 Task: Look for Airbnb options in Taastrup, Denmark from 14th December, 2023 to 30th December, 2023 for 5 adults.5 bedrooms having 5 beds and 5 bathrooms. Property type can be house. Amenities needed are: wifi, TV, free parkinig on premises, gym, breakfast. Booking option can be shelf check-in. Look for 4 properties as per requirement.
Action: Mouse moved to (478, 150)
Screenshot: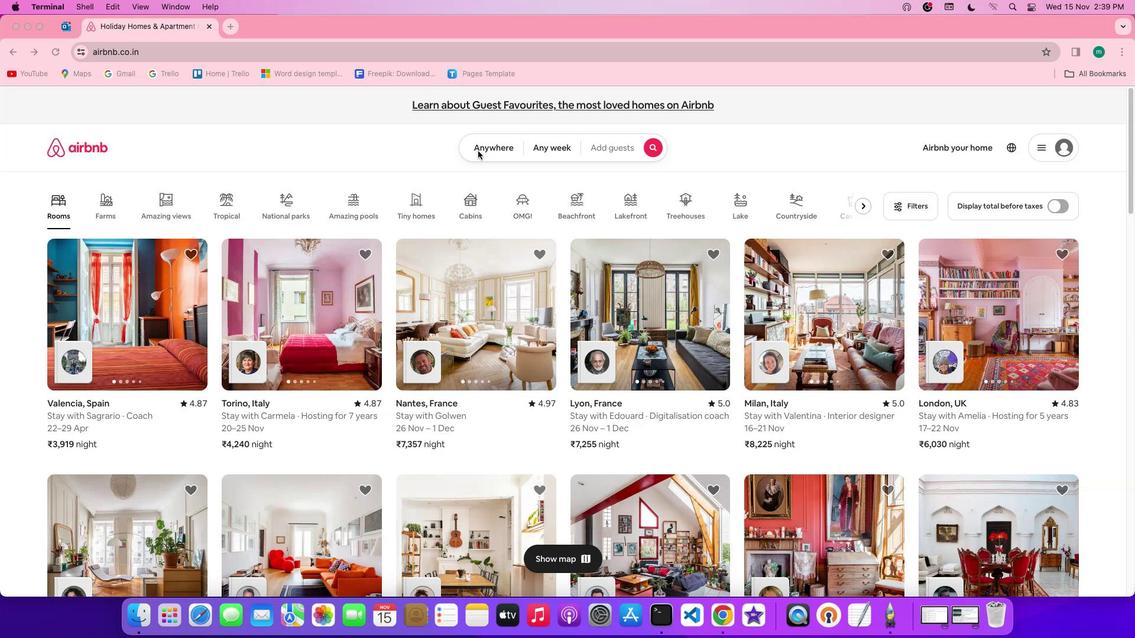 
Action: Mouse pressed left at (478, 150)
Screenshot: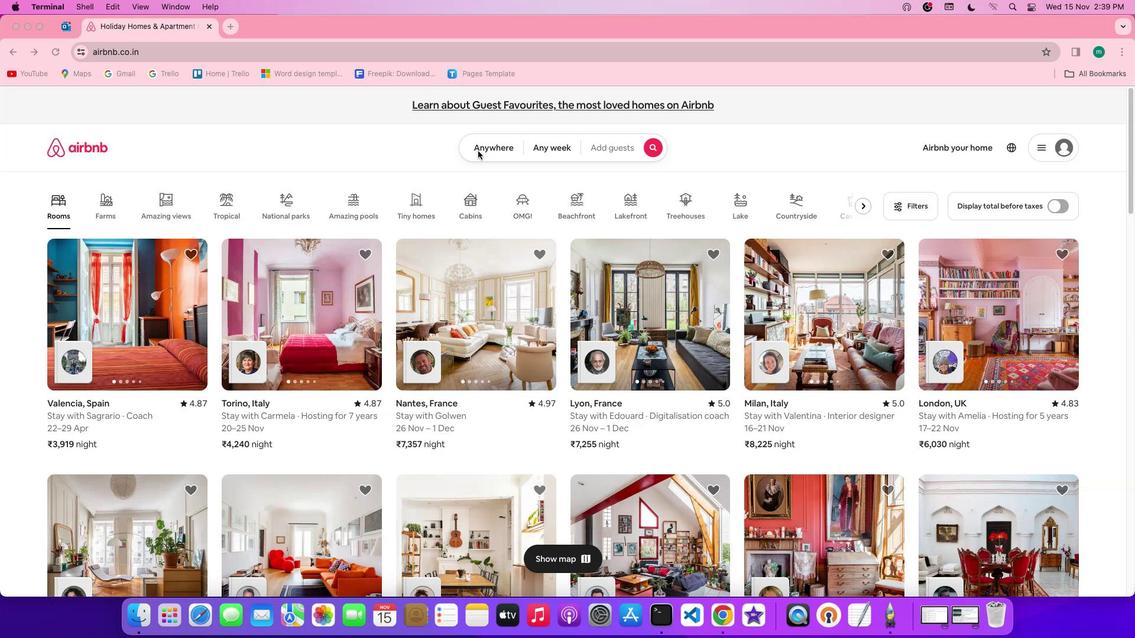 
Action: Mouse pressed left at (478, 150)
Screenshot: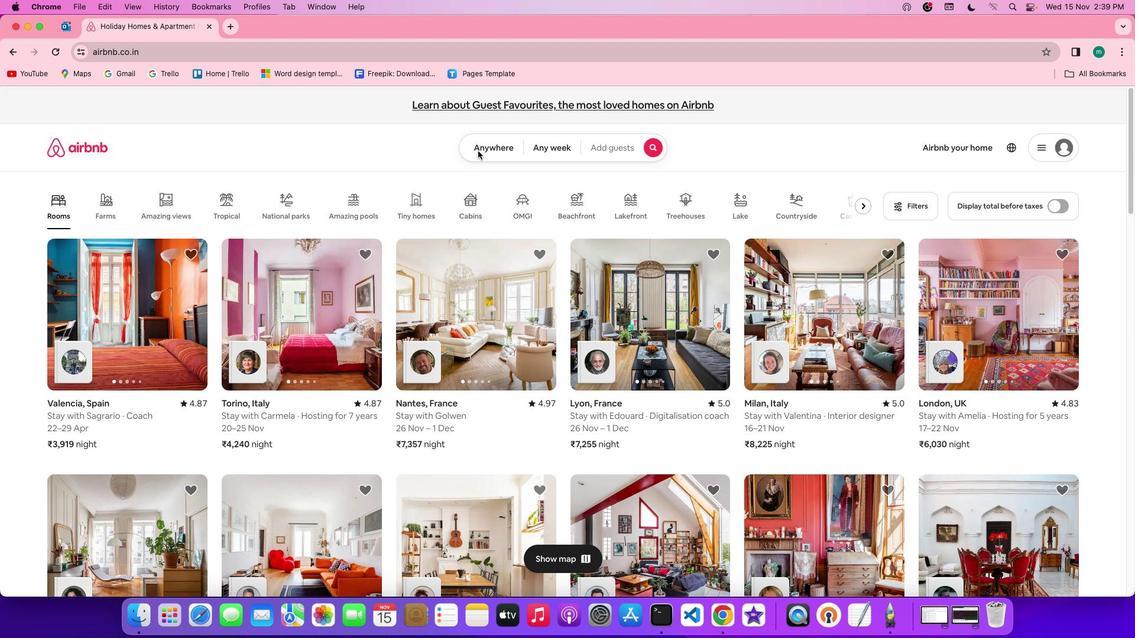 
Action: Mouse moved to (434, 202)
Screenshot: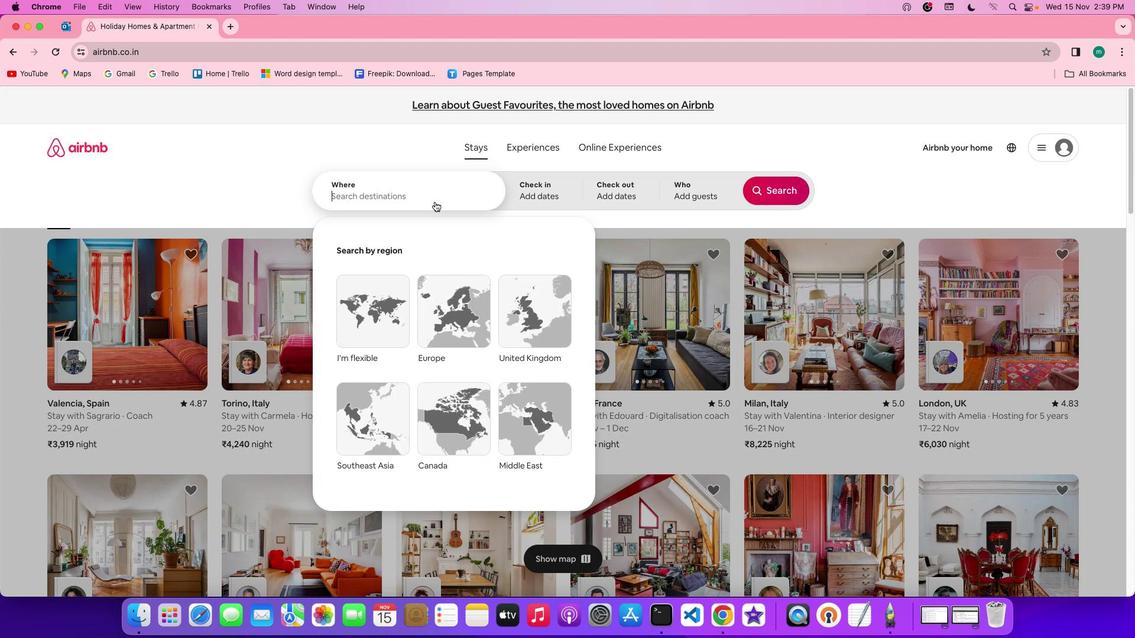 
Action: Mouse pressed left at (434, 202)
Screenshot: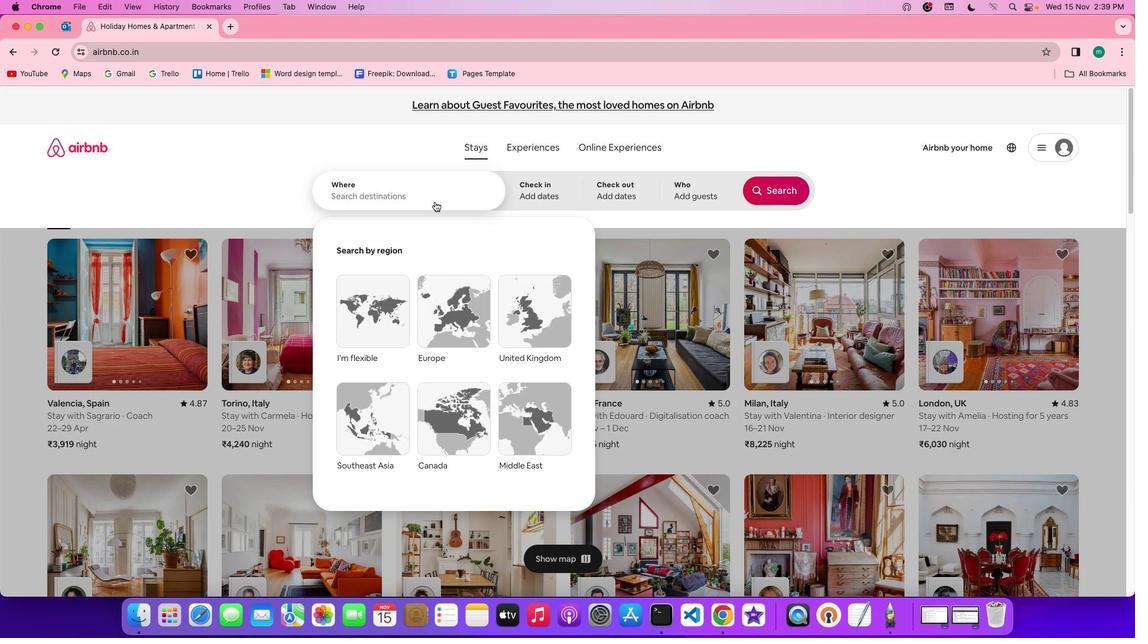 
Action: Mouse moved to (435, 195)
Screenshot: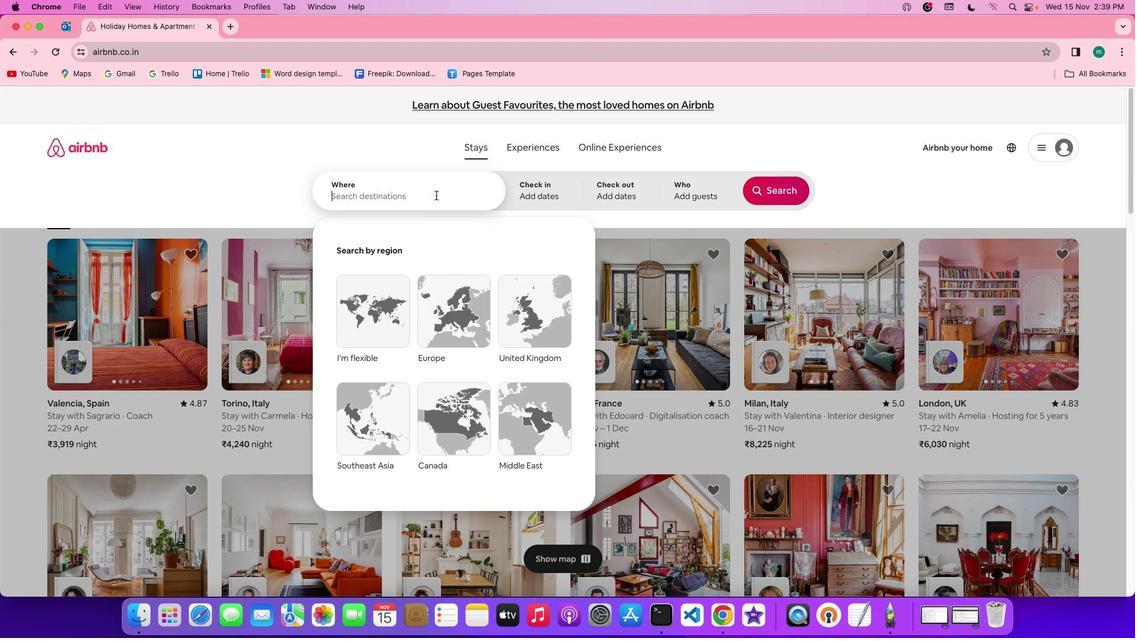 
Action: Mouse pressed left at (435, 195)
Screenshot: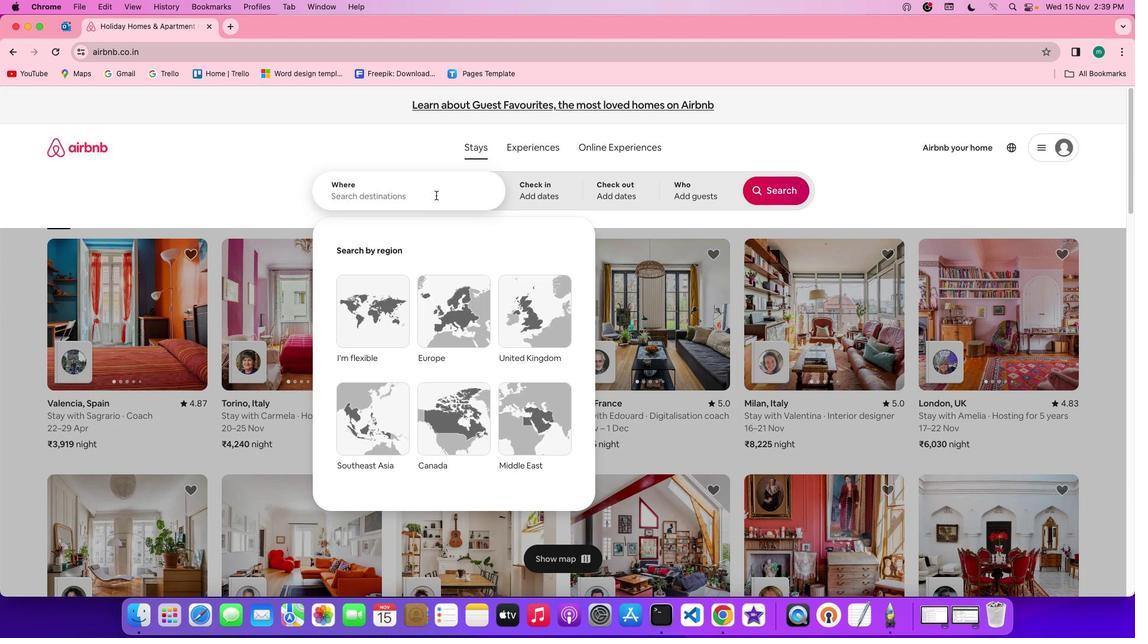 
Action: Key pressed Key.shift'T''a''a''s''t''u''p'','Key.spaceKey.shift'd''e''n''m''a''r''k'
Screenshot: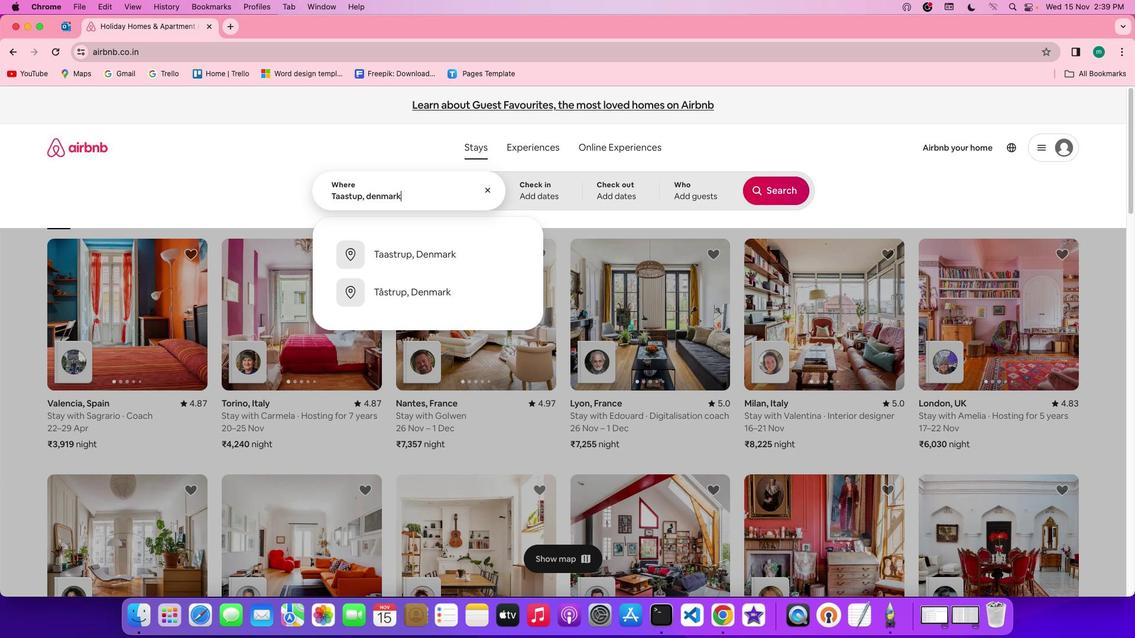 
Action: Mouse moved to (557, 196)
Screenshot: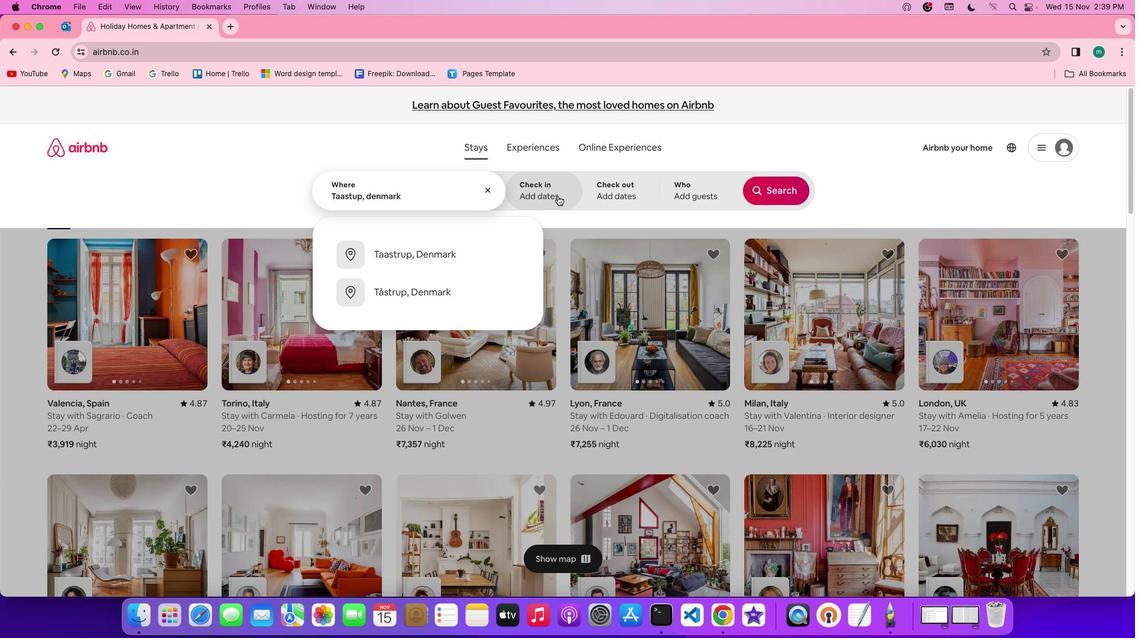
Action: Mouse pressed left at (557, 196)
Screenshot: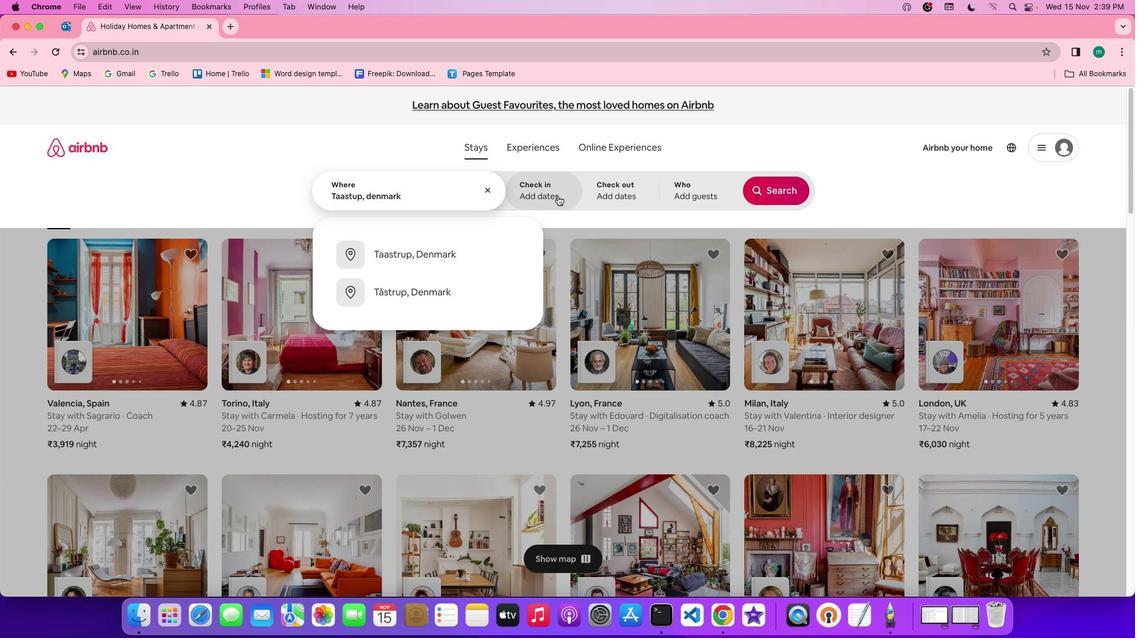 
Action: Mouse moved to (705, 400)
Screenshot: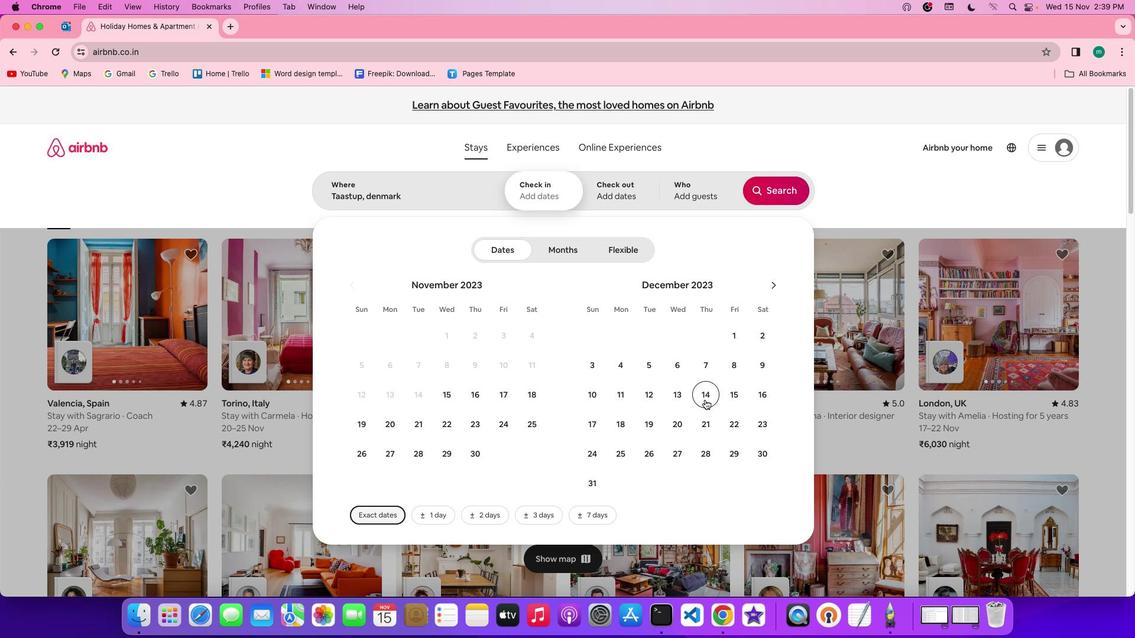 
Action: Mouse pressed left at (705, 400)
Screenshot: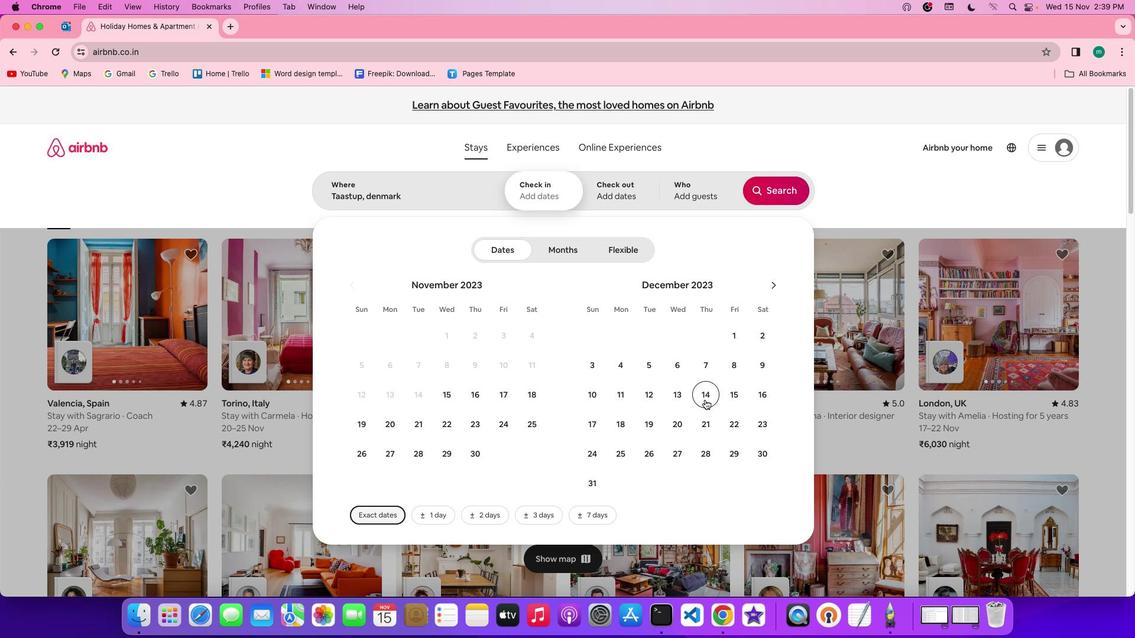 
Action: Mouse moved to (771, 456)
Screenshot: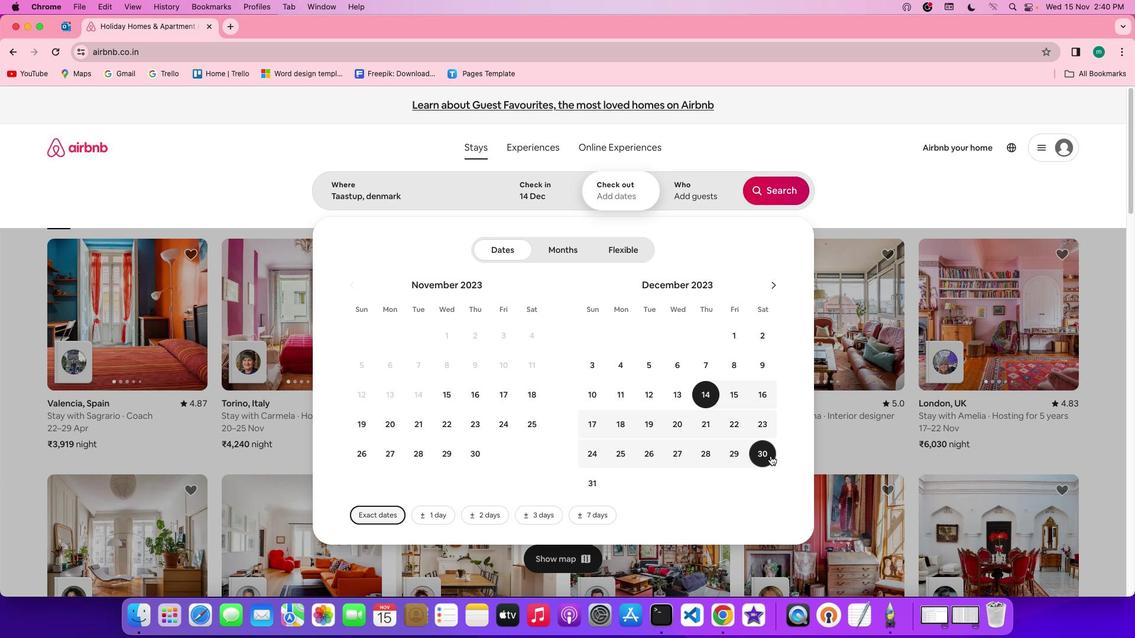 
Action: Mouse pressed left at (771, 456)
Screenshot: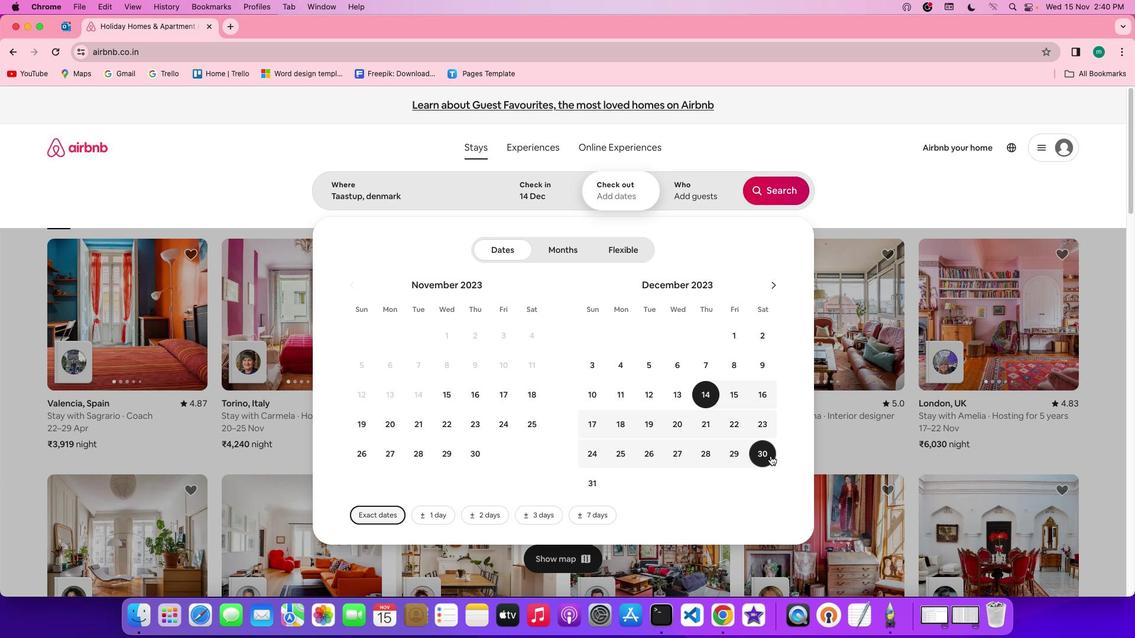 
Action: Mouse moved to (688, 196)
Screenshot: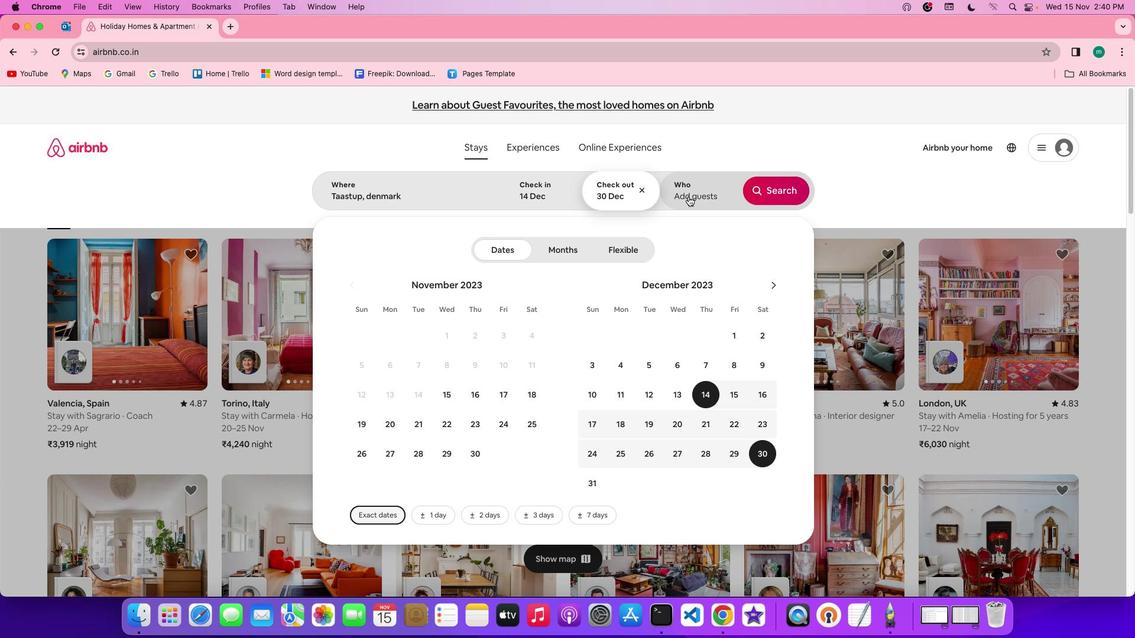 
Action: Mouse pressed left at (688, 196)
Screenshot: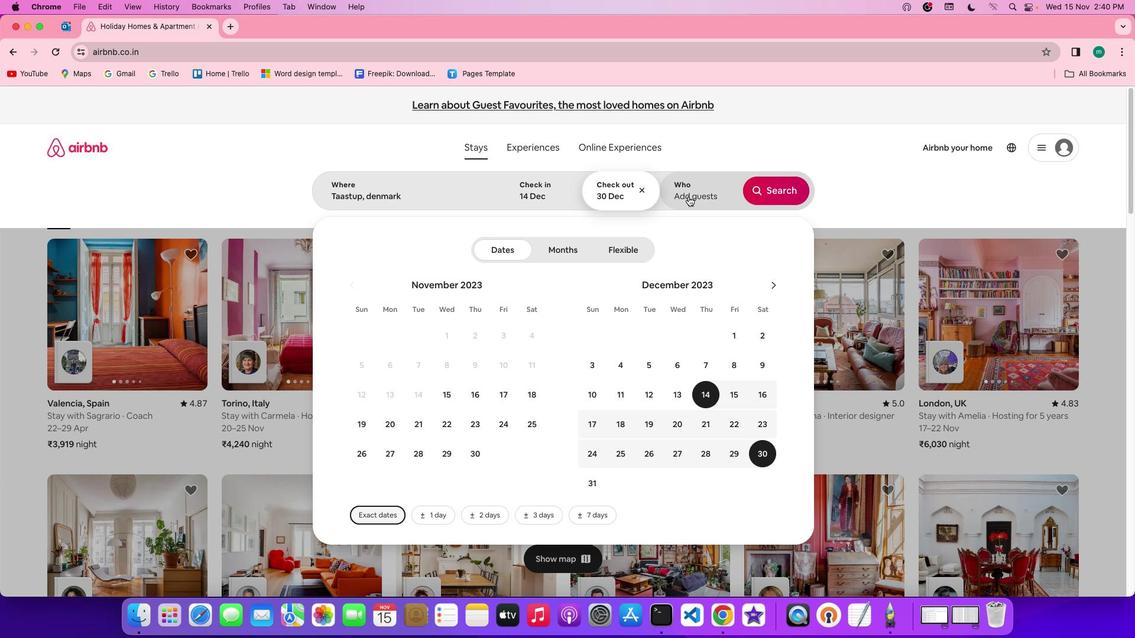 
Action: Mouse moved to (778, 249)
Screenshot: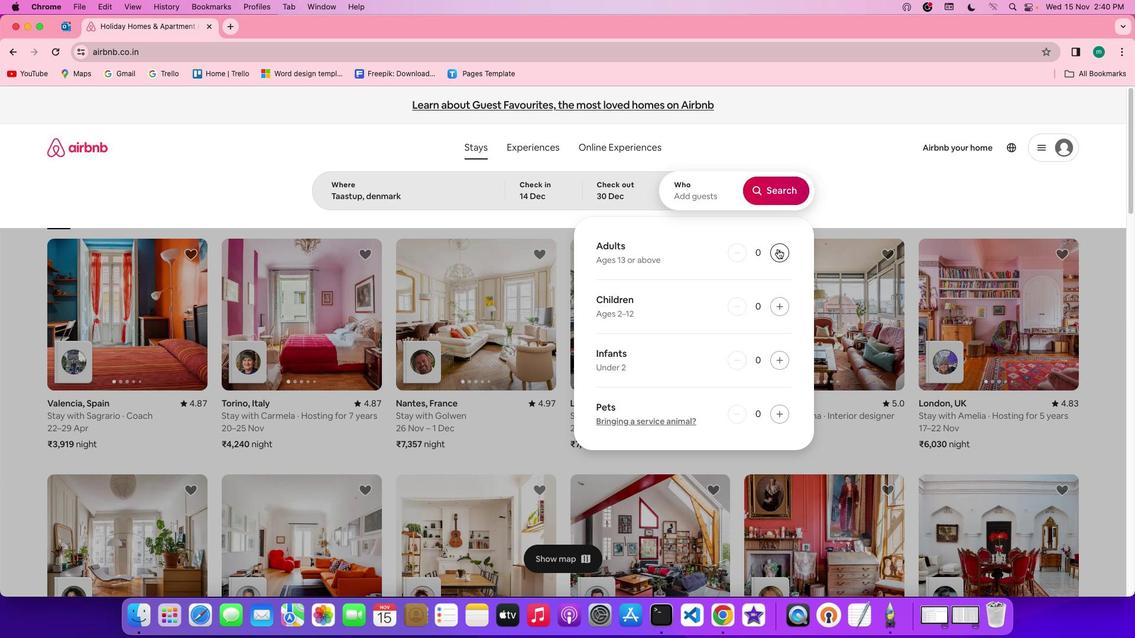 
Action: Mouse pressed left at (778, 249)
Screenshot: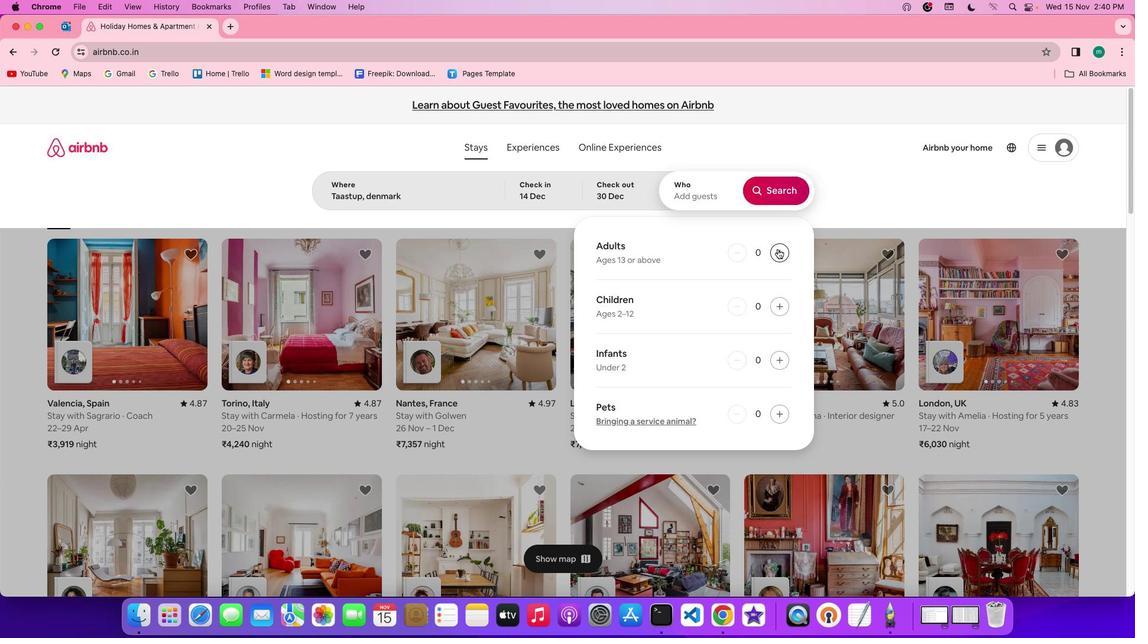 
Action: Mouse pressed left at (778, 249)
Screenshot: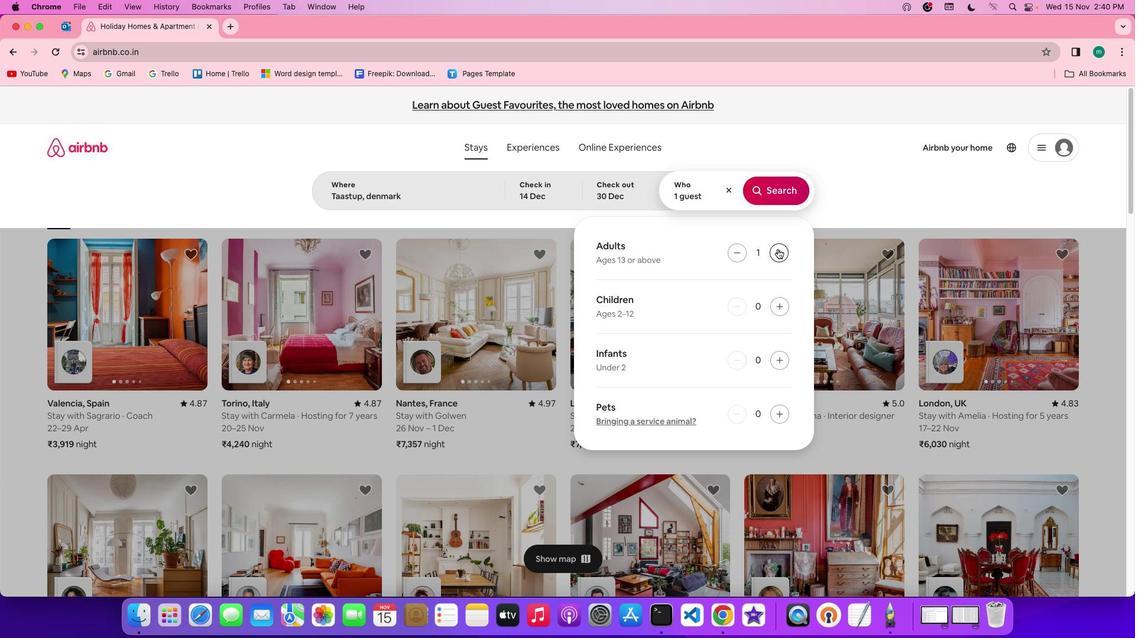 
Action: Mouse pressed left at (778, 249)
Screenshot: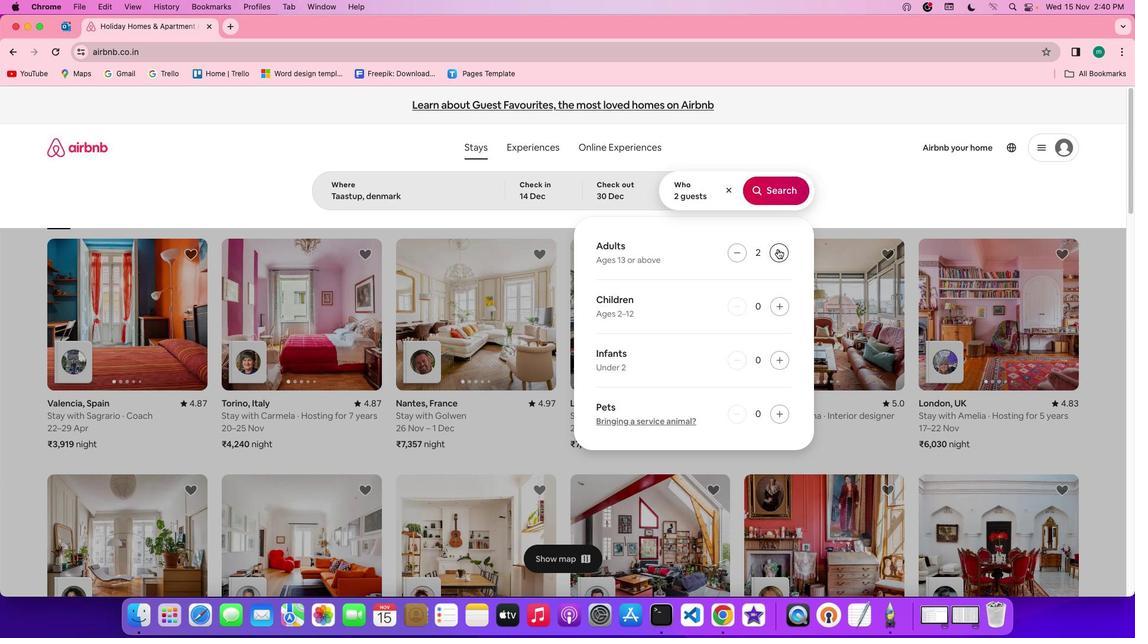 
Action: Mouse pressed left at (778, 249)
Screenshot: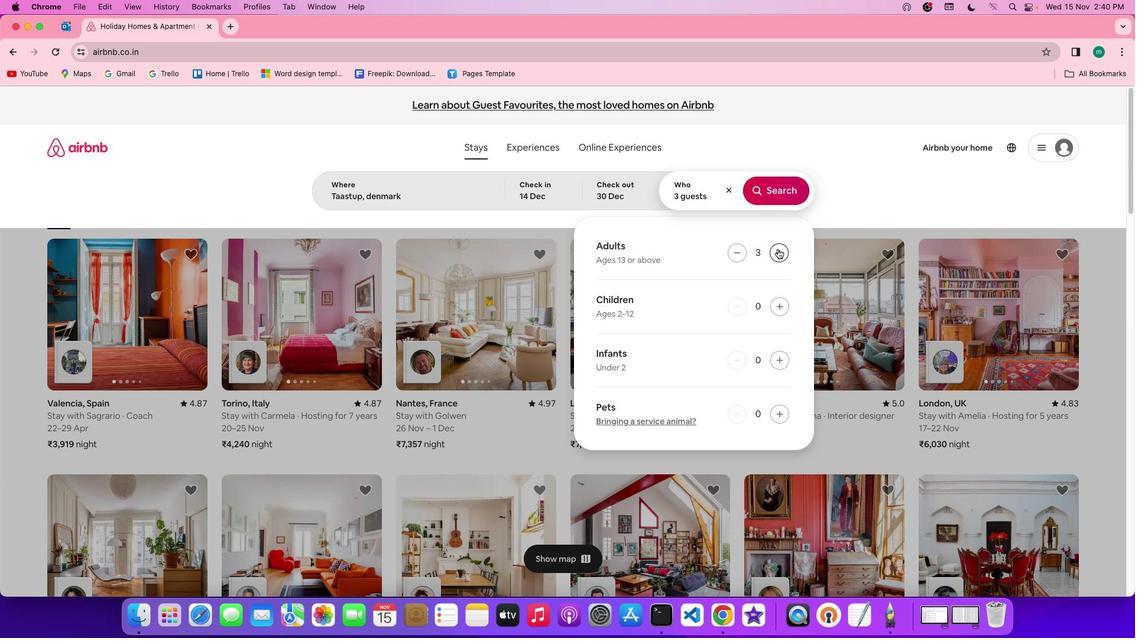 
Action: Mouse pressed left at (778, 249)
Screenshot: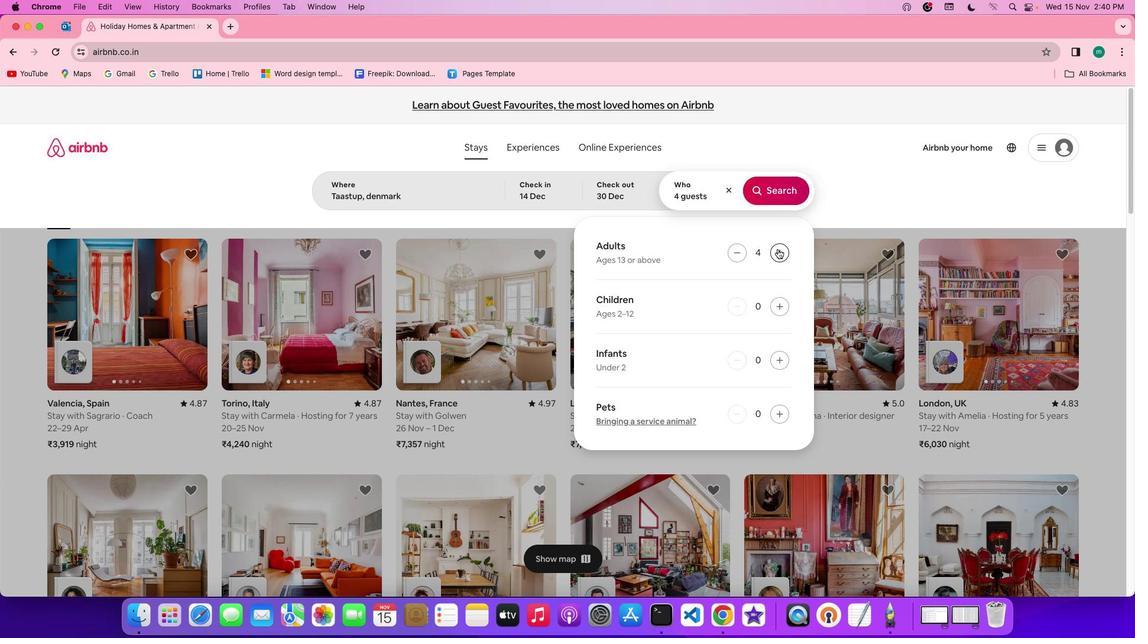 
Action: Mouse moved to (772, 185)
Screenshot: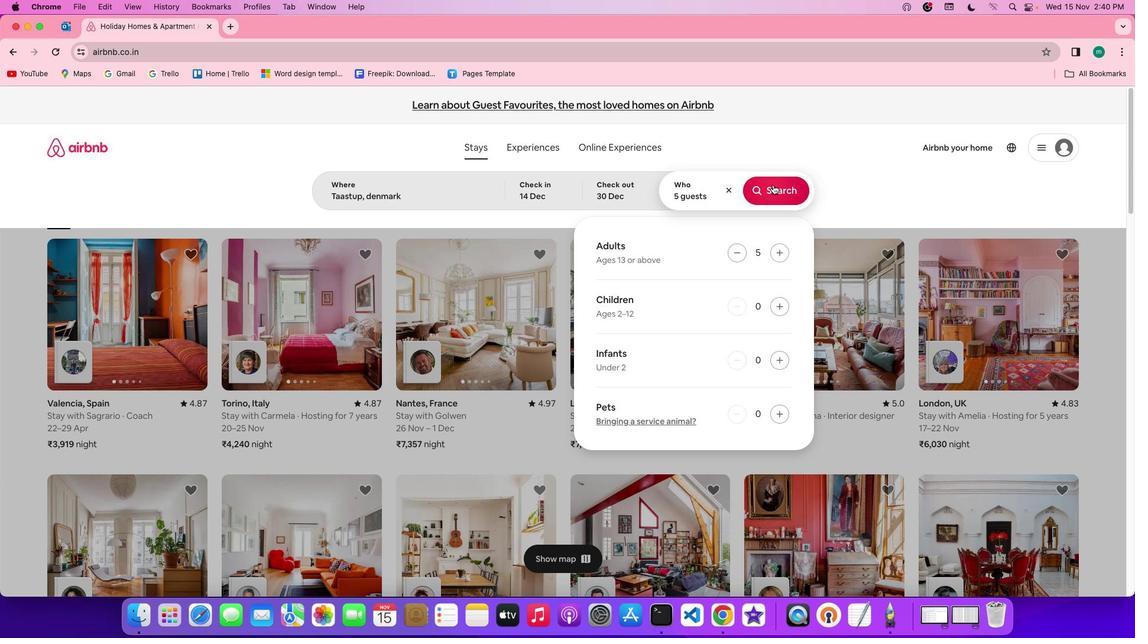 
Action: Mouse pressed left at (772, 185)
Screenshot: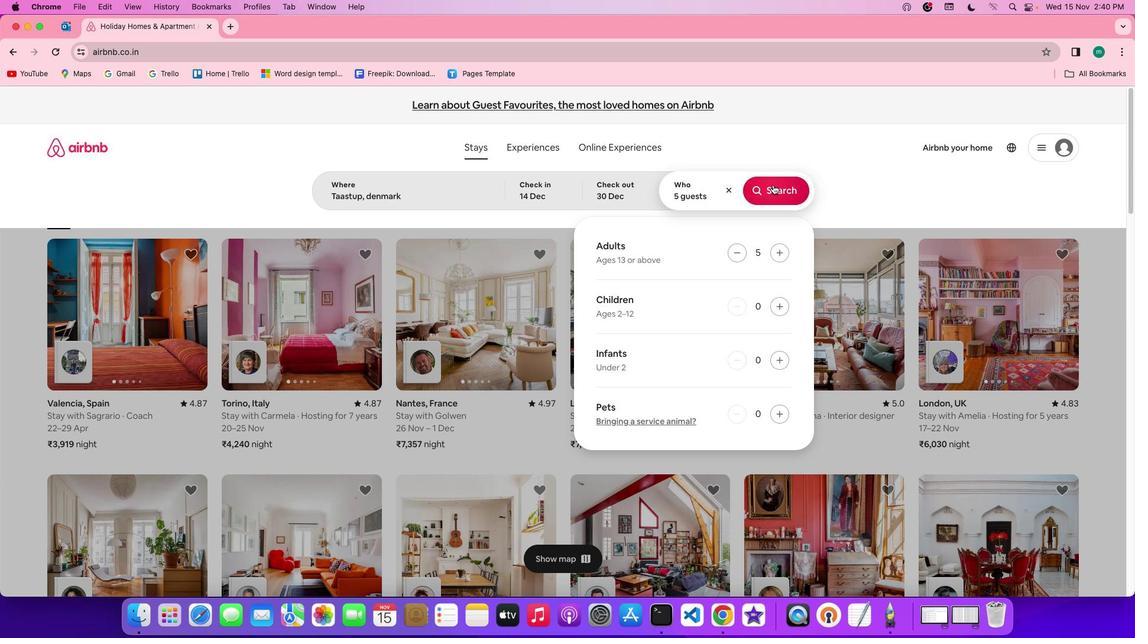 
Action: Mouse moved to (958, 158)
Screenshot: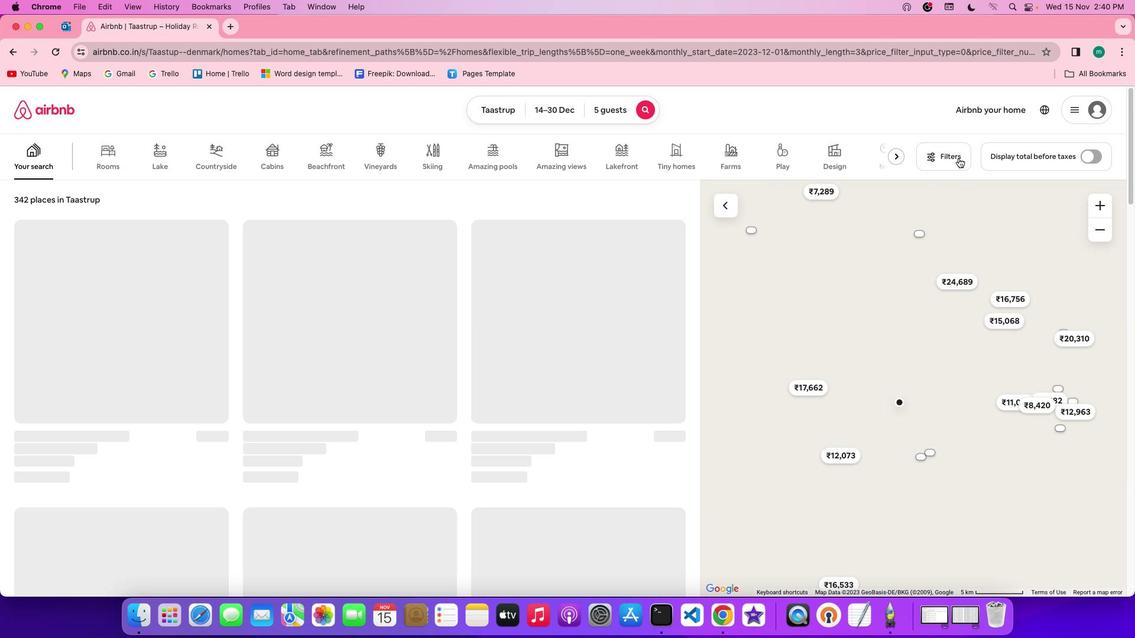 
Action: Mouse pressed left at (958, 158)
Screenshot: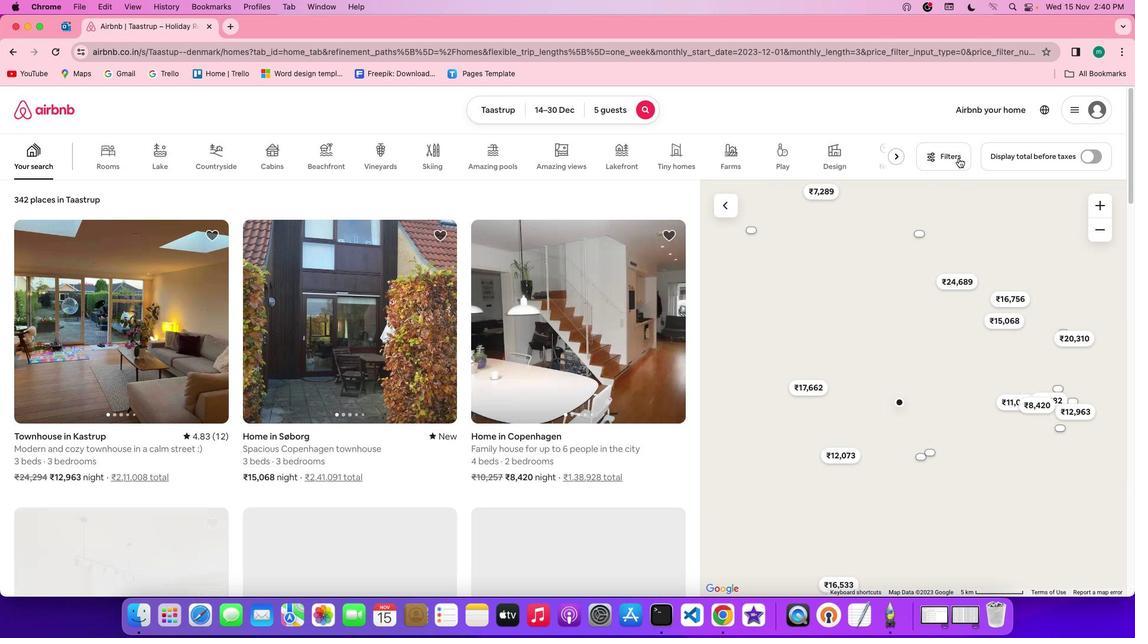 
Action: Mouse moved to (659, 316)
Screenshot: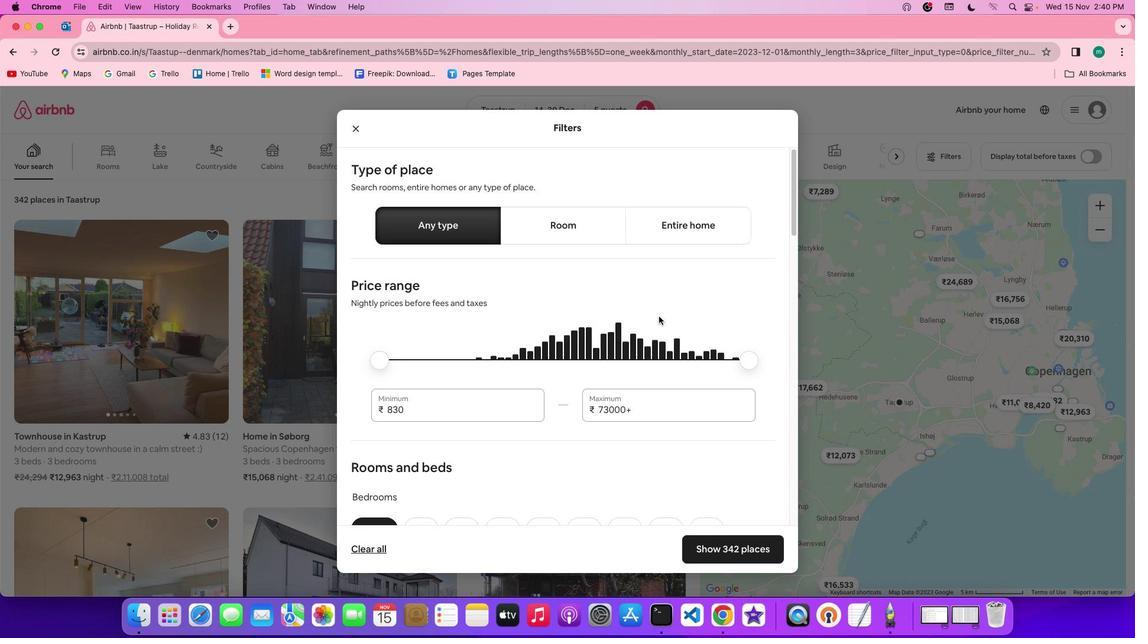 
Action: Mouse scrolled (659, 316) with delta (0, 0)
Screenshot: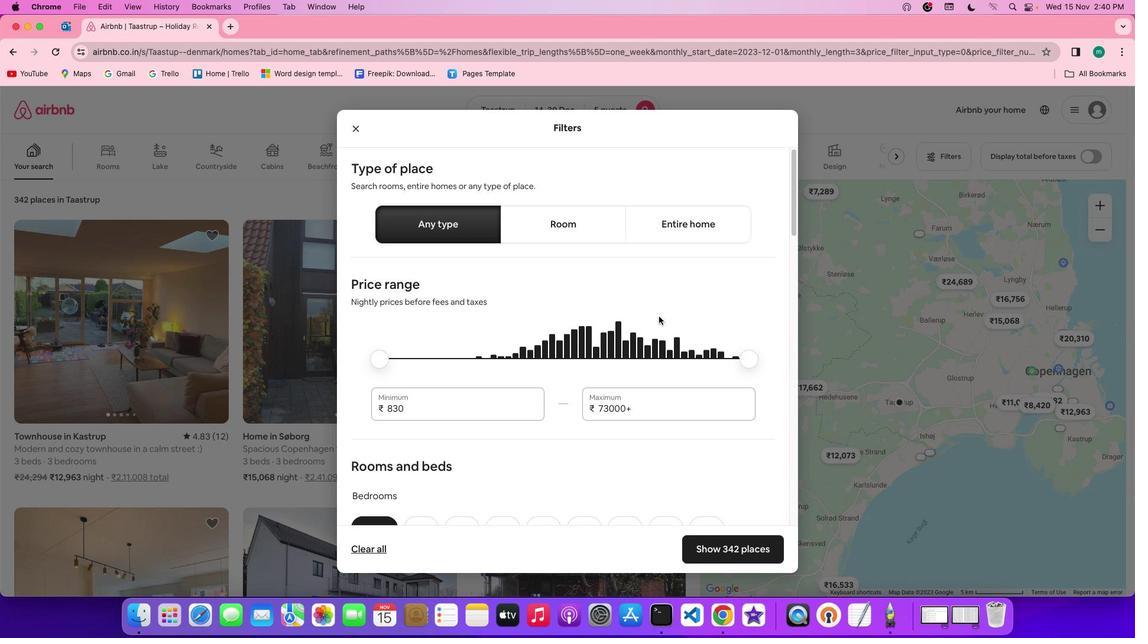 
Action: Mouse scrolled (659, 316) with delta (0, 0)
Screenshot: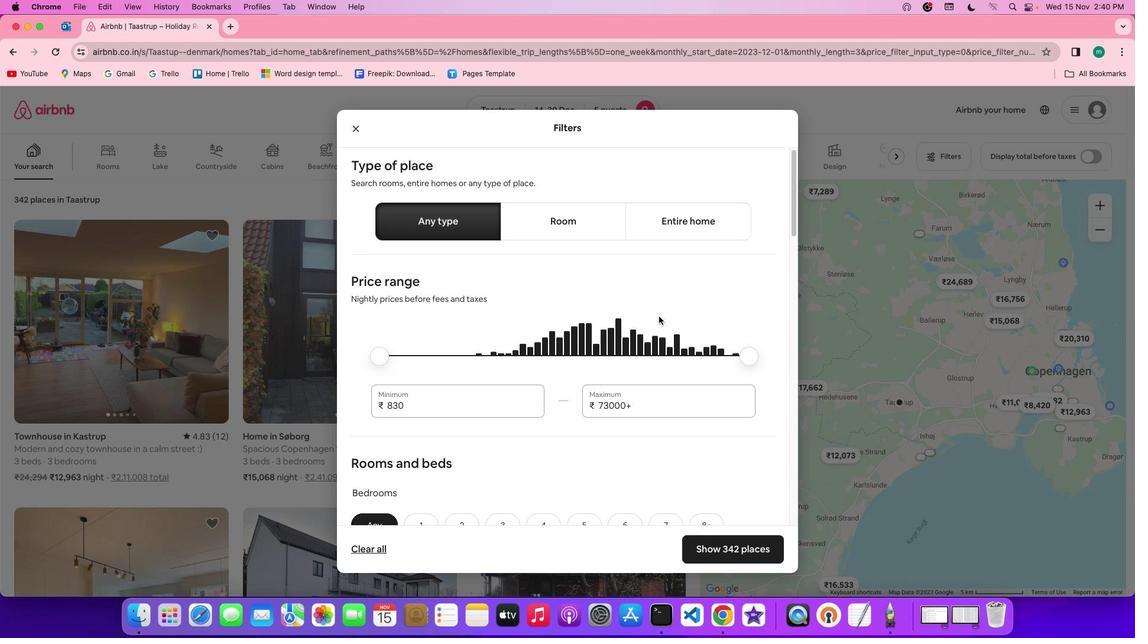 
Action: Mouse scrolled (659, 316) with delta (0, 0)
Screenshot: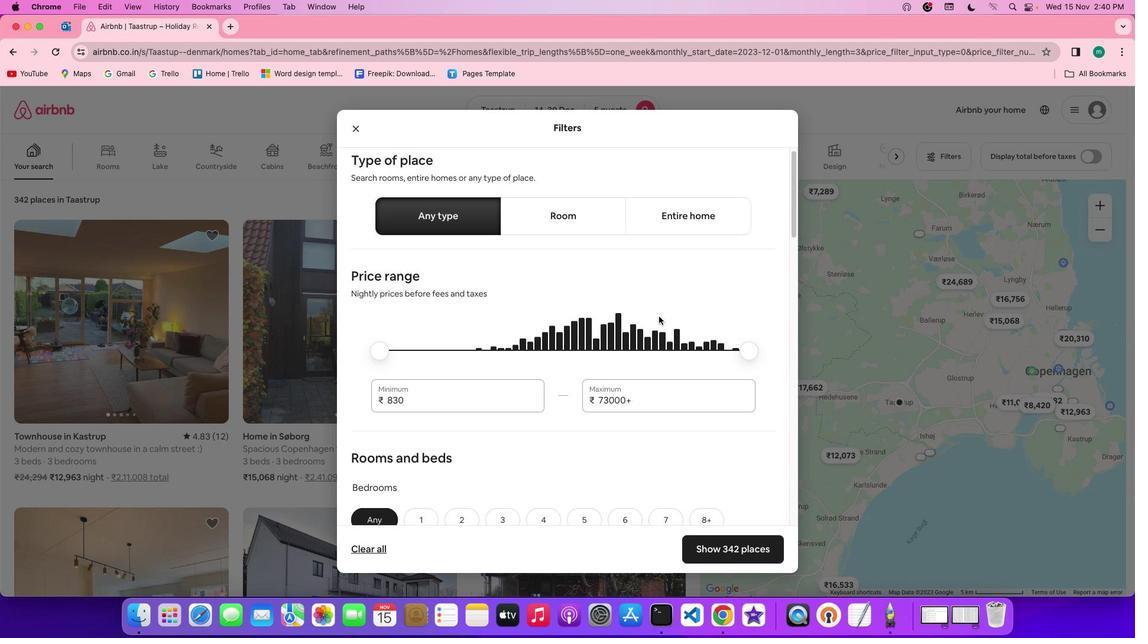 
Action: Mouse scrolled (659, 316) with delta (0, 0)
Screenshot: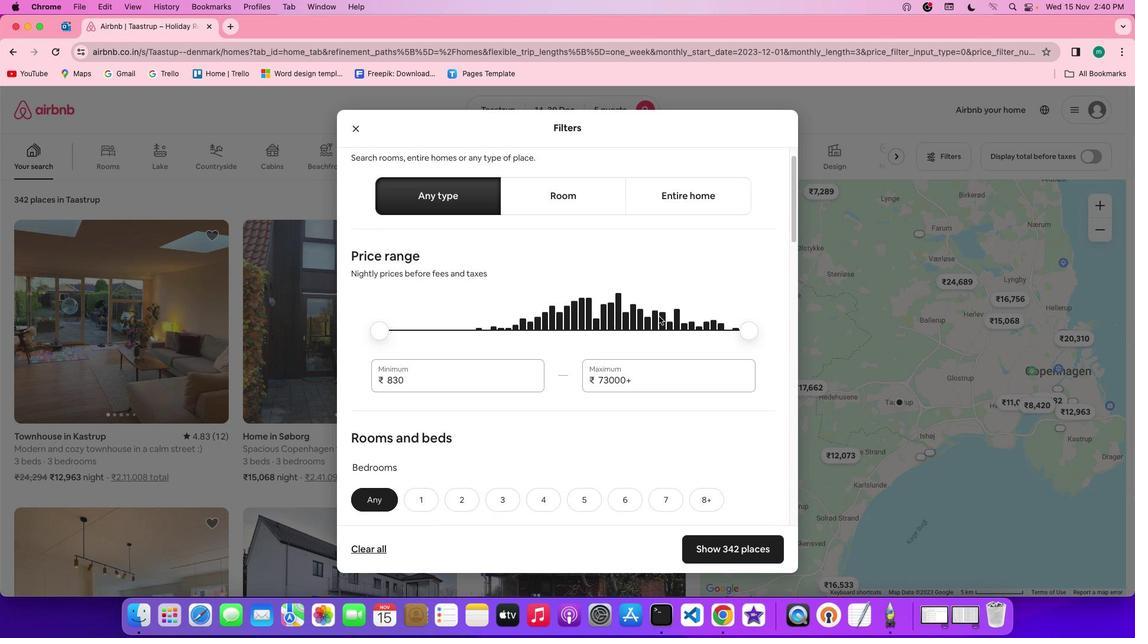 
Action: Mouse scrolled (659, 316) with delta (0, 0)
Screenshot: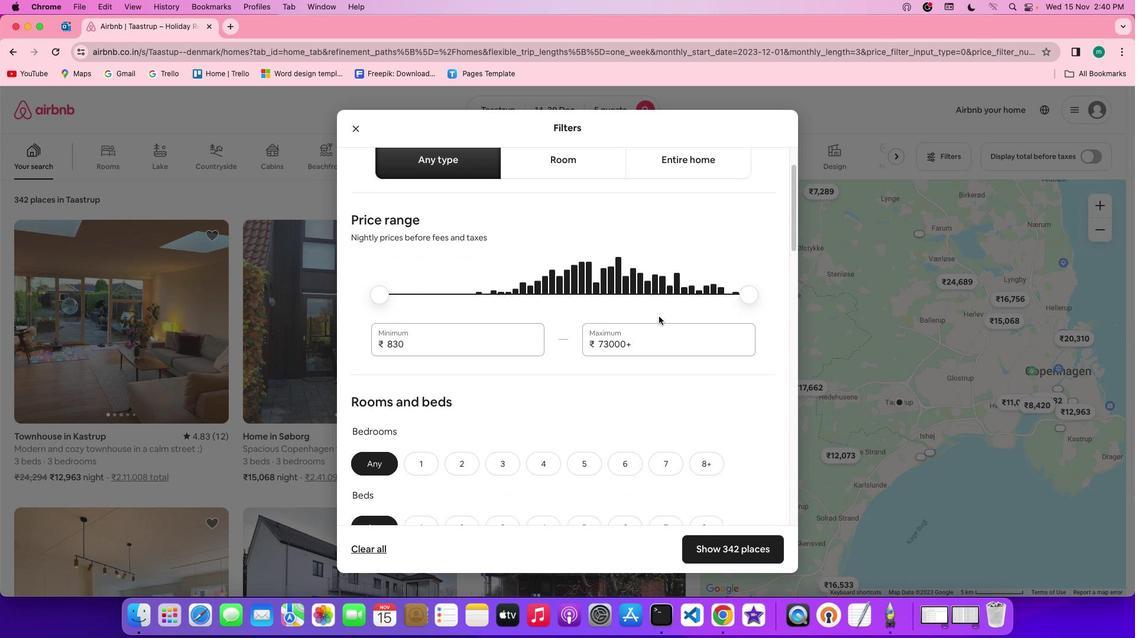
Action: Mouse scrolled (659, 316) with delta (0, 0)
Screenshot: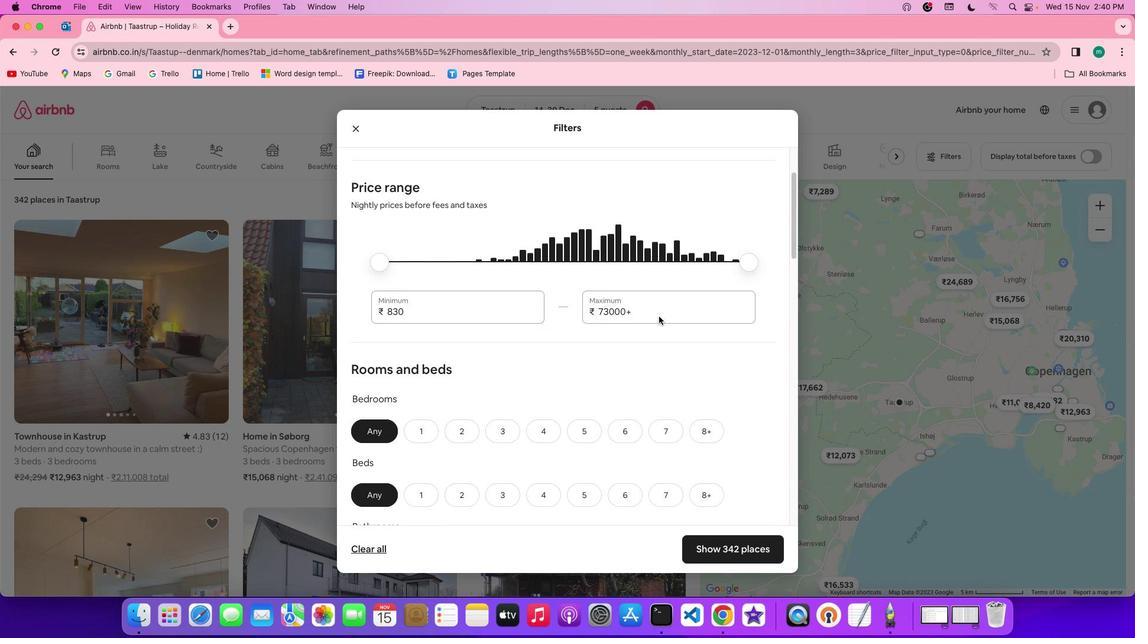 
Action: Mouse scrolled (659, 316) with delta (0, -1)
Screenshot: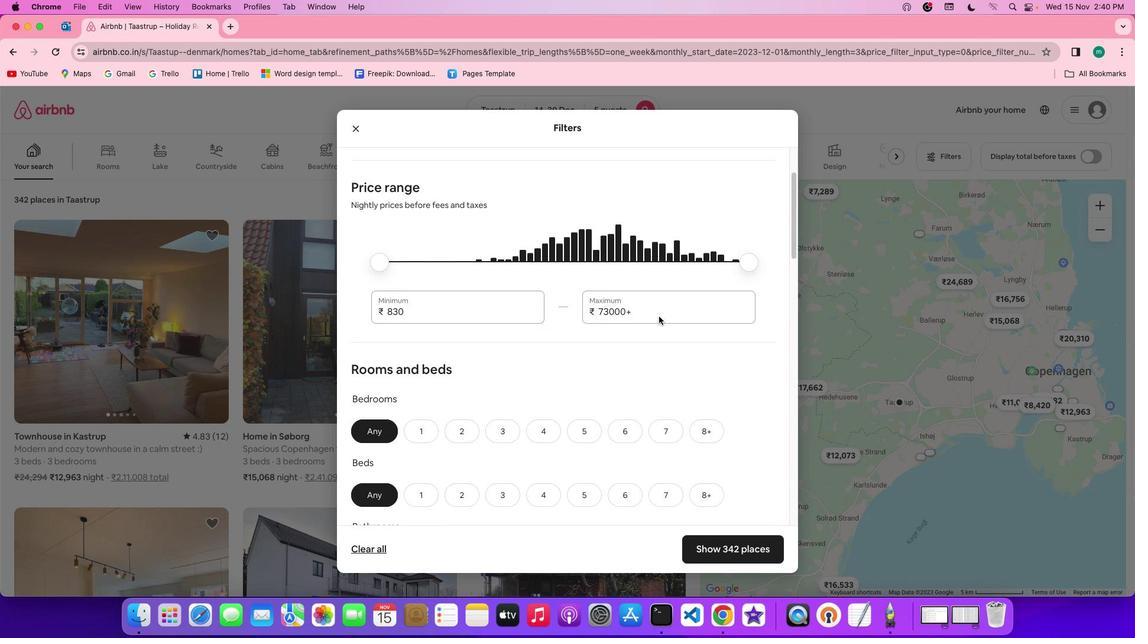 
Action: Mouse scrolled (659, 316) with delta (0, -2)
Screenshot: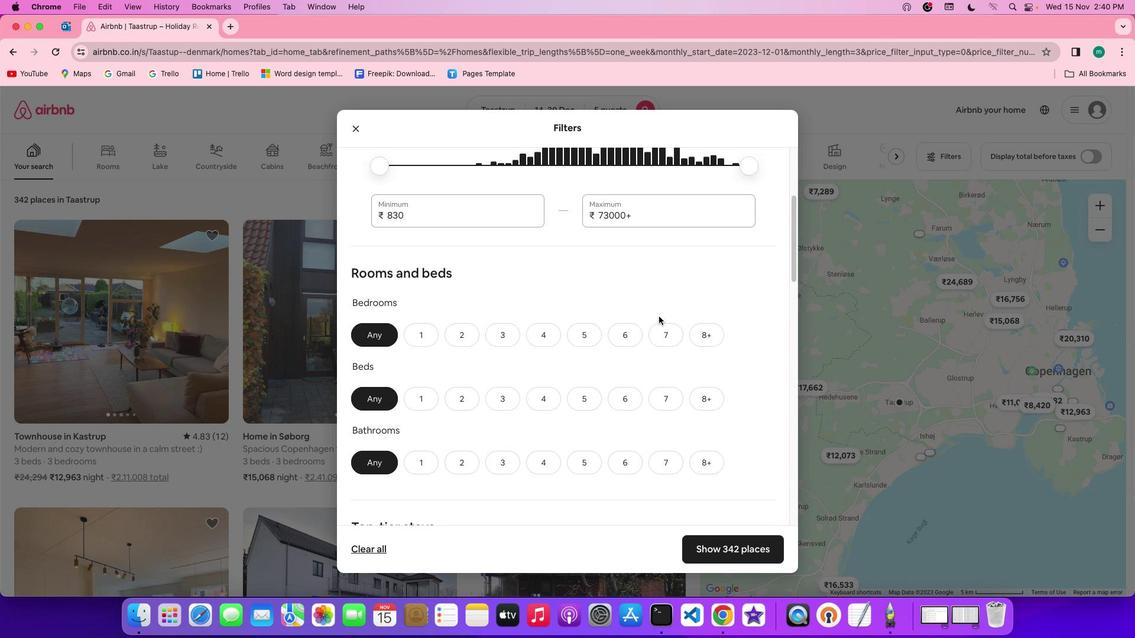 
Action: Mouse scrolled (659, 316) with delta (0, -2)
Screenshot: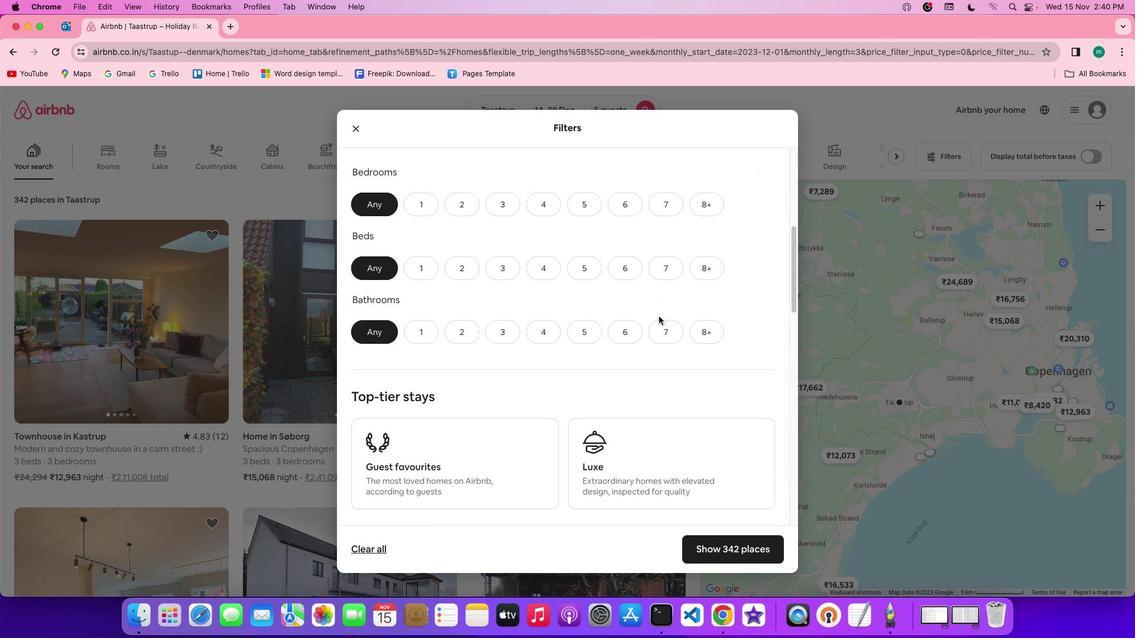 
Action: Mouse scrolled (659, 316) with delta (0, 0)
Screenshot: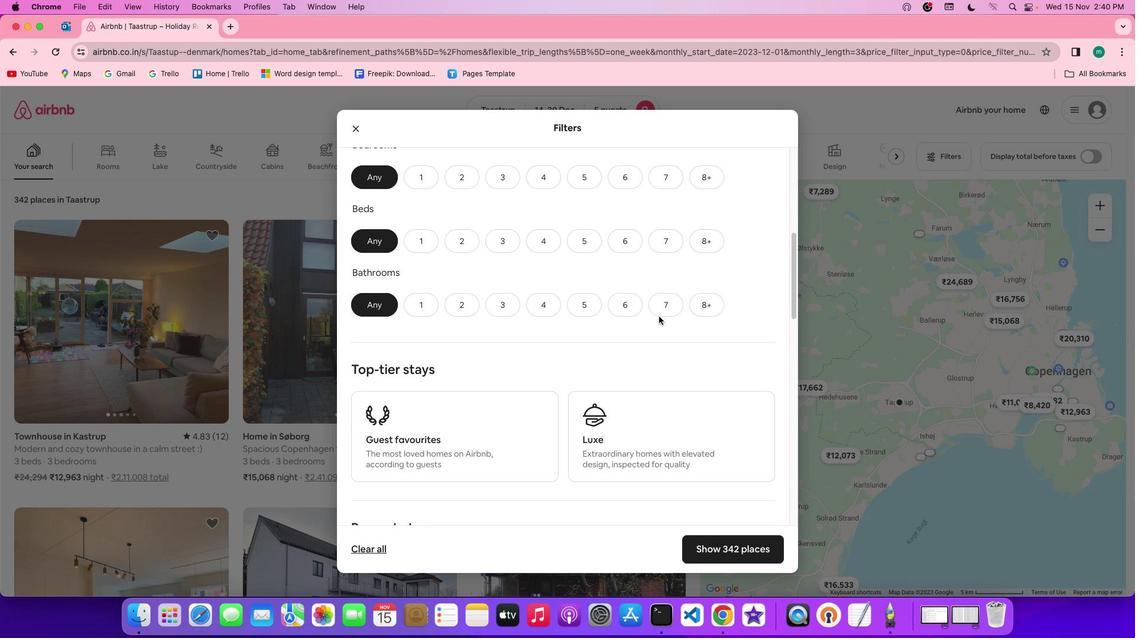 
Action: Mouse scrolled (659, 316) with delta (0, 0)
Screenshot: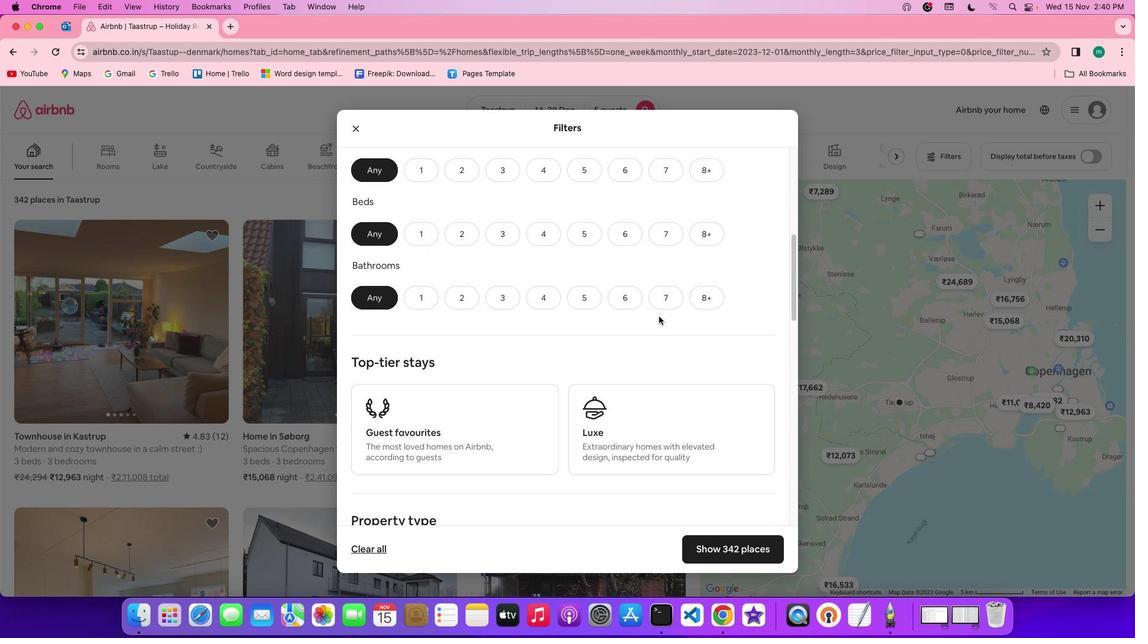 
Action: Mouse scrolled (659, 316) with delta (0, 0)
Screenshot: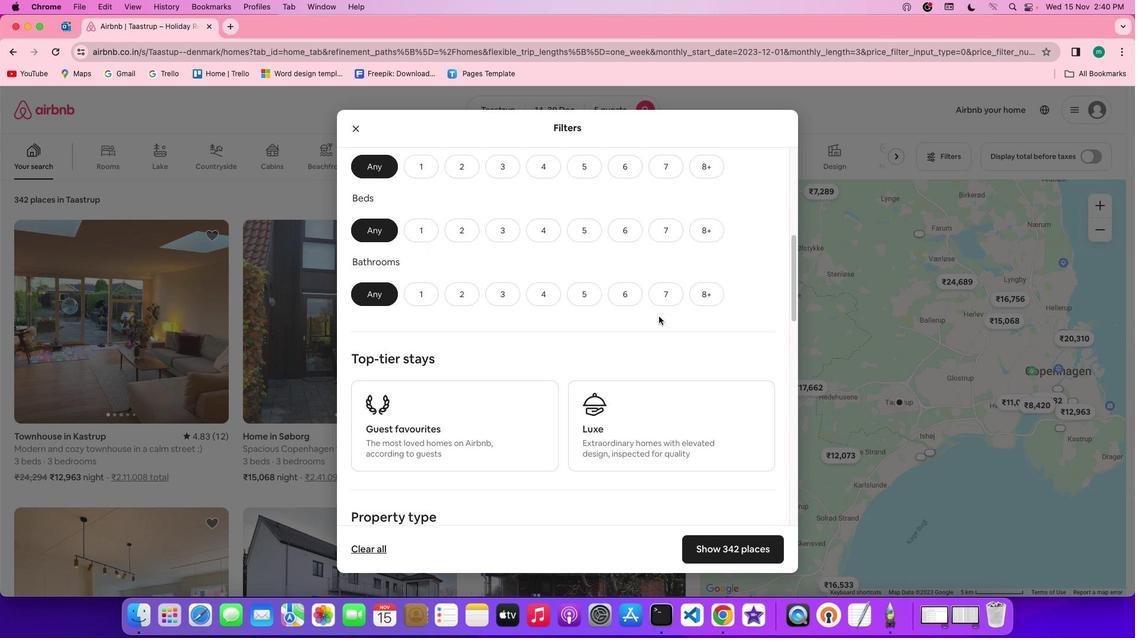 
Action: Mouse scrolled (659, 316) with delta (0, 0)
Screenshot: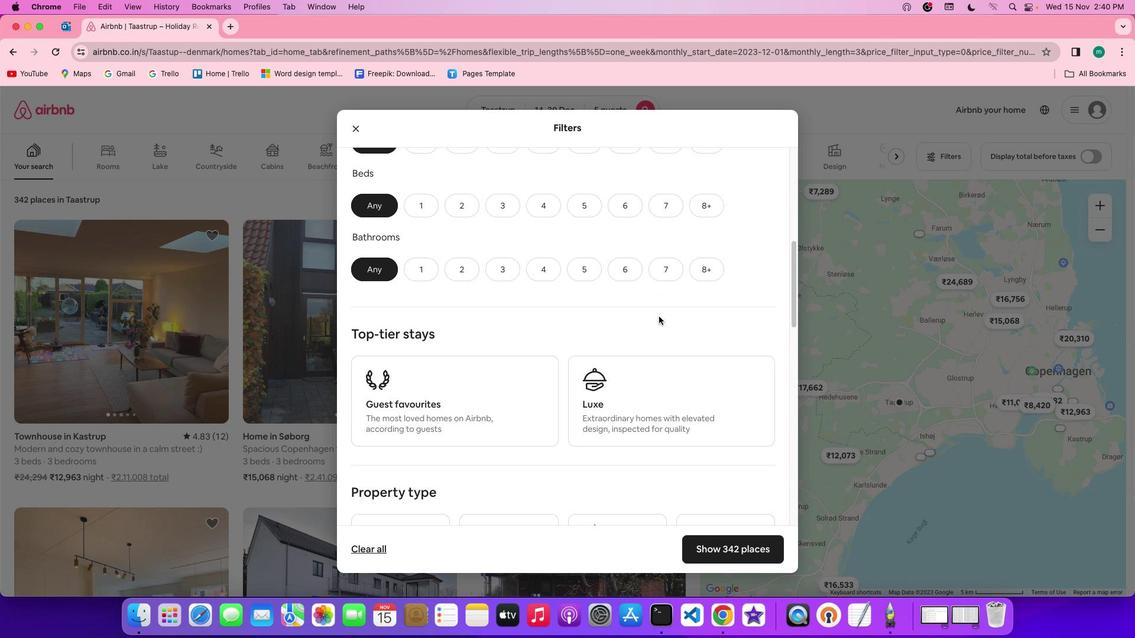 
Action: Mouse scrolled (659, 316) with delta (0, 0)
Screenshot: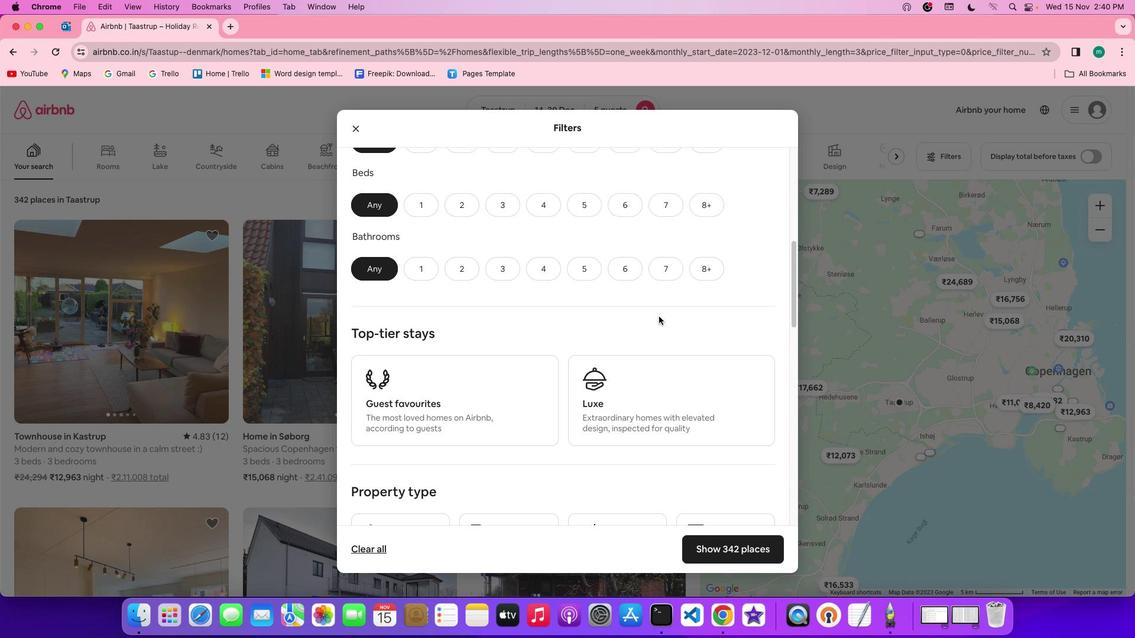 
Action: Mouse scrolled (659, 316) with delta (0, 0)
Screenshot: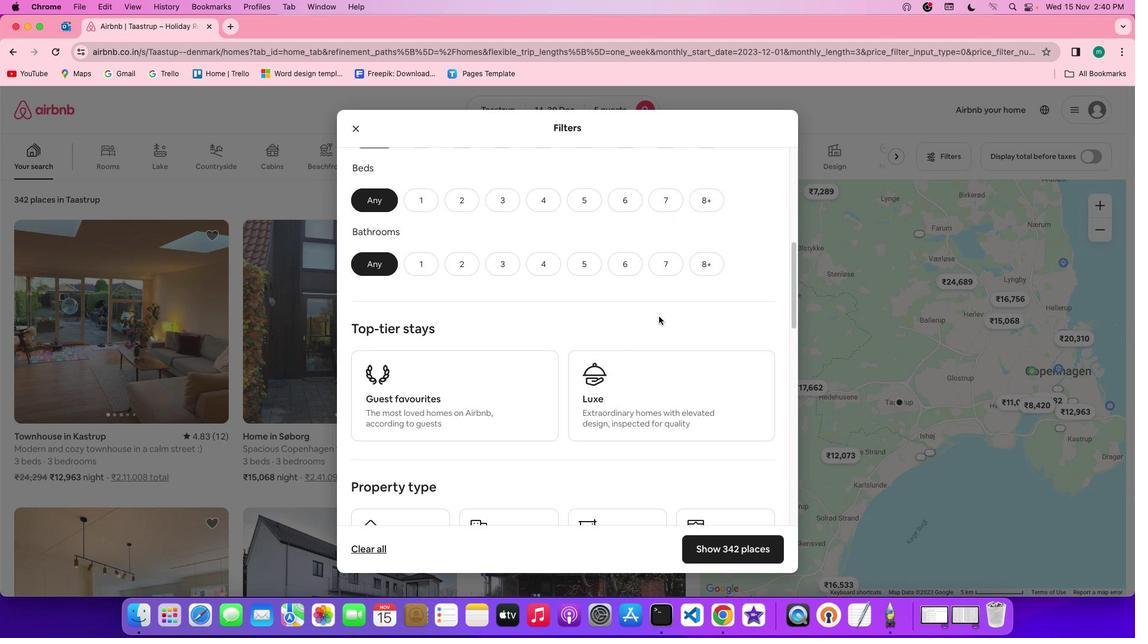 
Action: Mouse scrolled (659, 316) with delta (0, 0)
Screenshot: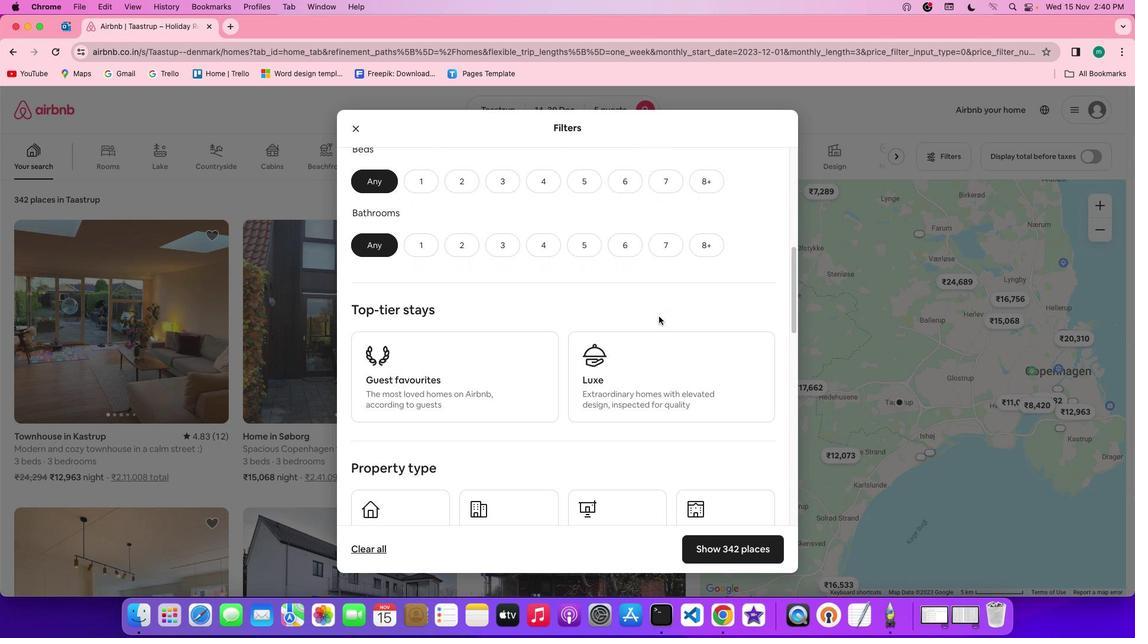 
Action: Mouse scrolled (659, 316) with delta (0, 0)
Screenshot: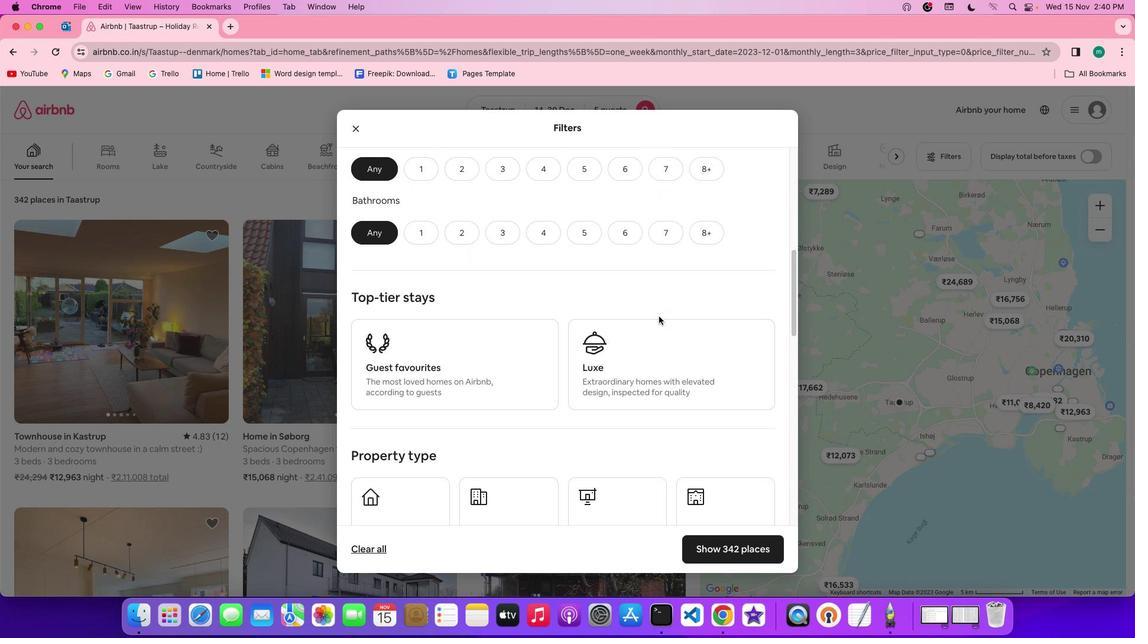 
Action: Mouse scrolled (659, 316) with delta (0, 0)
Screenshot: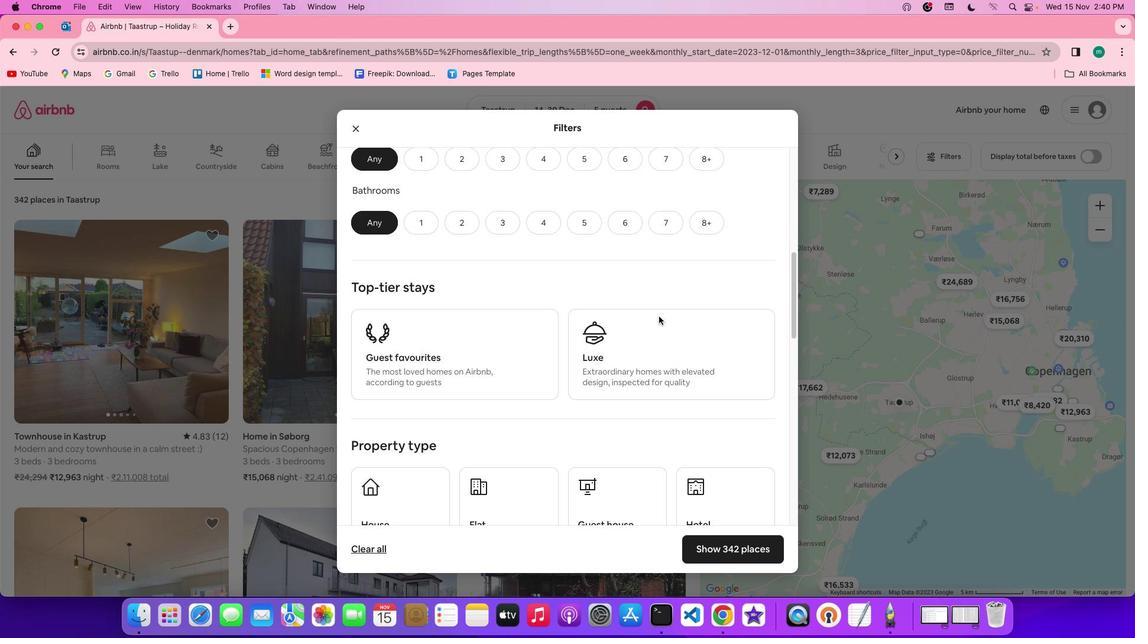 
Action: Mouse scrolled (659, 316) with delta (0, 0)
Screenshot: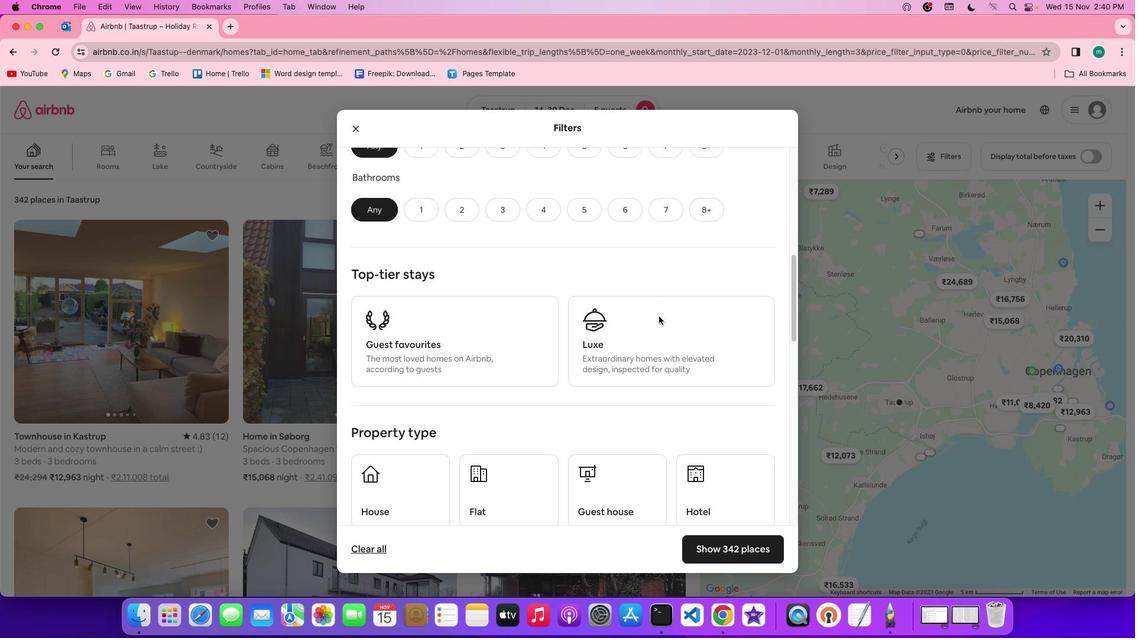 
Action: Mouse scrolled (659, 316) with delta (0, -1)
Screenshot: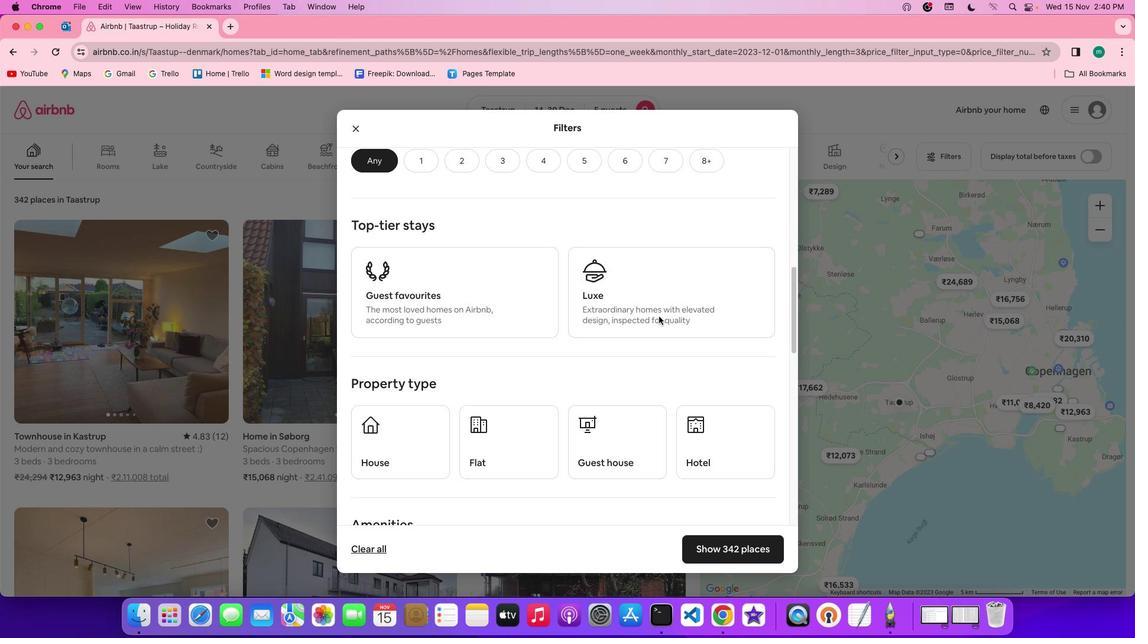 
Action: Mouse scrolled (659, 316) with delta (0, 0)
Screenshot: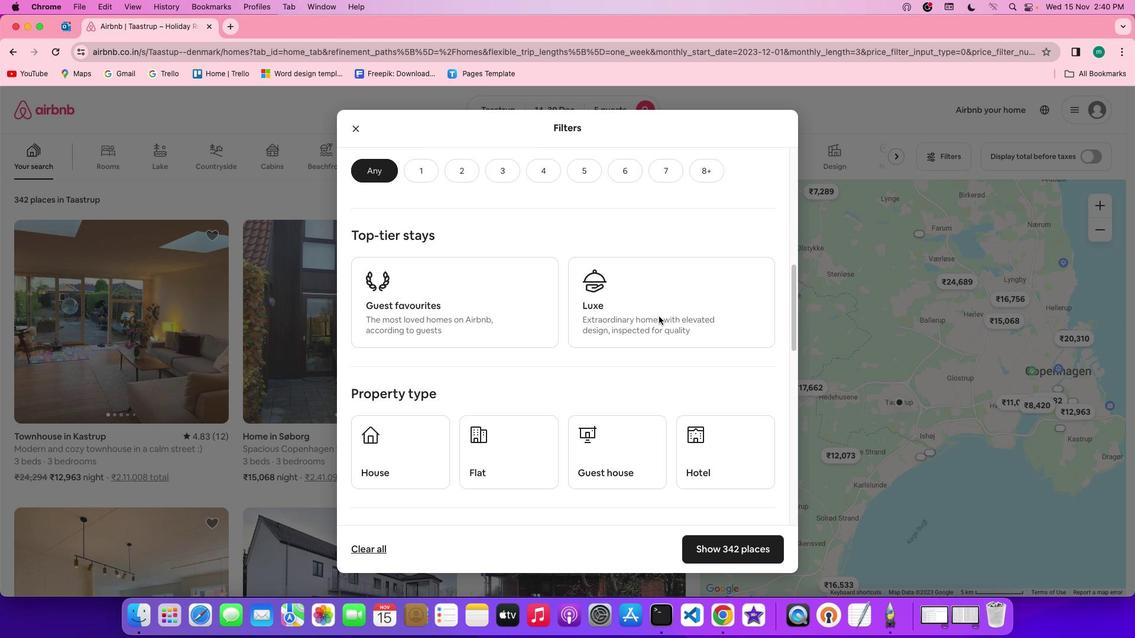
Action: Mouse scrolled (659, 316) with delta (0, 0)
Screenshot: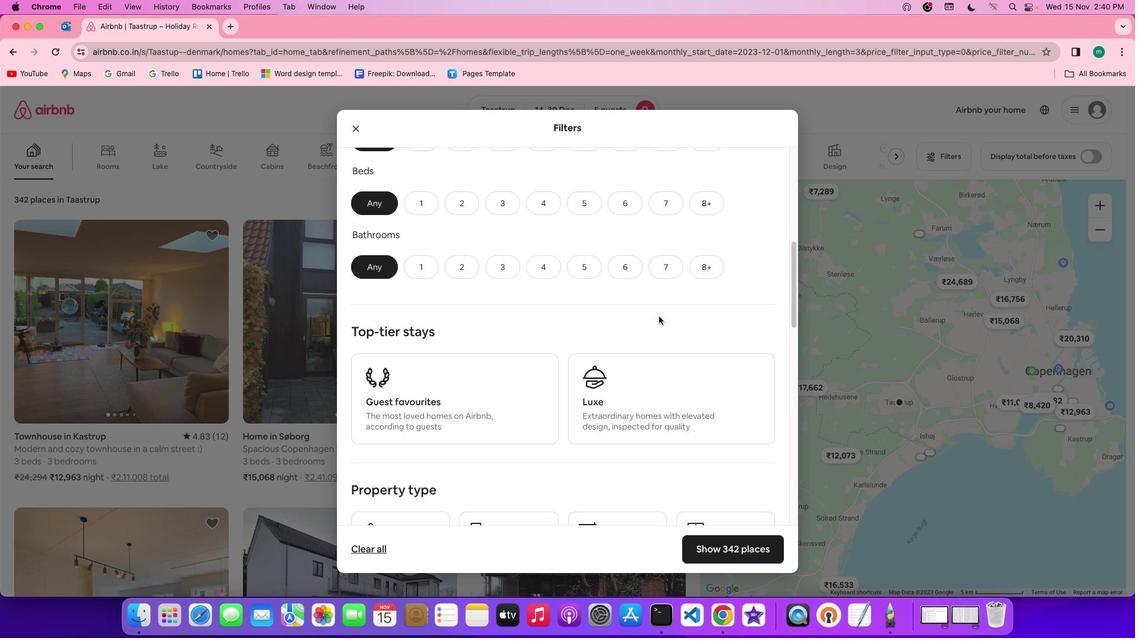 
Action: Mouse scrolled (659, 316) with delta (0, 1)
Screenshot: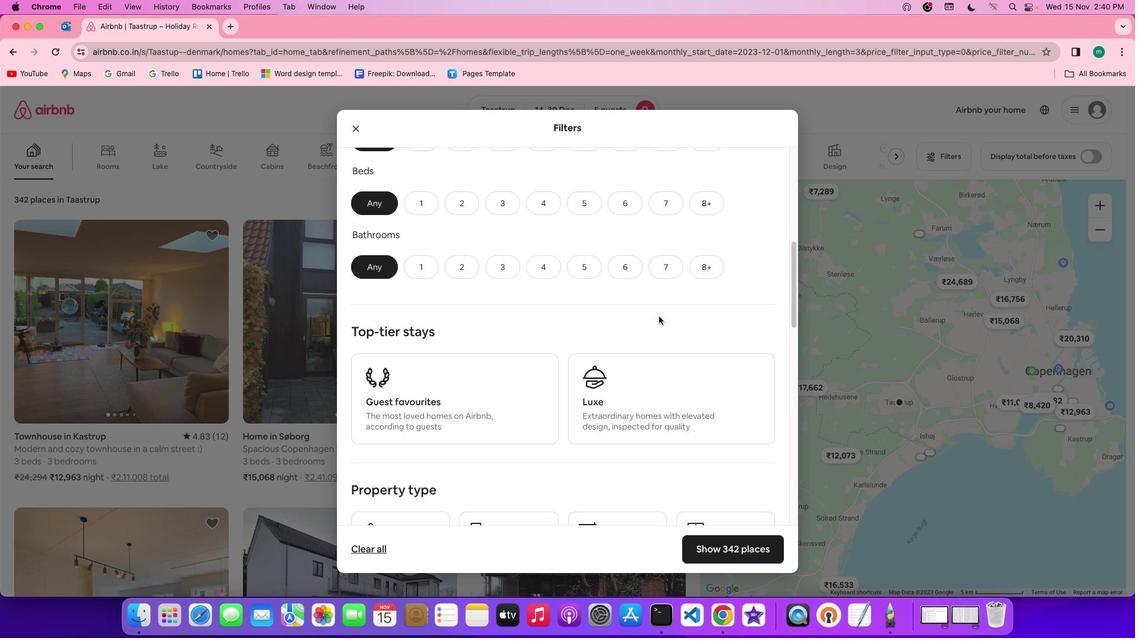 
Action: Mouse scrolled (659, 316) with delta (0, 2)
Screenshot: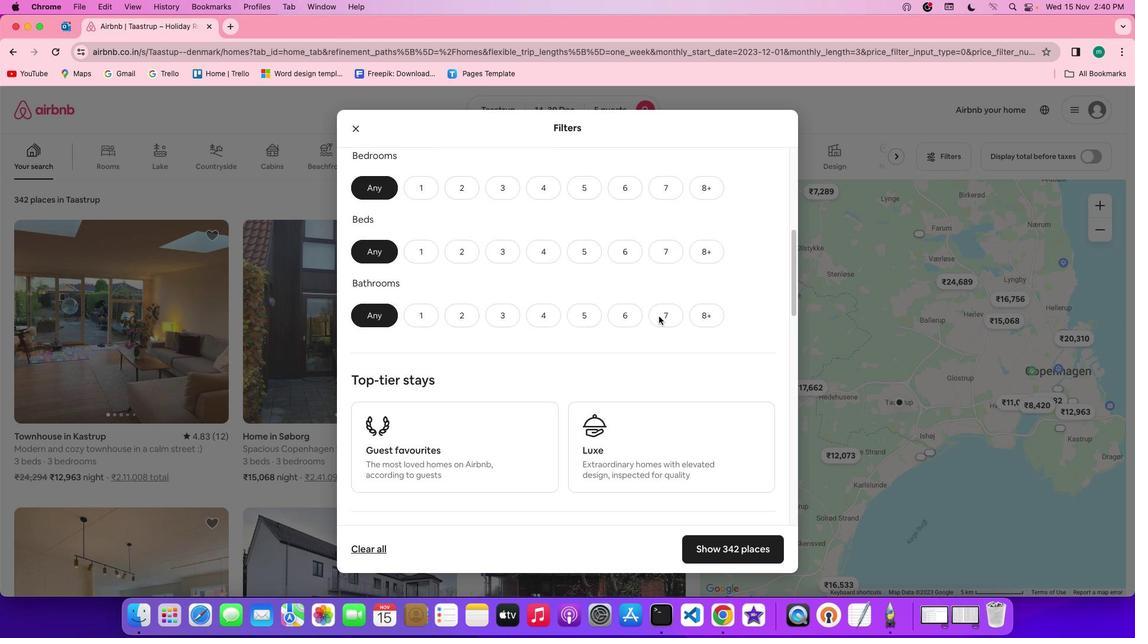 
Action: Mouse scrolled (659, 316) with delta (0, 0)
Screenshot: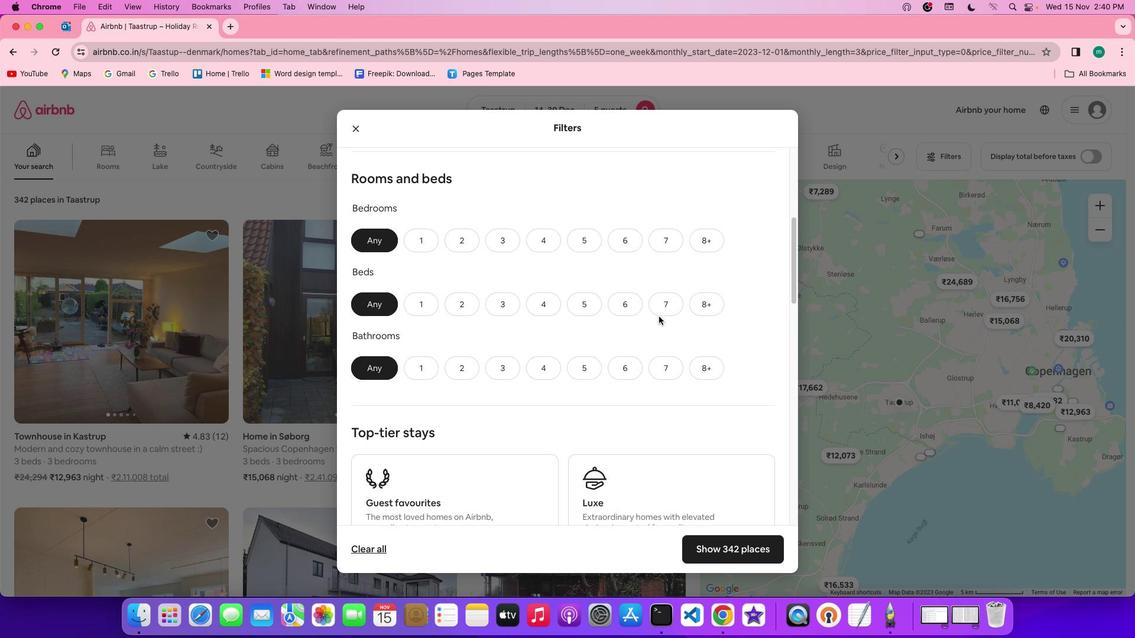 
Action: Mouse scrolled (659, 316) with delta (0, 0)
Screenshot: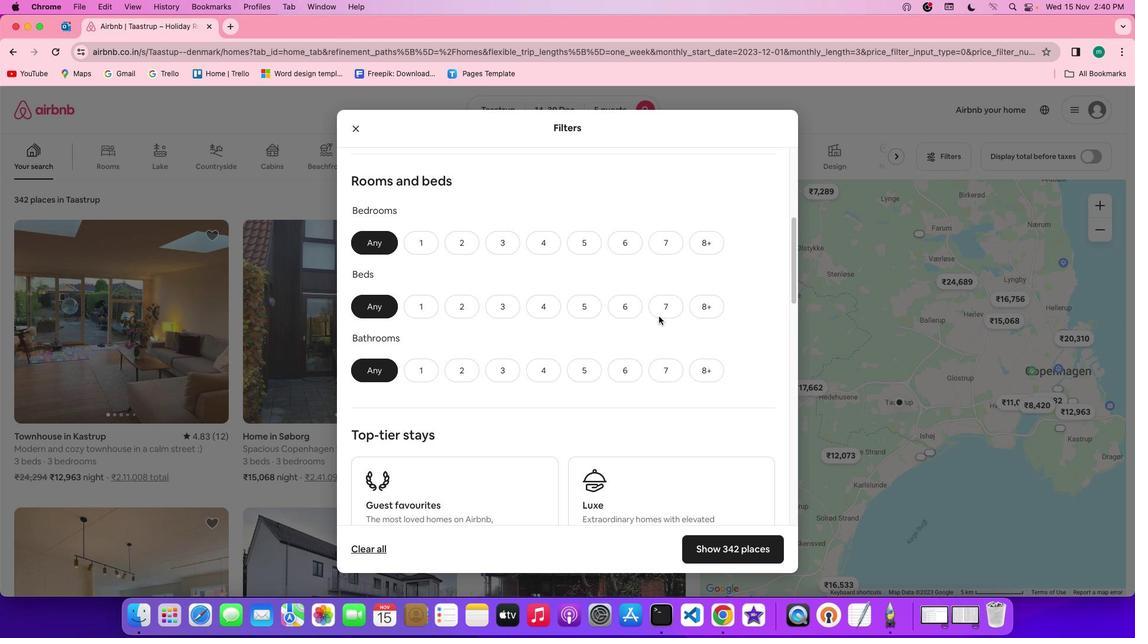 
Action: Mouse moved to (574, 236)
Screenshot: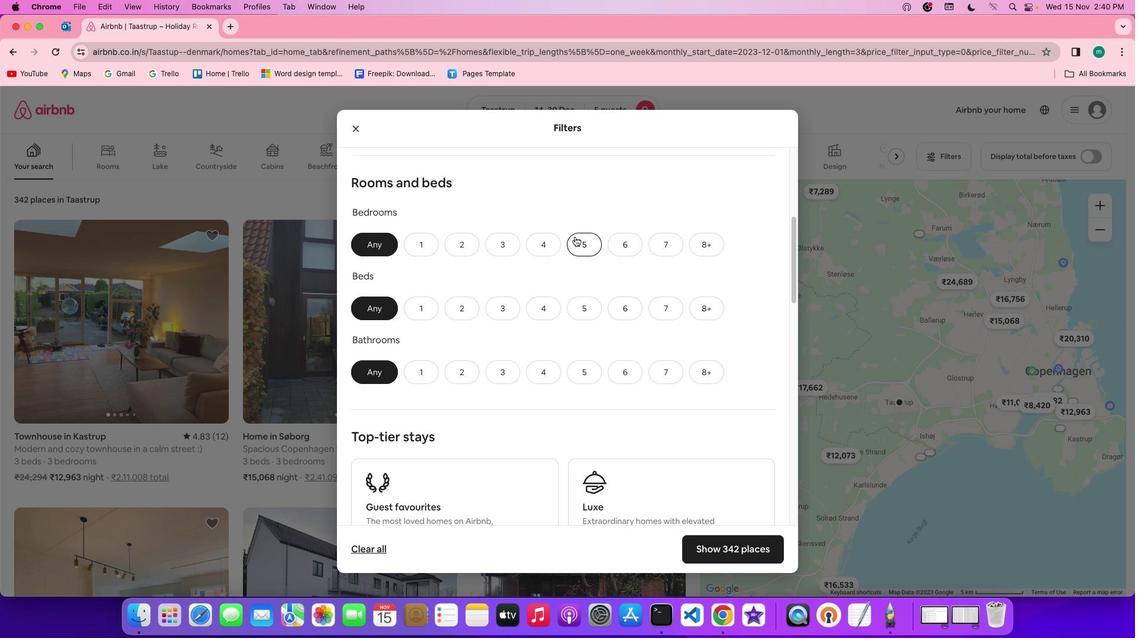 
Action: Mouse pressed left at (574, 236)
Screenshot: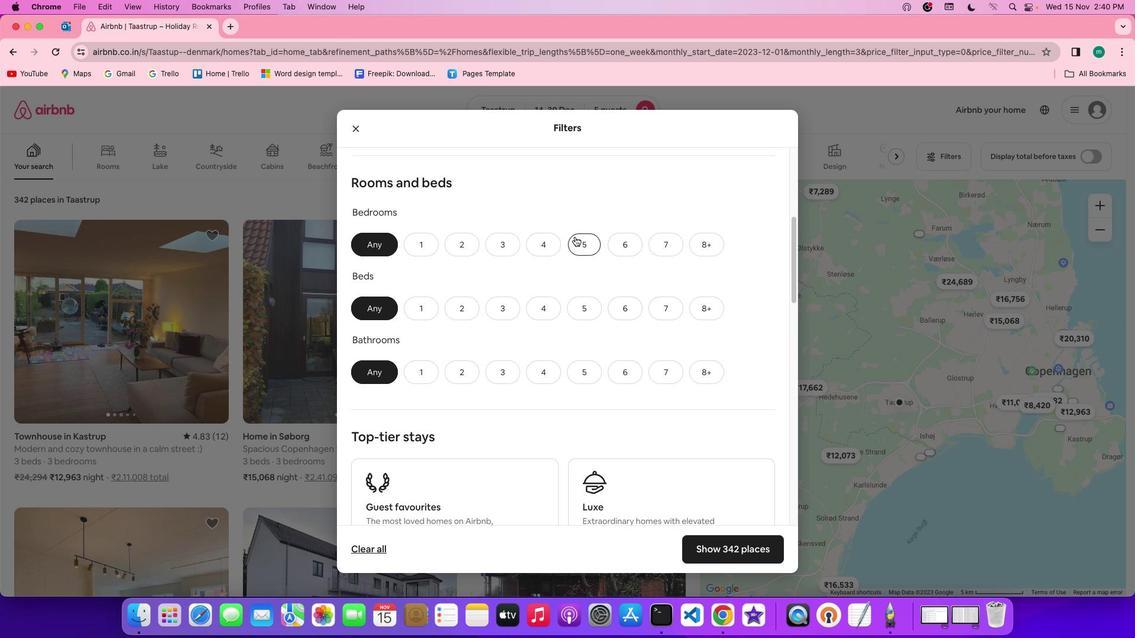 
Action: Mouse moved to (586, 306)
Screenshot: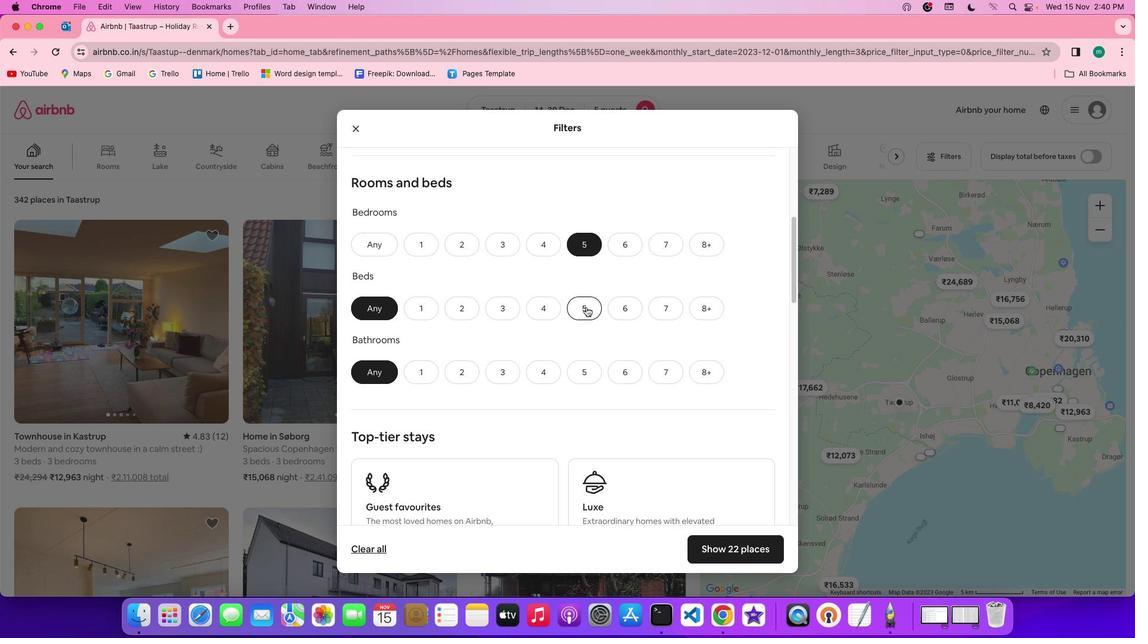 
Action: Mouse pressed left at (586, 306)
Screenshot: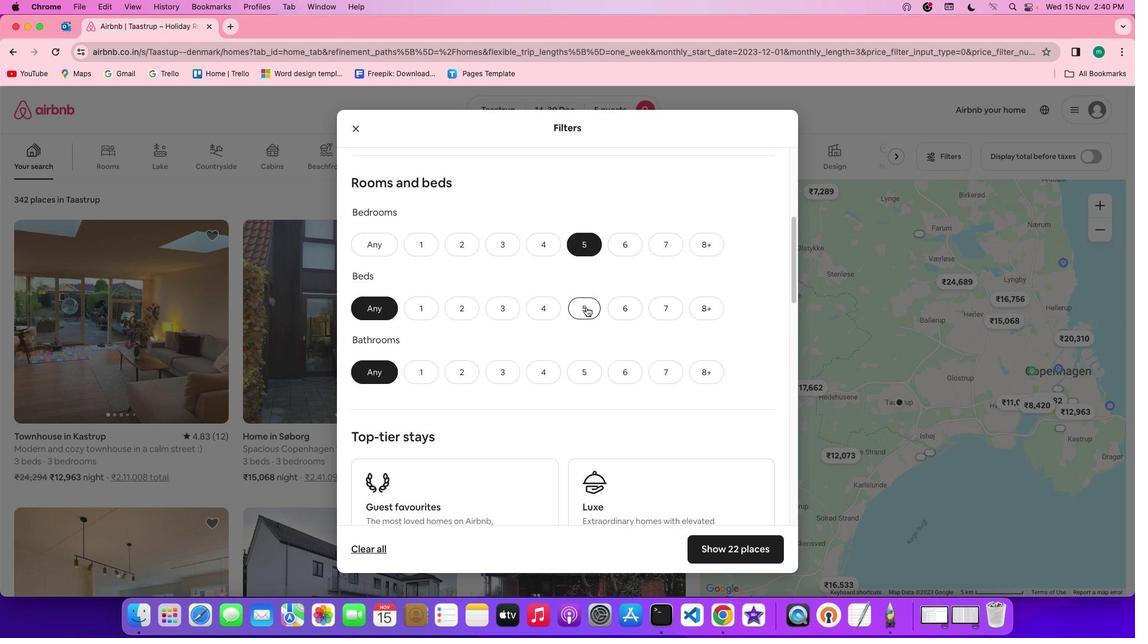 
Action: Mouse moved to (582, 371)
Screenshot: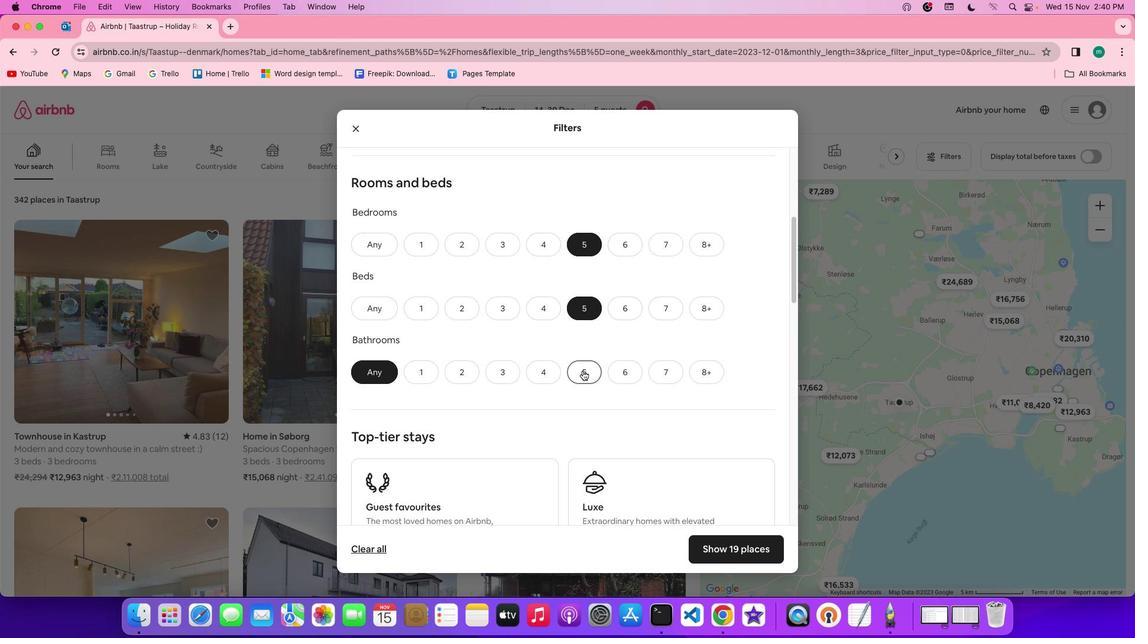 
Action: Mouse pressed left at (582, 371)
Screenshot: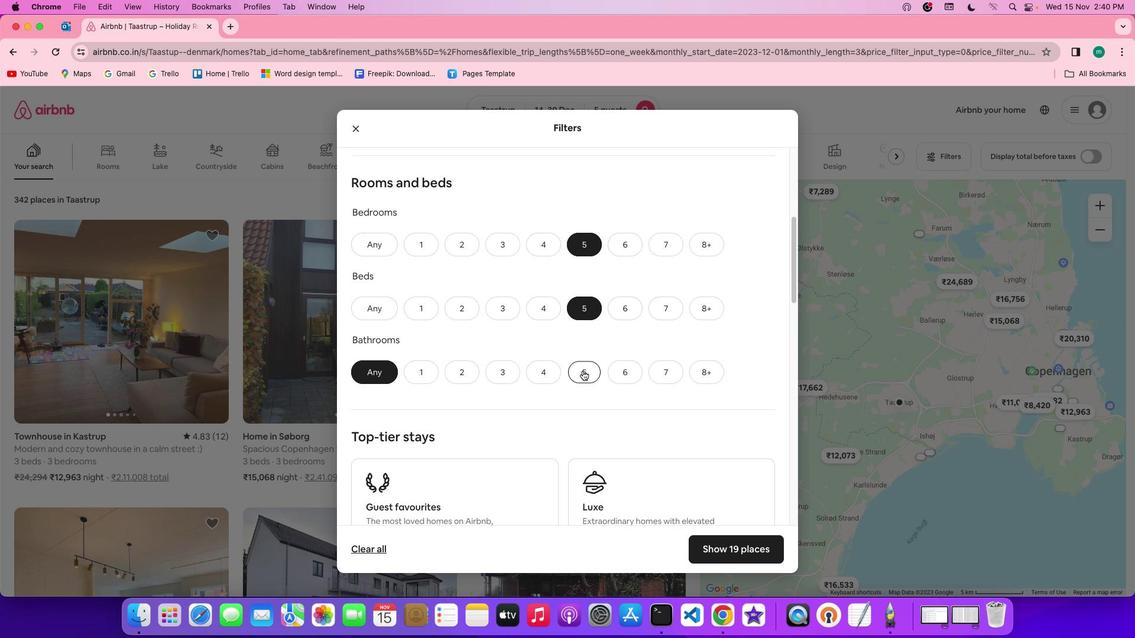 
Action: Mouse moved to (698, 374)
Screenshot: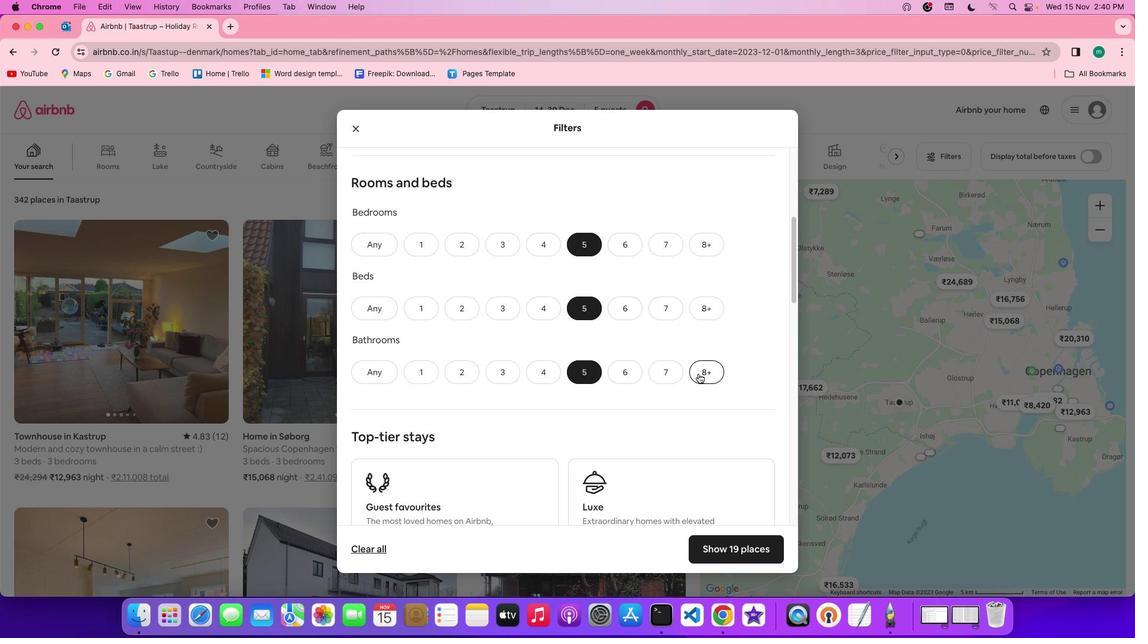 
Action: Mouse scrolled (698, 374) with delta (0, 0)
Screenshot: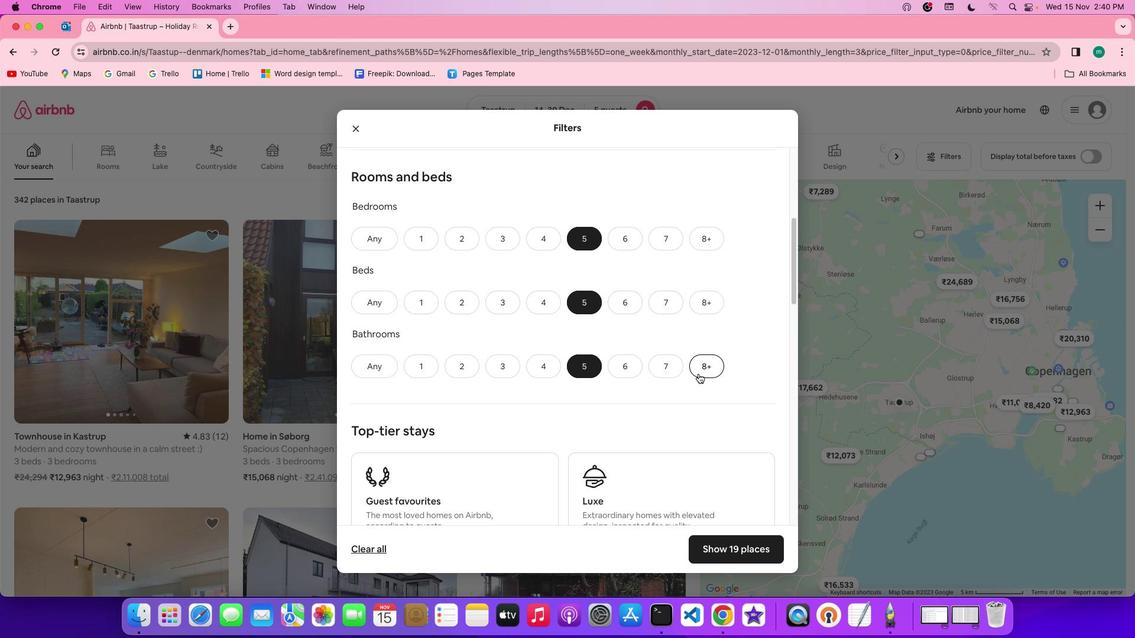 
Action: Mouse scrolled (698, 374) with delta (0, 0)
Screenshot: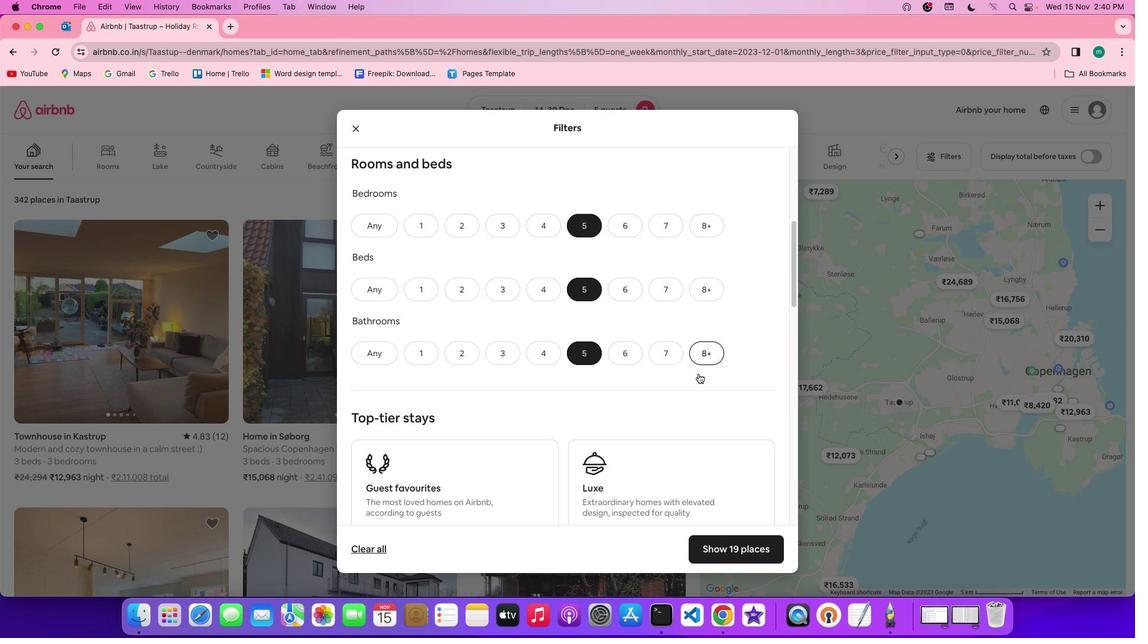 
Action: Mouse scrolled (698, 374) with delta (0, -1)
Screenshot: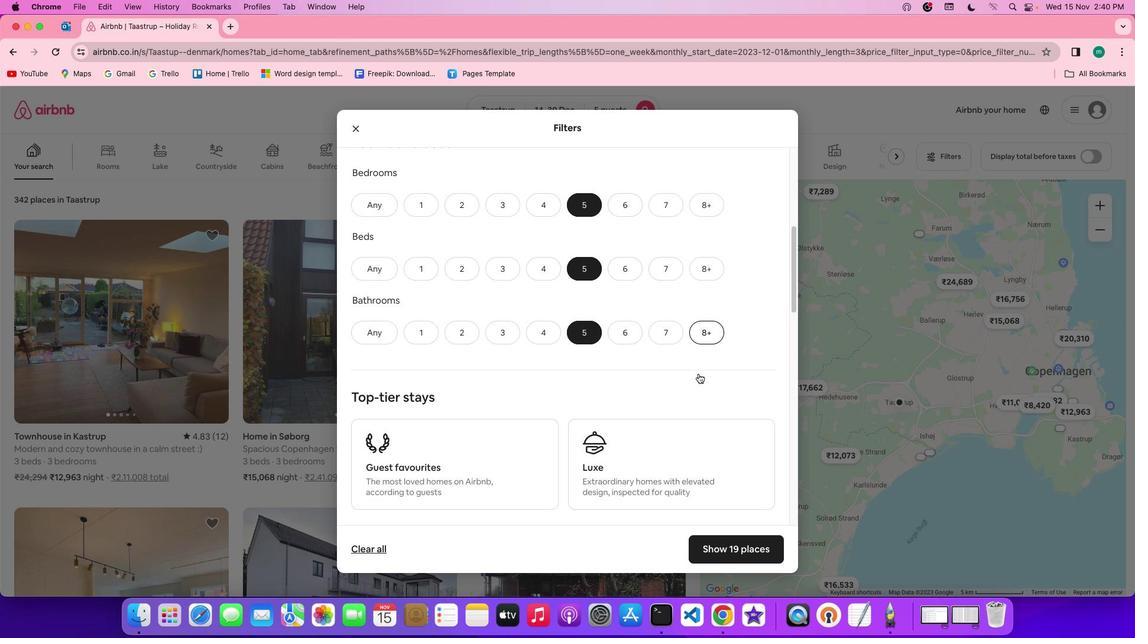
Action: Mouse scrolled (698, 374) with delta (0, -1)
Screenshot: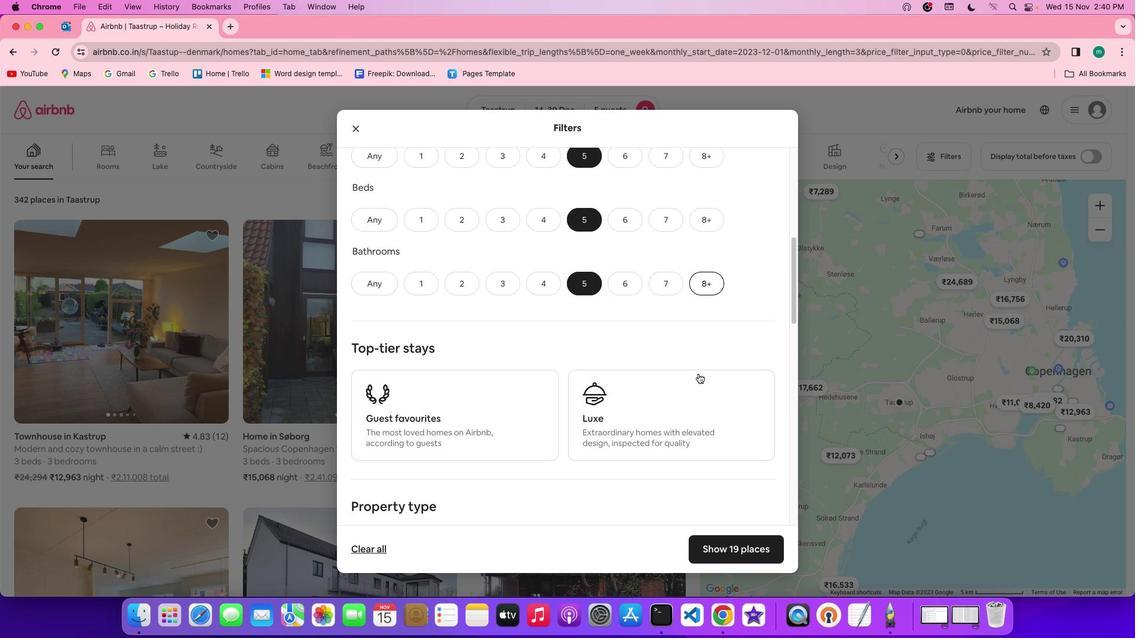 
Action: Mouse scrolled (698, 374) with delta (0, 0)
Screenshot: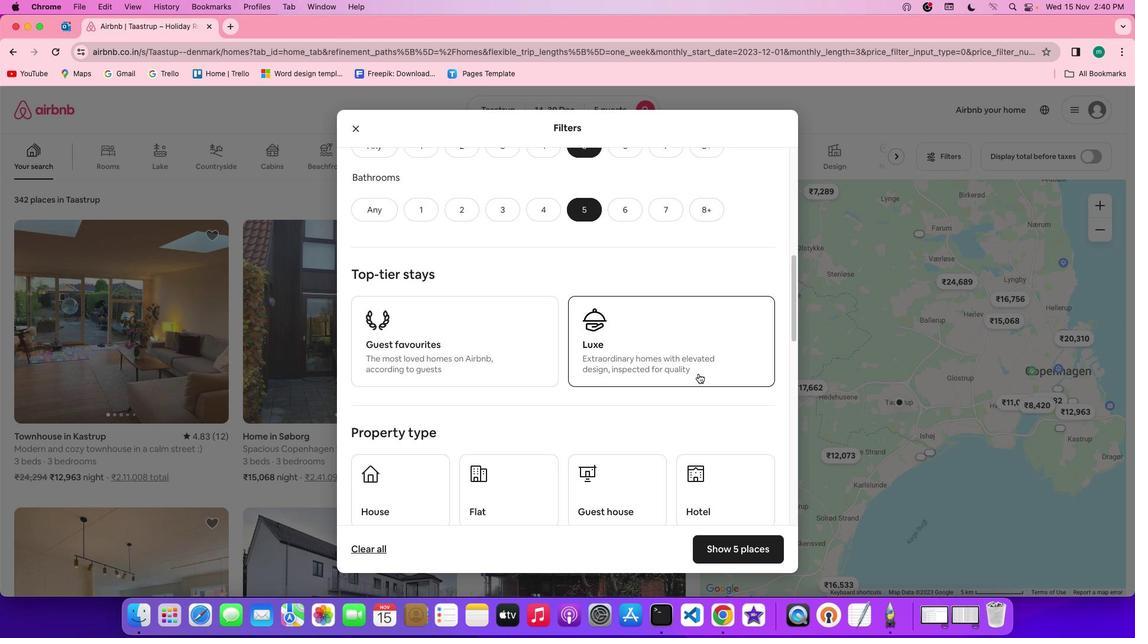 
Action: Mouse scrolled (698, 374) with delta (0, 0)
Screenshot: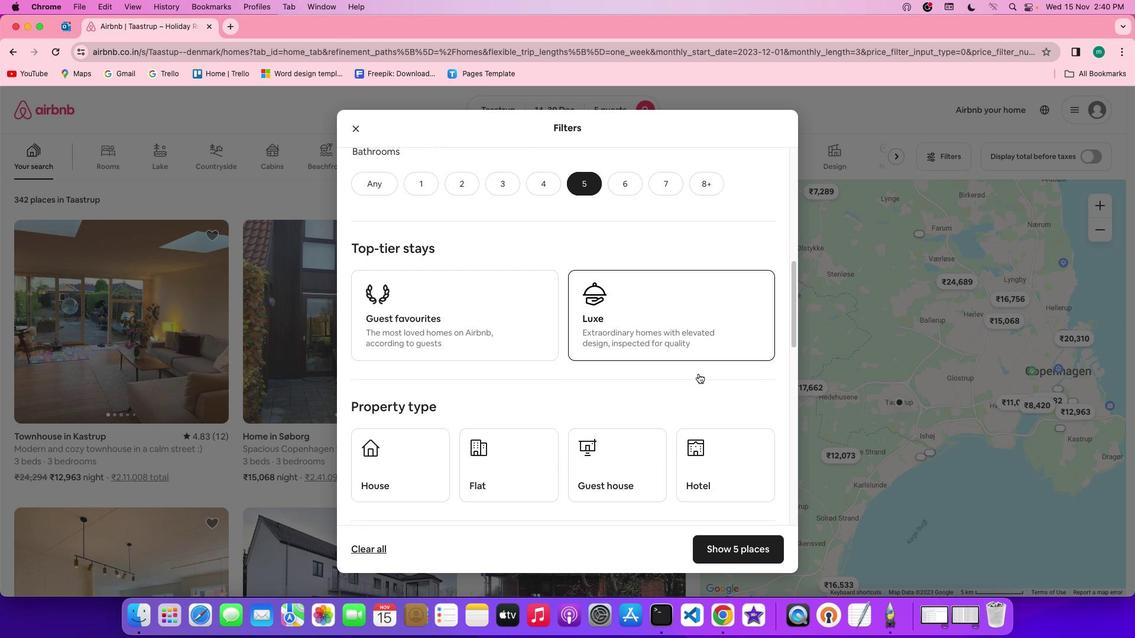 
Action: Mouse scrolled (698, 374) with delta (0, -1)
Screenshot: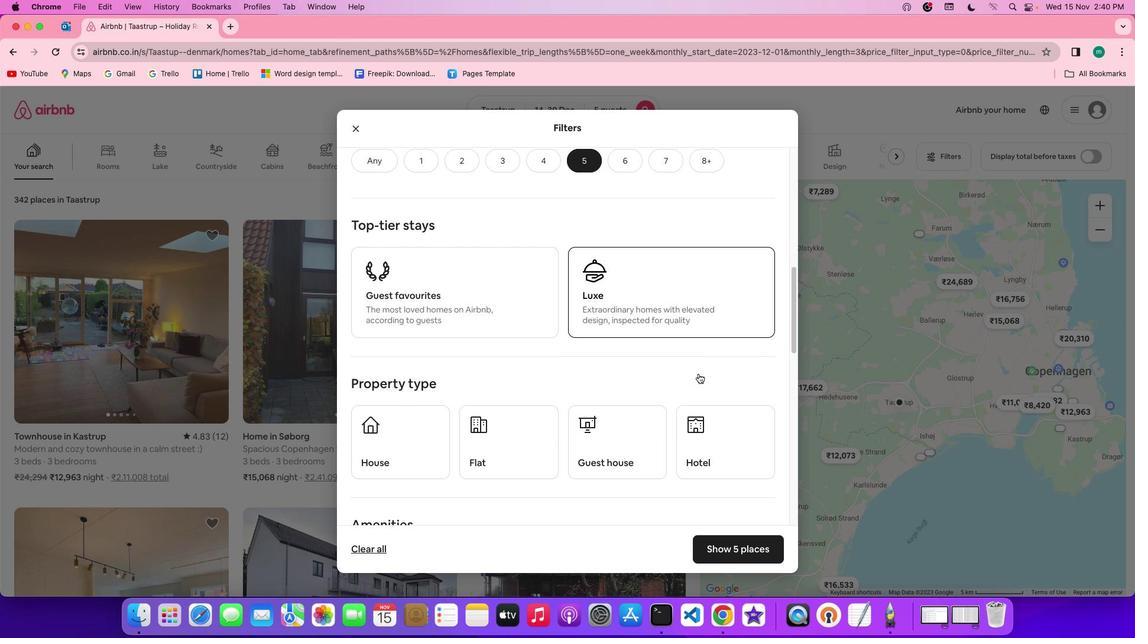 
Action: Mouse scrolled (698, 374) with delta (0, 0)
Screenshot: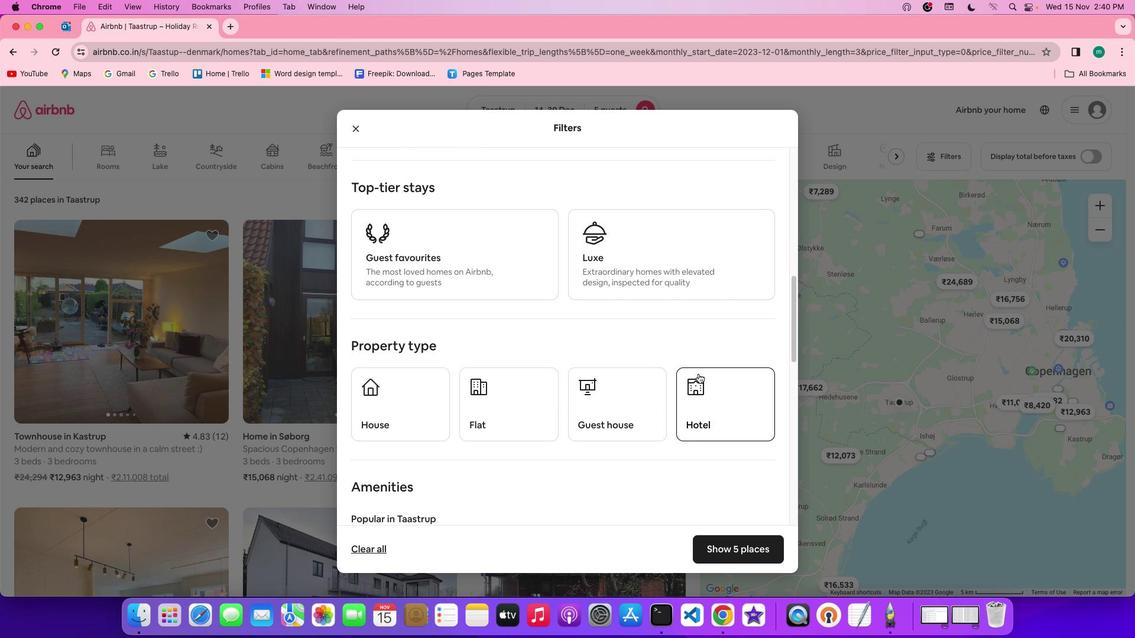 
Action: Mouse scrolled (698, 374) with delta (0, 0)
Screenshot: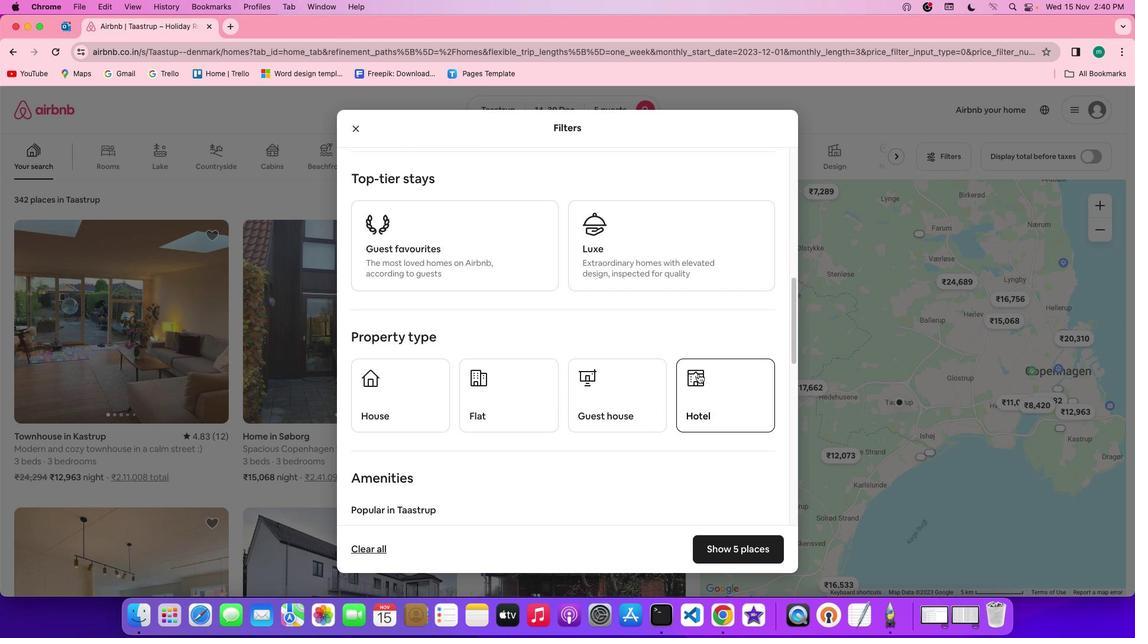 
Action: Mouse scrolled (698, 374) with delta (0, -1)
Screenshot: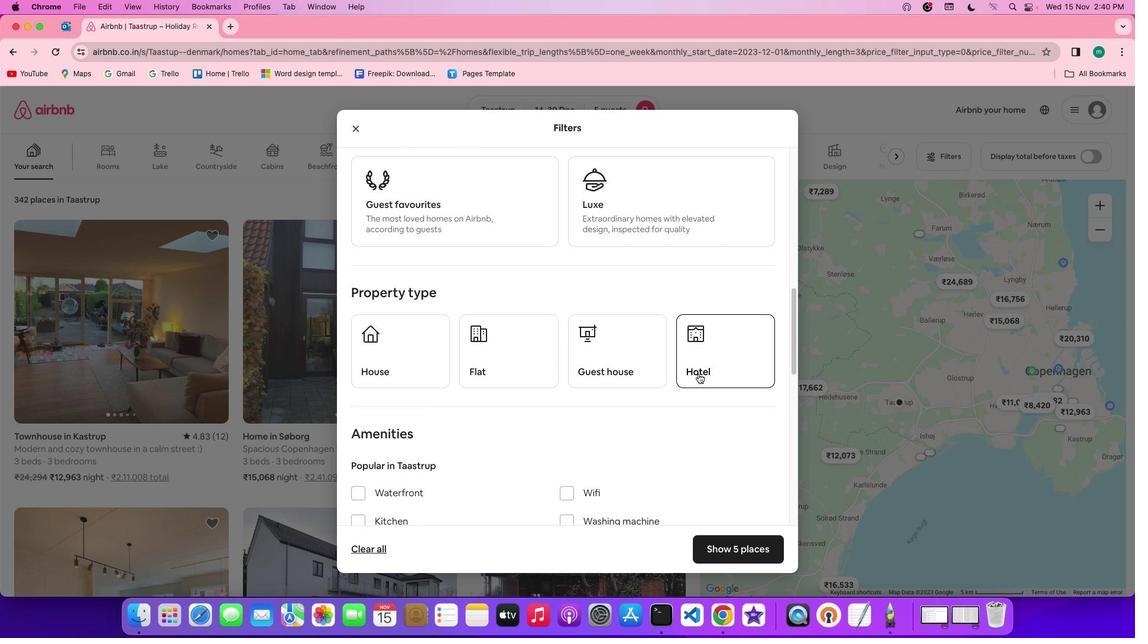 
Action: Mouse scrolled (698, 374) with delta (0, 0)
Screenshot: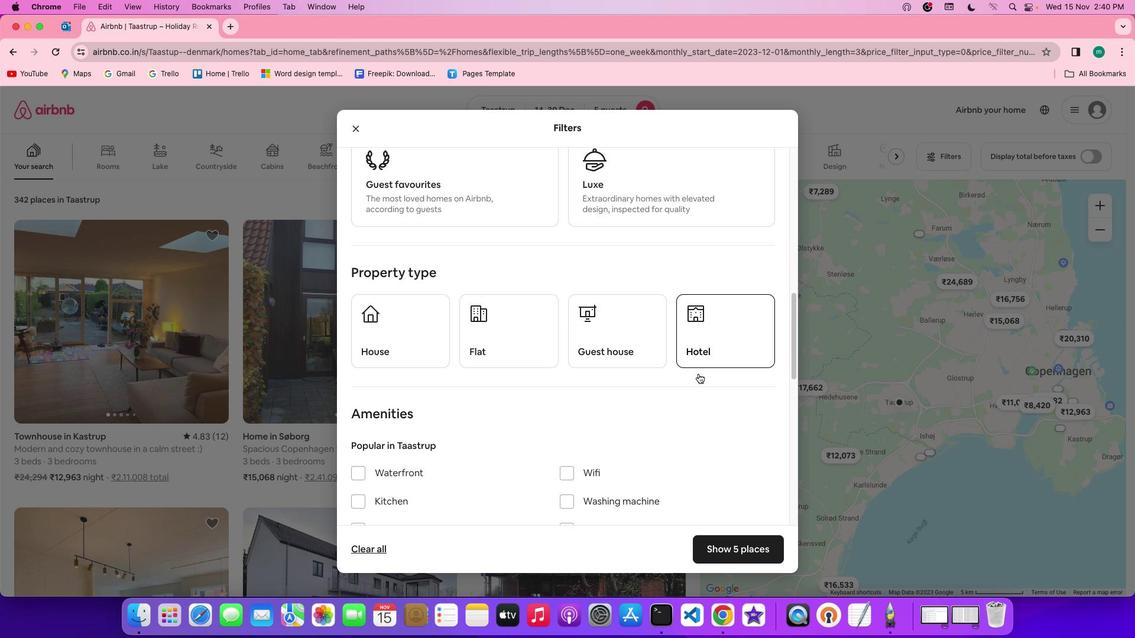 
Action: Mouse scrolled (698, 374) with delta (0, 0)
Screenshot: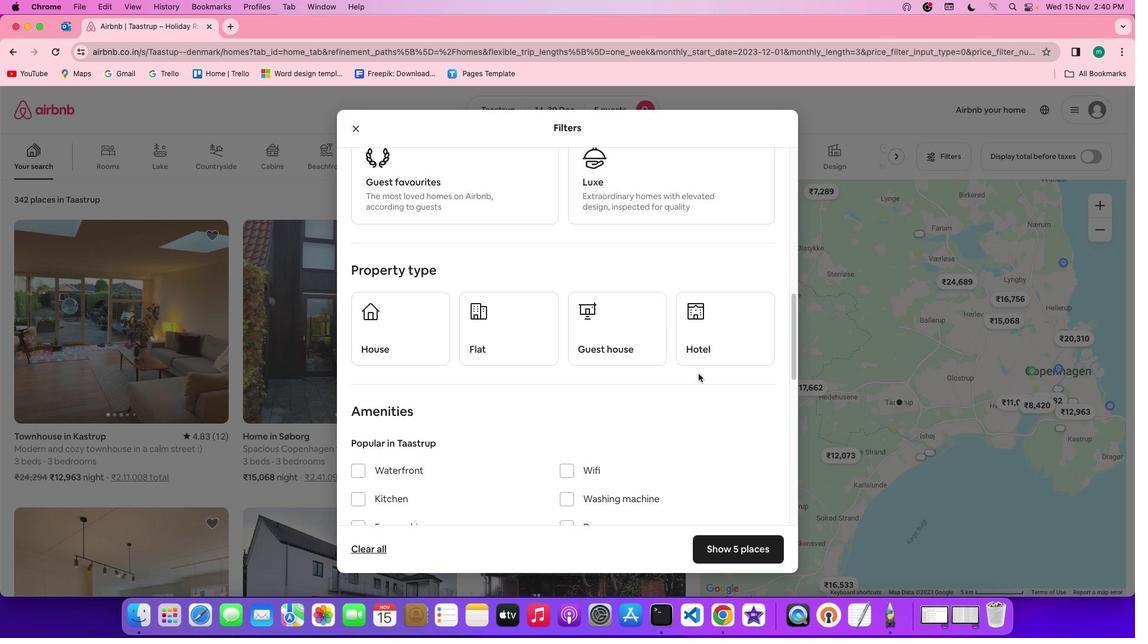 
Action: Mouse scrolled (698, 374) with delta (0, 0)
Screenshot: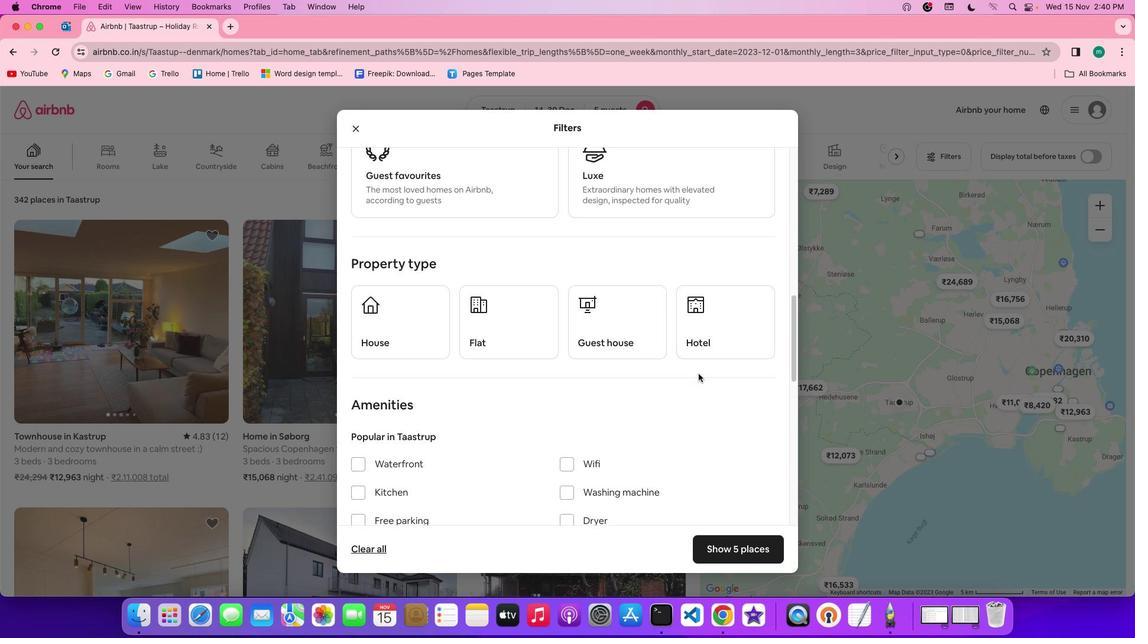 
Action: Mouse scrolled (698, 374) with delta (0, 0)
Screenshot: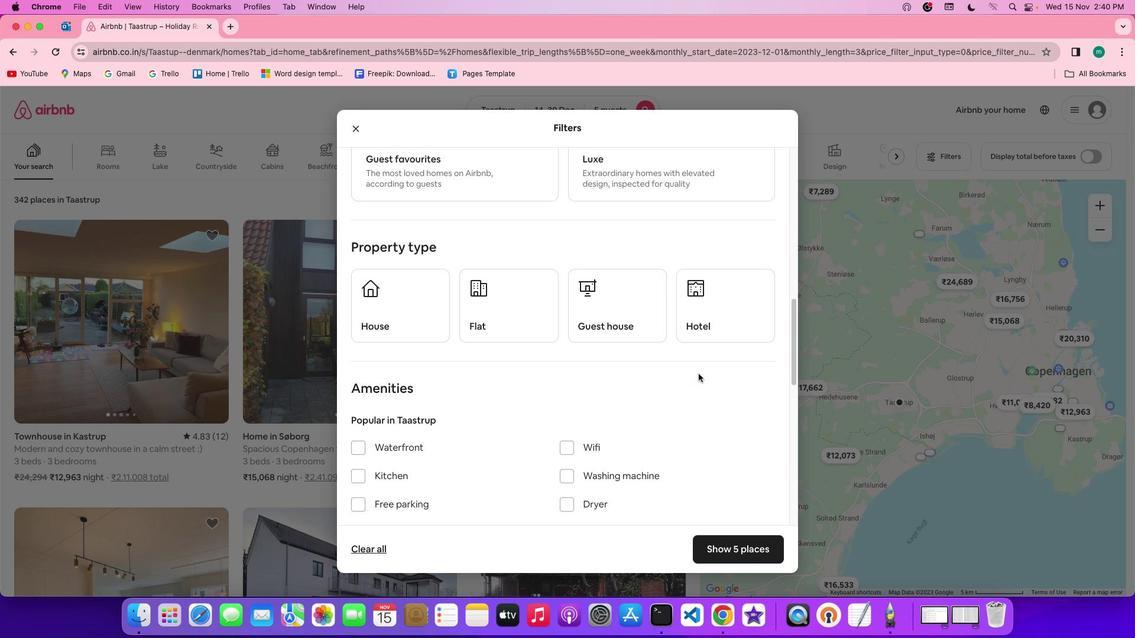 
Action: Mouse scrolled (698, 374) with delta (0, 0)
Screenshot: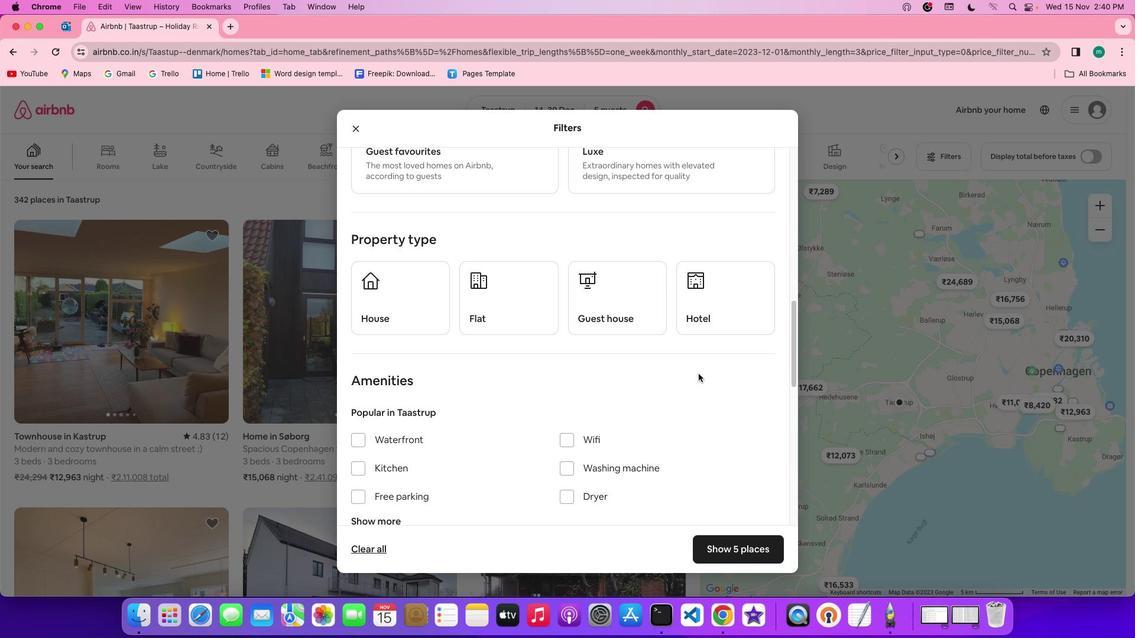 
Action: Mouse scrolled (698, 374) with delta (0, 0)
Screenshot: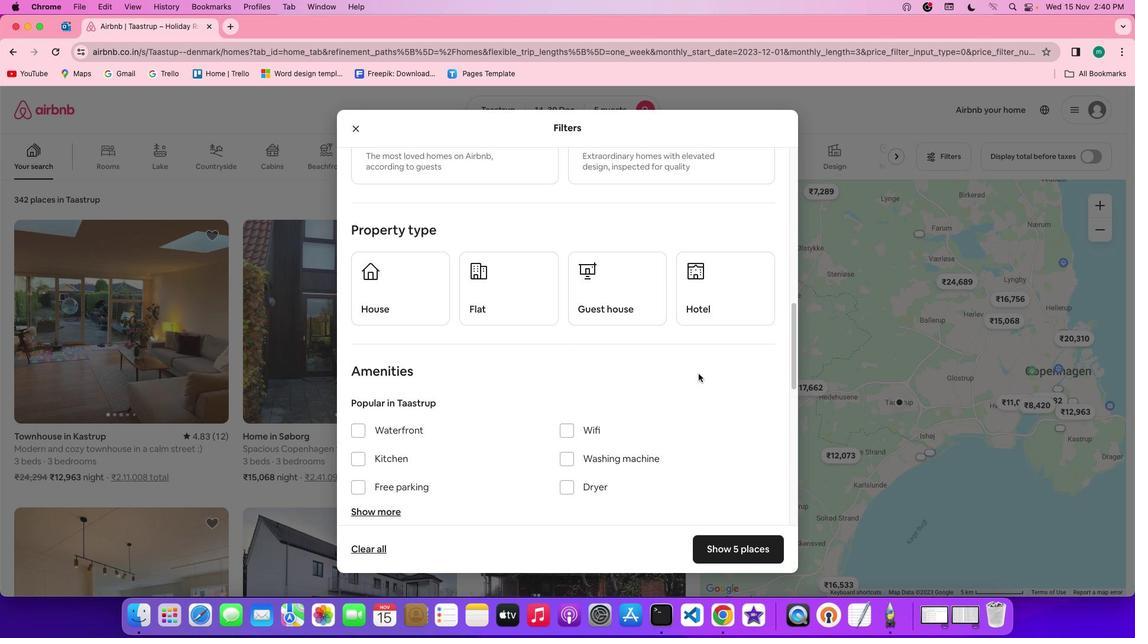 
Action: Mouse scrolled (698, 374) with delta (0, 0)
Screenshot: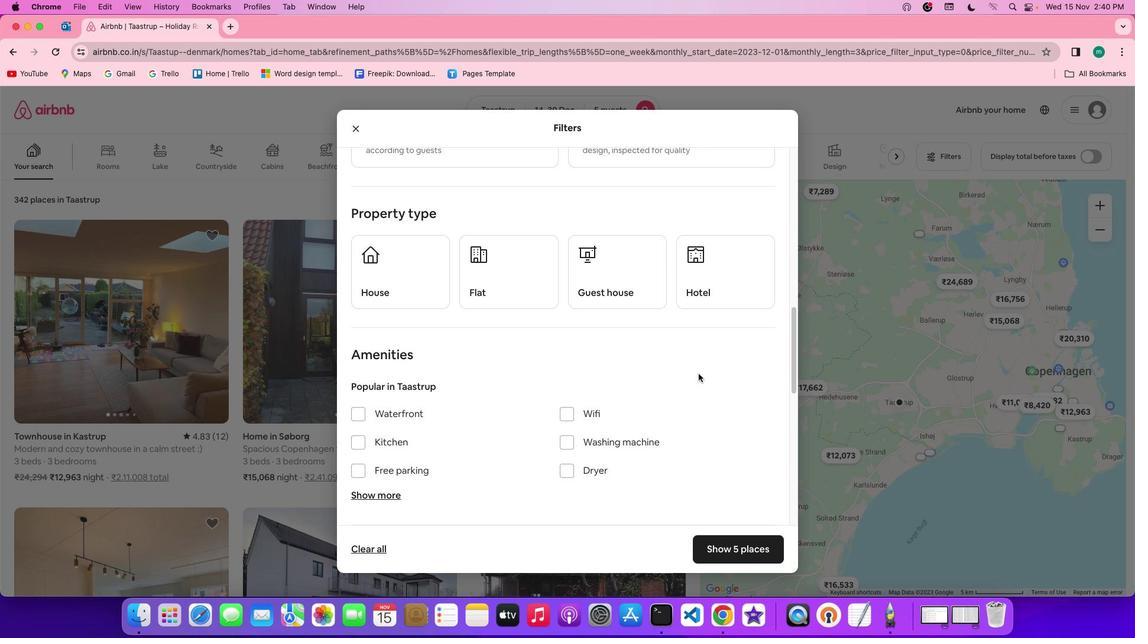 
Action: Mouse scrolled (698, 374) with delta (0, 0)
Screenshot: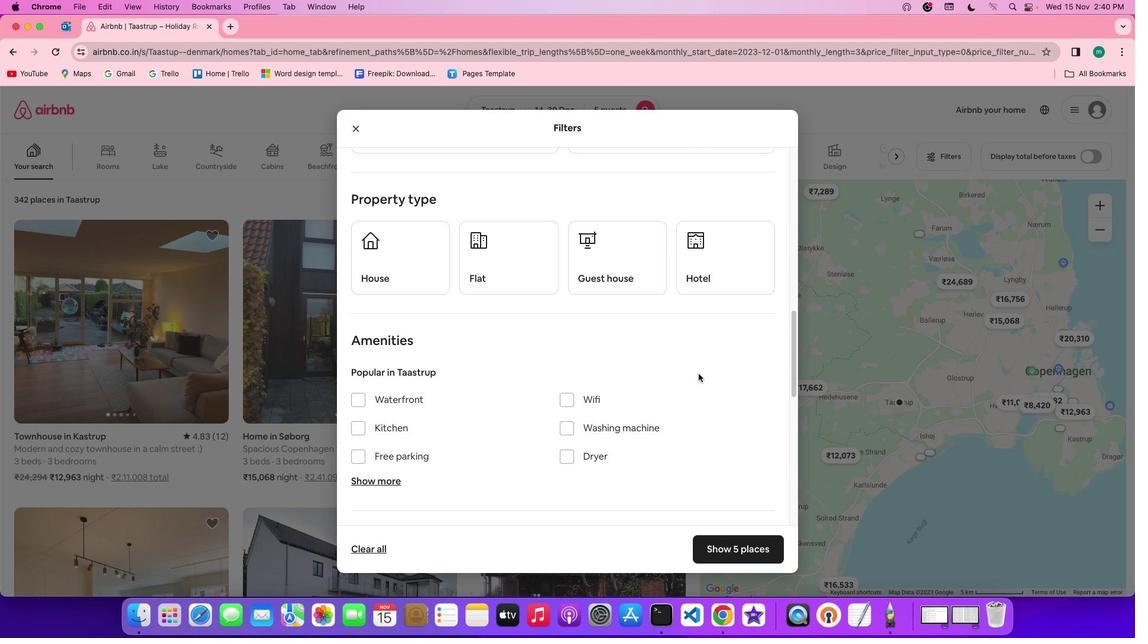 
Action: Mouse scrolled (698, 374) with delta (0, 0)
Screenshot: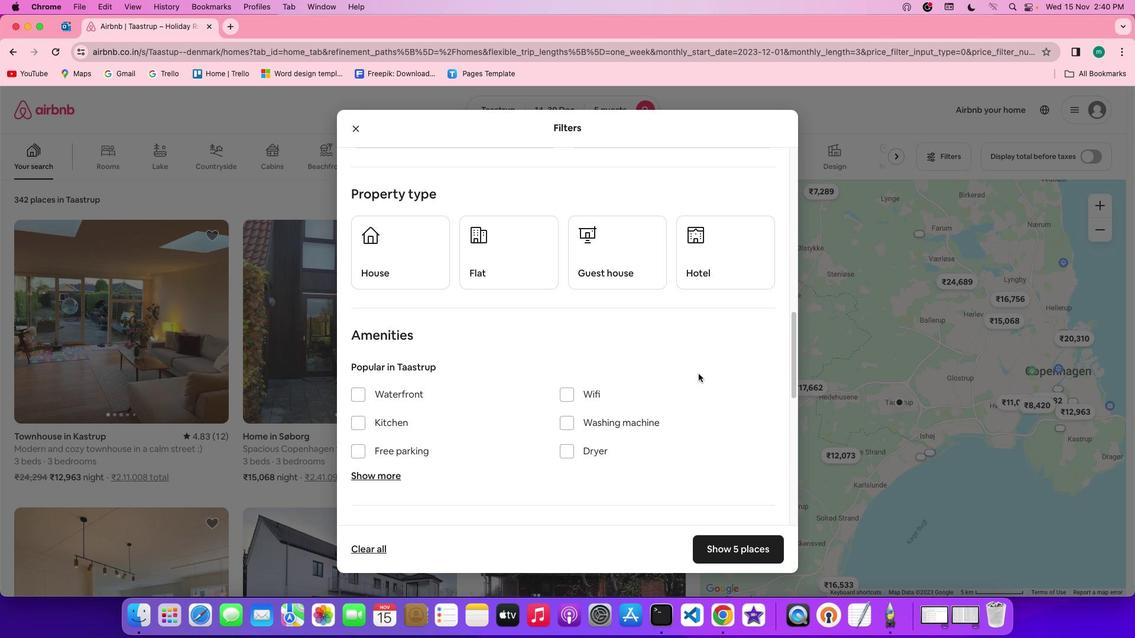 
Action: Mouse scrolled (698, 374) with delta (0, 0)
Screenshot: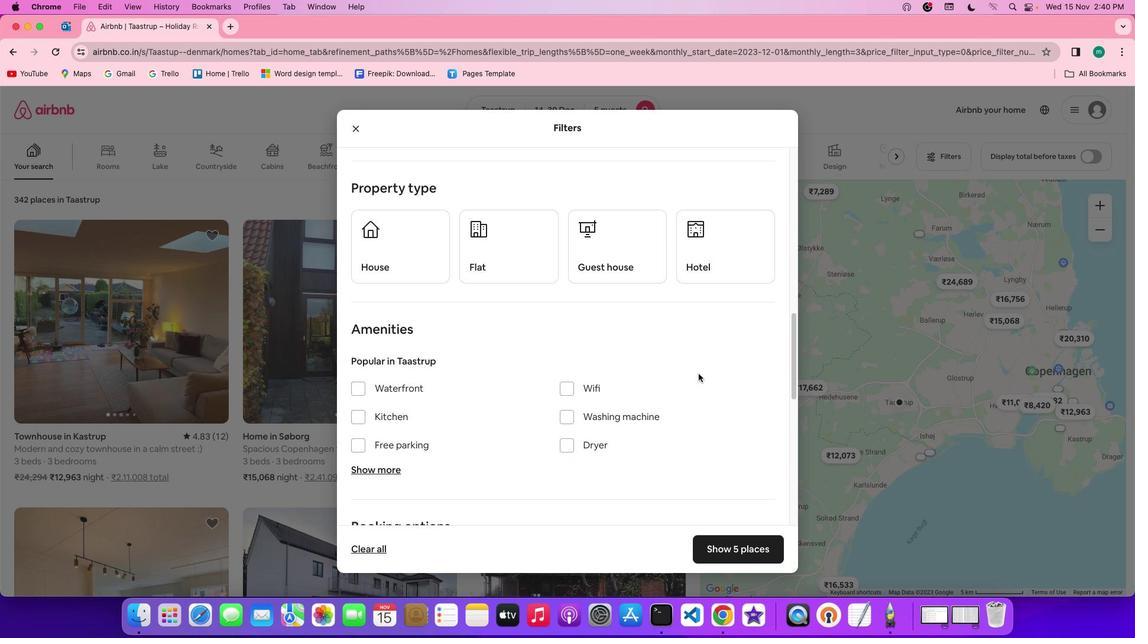 
Action: Mouse scrolled (698, 374) with delta (0, 0)
Screenshot: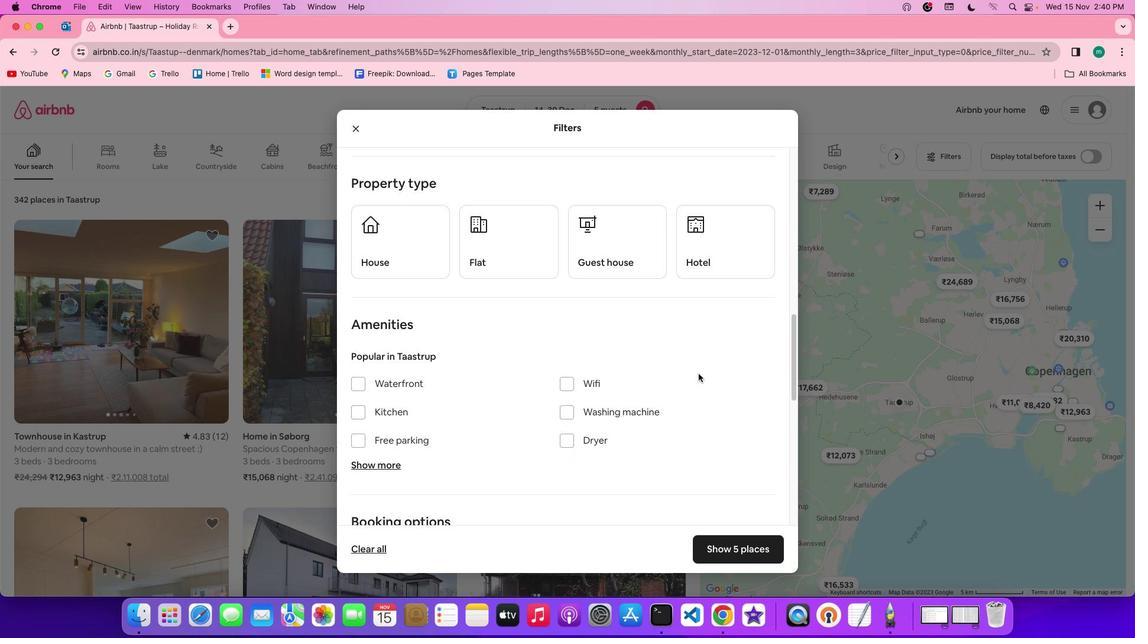 
Action: Mouse scrolled (698, 374) with delta (0, 0)
Screenshot: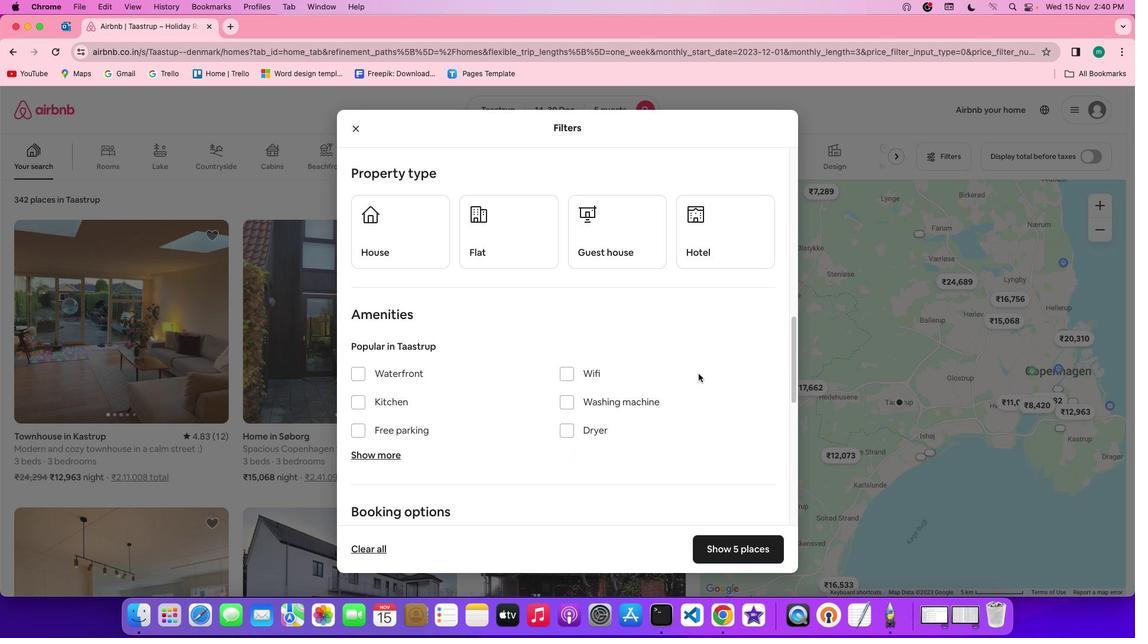 
Action: Mouse scrolled (698, 374) with delta (0, 0)
Screenshot: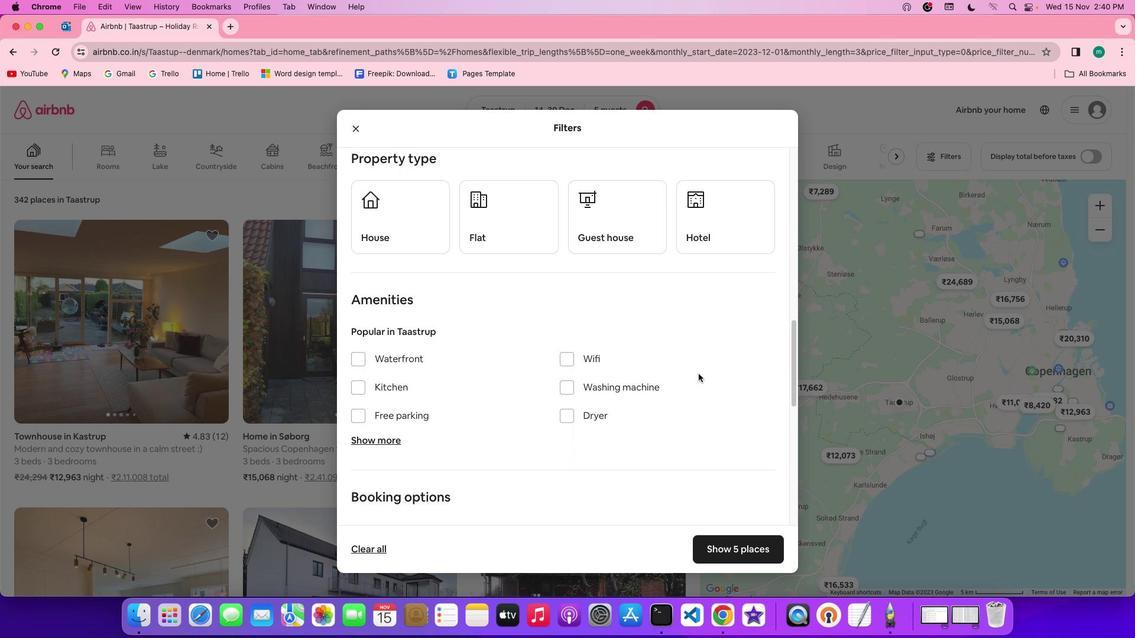 
Action: Mouse moved to (402, 212)
Screenshot: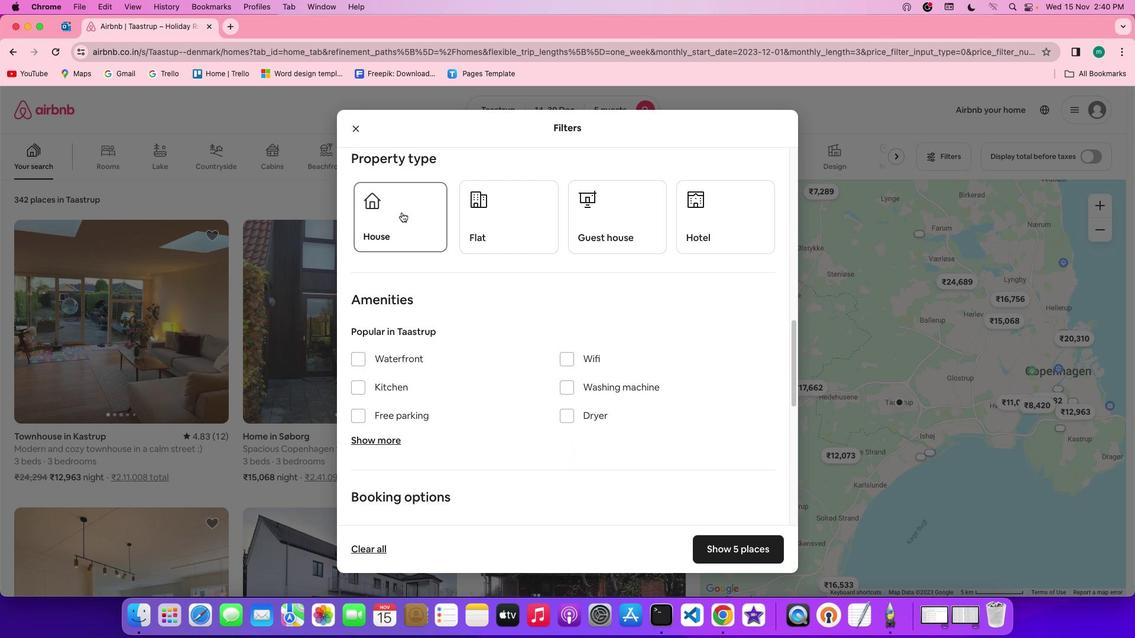 
Action: Mouse pressed left at (402, 212)
Screenshot: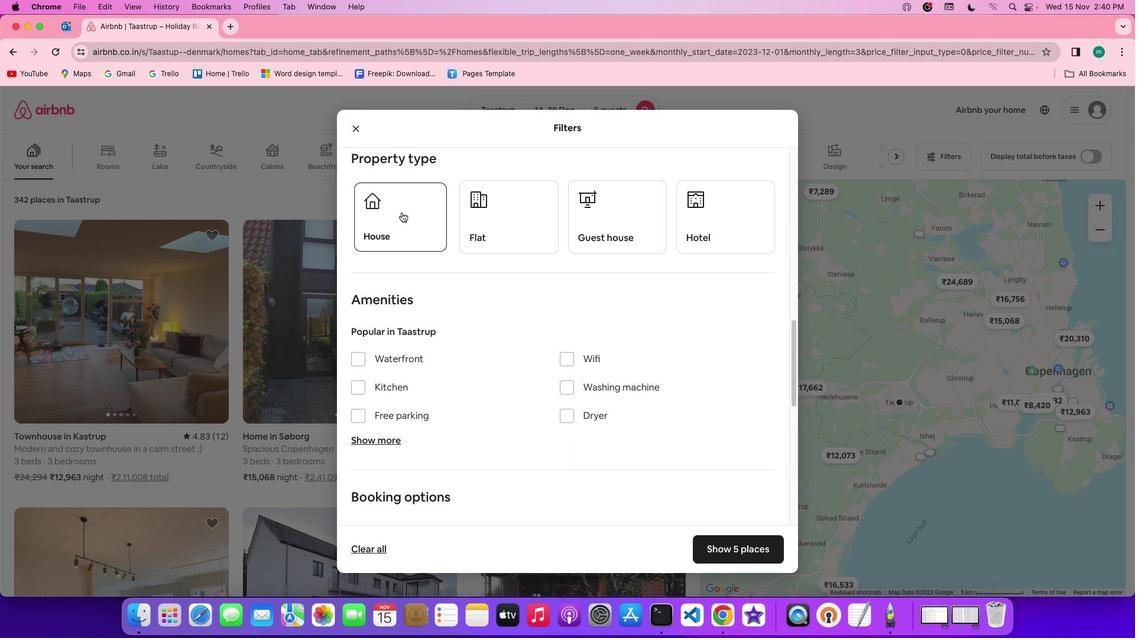 
Action: Mouse moved to (528, 341)
Screenshot: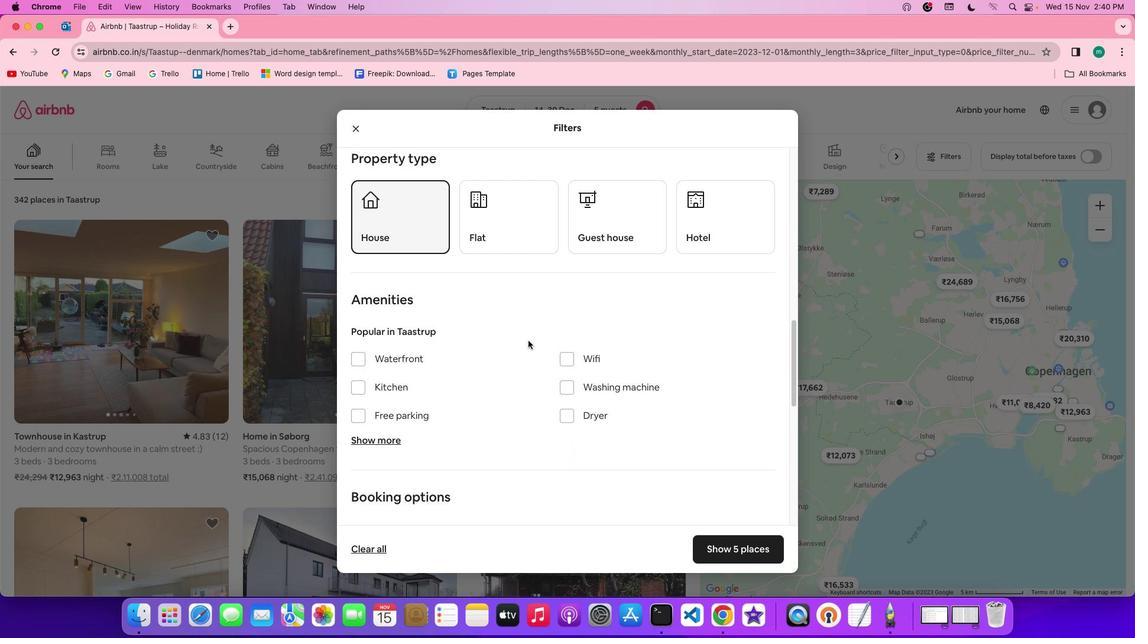
Action: Mouse scrolled (528, 341) with delta (0, 0)
Screenshot: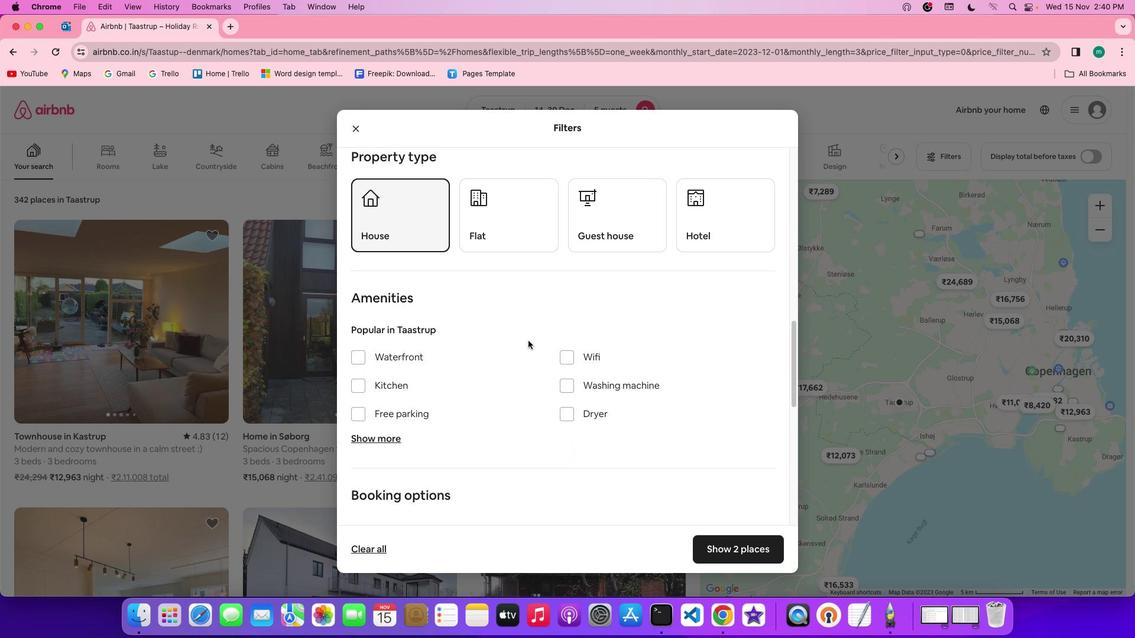 
Action: Mouse scrolled (528, 341) with delta (0, 0)
Screenshot: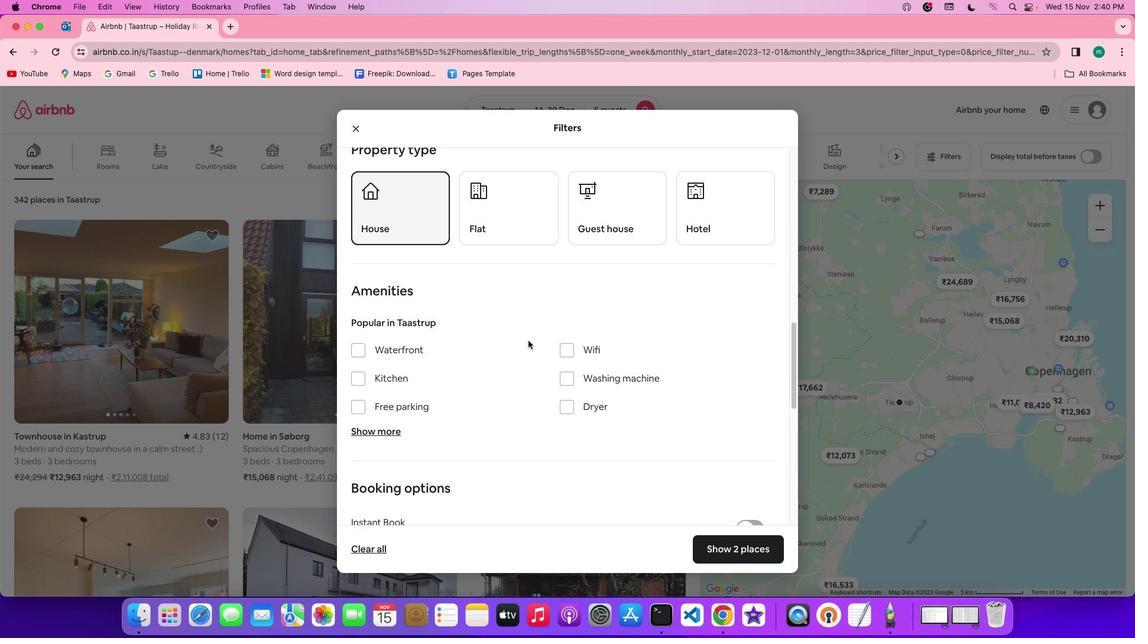 
Action: Mouse scrolled (528, 341) with delta (0, 0)
Screenshot: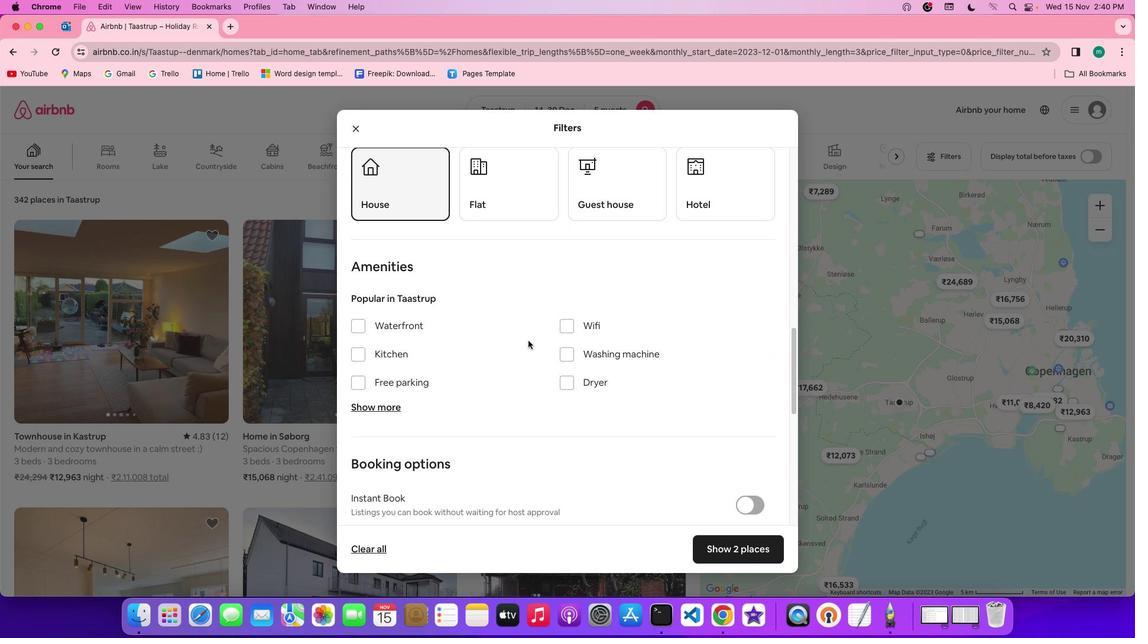 
Action: Mouse scrolled (528, 341) with delta (0, 0)
Screenshot: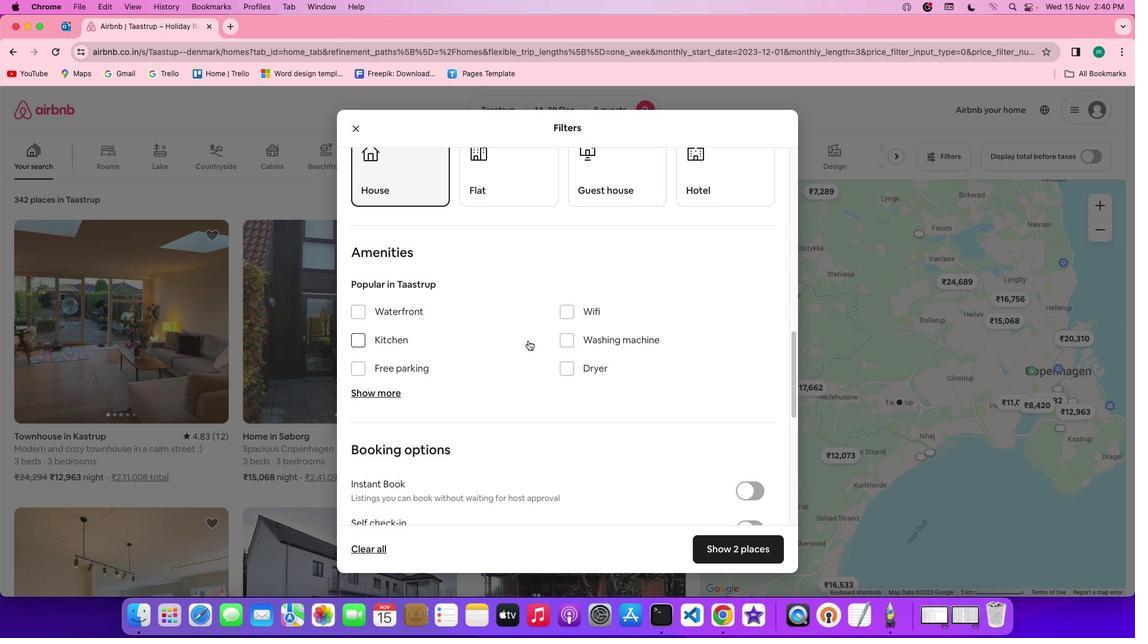 
Action: Mouse scrolled (528, 341) with delta (0, 0)
Screenshot: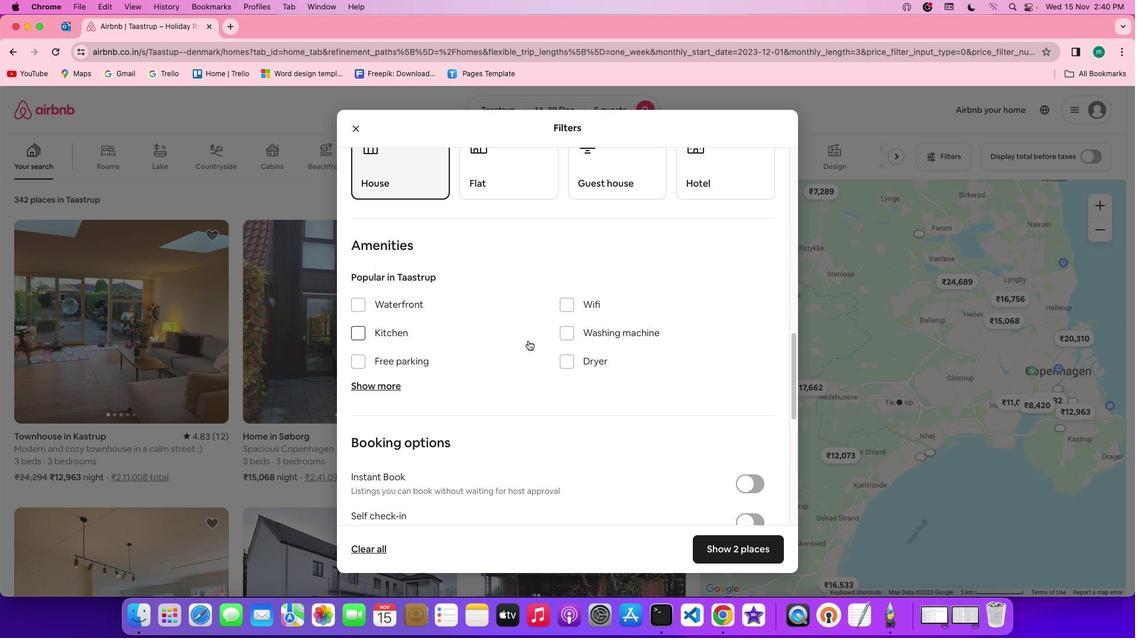 
Action: Mouse scrolled (528, 341) with delta (0, 0)
Screenshot: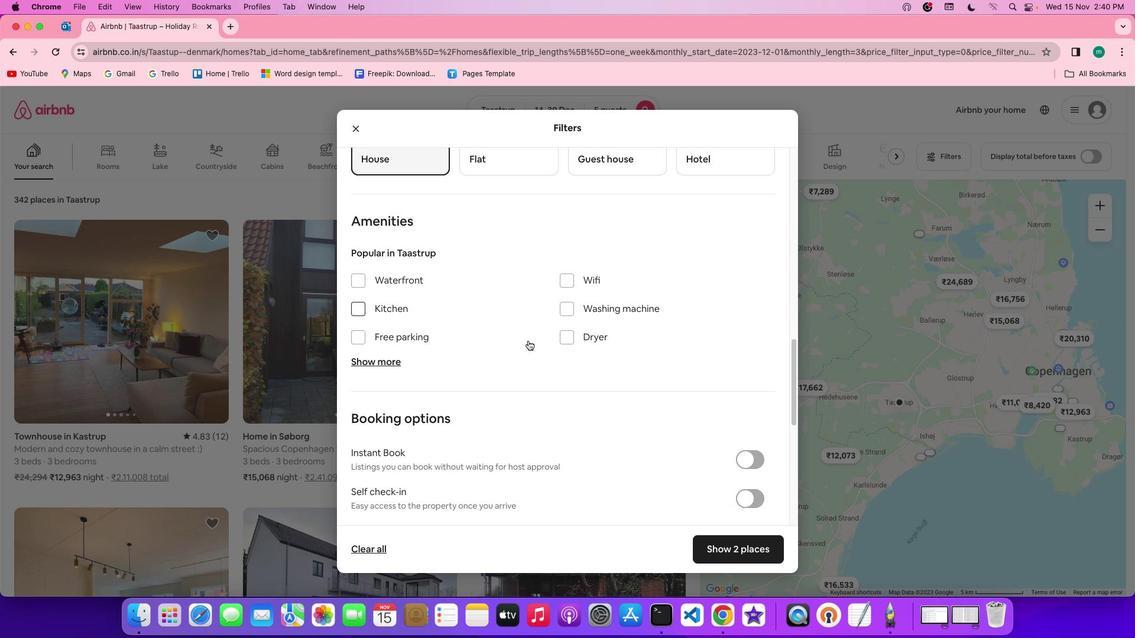 
Action: Mouse scrolled (528, 341) with delta (0, 0)
Screenshot: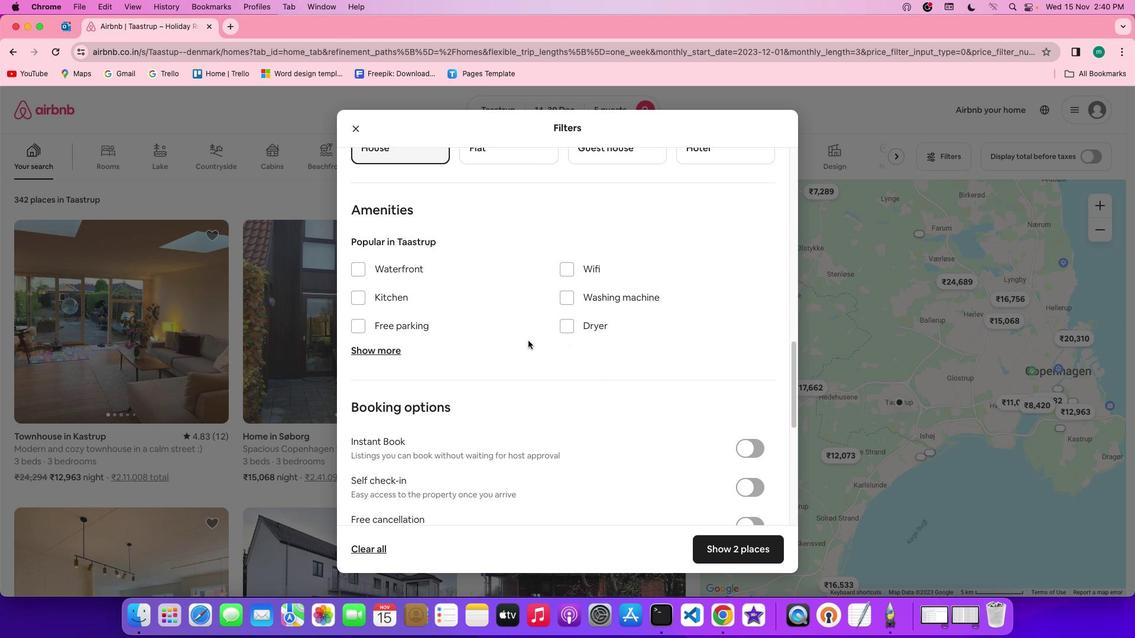 
Action: Mouse scrolled (528, 341) with delta (0, 0)
Screenshot: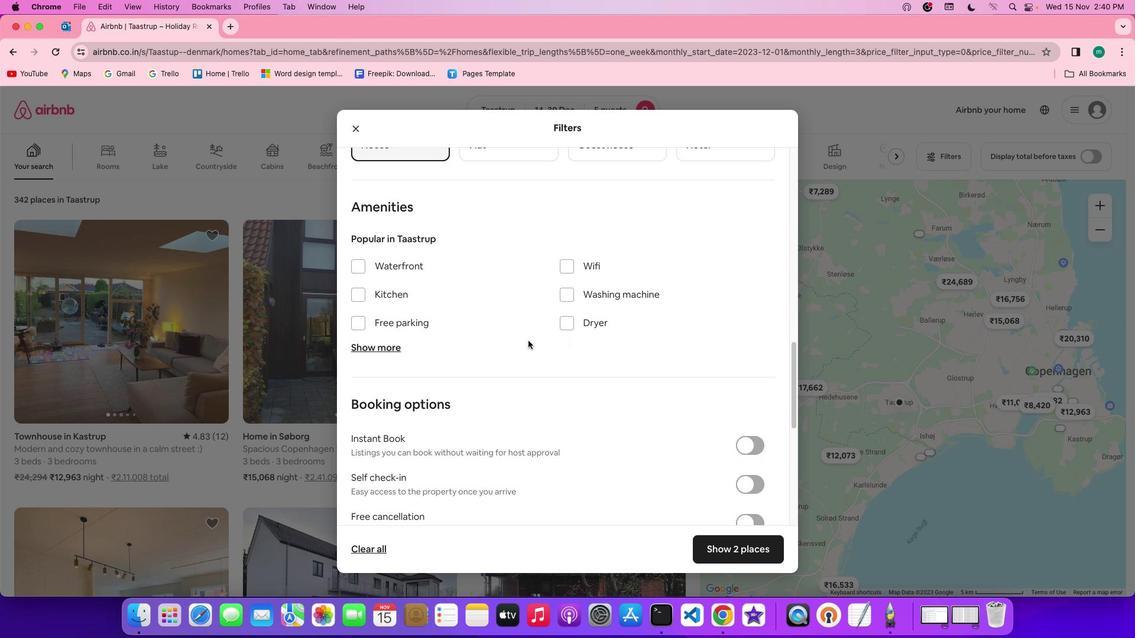 
Action: Mouse scrolled (528, 341) with delta (0, 0)
Screenshot: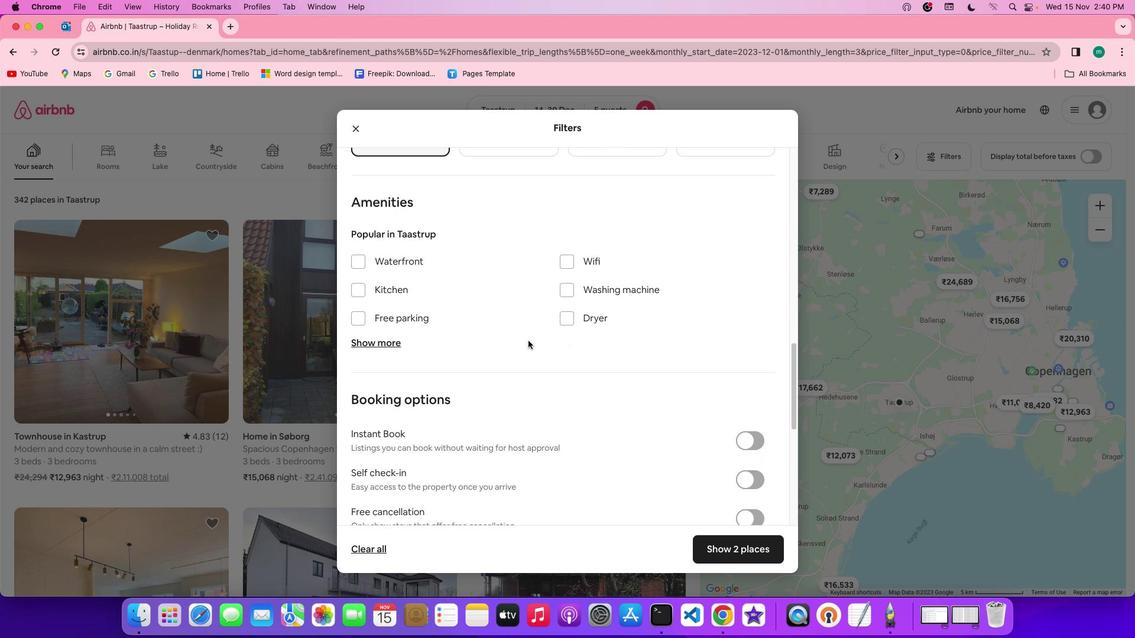 
Action: Mouse scrolled (528, 341) with delta (0, 0)
Screenshot: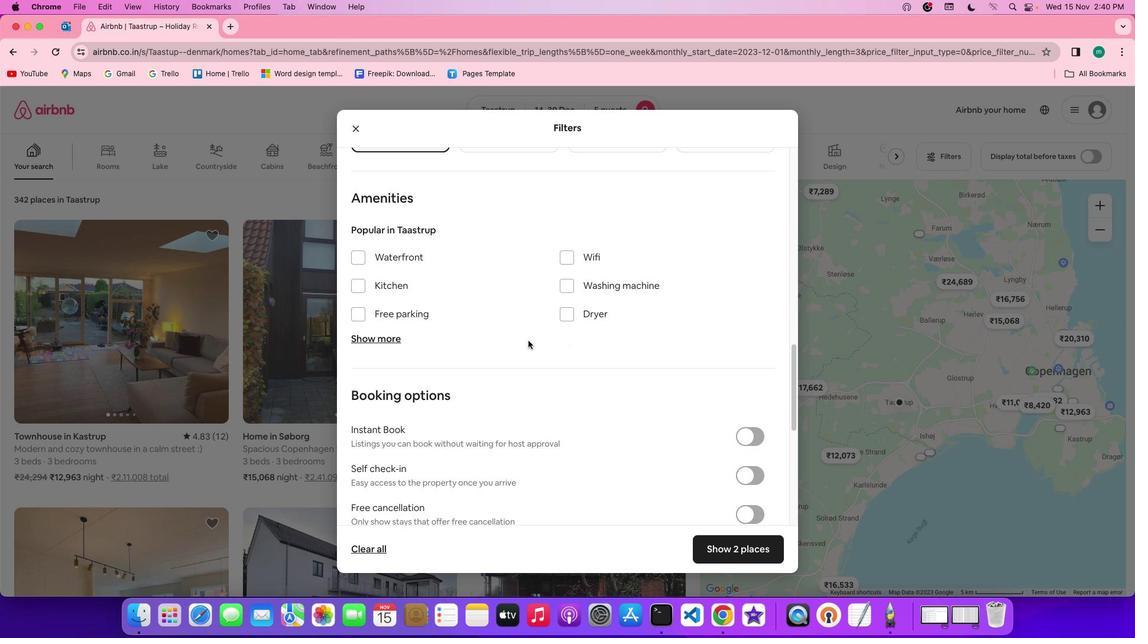 
Action: Mouse scrolled (528, 341) with delta (0, 0)
Screenshot: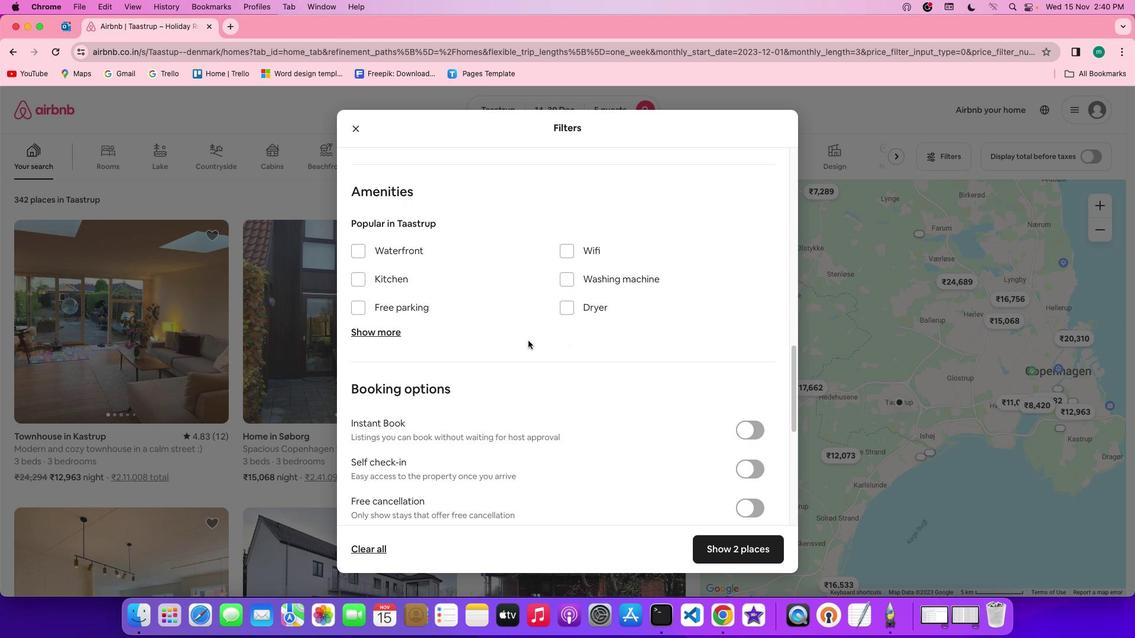 
Action: Mouse scrolled (528, 341) with delta (0, 0)
Screenshot: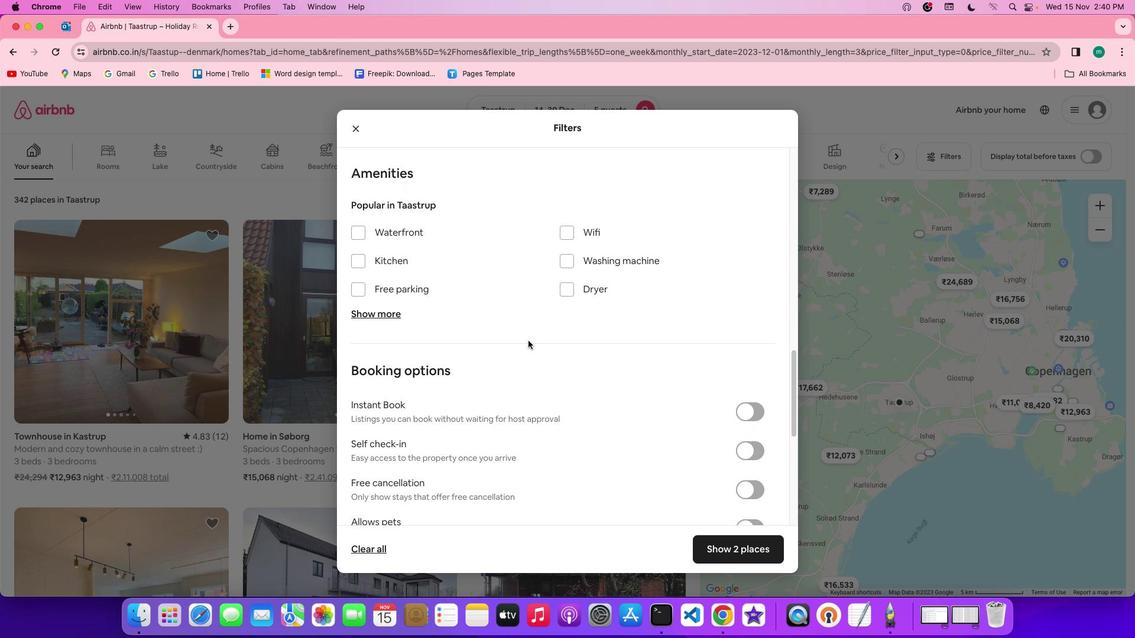 
Action: Mouse scrolled (528, 341) with delta (0, 0)
Screenshot: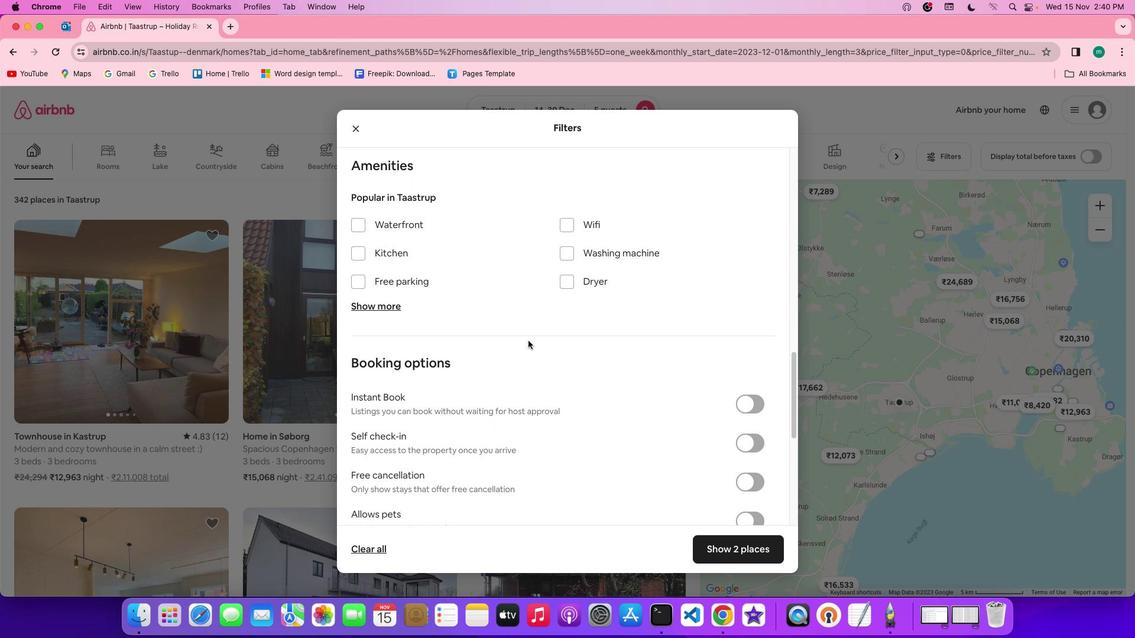 
Action: Mouse scrolled (528, 341) with delta (0, 0)
Screenshot: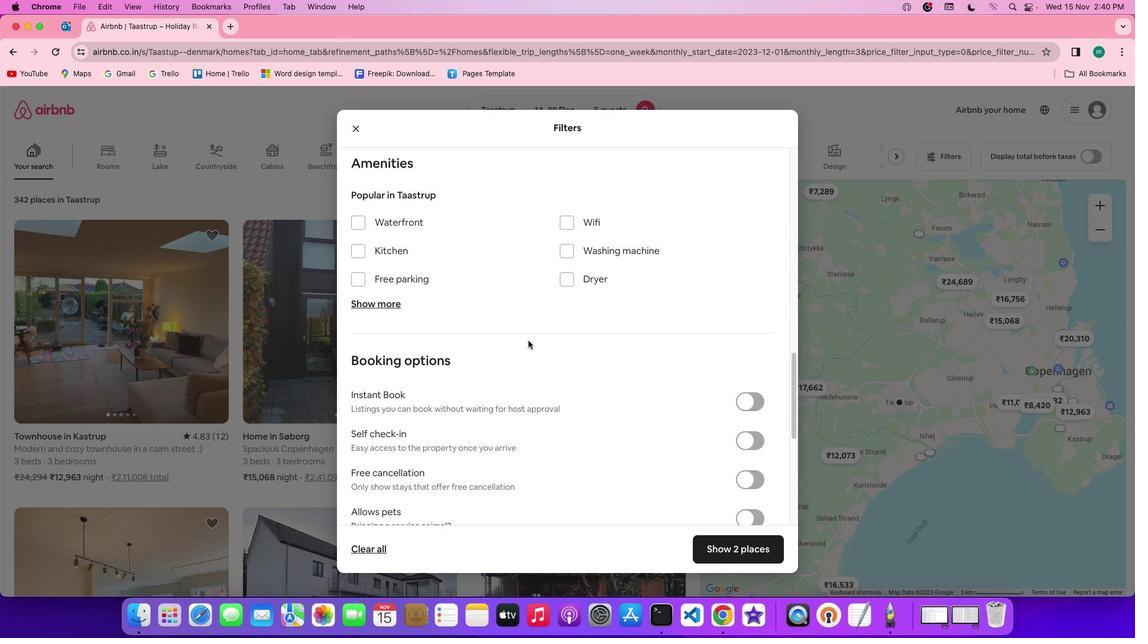 
Action: Mouse scrolled (528, 341) with delta (0, 0)
Screenshot: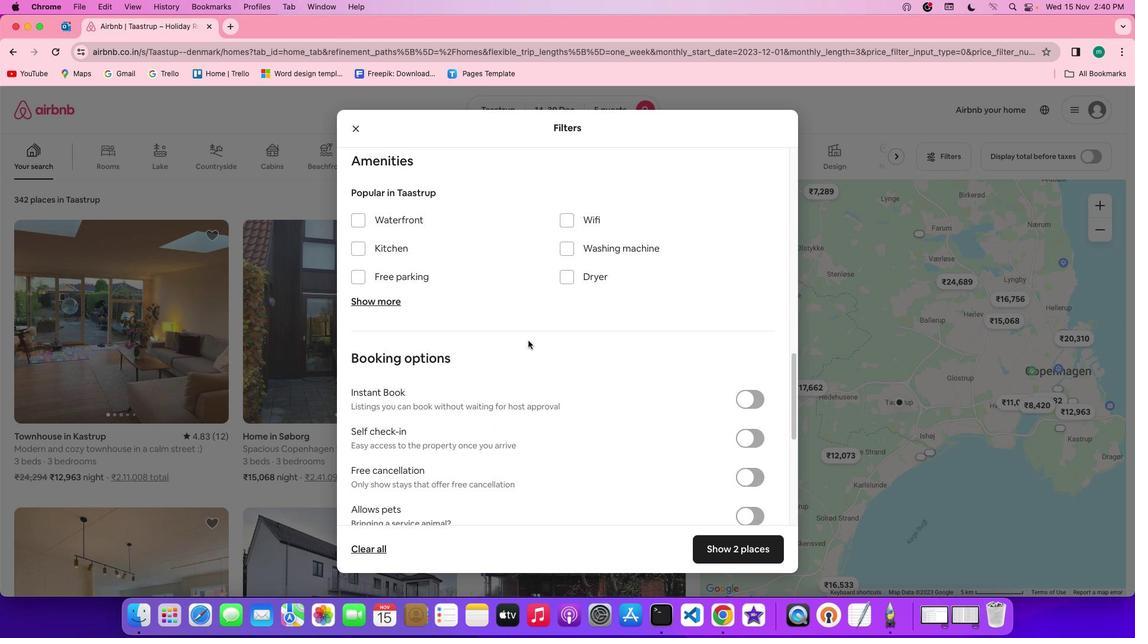 
Action: Mouse scrolled (528, 341) with delta (0, 0)
Screenshot: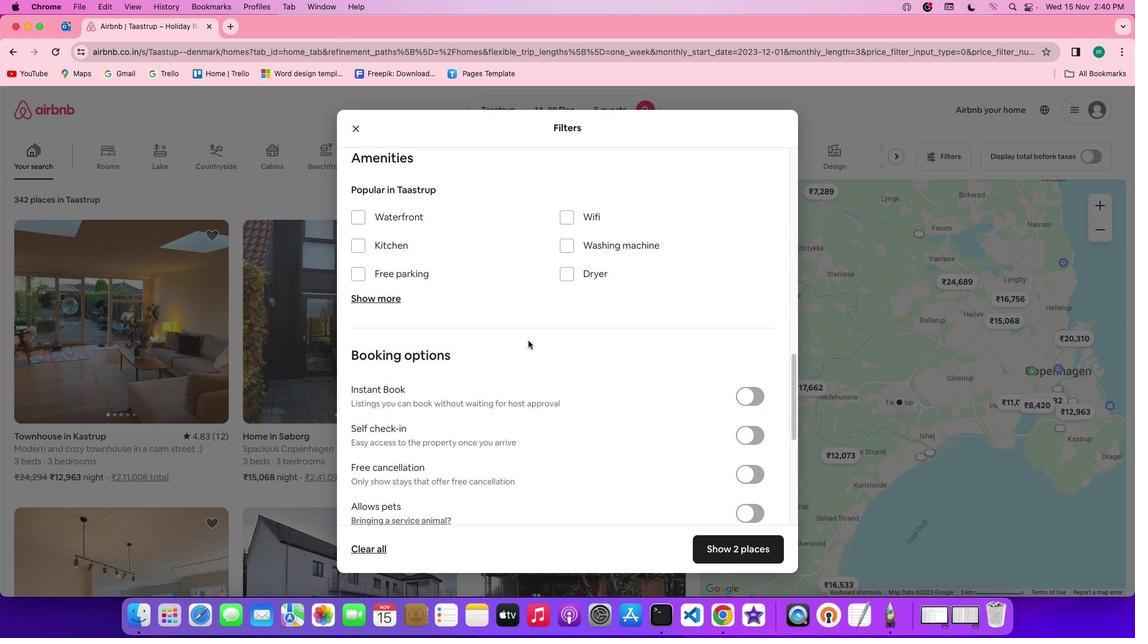 
Action: Mouse scrolled (528, 341) with delta (0, 0)
Screenshot: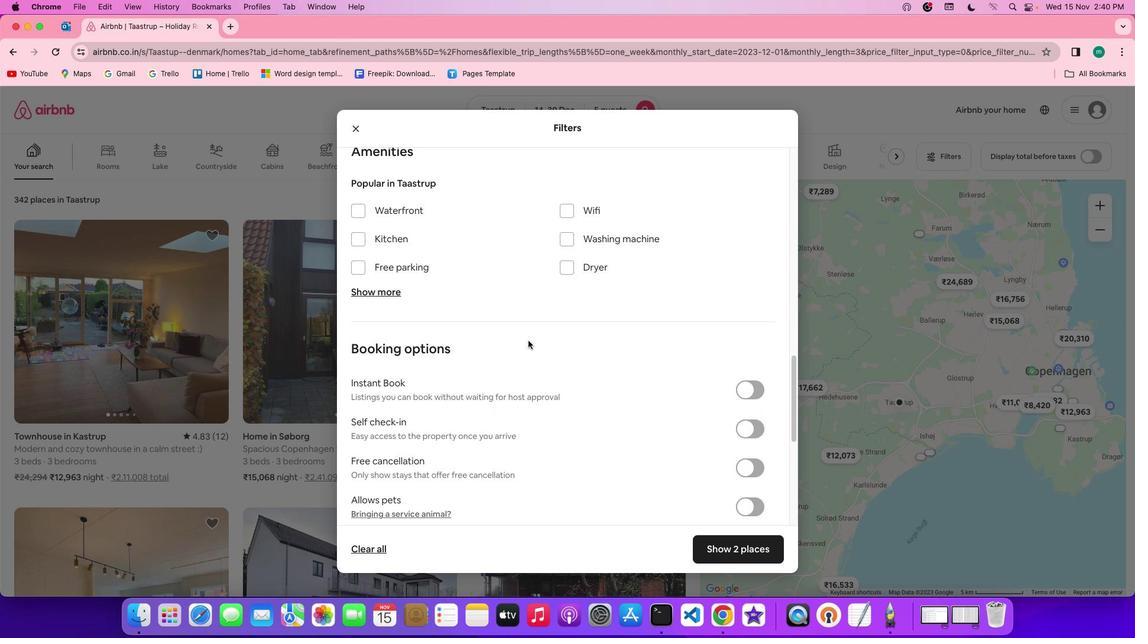 
Action: Mouse scrolled (528, 341) with delta (0, 0)
Screenshot: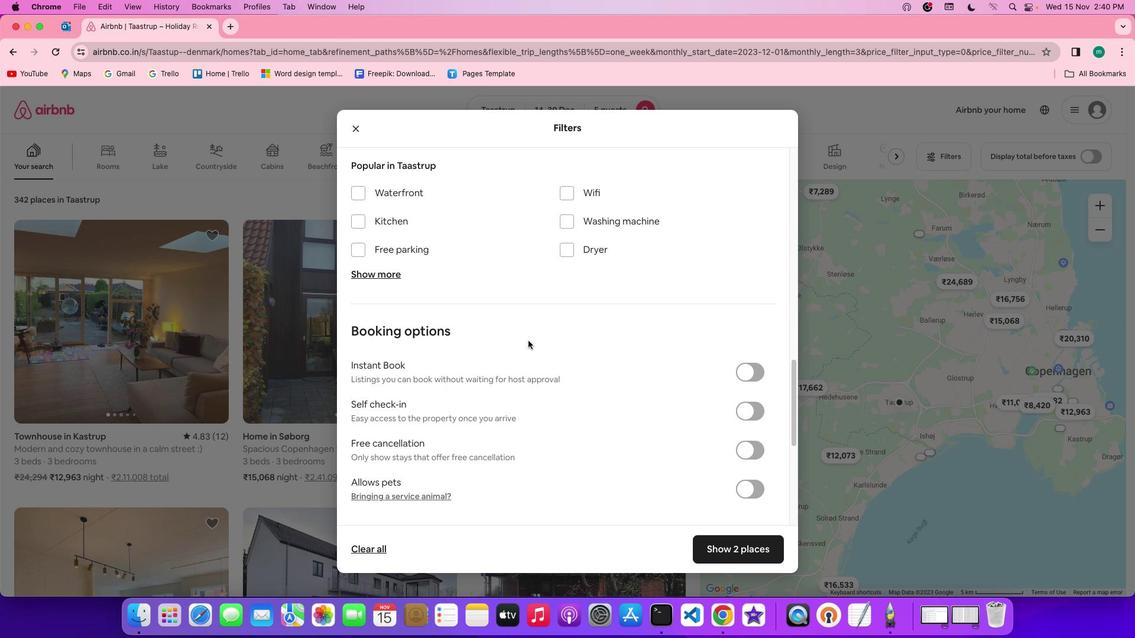 
Action: Mouse moved to (550, 335)
Screenshot: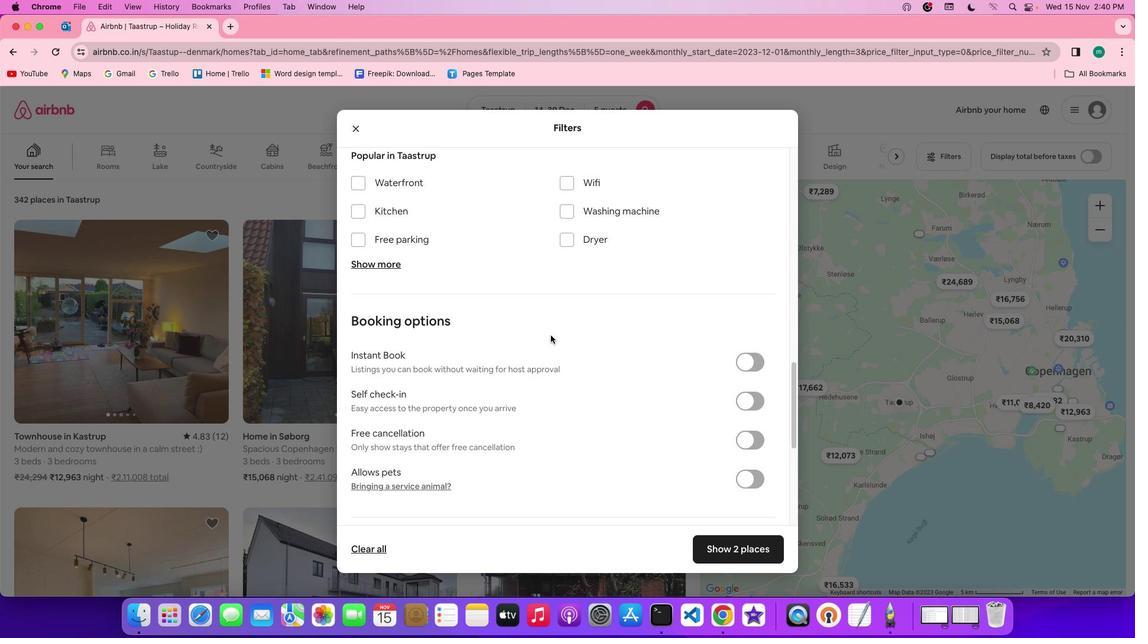 
Action: Mouse scrolled (550, 335) with delta (0, 0)
Screenshot: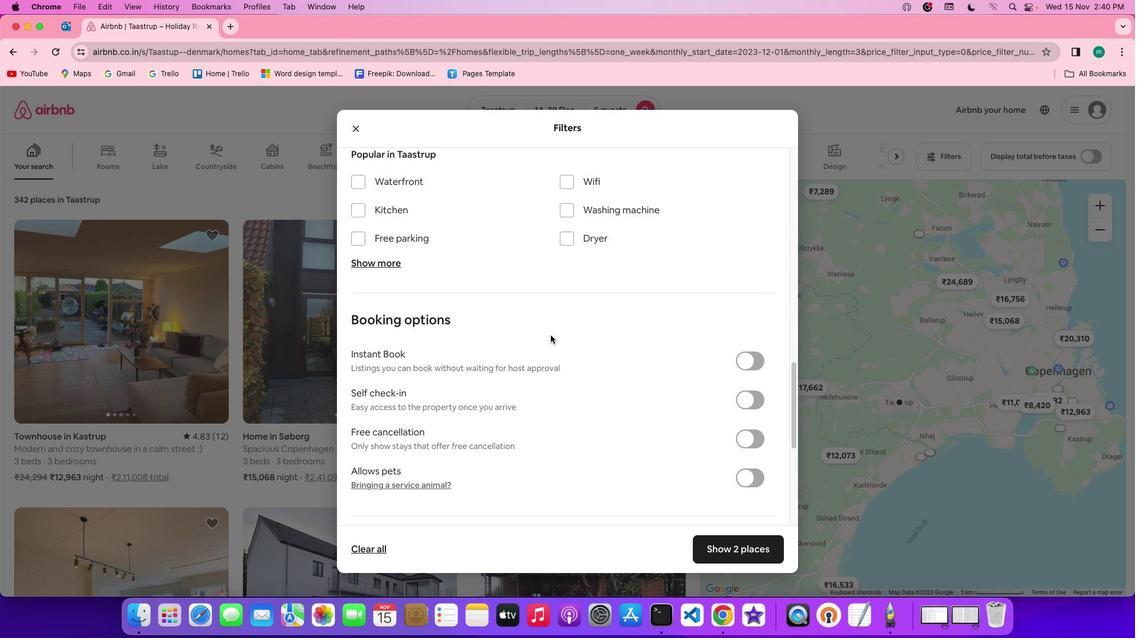 
Action: Mouse scrolled (550, 335) with delta (0, 0)
Screenshot: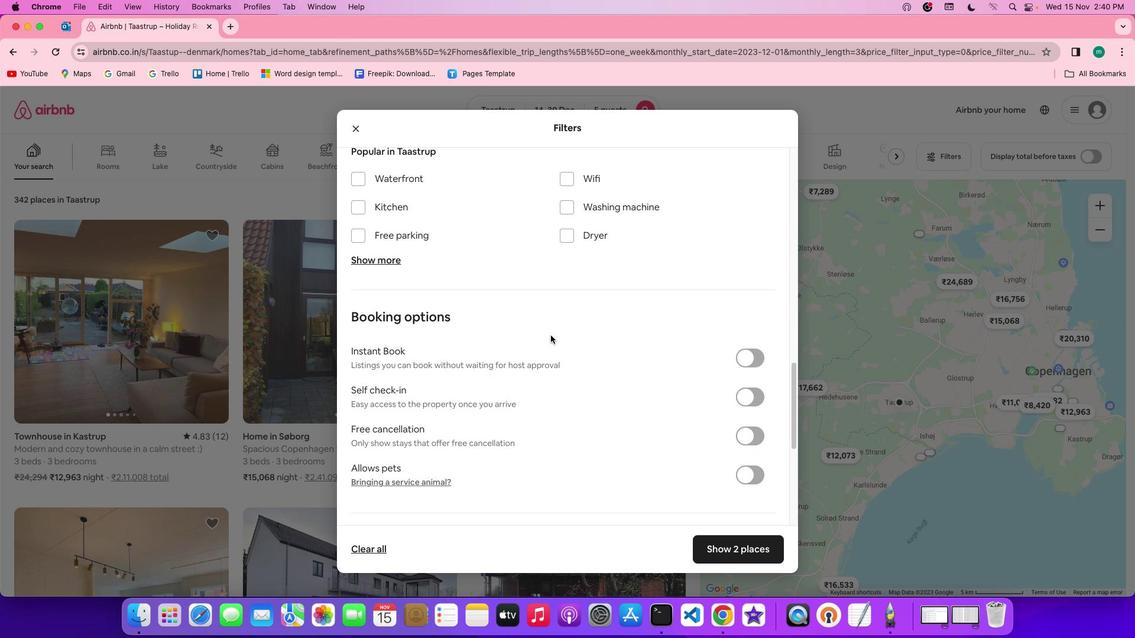 
Action: Mouse scrolled (550, 335) with delta (0, 0)
Screenshot: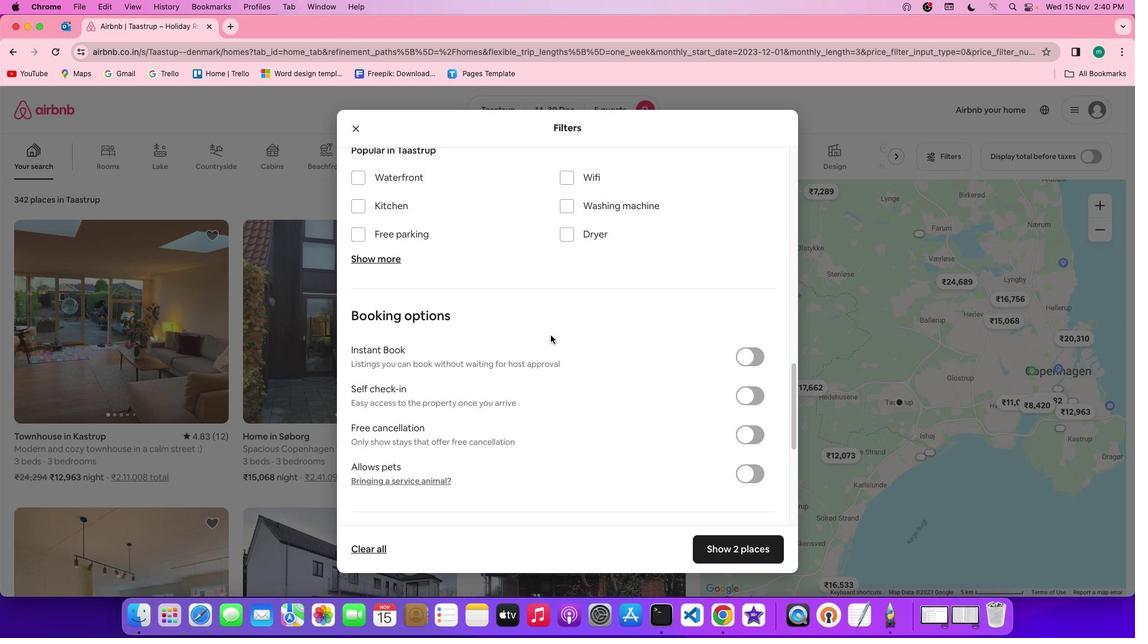 
Action: Mouse scrolled (550, 335) with delta (0, 0)
Screenshot: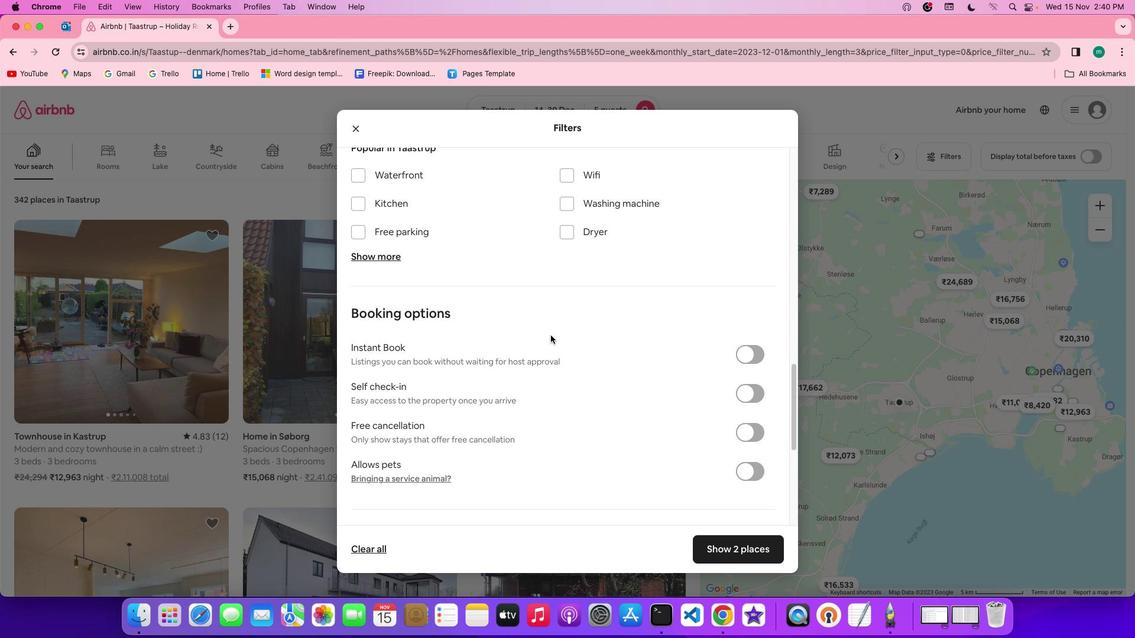 
Action: Mouse moved to (395, 257)
Screenshot: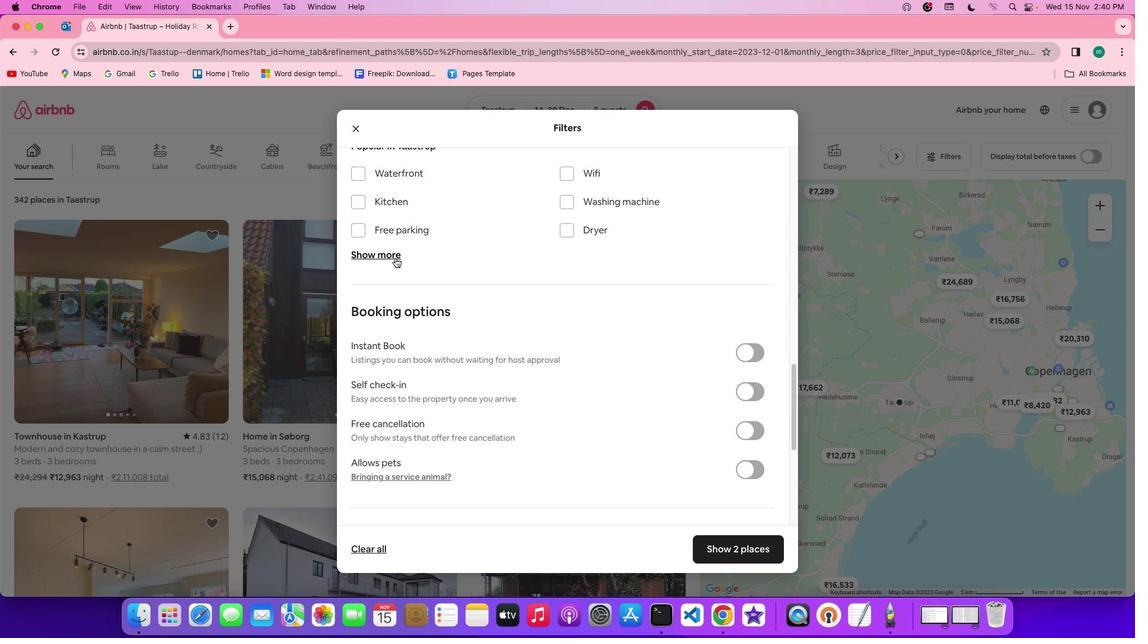 
Action: Mouse pressed left at (395, 257)
Screenshot: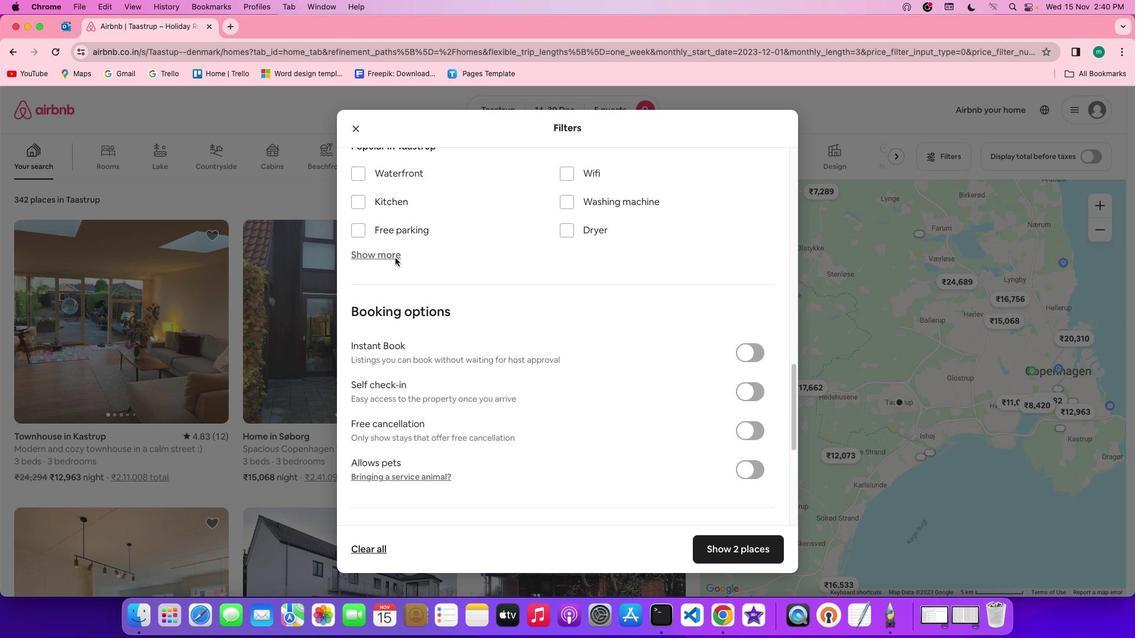 
Action: Mouse moved to (596, 171)
Screenshot: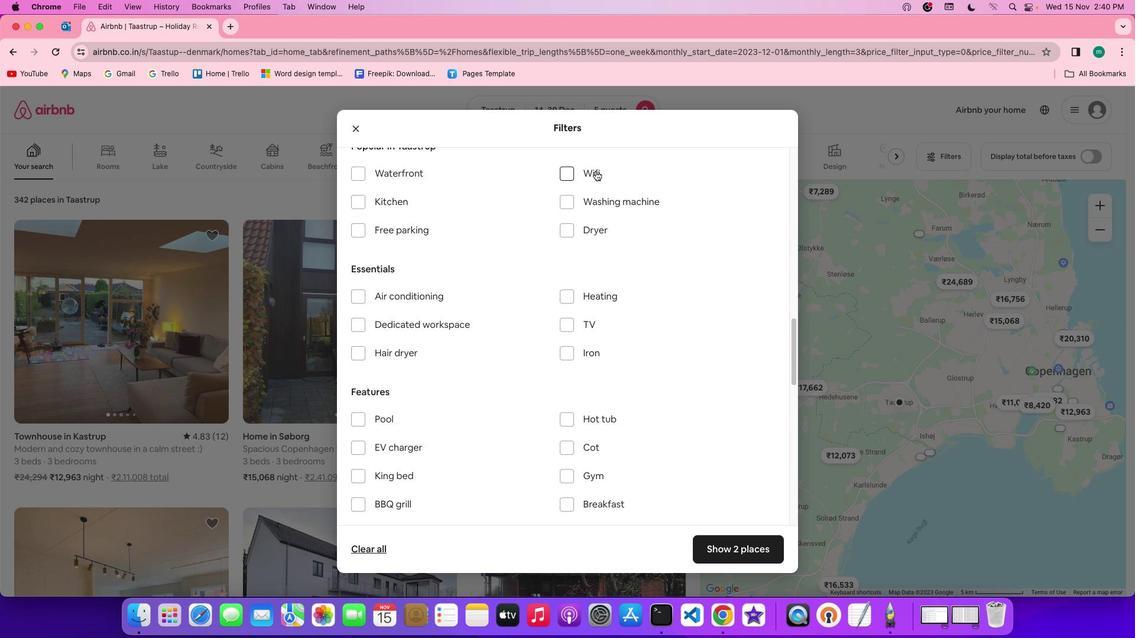 
Action: Mouse pressed left at (596, 171)
Screenshot: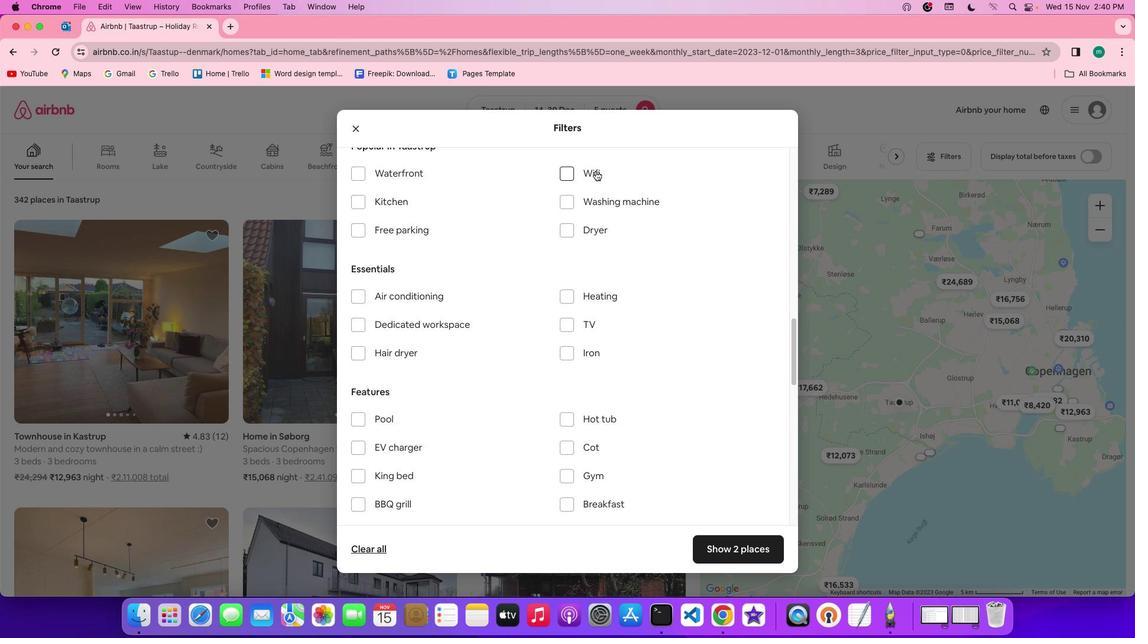 
Action: Mouse moved to (569, 321)
Screenshot: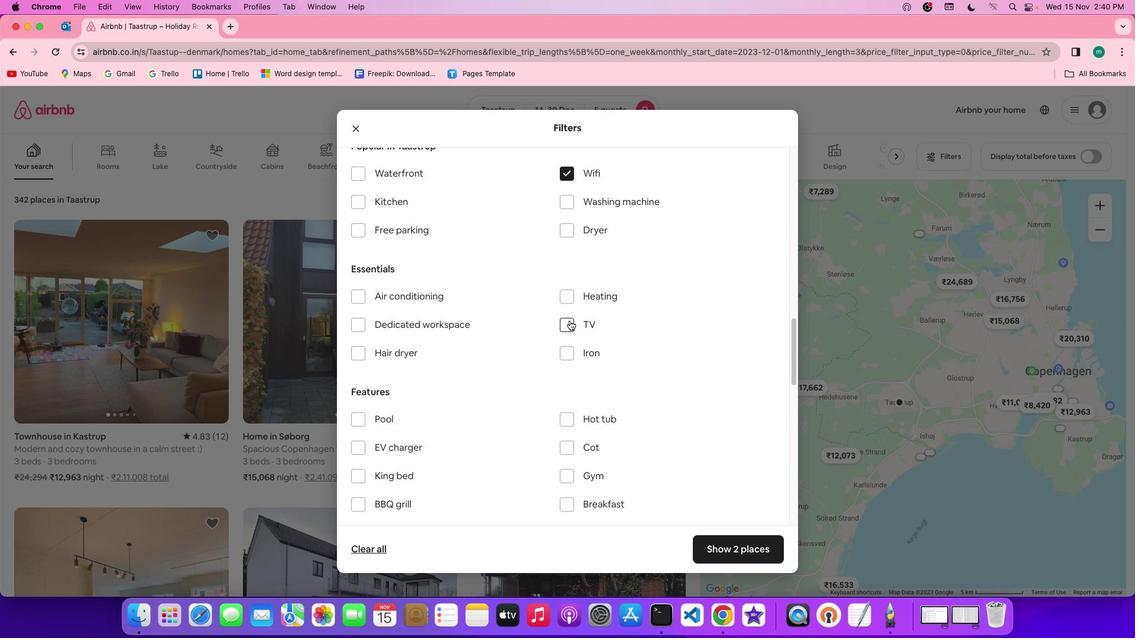 
Action: Mouse pressed left at (569, 321)
Screenshot: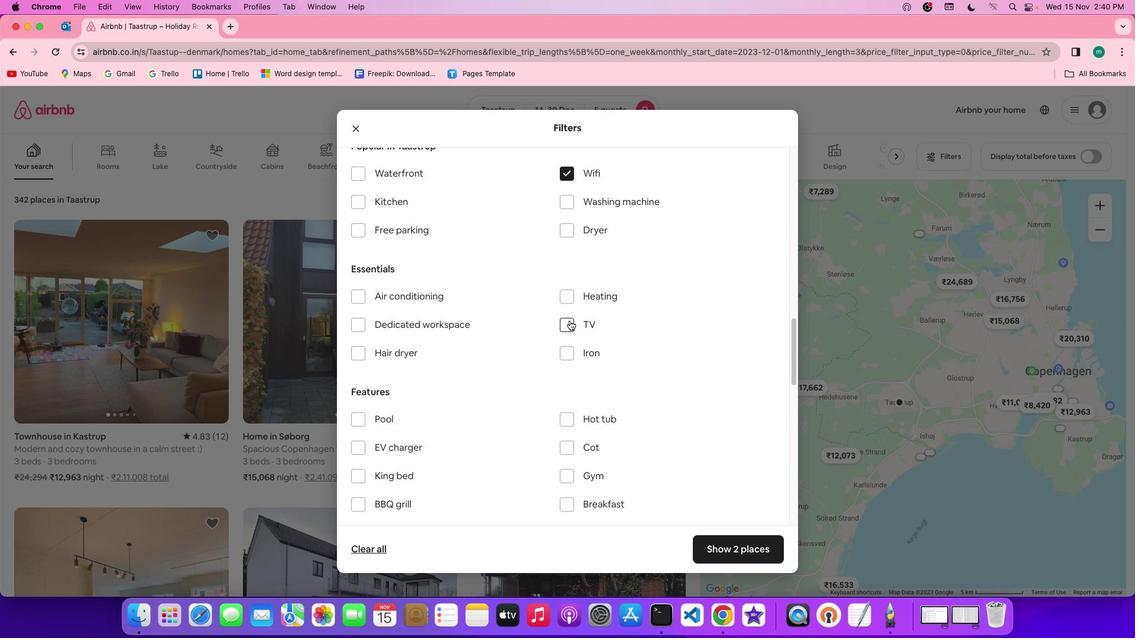 
Action: Mouse moved to (646, 337)
Screenshot: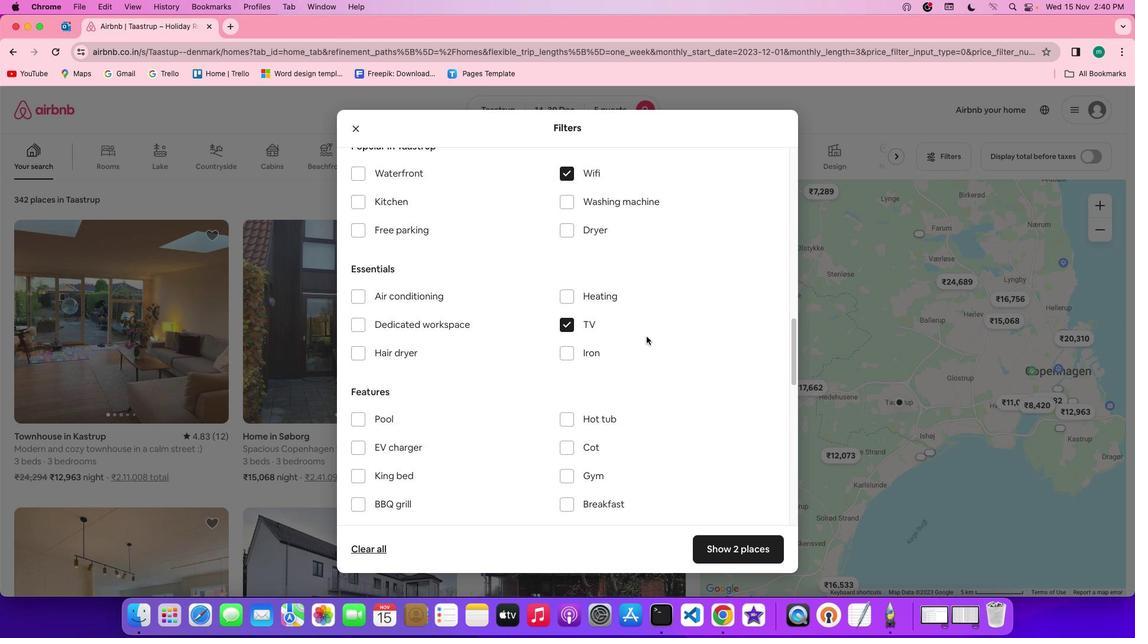 
Action: Mouse scrolled (646, 337) with delta (0, 0)
Screenshot: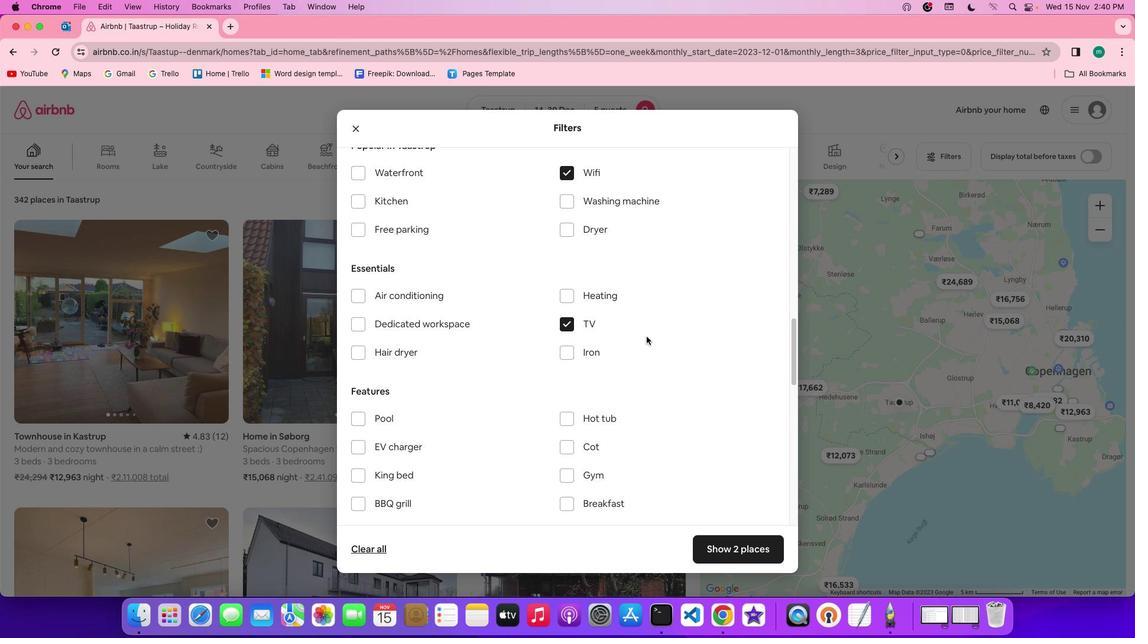 
Action: Mouse scrolled (646, 337) with delta (0, 0)
Screenshot: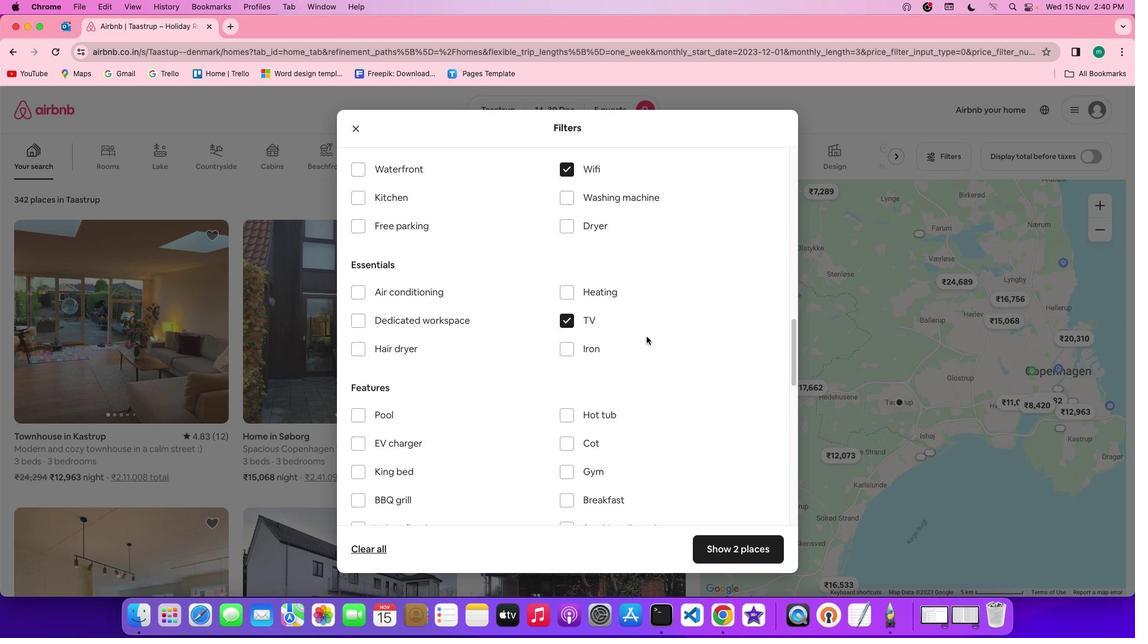 
Action: Mouse scrolled (646, 337) with delta (0, 0)
Screenshot: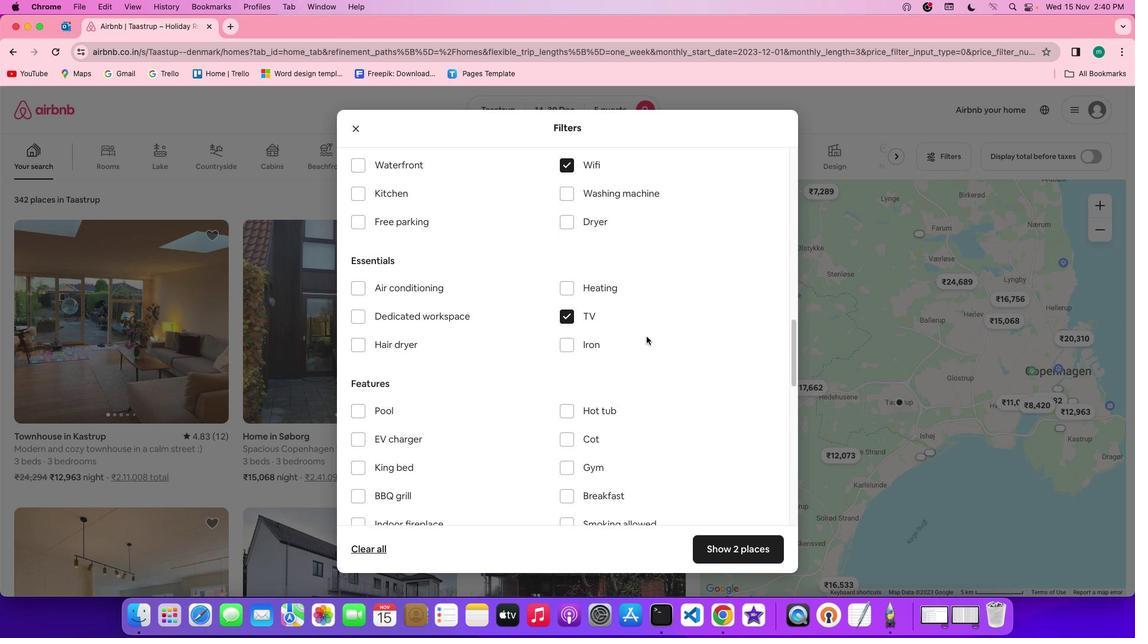 
Action: Mouse scrolled (646, 337) with delta (0, 0)
Screenshot: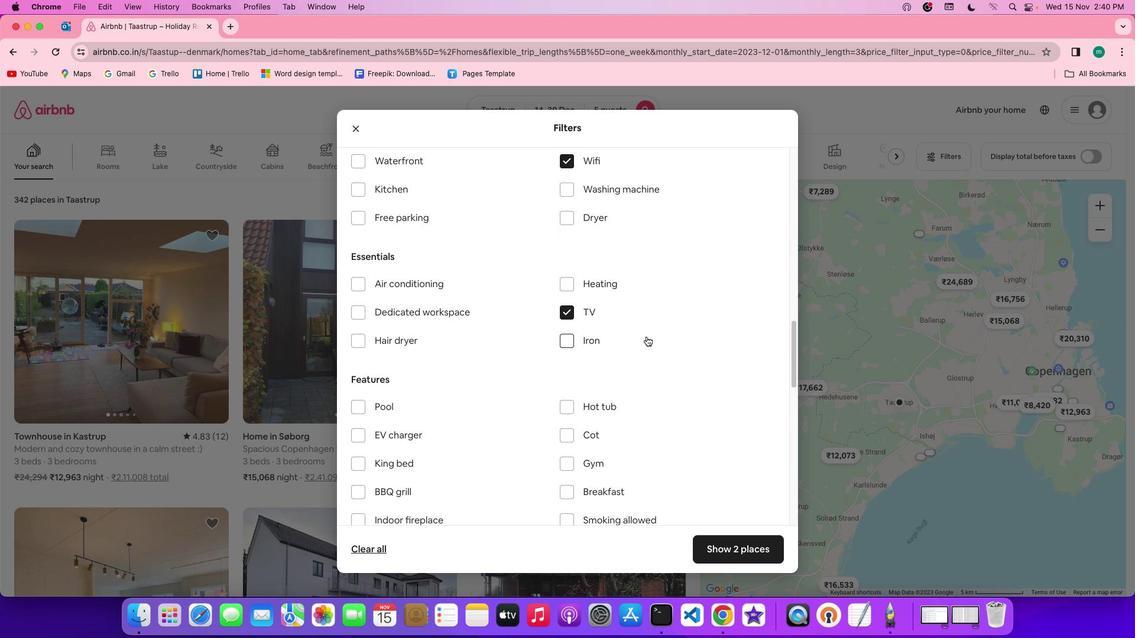 
Action: Mouse scrolled (646, 337) with delta (0, 0)
Screenshot: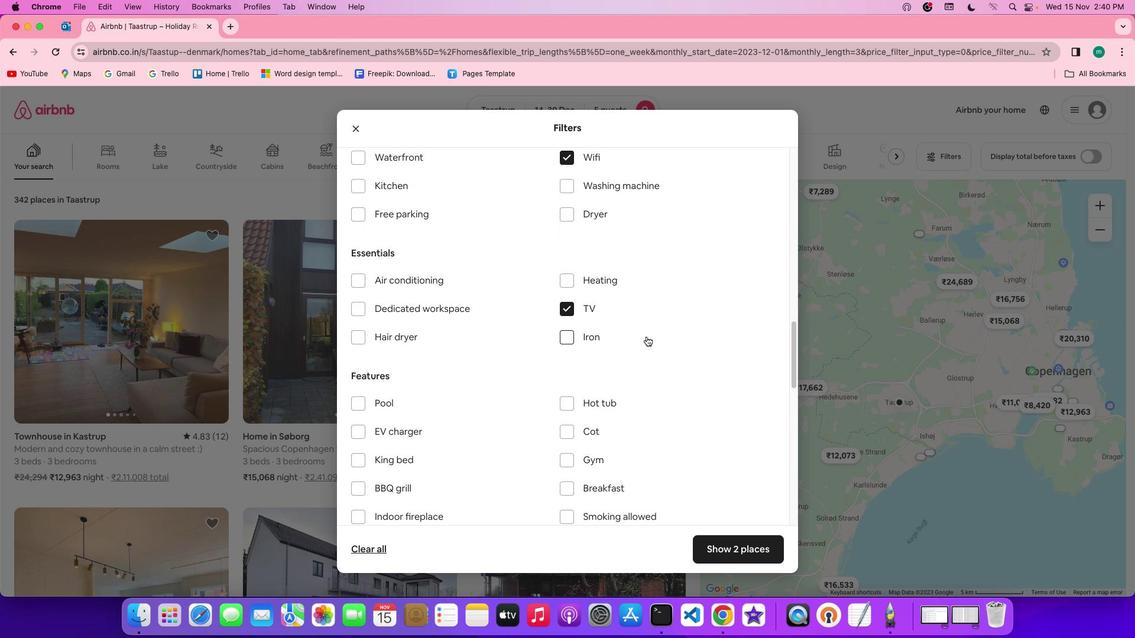 
Action: Mouse scrolled (646, 337) with delta (0, 0)
Screenshot: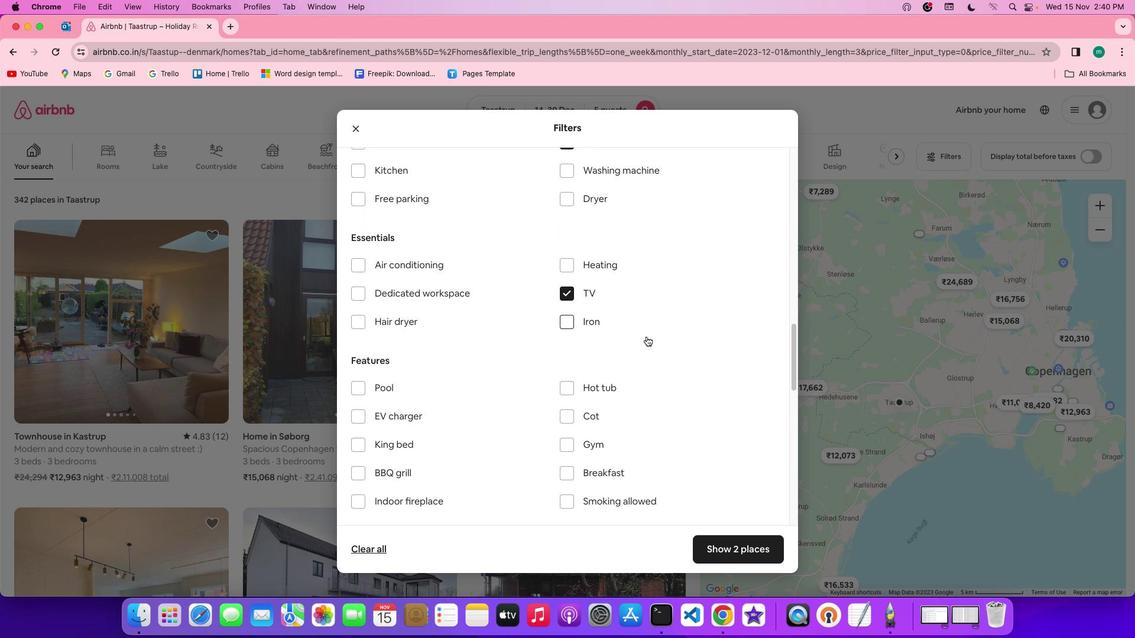 
Action: Mouse scrolled (646, 337) with delta (0, 0)
Screenshot: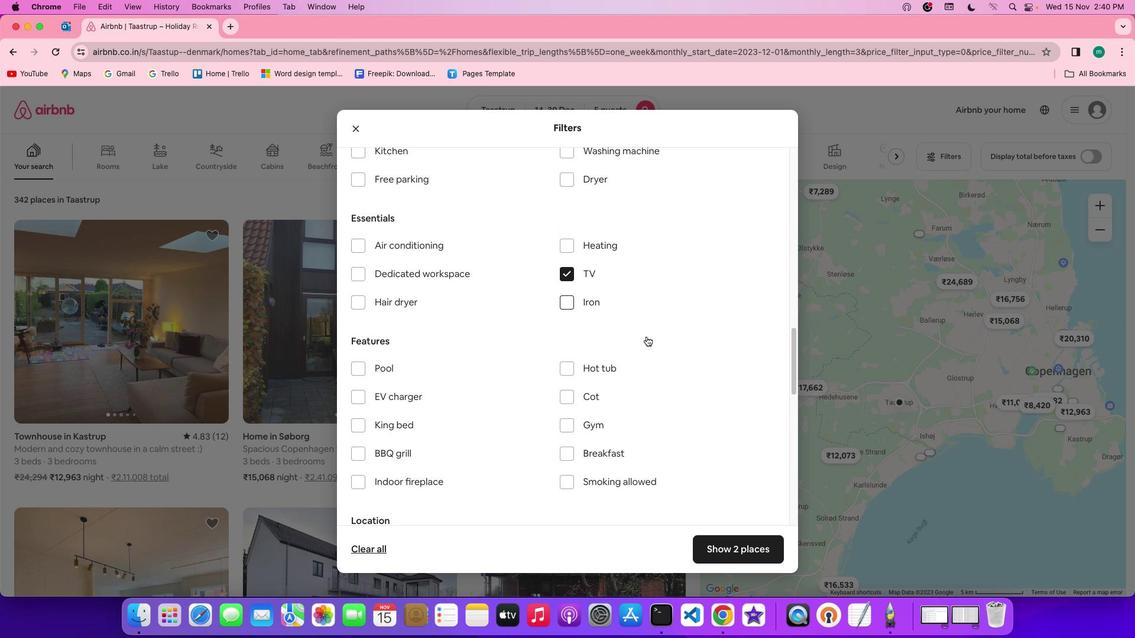 
Action: Mouse moved to (412, 179)
Screenshot: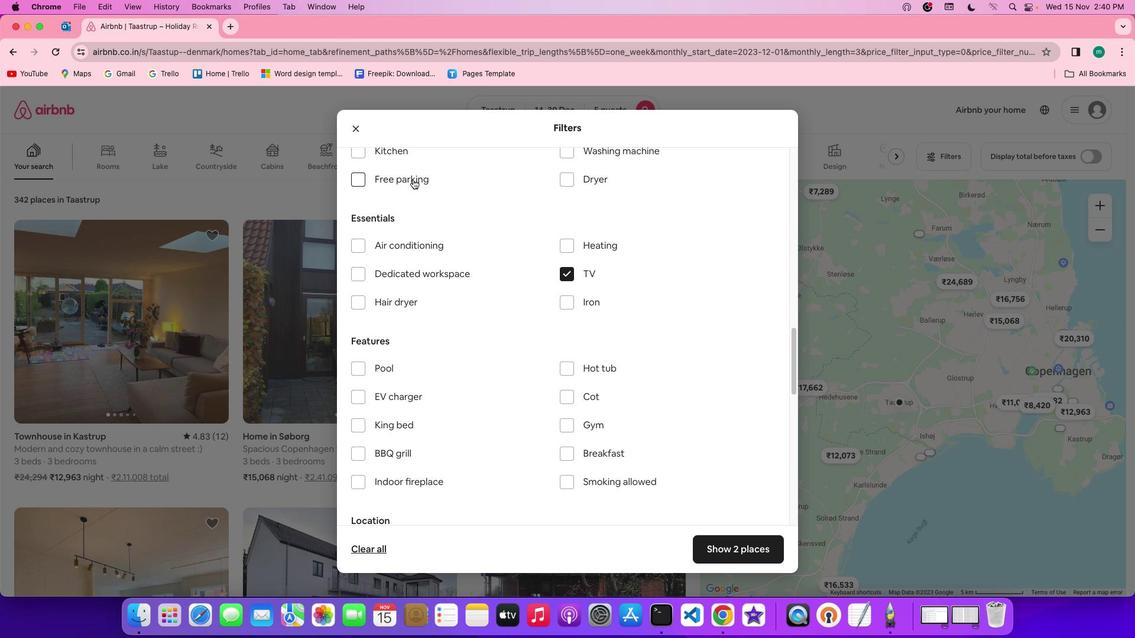 
Action: Mouse pressed left at (412, 179)
Screenshot: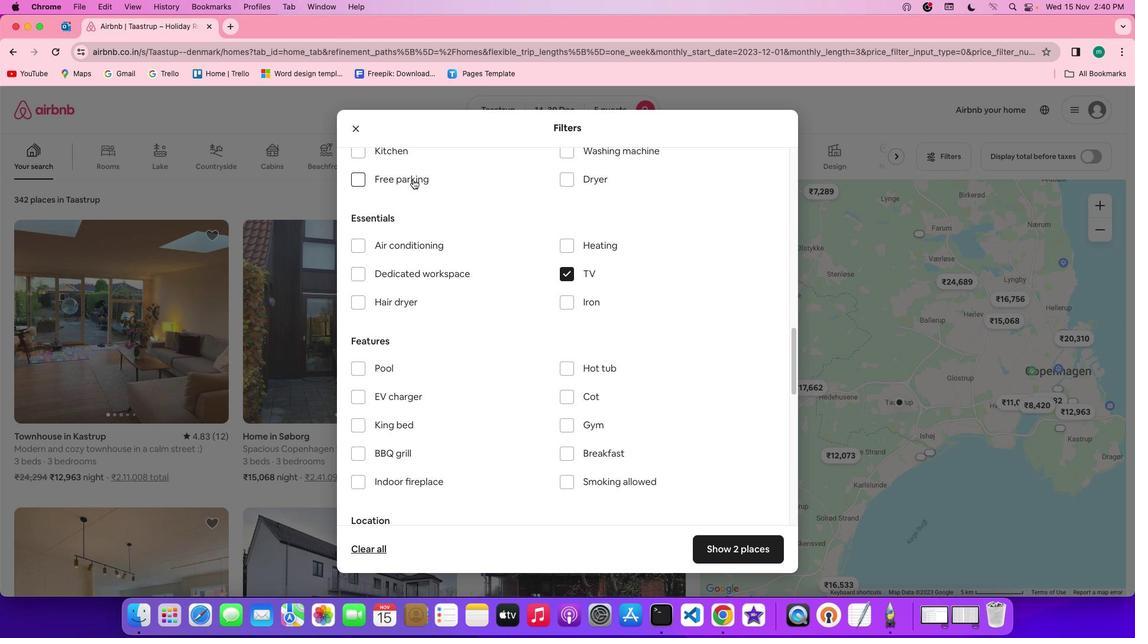 
Action: Mouse moved to (479, 303)
Screenshot: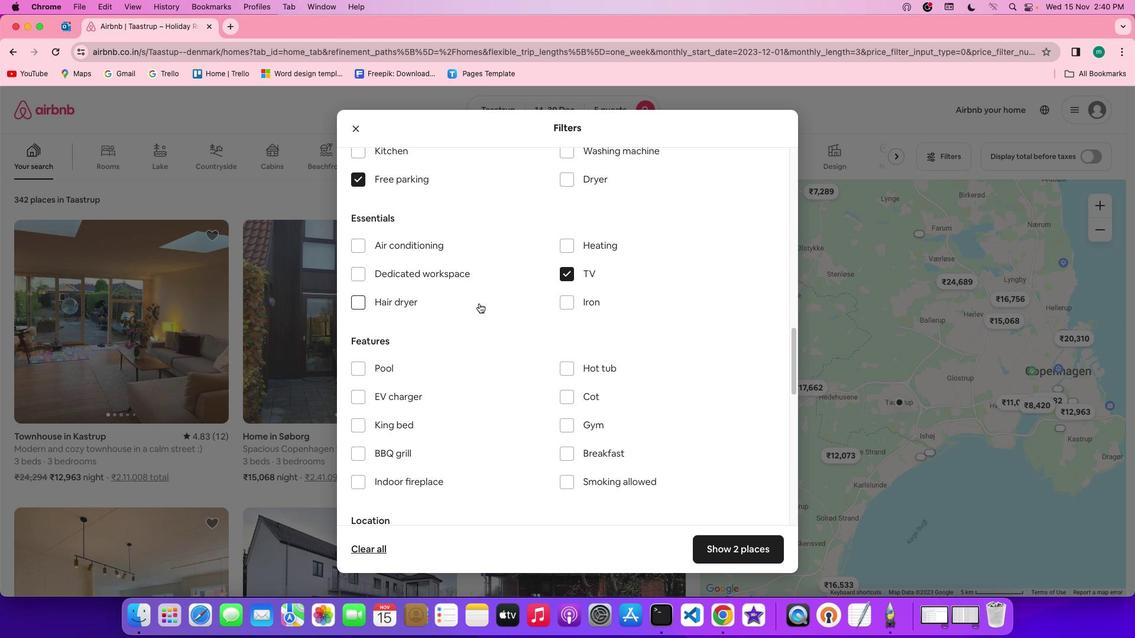 
Action: Mouse scrolled (479, 303) with delta (0, 0)
Screenshot: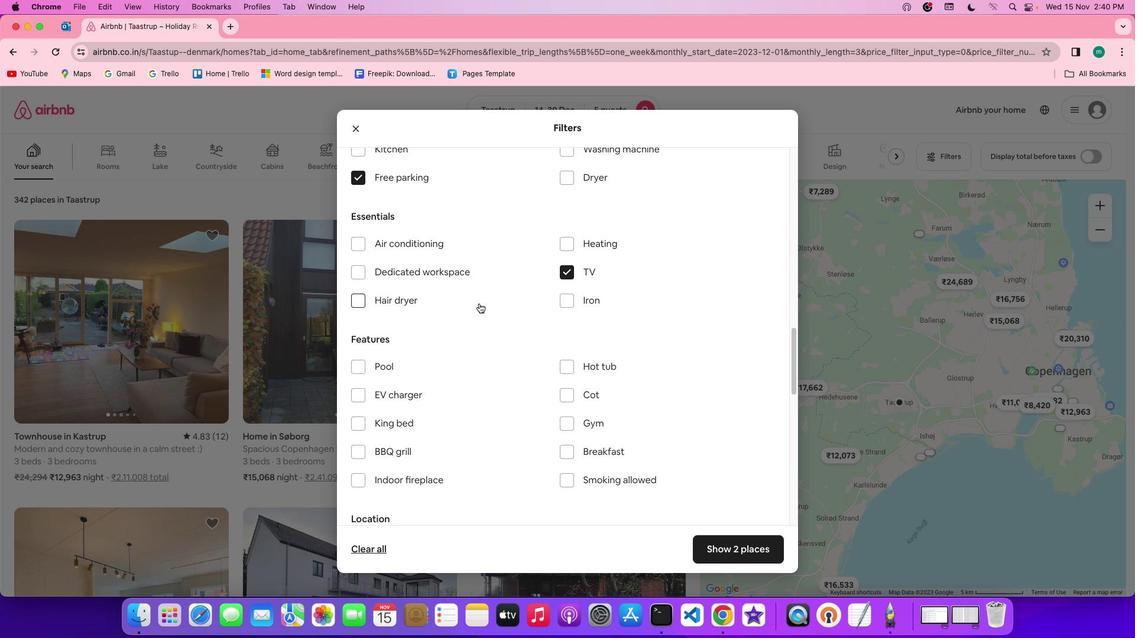 
Action: Mouse scrolled (479, 303) with delta (0, 0)
Screenshot: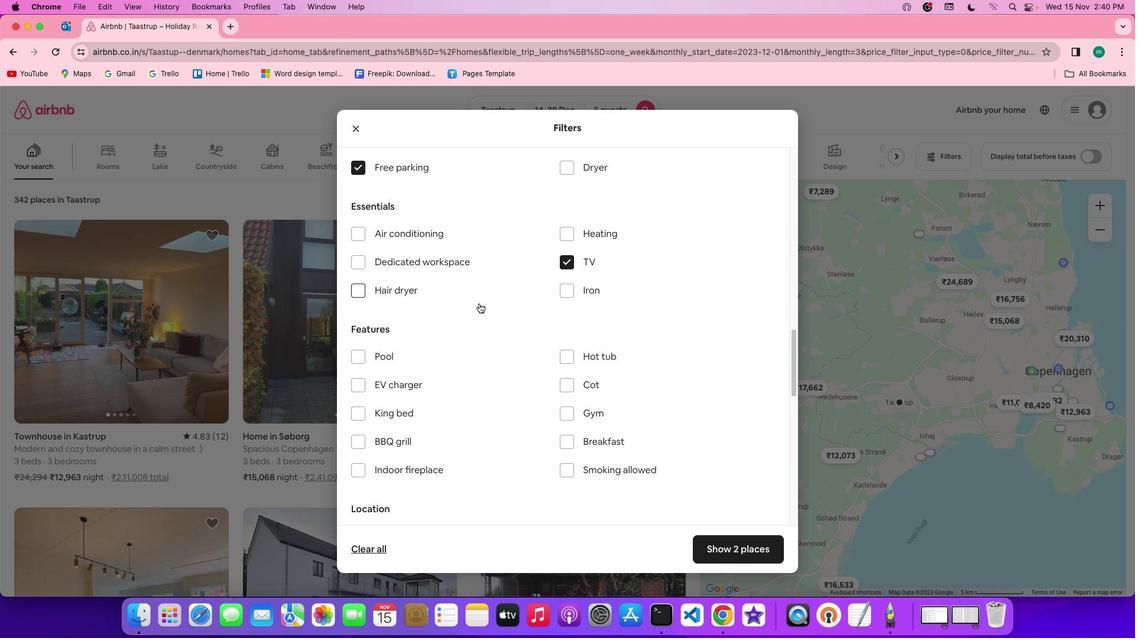 
Action: Mouse scrolled (479, 303) with delta (0, 0)
Screenshot: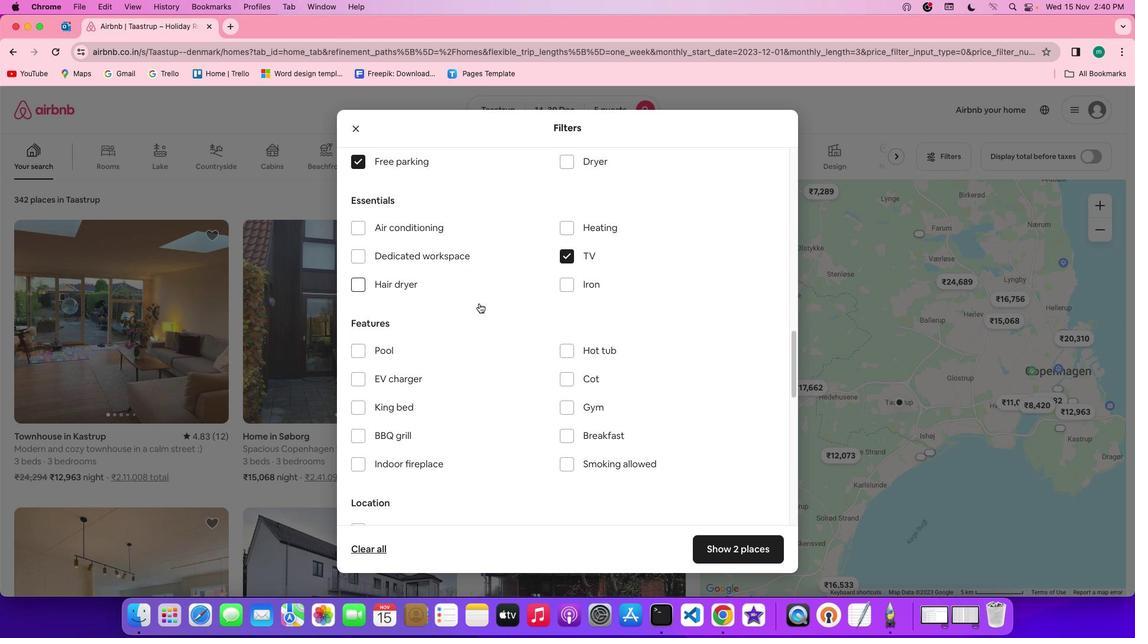 
Action: Mouse scrolled (479, 303) with delta (0, 0)
Screenshot: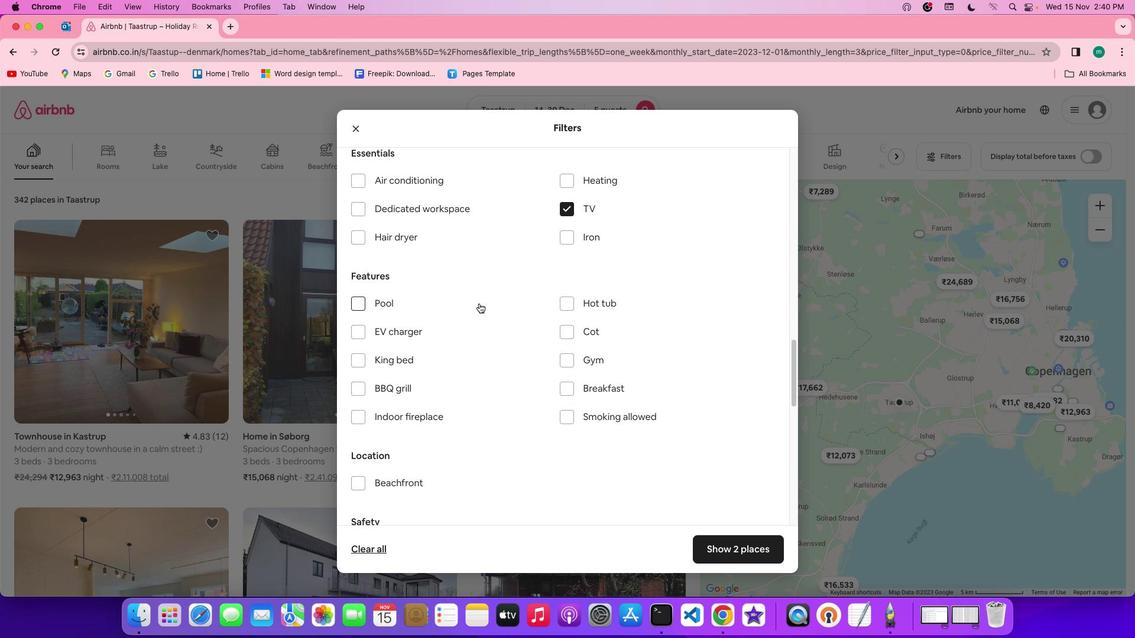 
Action: Mouse scrolled (479, 303) with delta (0, 0)
Screenshot: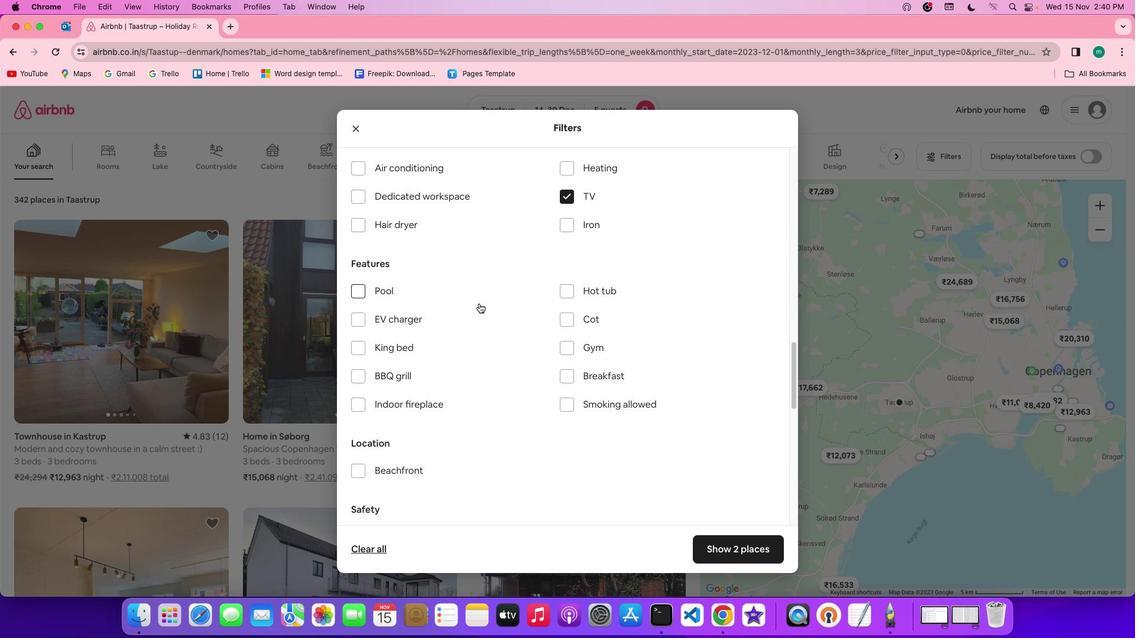 
Action: Mouse scrolled (479, 303) with delta (0, -1)
Screenshot: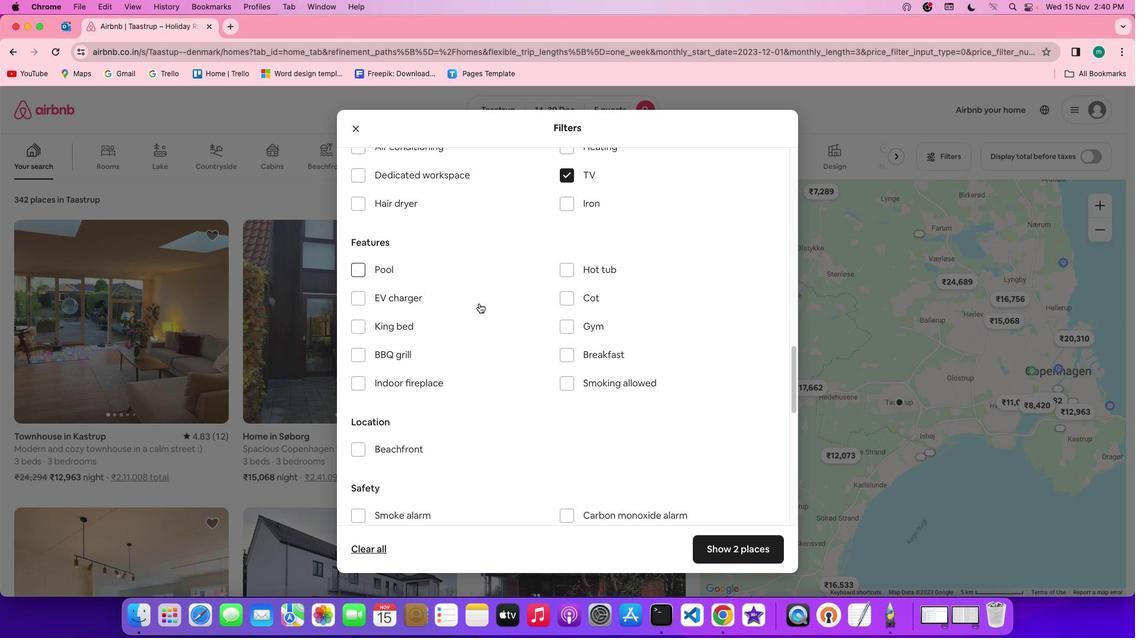 
Action: Mouse scrolled (479, 303) with delta (0, -1)
Screenshot: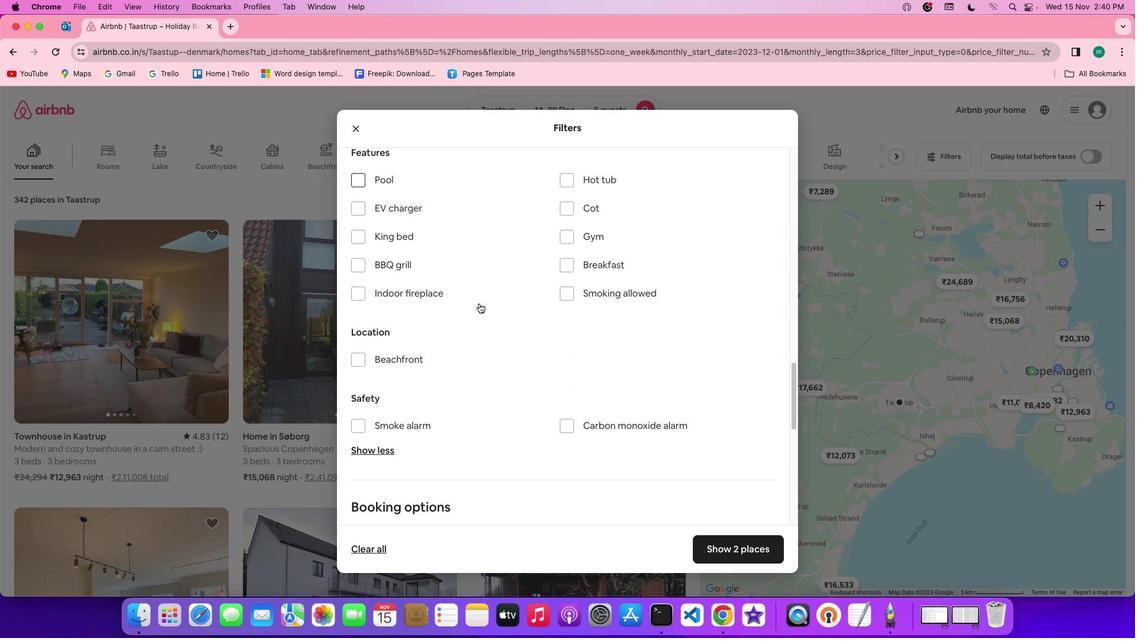 
Action: Mouse moved to (575, 204)
Screenshot: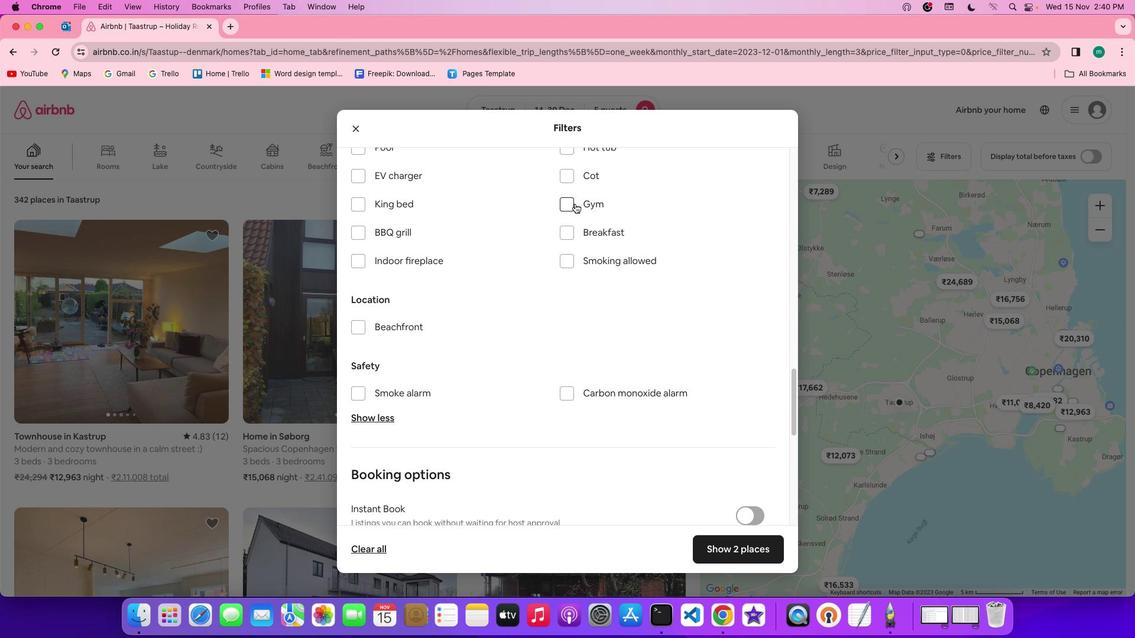 
Action: Mouse pressed left at (575, 204)
Screenshot: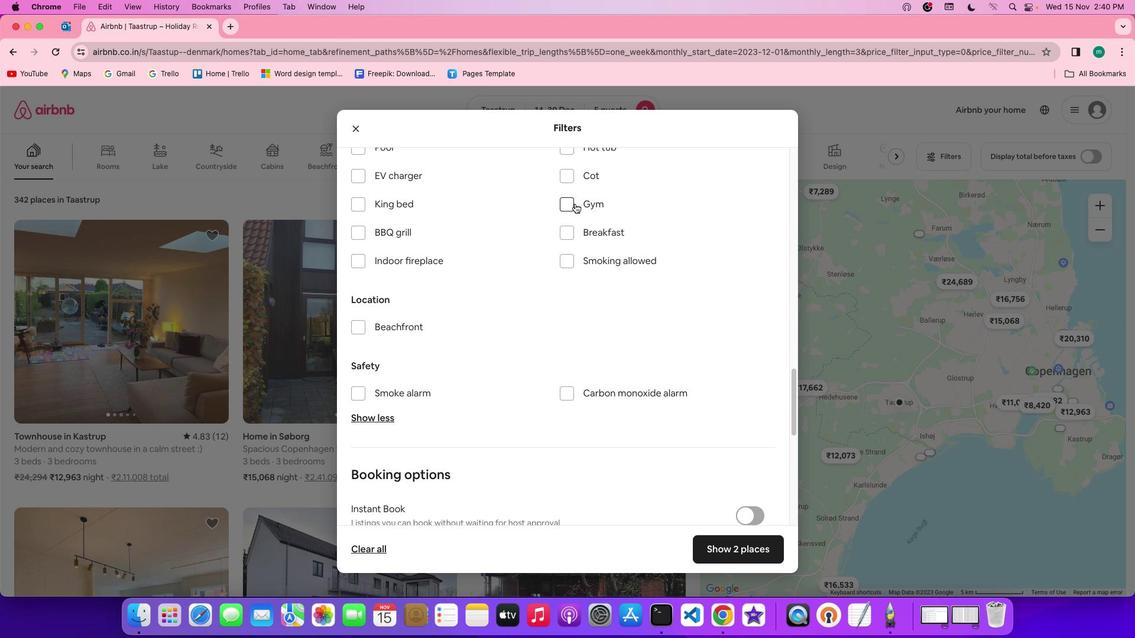 
Action: Mouse moved to (573, 224)
Screenshot: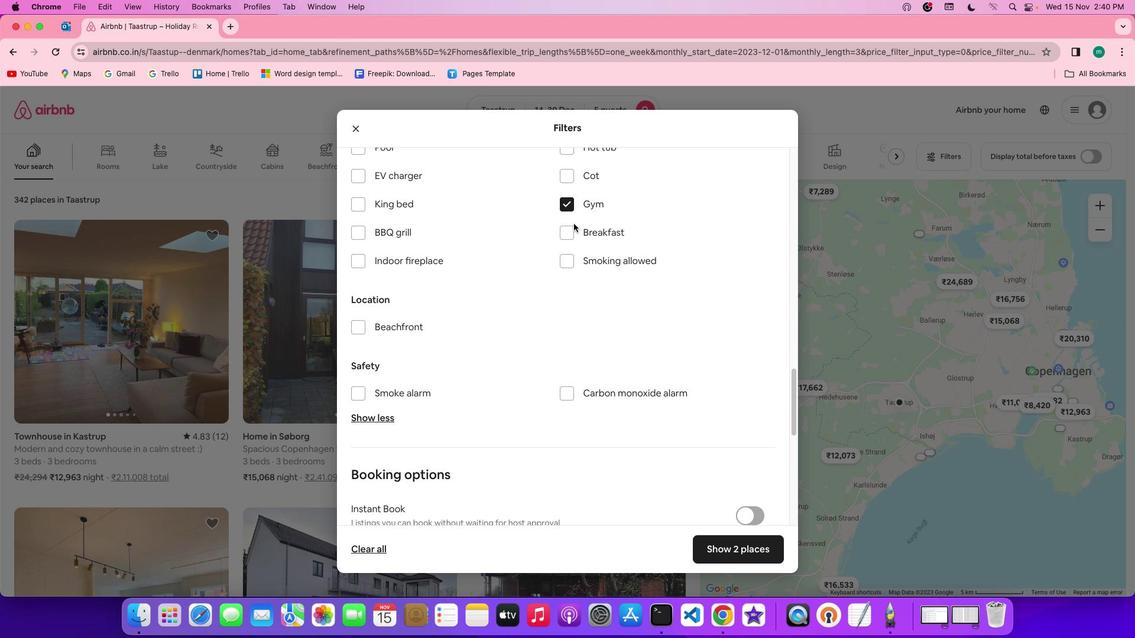 
Action: Mouse pressed left at (573, 224)
Screenshot: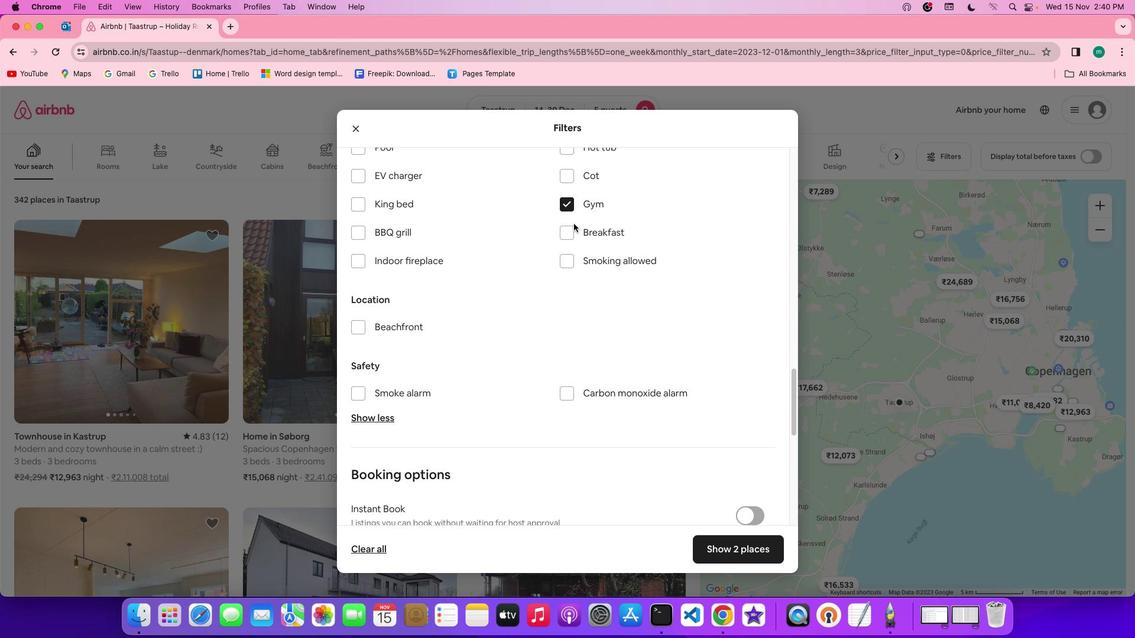 
Action: Mouse moved to (570, 231)
Screenshot: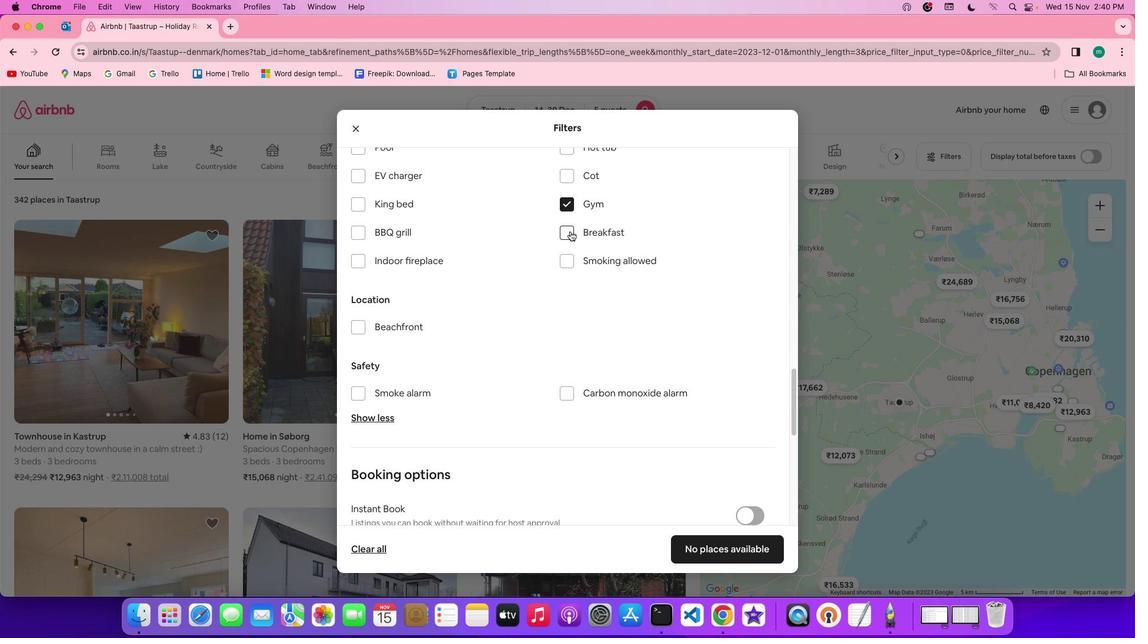 
Action: Mouse pressed left at (570, 231)
Screenshot: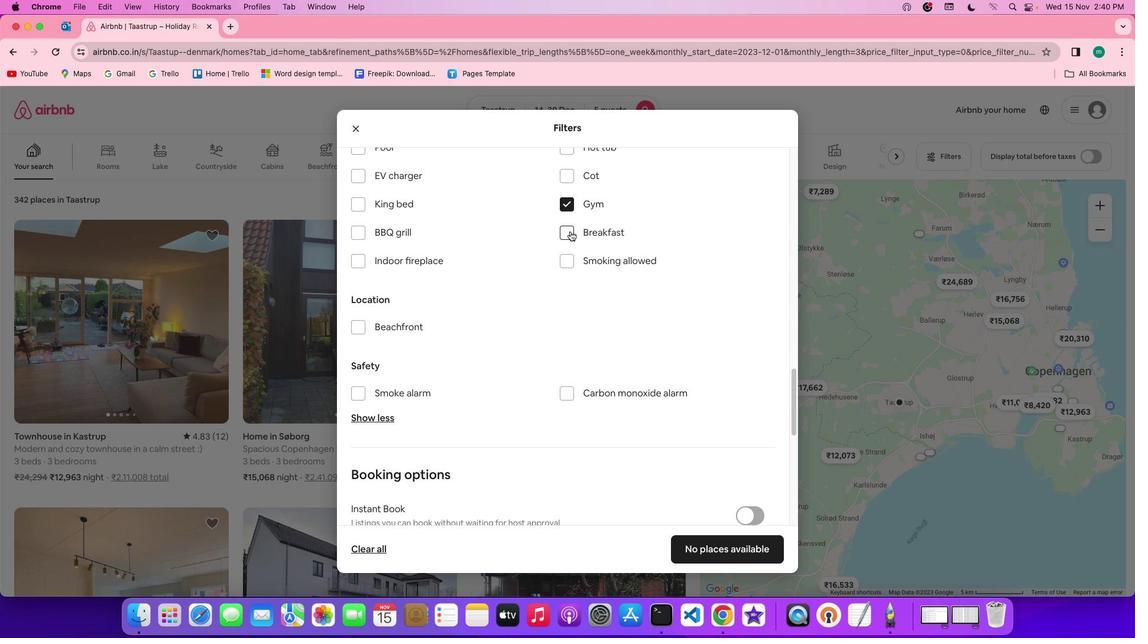 
Action: Mouse moved to (664, 322)
Screenshot: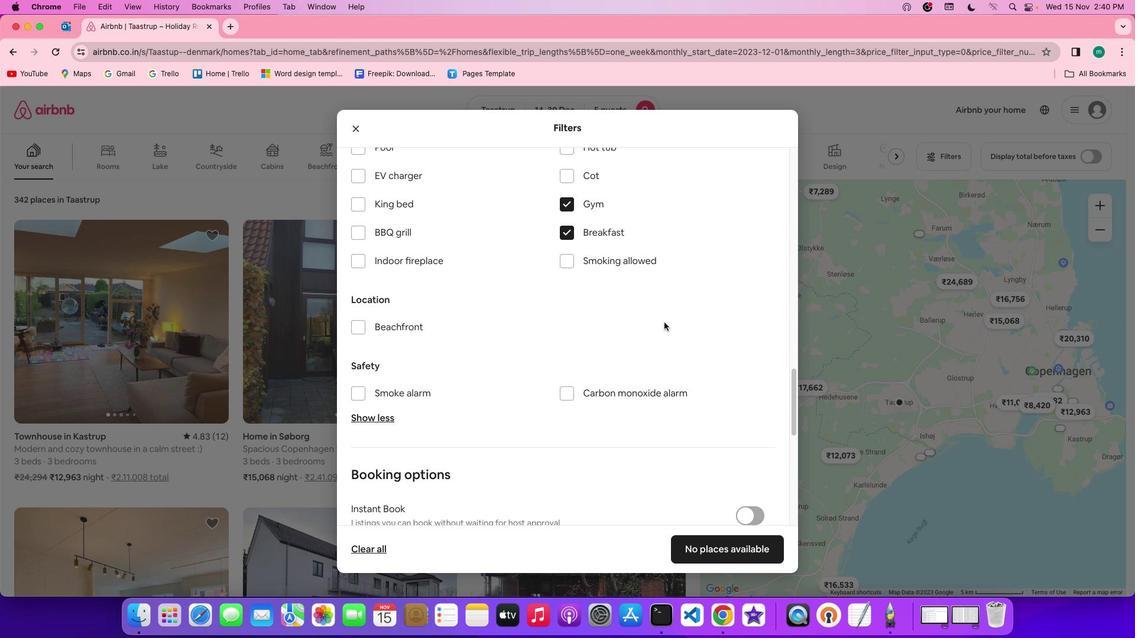 
Action: Mouse scrolled (664, 322) with delta (0, 0)
Screenshot: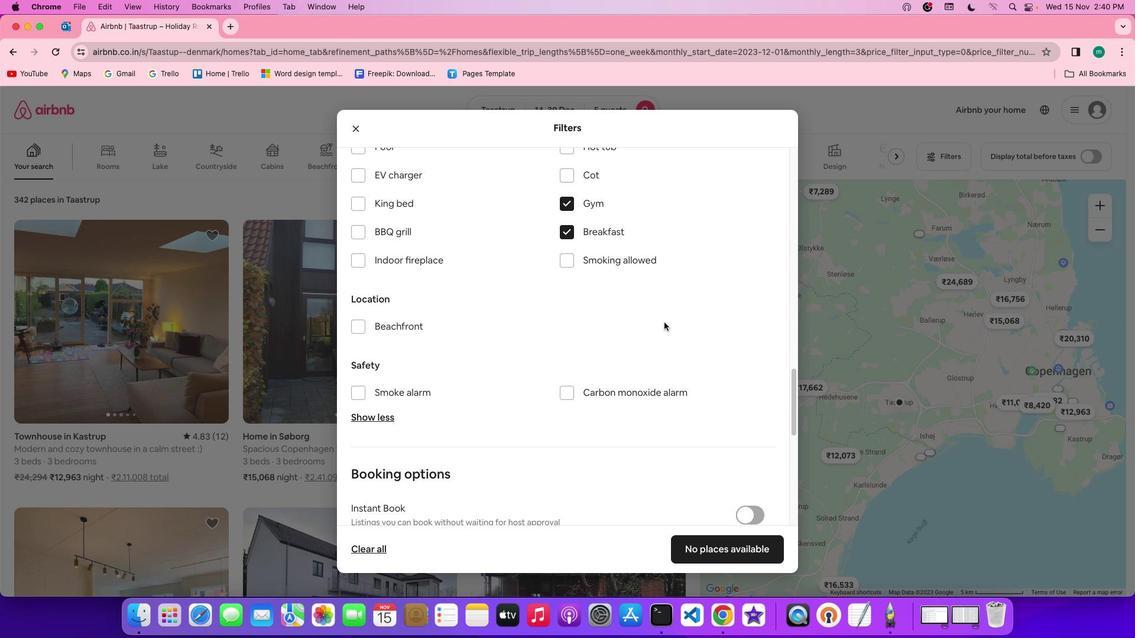 
Action: Mouse scrolled (664, 322) with delta (0, 0)
Screenshot: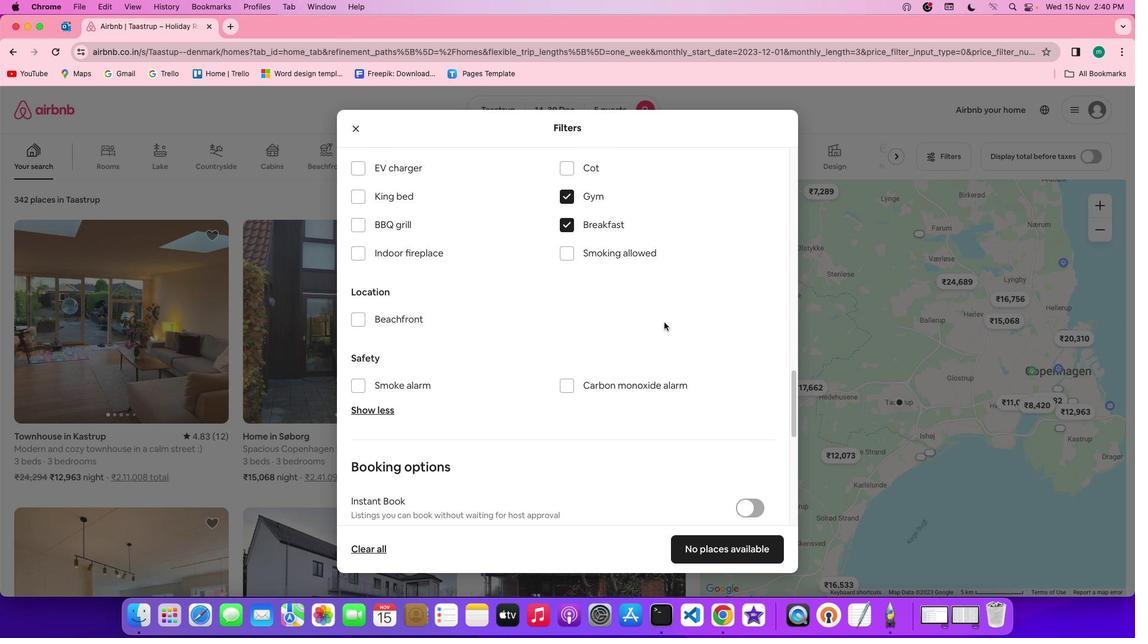
Action: Mouse scrolled (664, 322) with delta (0, 0)
Screenshot: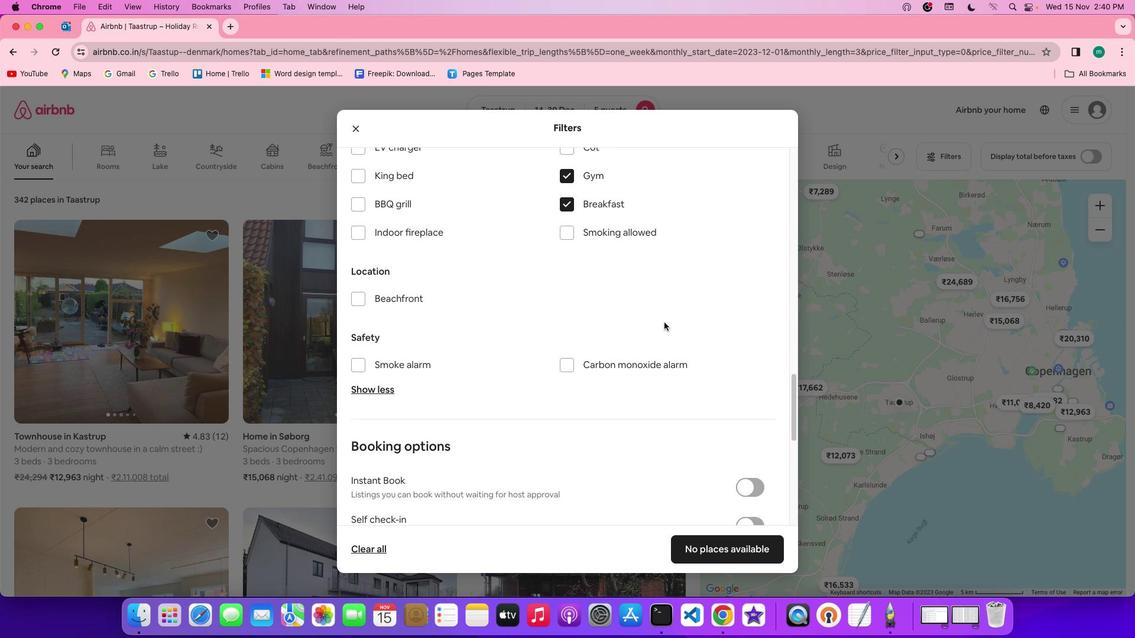 
Action: Mouse scrolled (664, 322) with delta (0, -1)
Screenshot: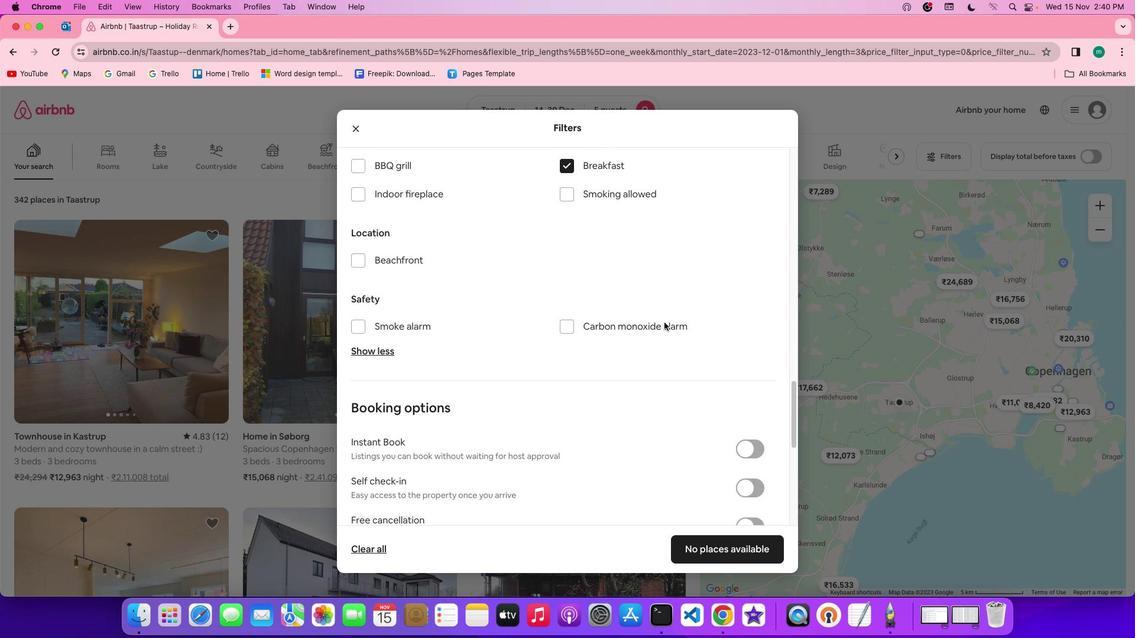 
Action: Mouse scrolled (664, 322) with delta (0, 0)
Screenshot: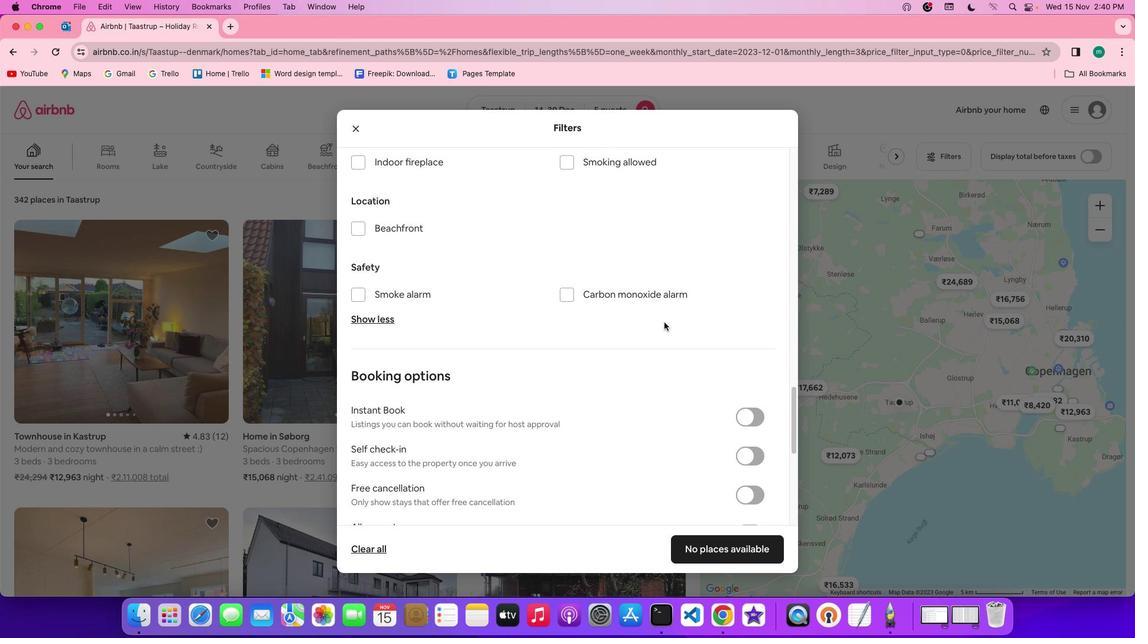 
Action: Mouse scrolled (664, 322) with delta (0, 0)
Screenshot: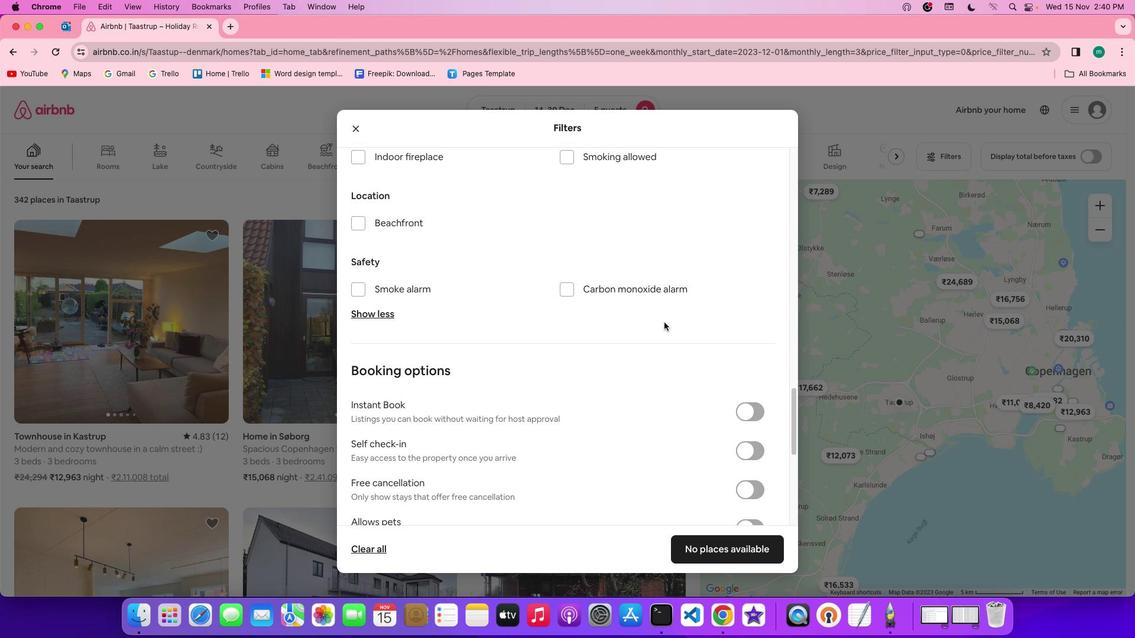 
Action: Mouse scrolled (664, 322) with delta (0, 0)
Screenshot: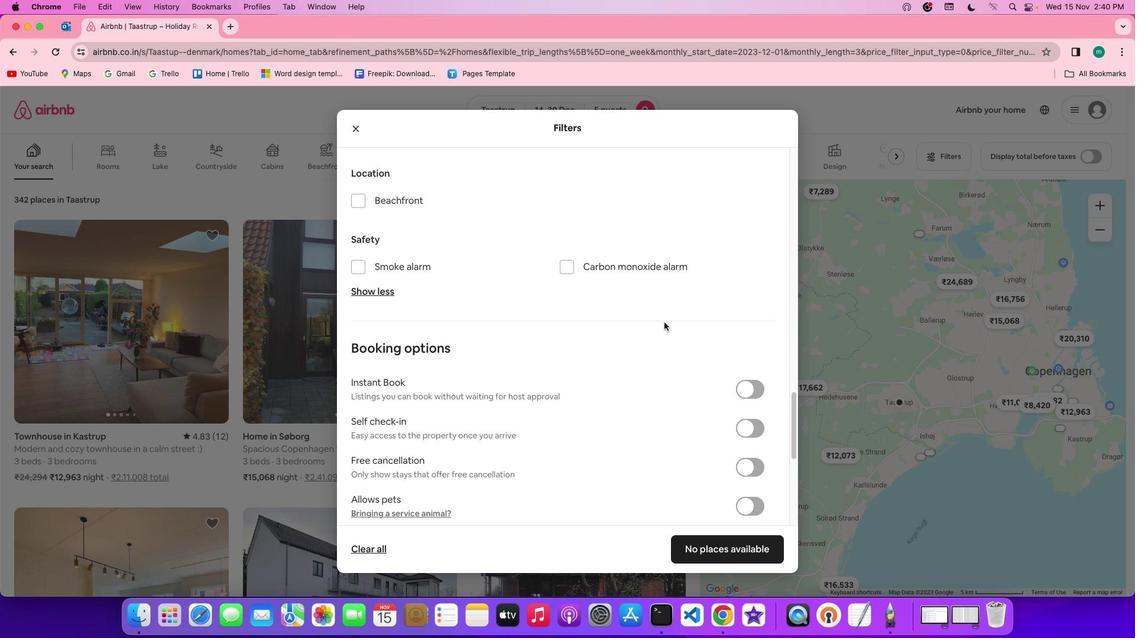 
Action: Mouse scrolled (664, 322) with delta (0, -1)
Screenshot: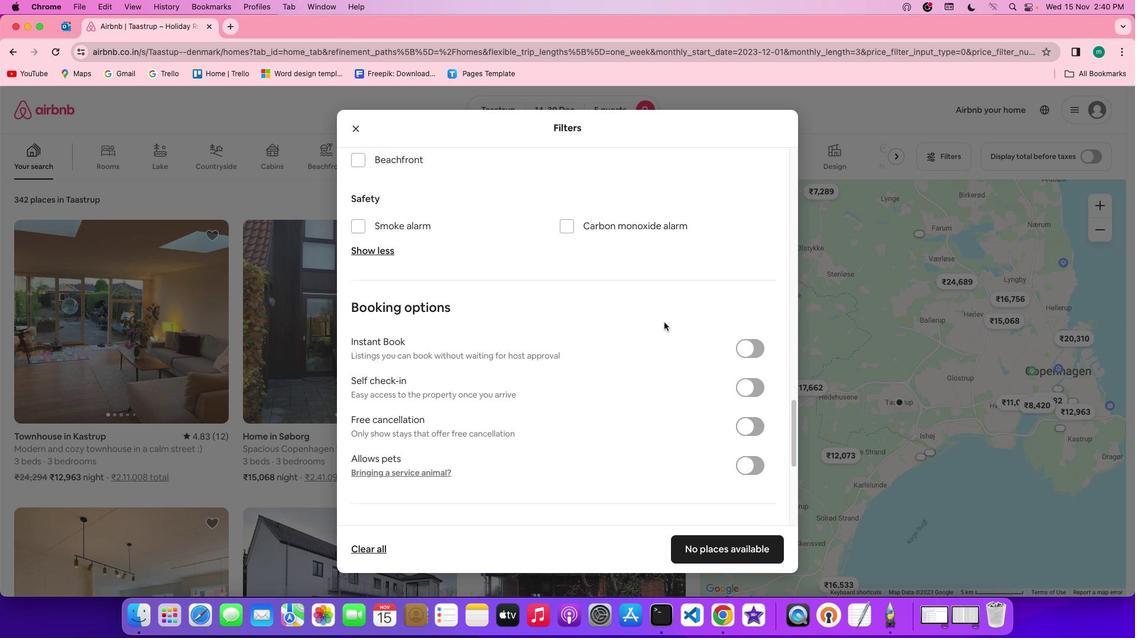 
Action: Mouse scrolled (664, 322) with delta (0, 0)
Screenshot: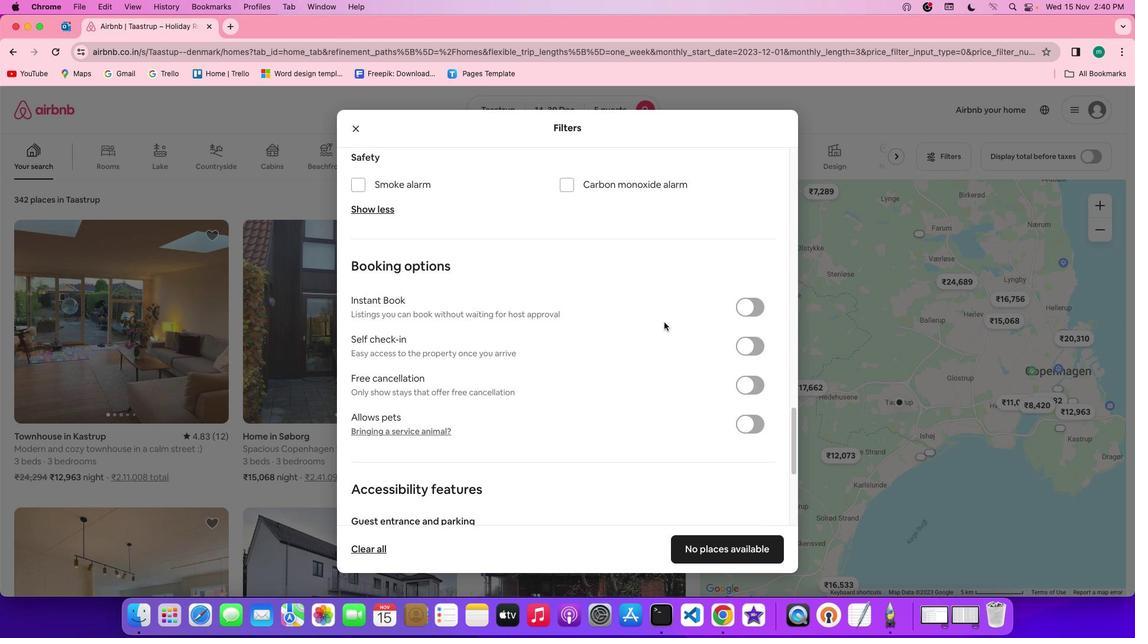 
Action: Mouse scrolled (664, 322) with delta (0, 0)
Screenshot: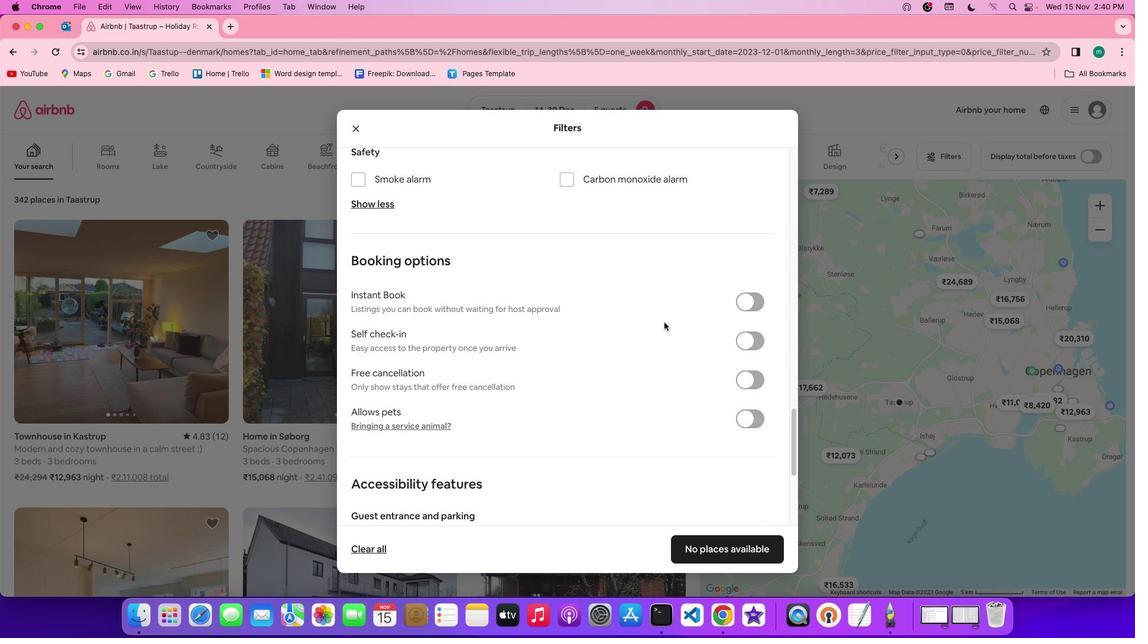 
Action: Mouse scrolled (664, 322) with delta (0, 0)
Screenshot: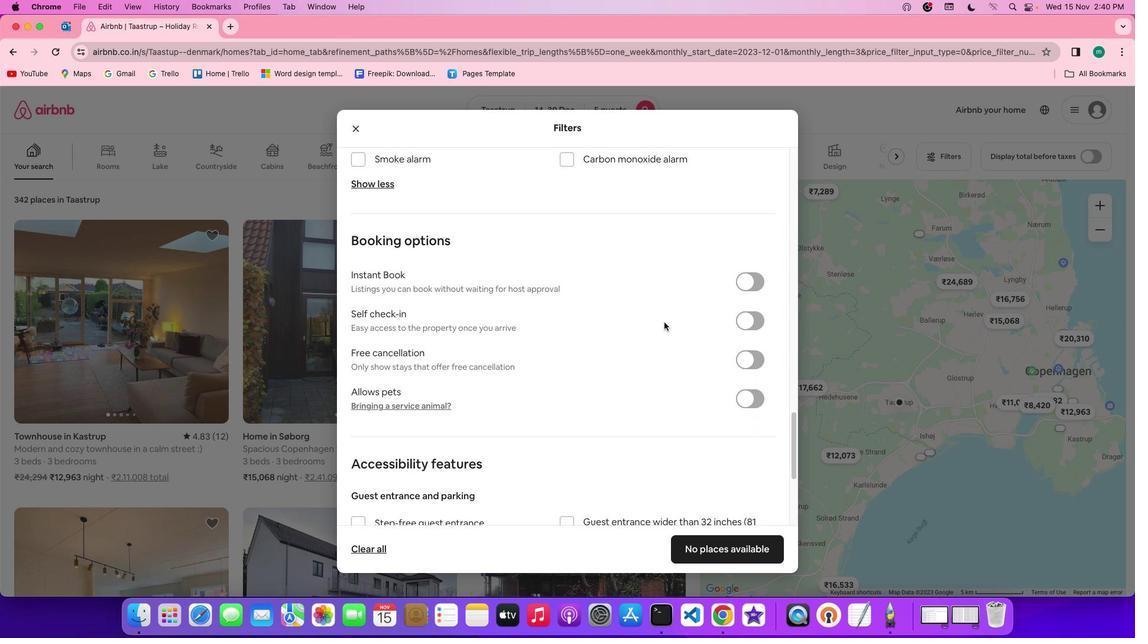 
Action: Mouse moved to (744, 287)
Screenshot: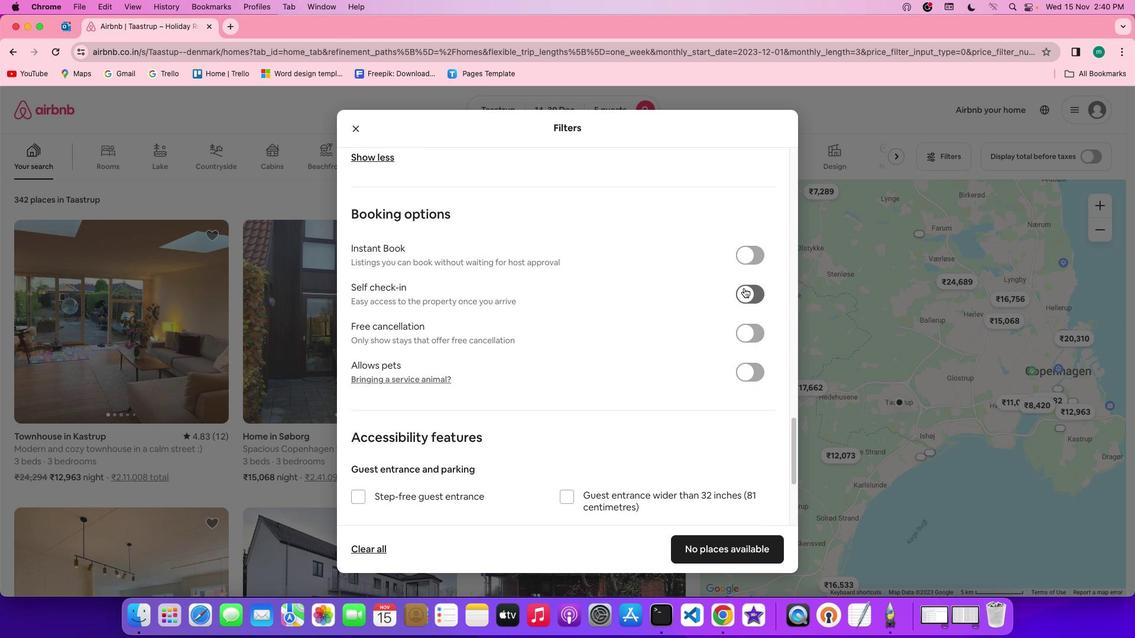 
Action: Mouse pressed left at (744, 287)
Screenshot: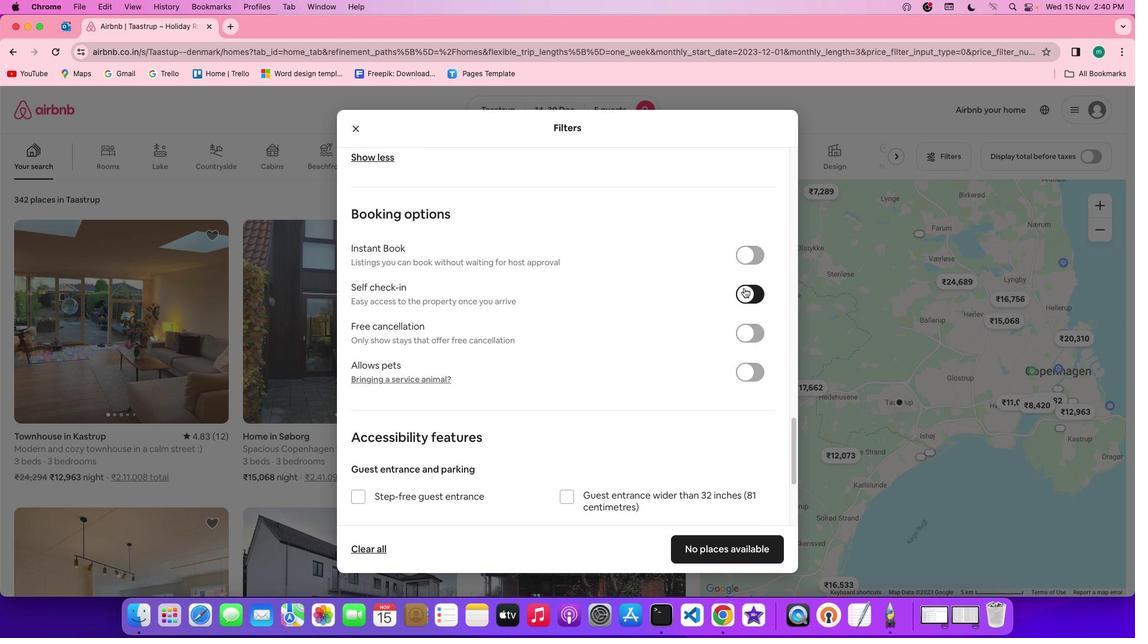 
Action: Mouse moved to (631, 354)
Screenshot: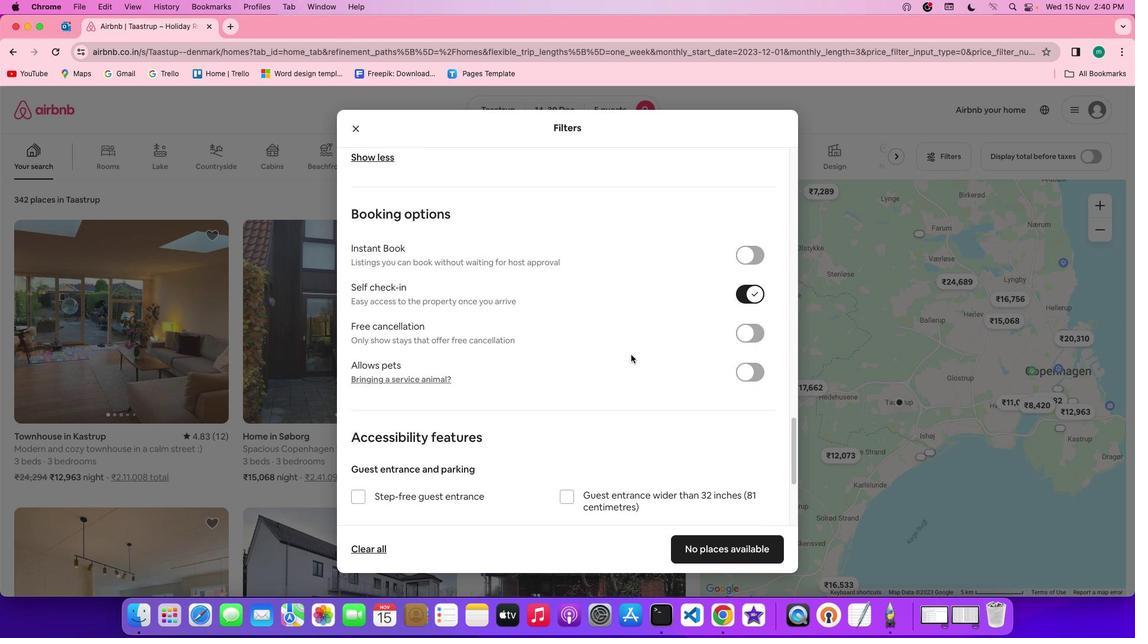 
Action: Mouse scrolled (631, 354) with delta (0, 0)
Screenshot: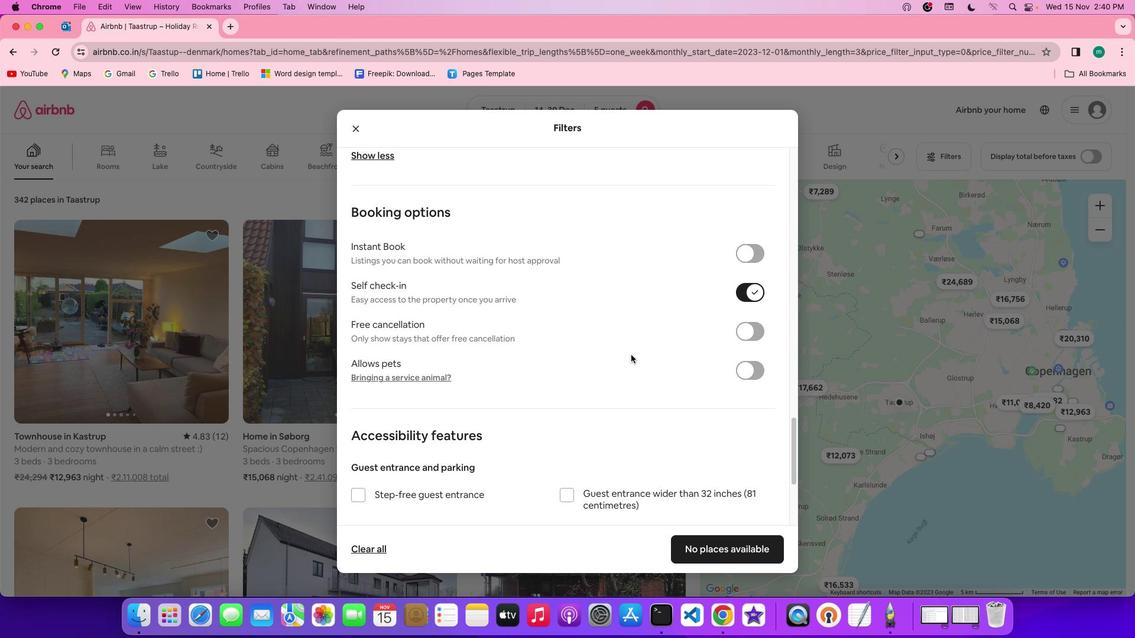 
Action: Mouse scrolled (631, 354) with delta (0, 0)
Screenshot: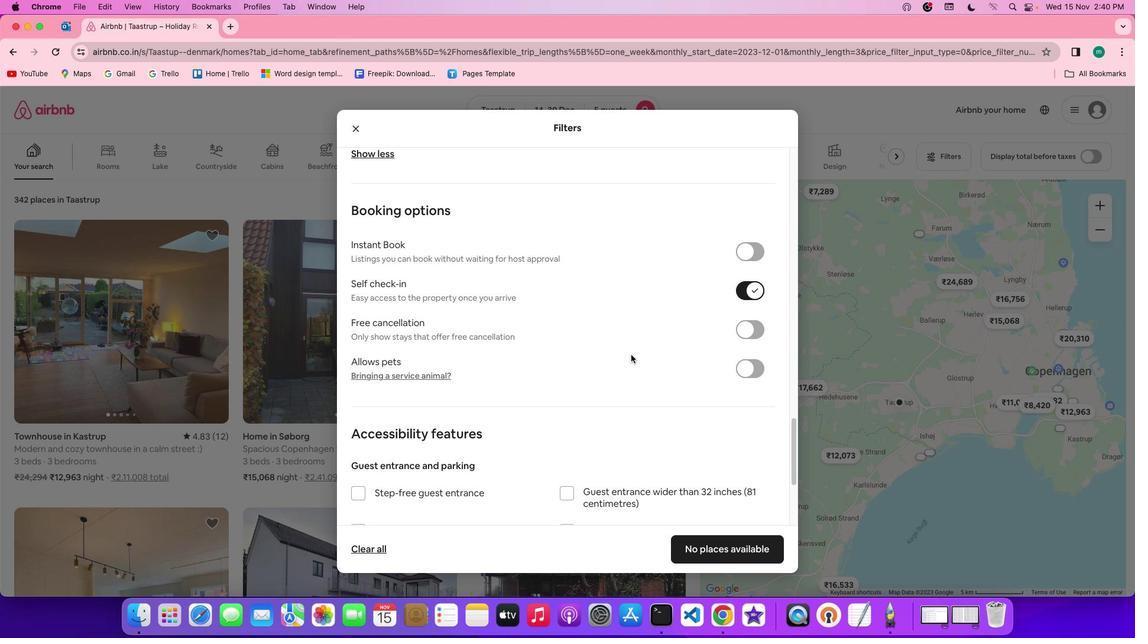 
Action: Mouse scrolled (631, 354) with delta (0, 0)
Screenshot: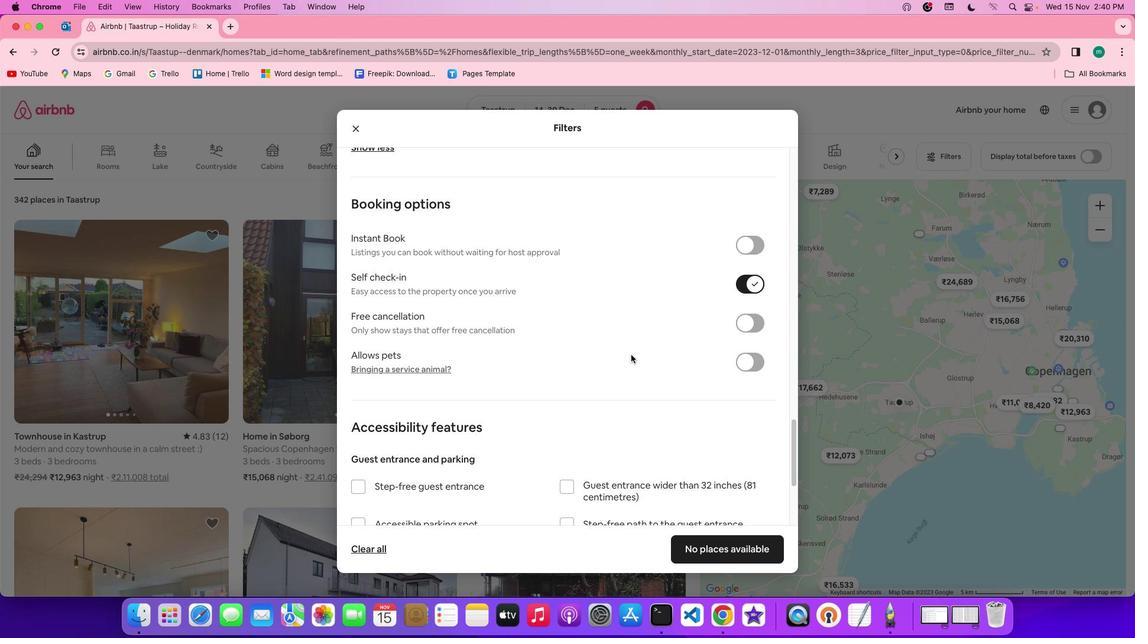 
Action: Mouse scrolled (631, 354) with delta (0, 0)
Screenshot: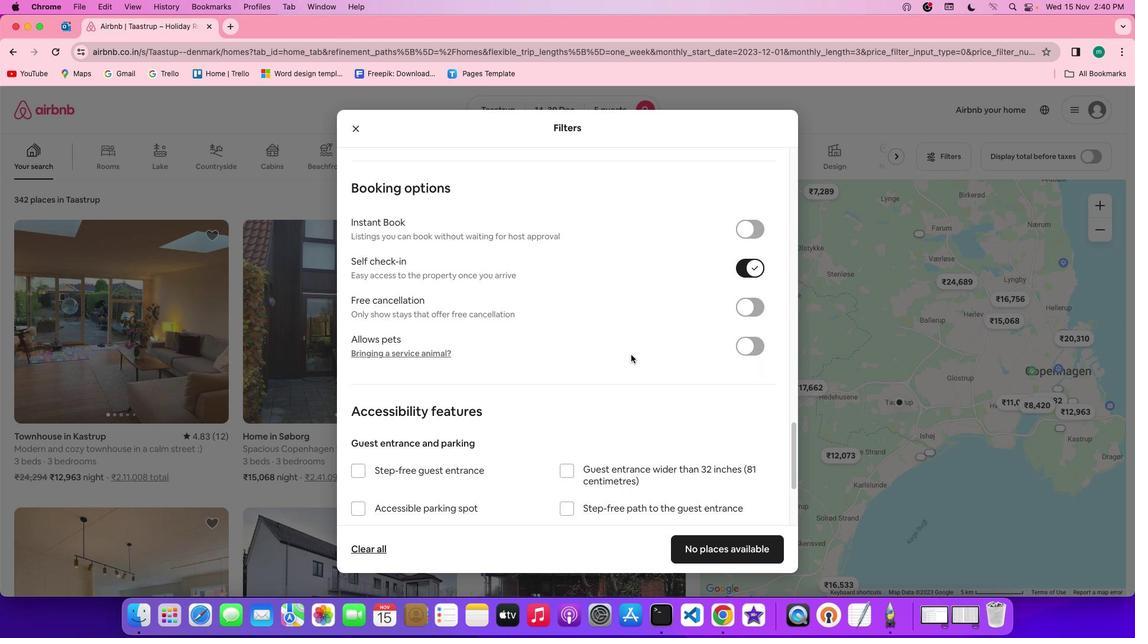 
Action: Mouse scrolled (631, 354) with delta (0, 0)
Screenshot: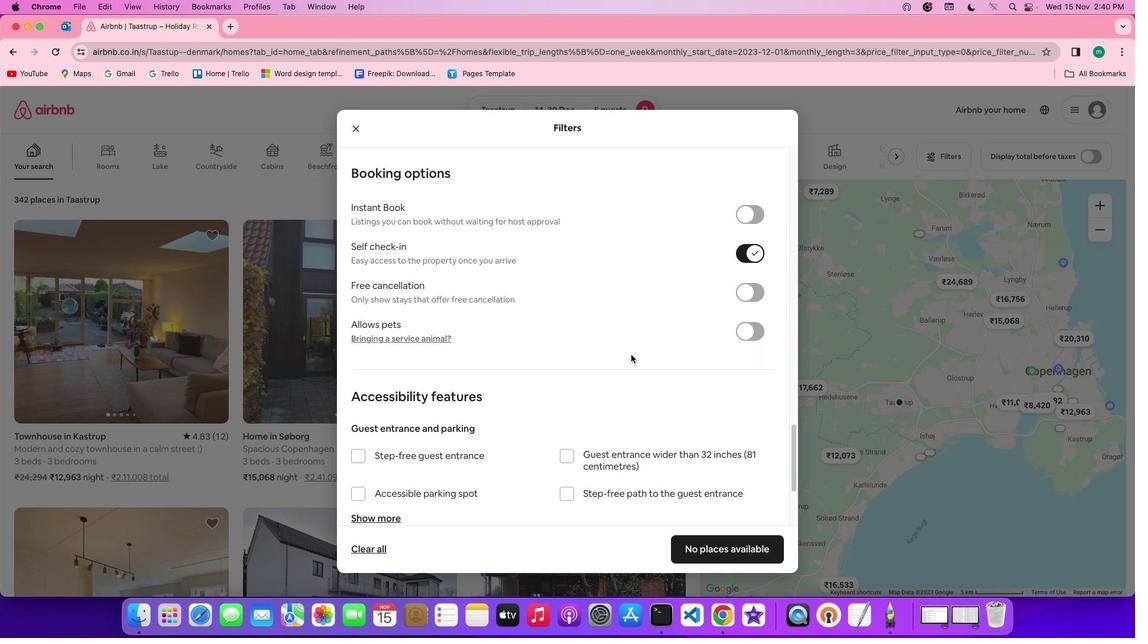
Action: Mouse scrolled (631, 354) with delta (0, 0)
Screenshot: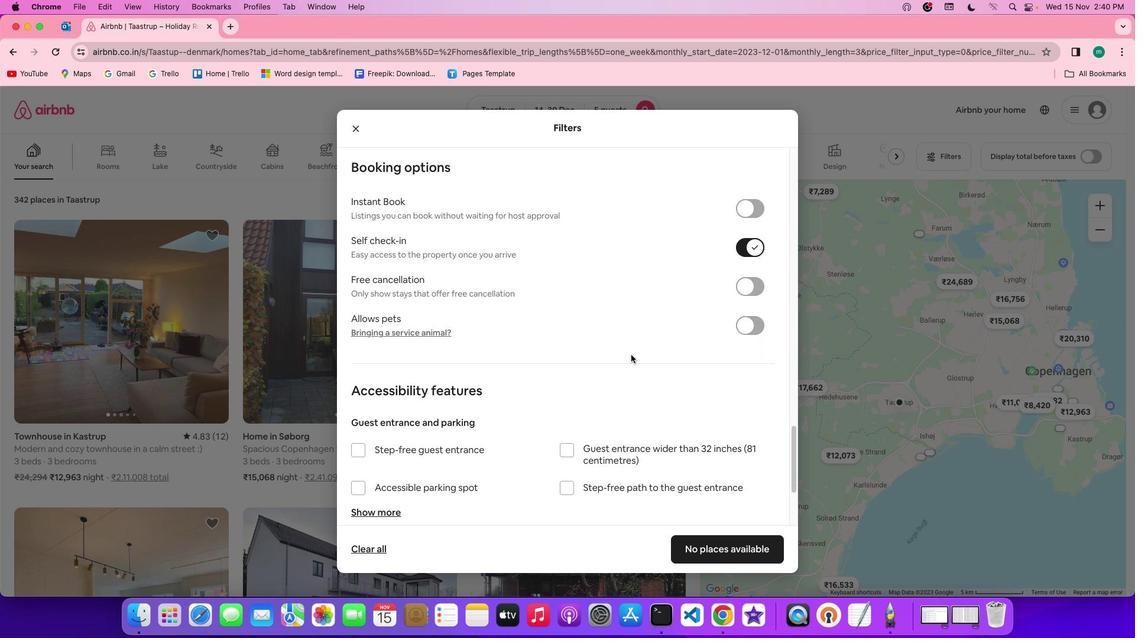 
Action: Mouse scrolled (631, 354) with delta (0, 0)
Screenshot: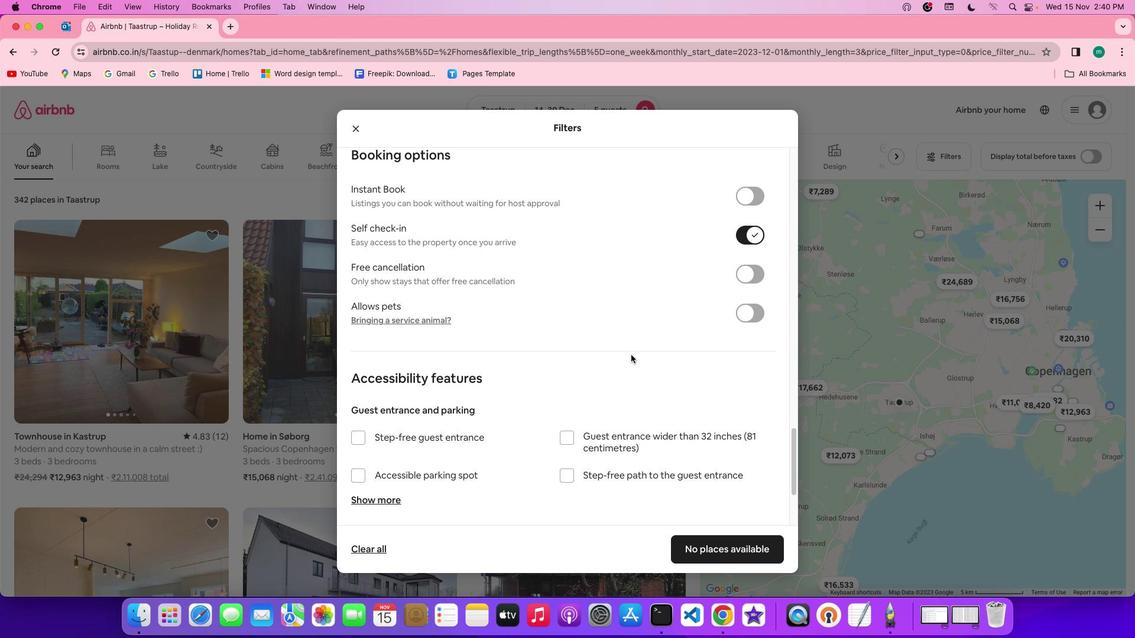 
Action: Mouse scrolled (631, 354) with delta (0, 0)
Screenshot: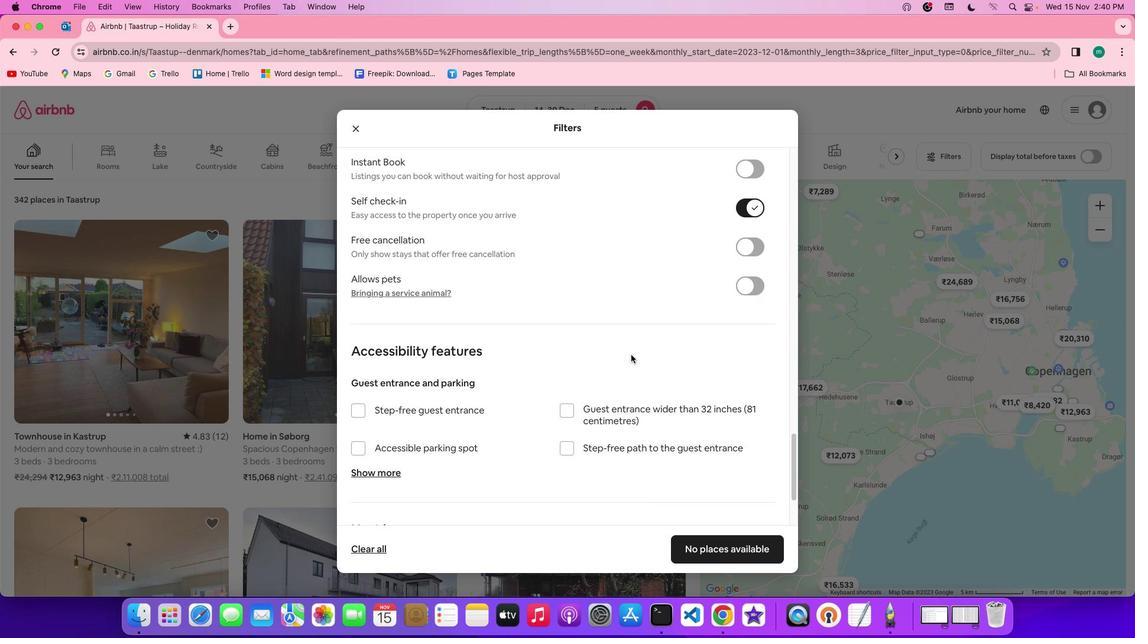 
Action: Mouse scrolled (631, 354) with delta (0, 0)
Screenshot: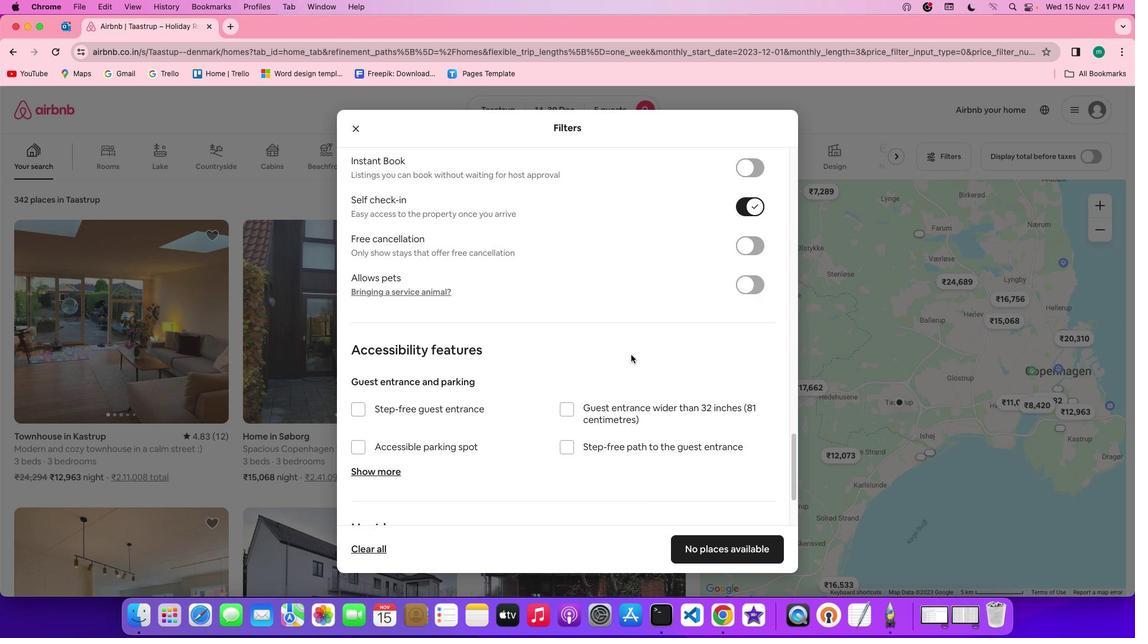 
Action: Mouse scrolled (631, 354) with delta (0, 0)
Screenshot: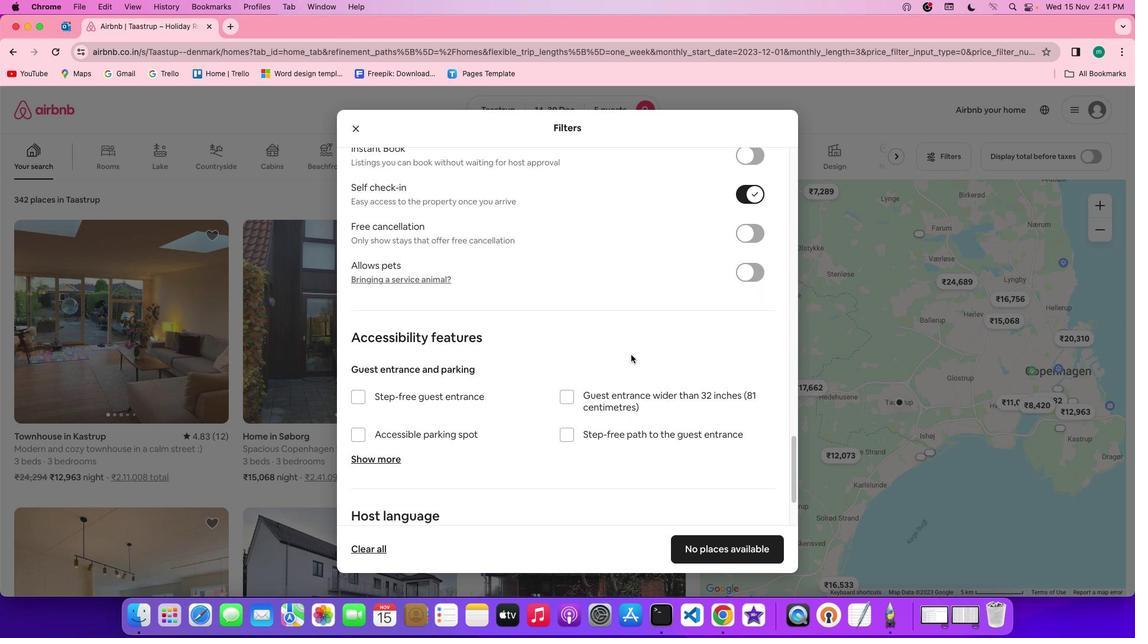 
Action: Mouse scrolled (631, 354) with delta (0, 0)
Screenshot: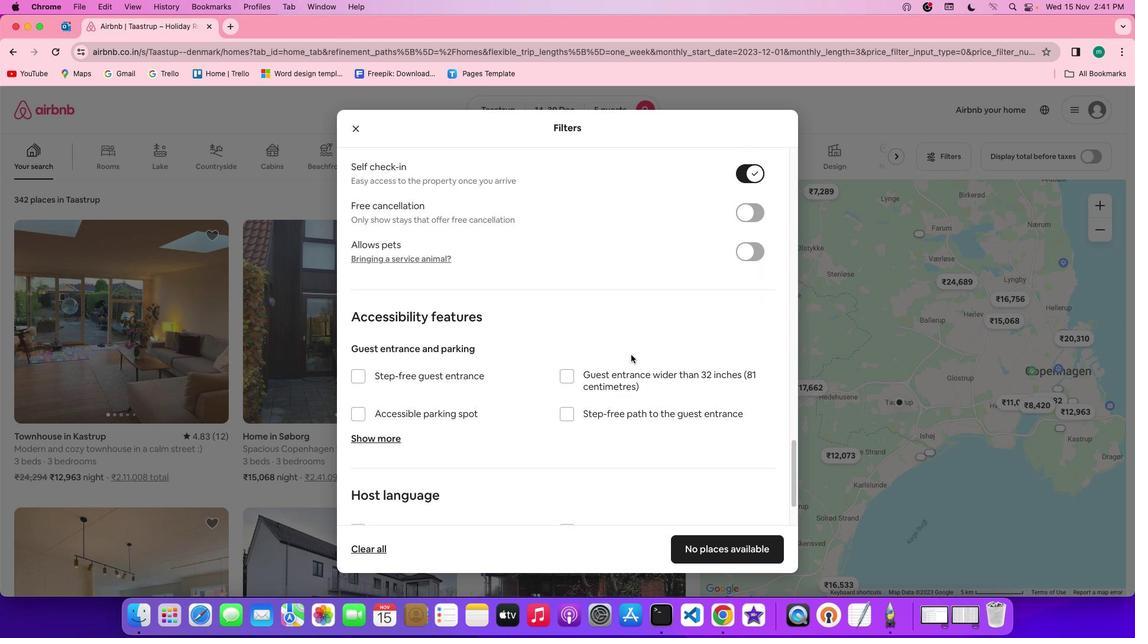 
Action: Mouse scrolled (631, 354) with delta (0, 0)
Screenshot: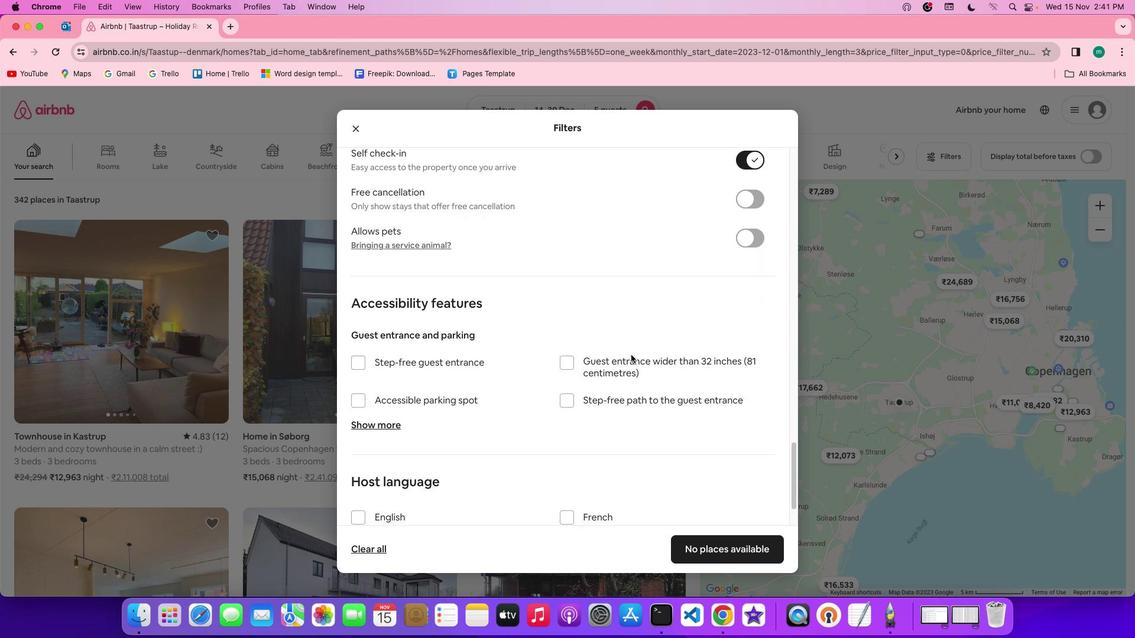 
Action: Mouse scrolled (631, 354) with delta (0, 0)
Screenshot: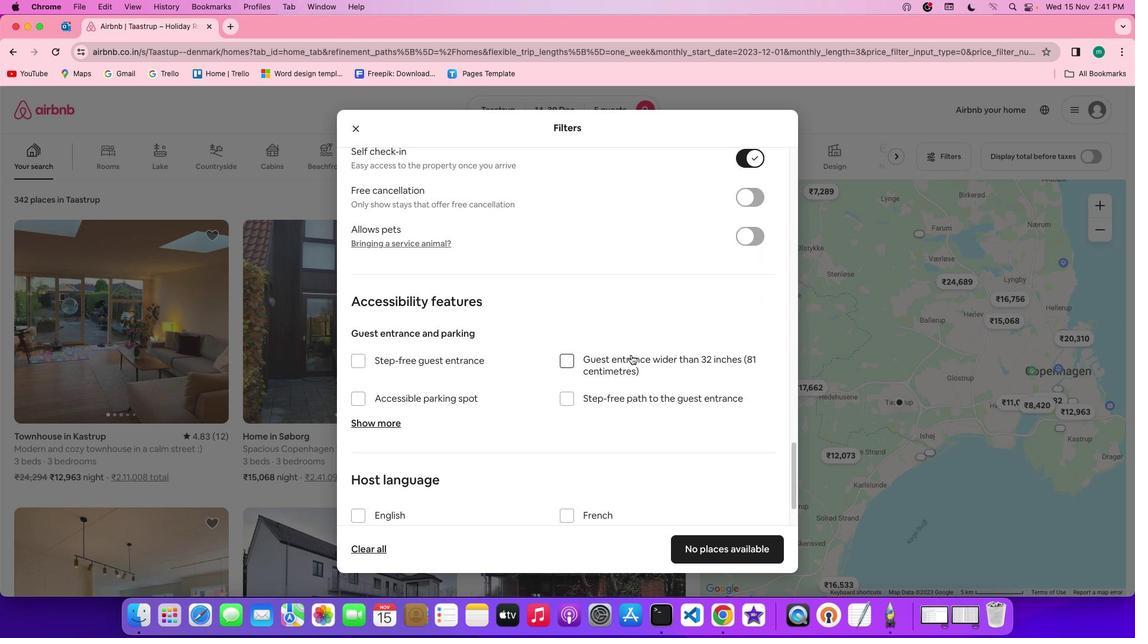 
Action: Mouse scrolled (631, 354) with delta (0, 0)
Screenshot: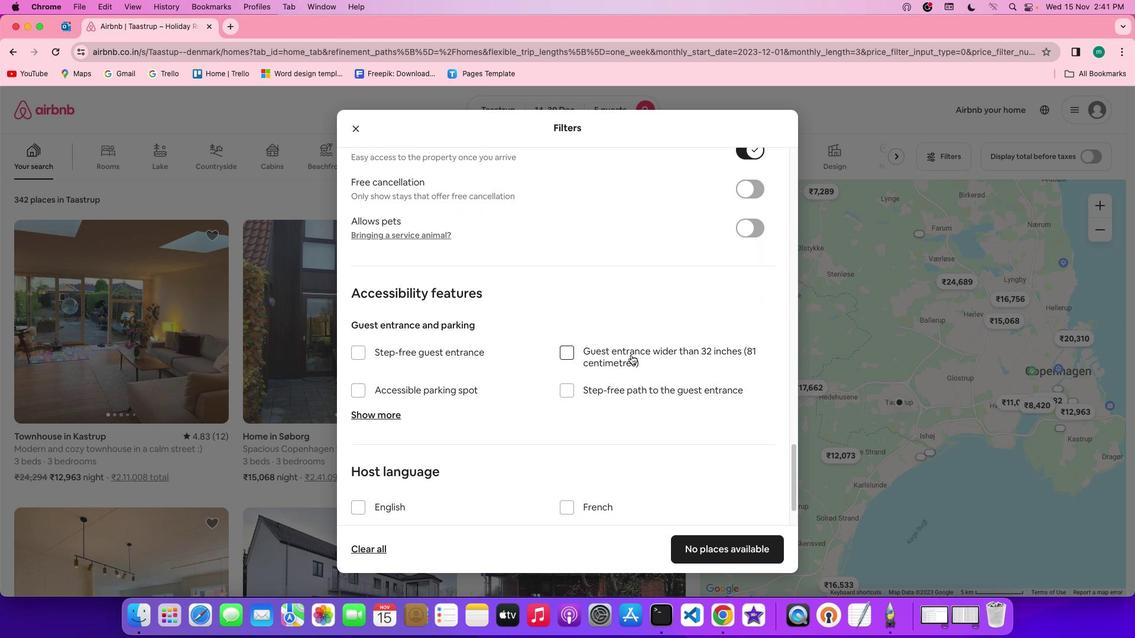 
Action: Mouse scrolled (631, 354) with delta (0, 0)
Screenshot: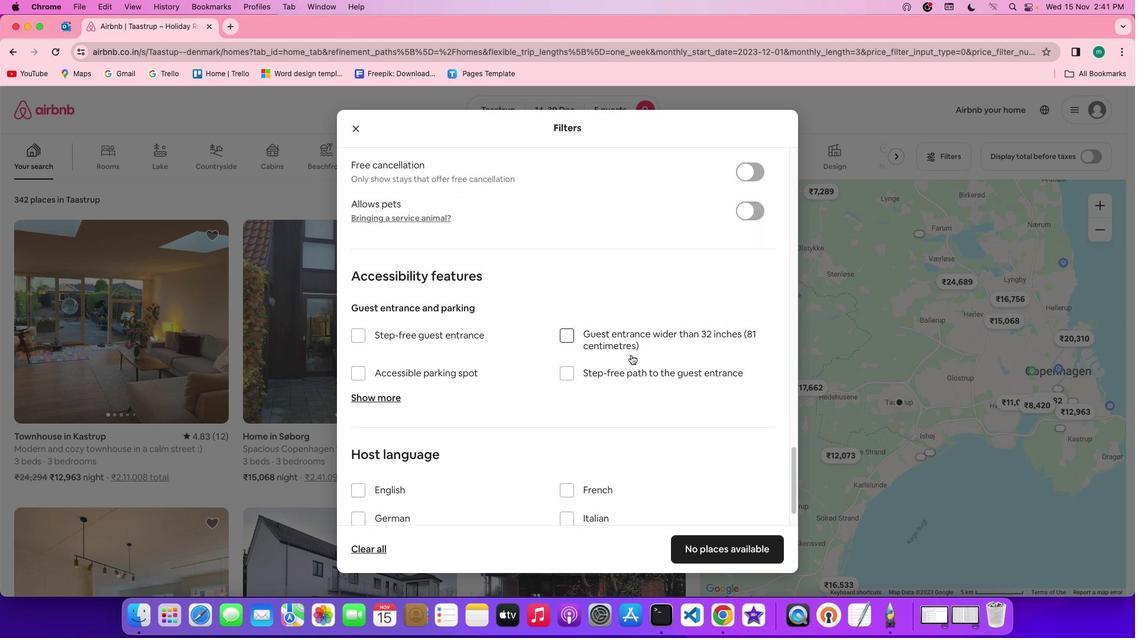 
Action: Mouse scrolled (631, 354) with delta (0, 0)
Screenshot: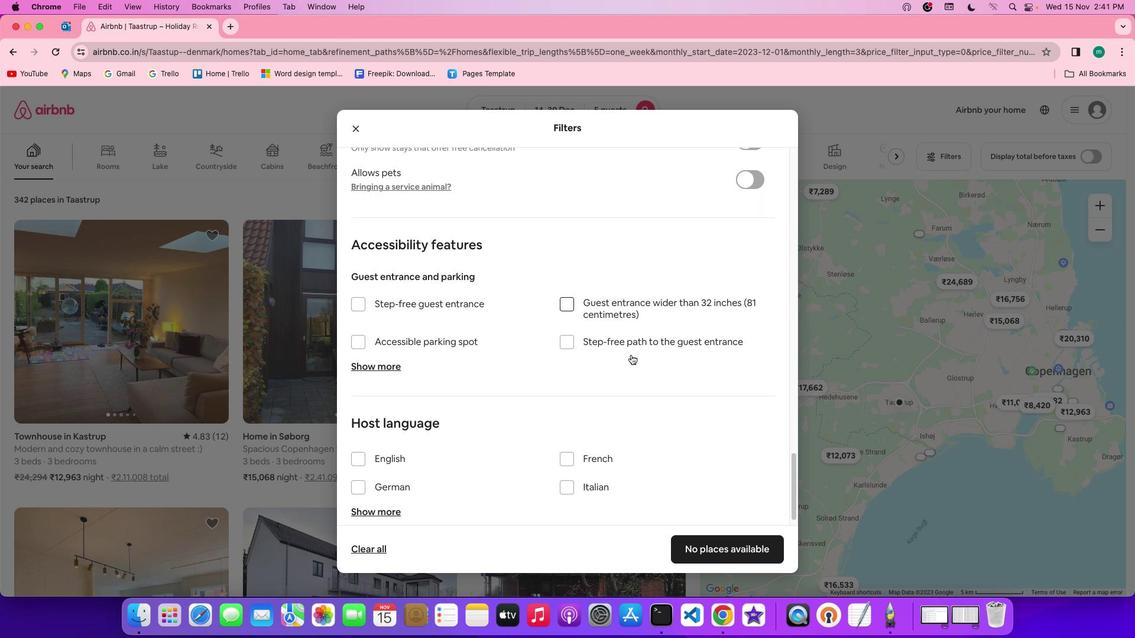 
Action: Mouse scrolled (631, 354) with delta (0, 0)
Screenshot: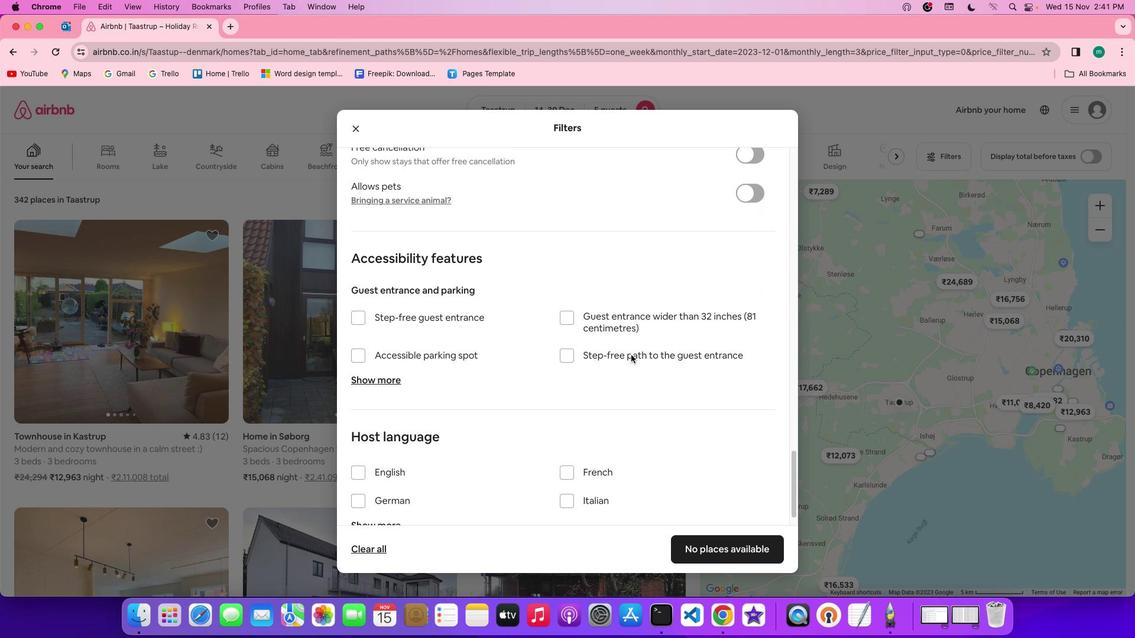 
Action: Mouse scrolled (631, 354) with delta (0, 0)
Screenshot: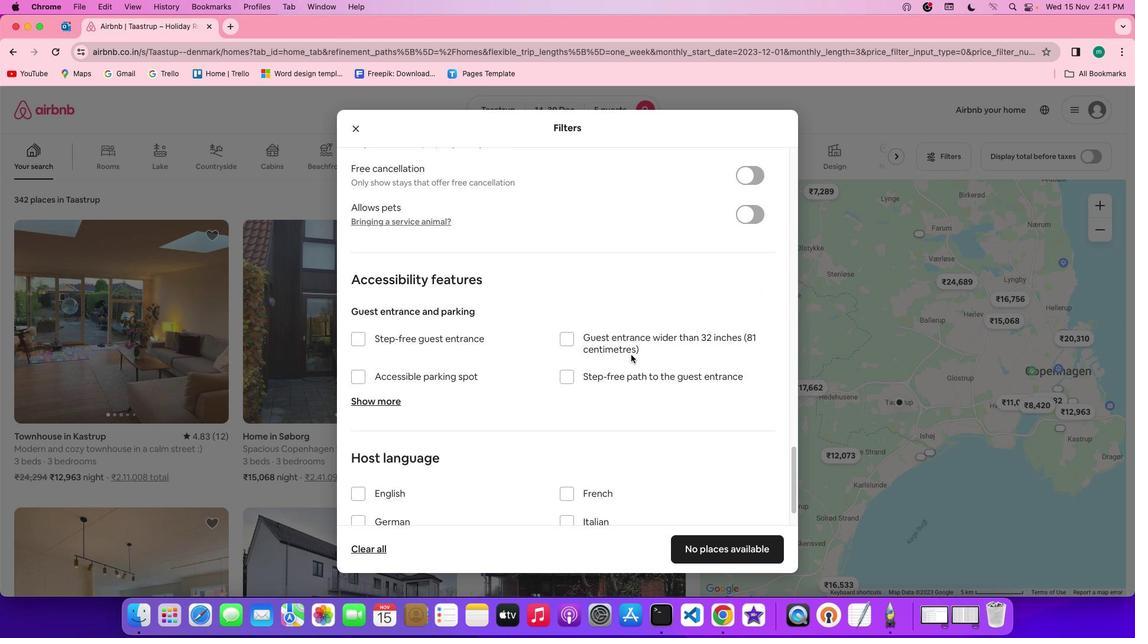
Action: Mouse scrolled (631, 354) with delta (0, 1)
Screenshot: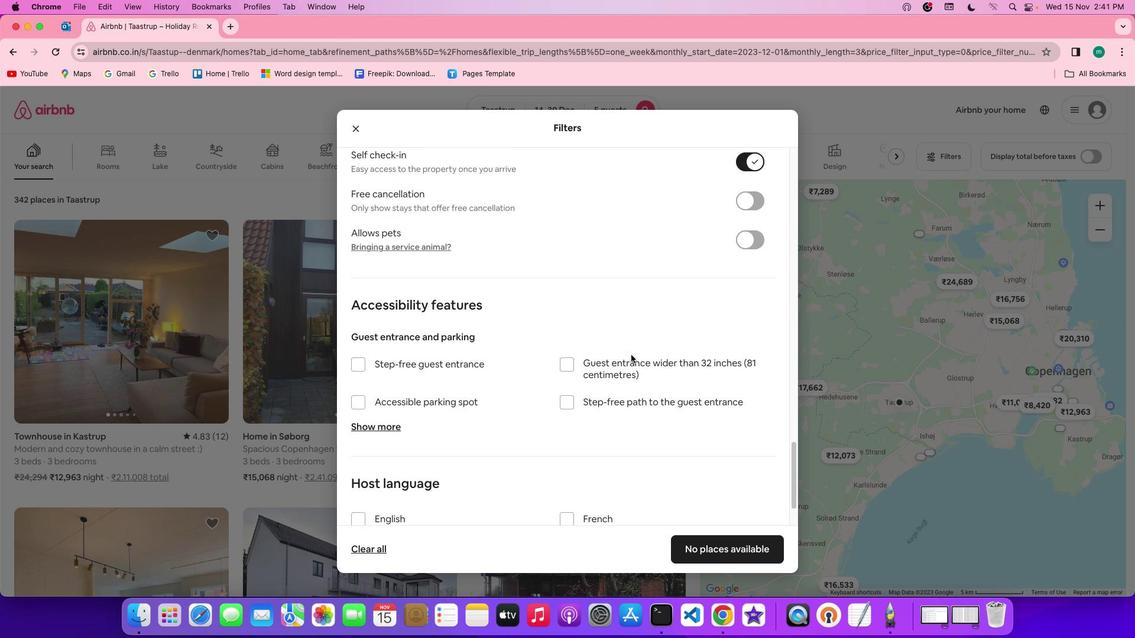 
Action: Mouse scrolled (631, 354) with delta (0, 0)
Screenshot: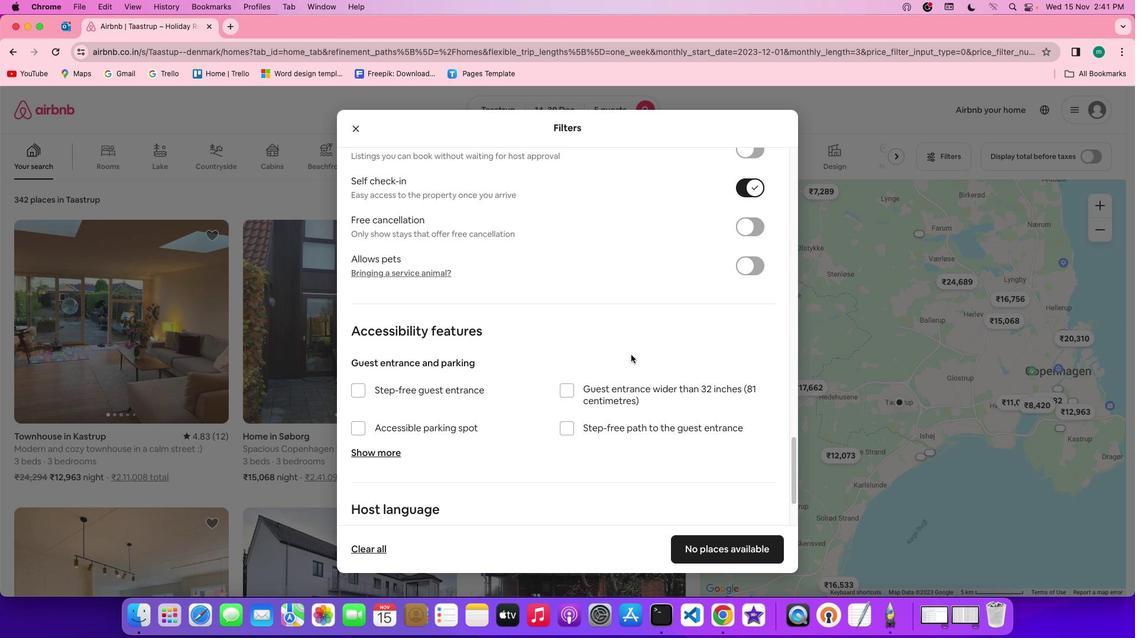 
Action: Mouse scrolled (631, 354) with delta (0, 0)
Screenshot: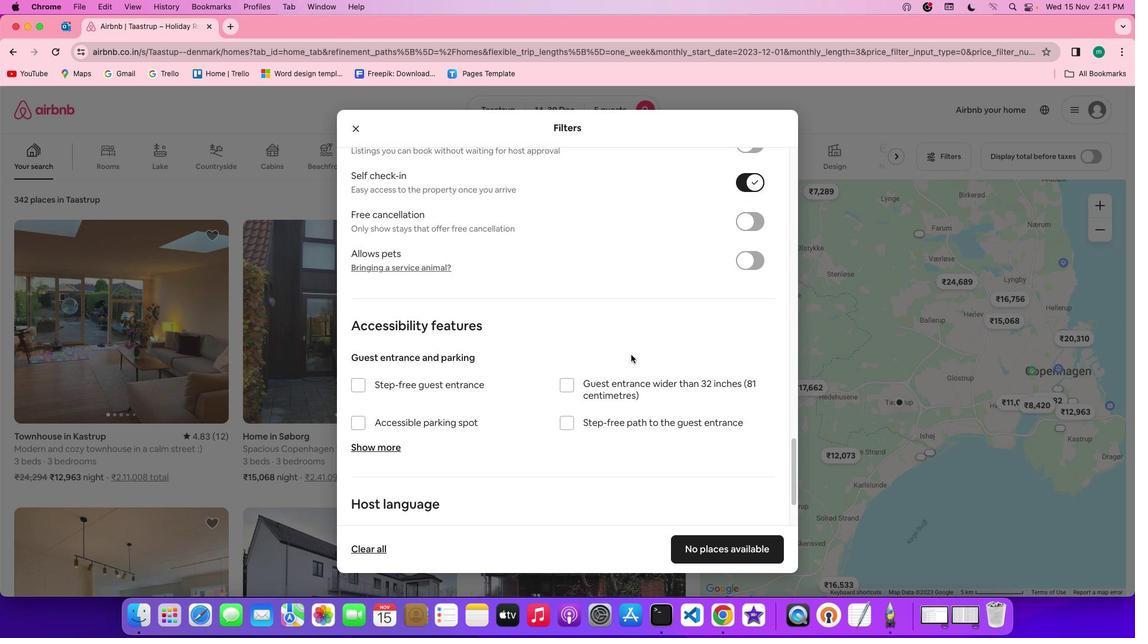 
Action: Mouse scrolled (631, 354) with delta (0, 0)
Screenshot: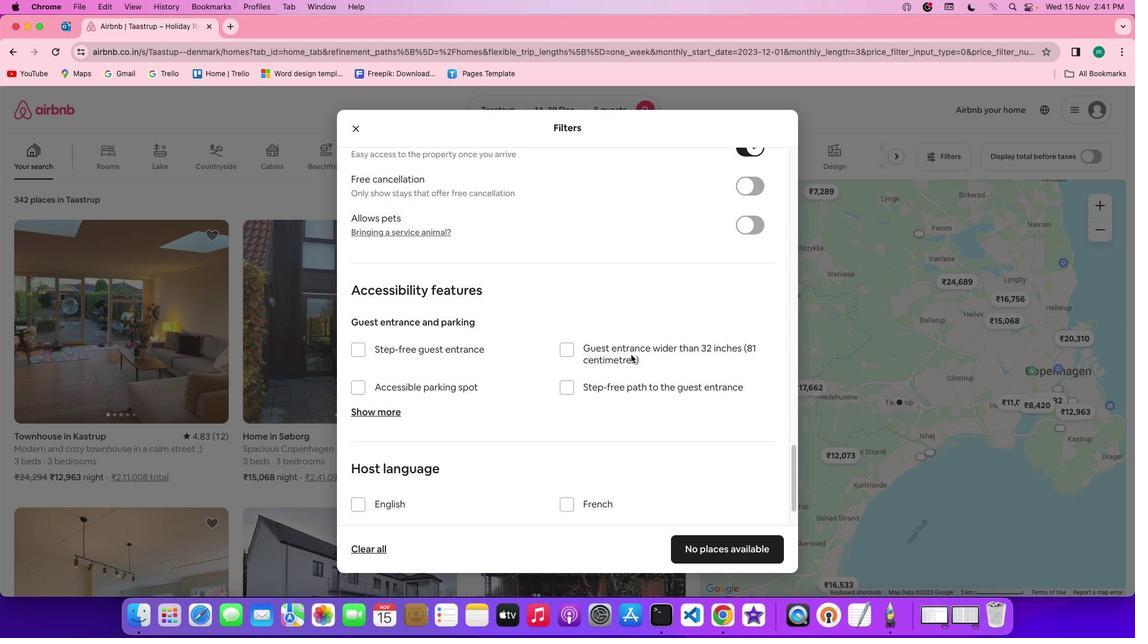 
Action: Mouse scrolled (631, 354) with delta (0, 0)
Screenshot: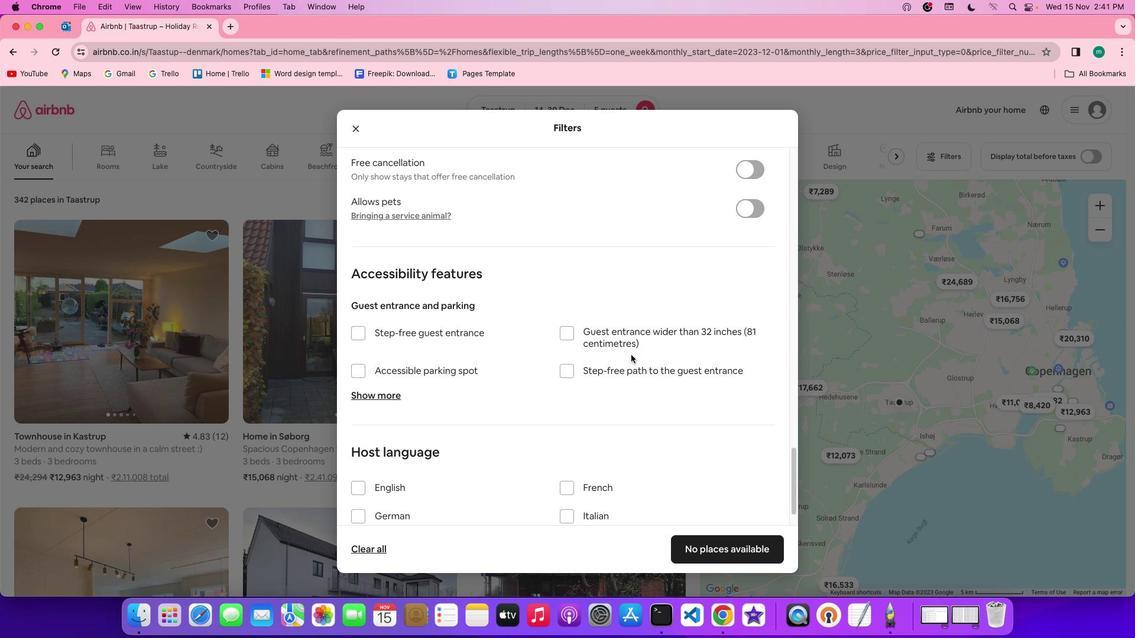 
Action: Mouse scrolled (631, 354) with delta (0, 0)
Screenshot: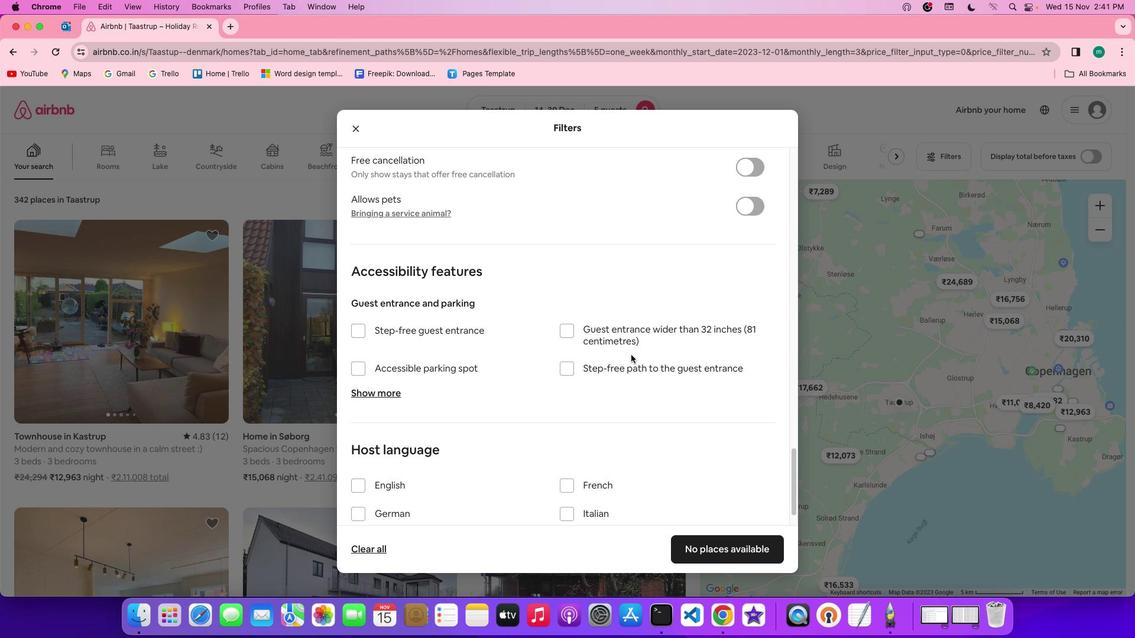 
Action: Mouse scrolled (631, 354) with delta (0, -1)
Screenshot: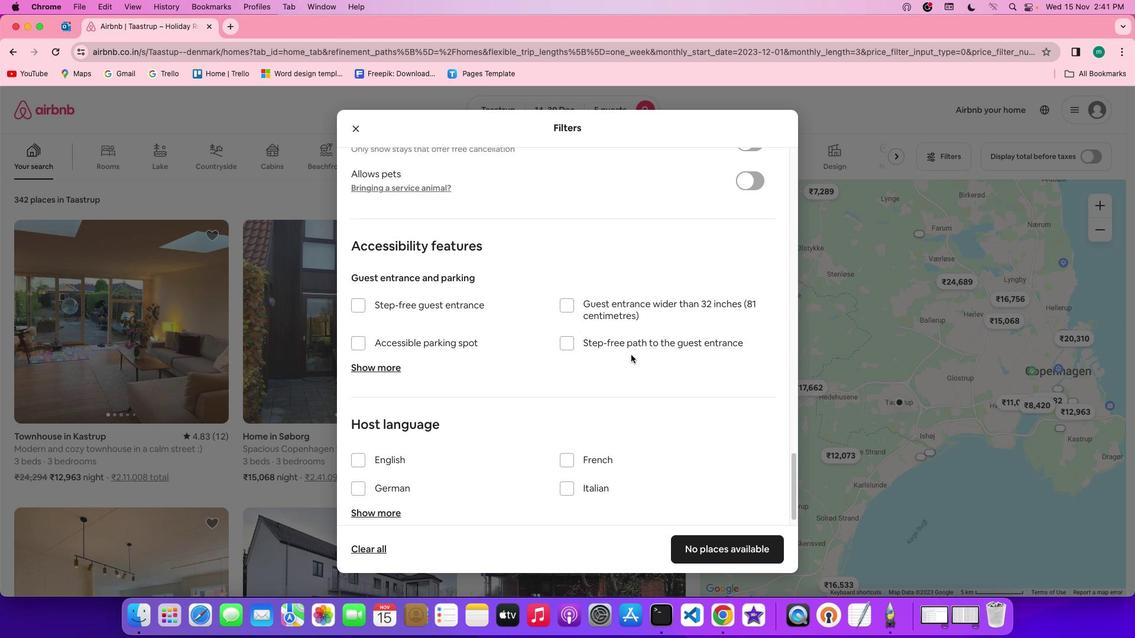 
Action: Mouse scrolled (631, 354) with delta (0, 0)
Screenshot: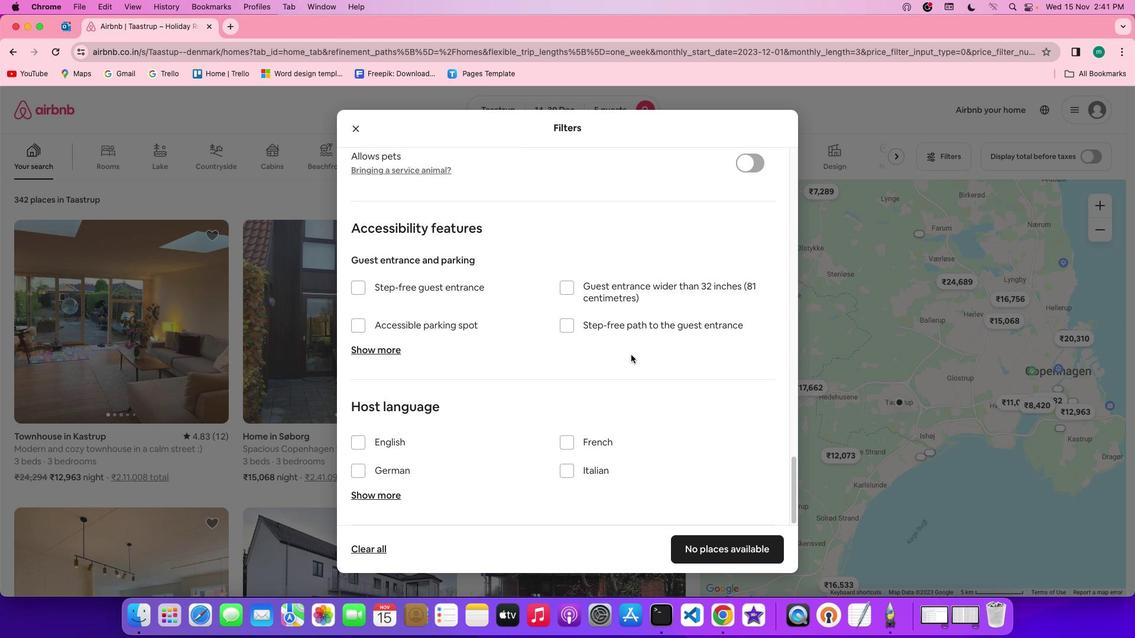 
Action: Mouse scrolled (631, 354) with delta (0, 0)
Screenshot: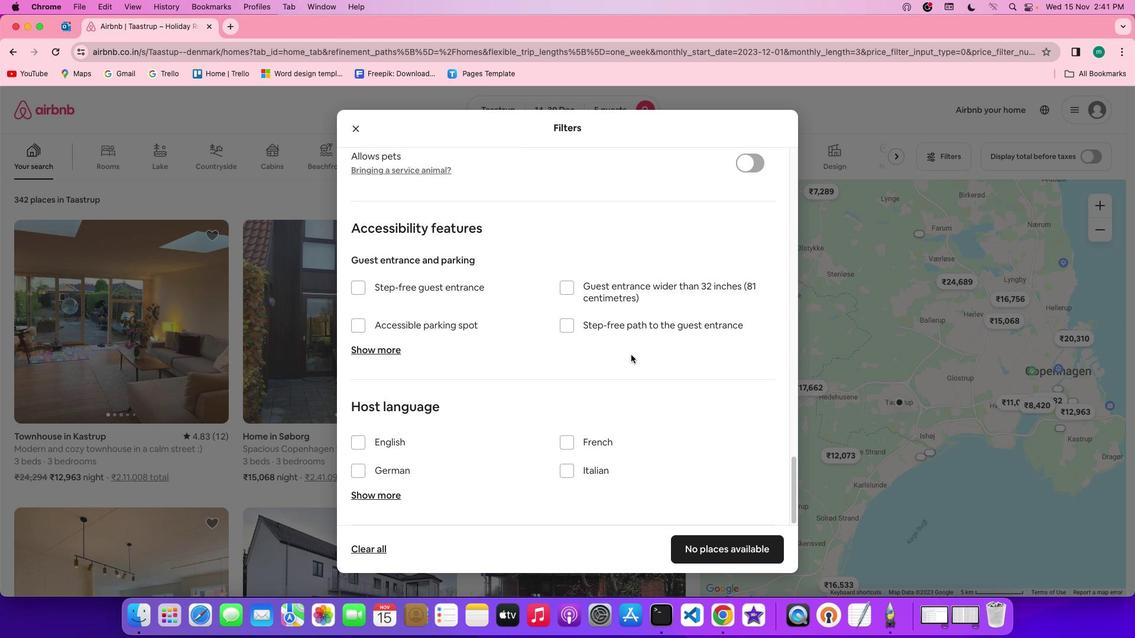 
Action: Mouse scrolled (631, 354) with delta (0, -1)
Screenshot: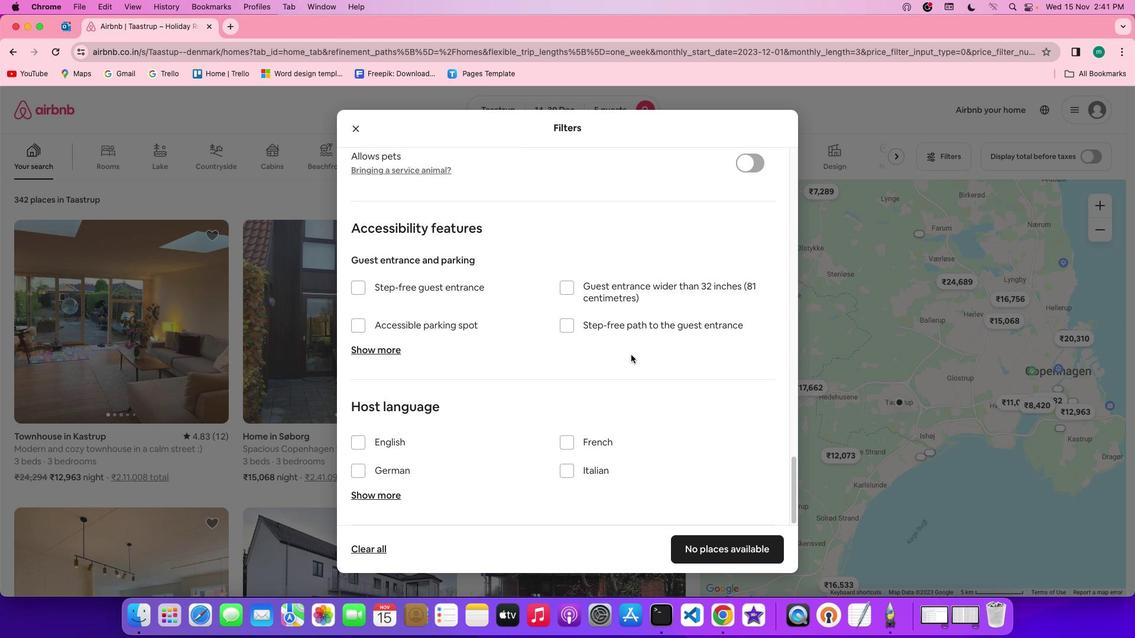 
Action: Mouse scrolled (631, 354) with delta (0, 0)
Screenshot: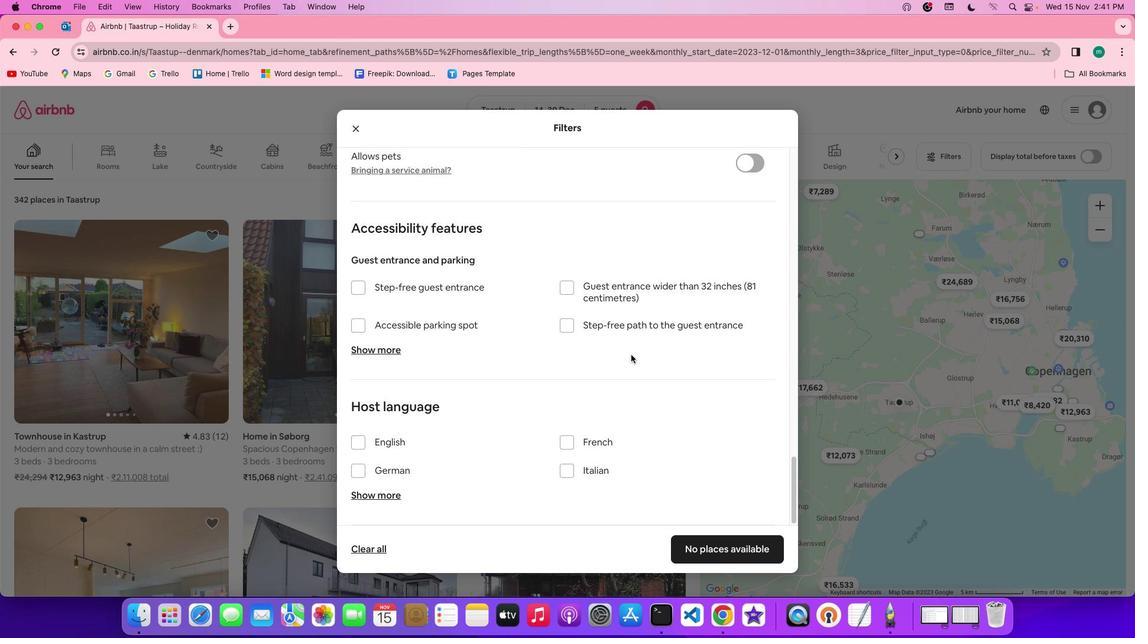 
Action: Mouse scrolled (631, 354) with delta (0, 0)
Screenshot: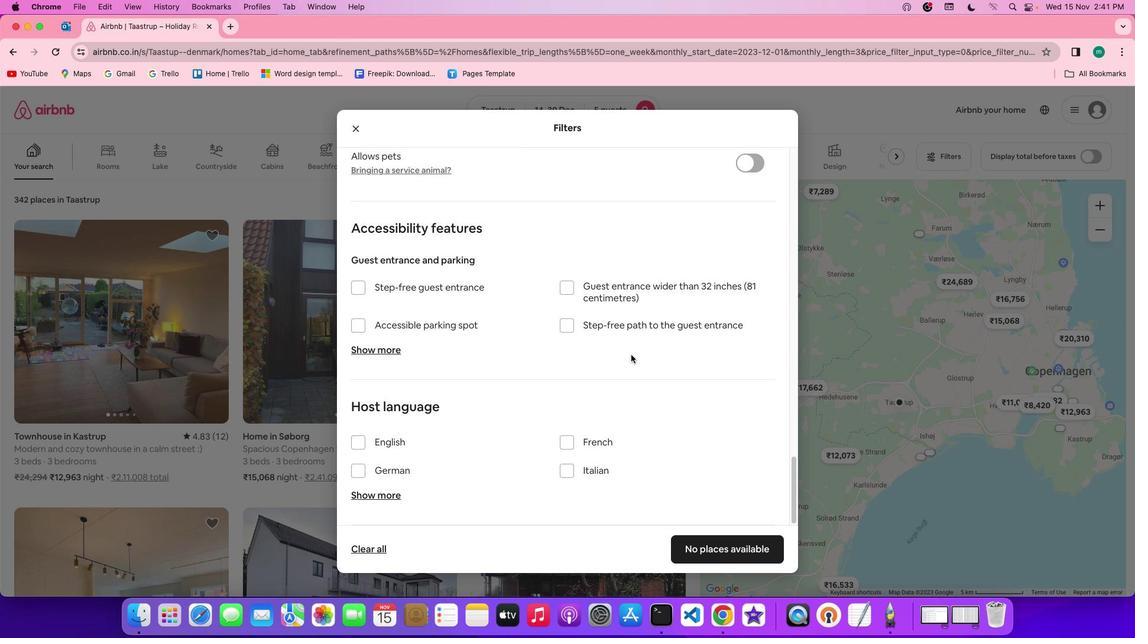 
Action: Mouse scrolled (631, 354) with delta (0, -1)
Screenshot: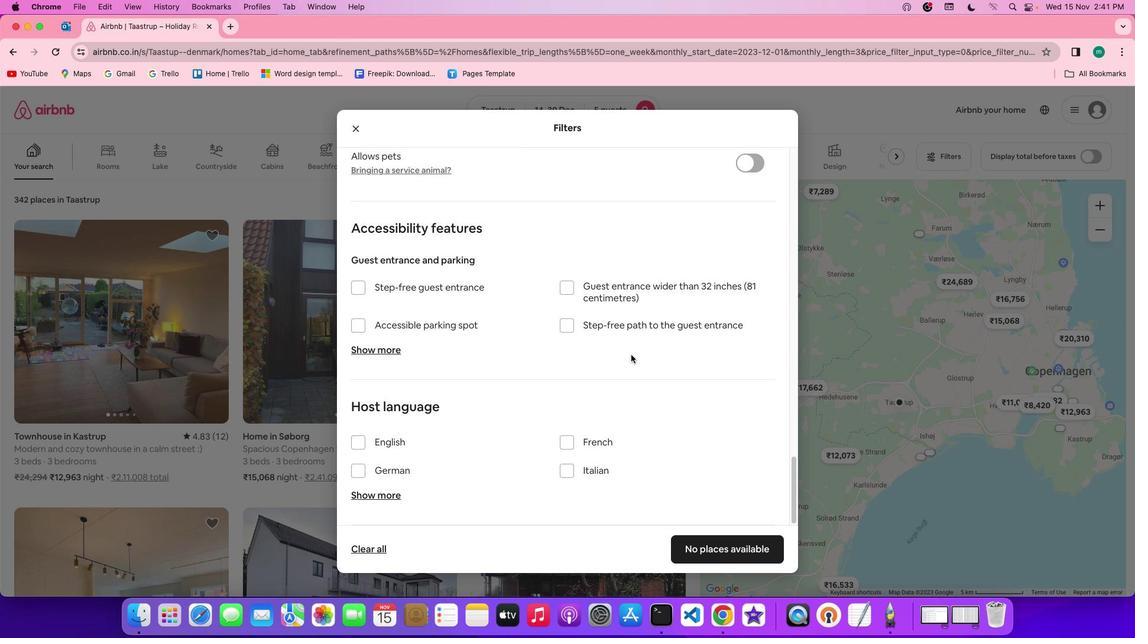
Action: Mouse scrolled (631, 354) with delta (0, 0)
Screenshot: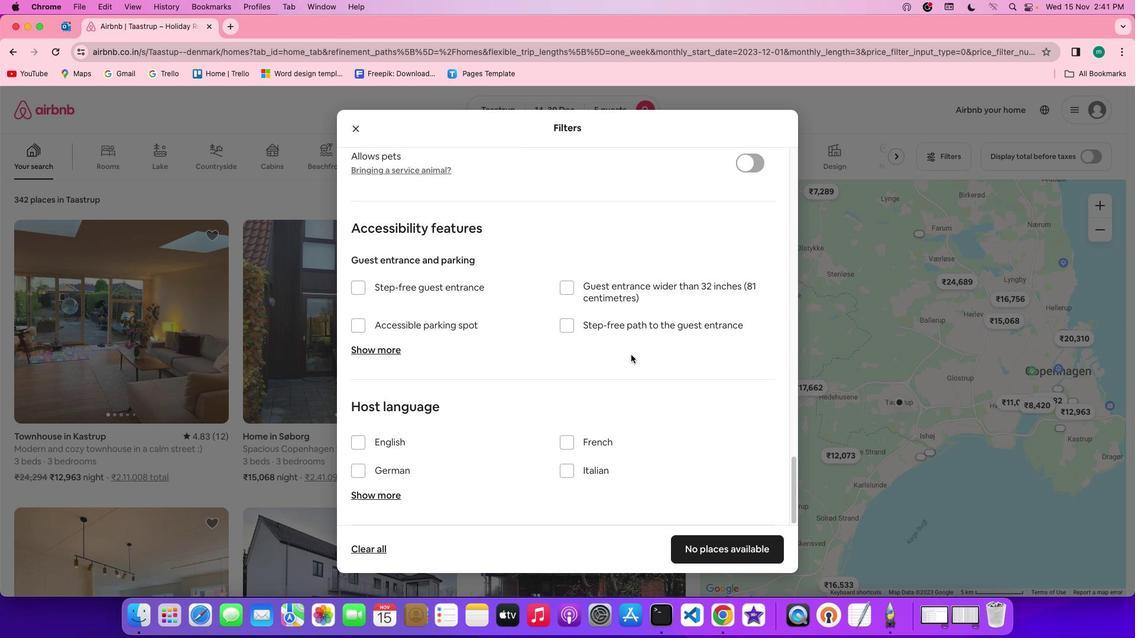
Action: Mouse scrolled (631, 354) with delta (0, 0)
Screenshot: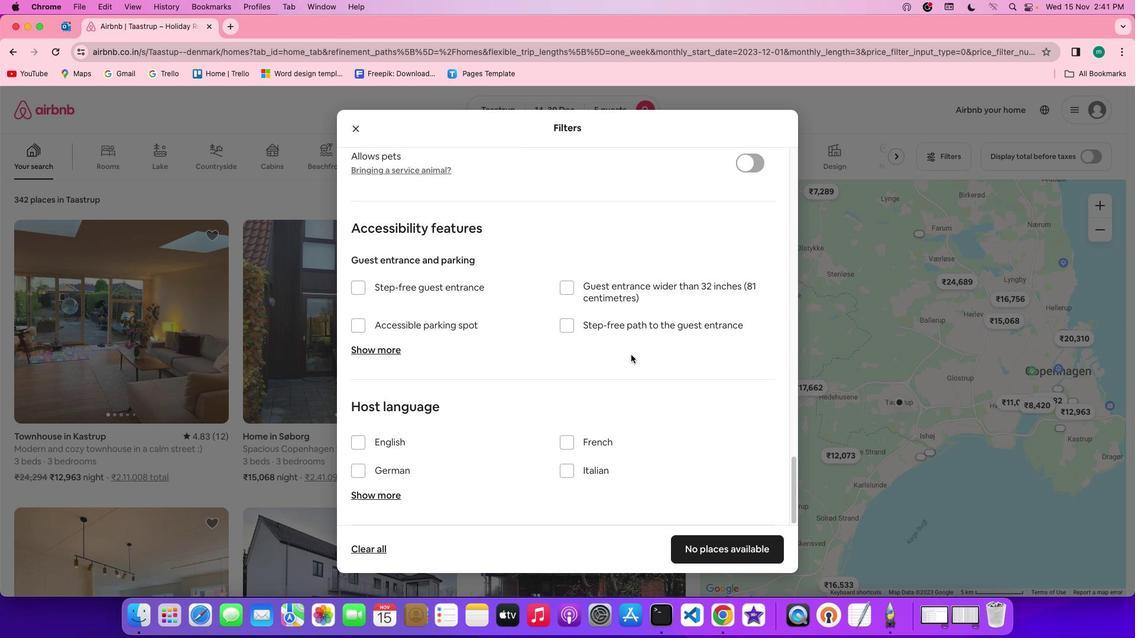 
Action: Mouse scrolled (631, 354) with delta (0, 0)
Screenshot: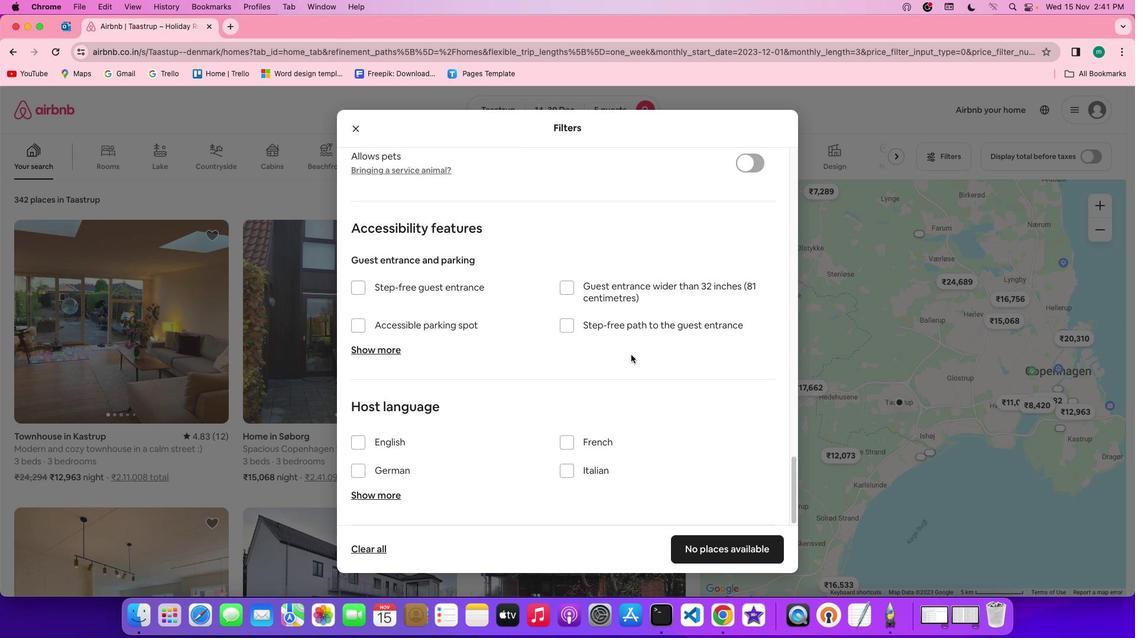 
Action: Mouse scrolled (631, 354) with delta (0, 0)
Screenshot: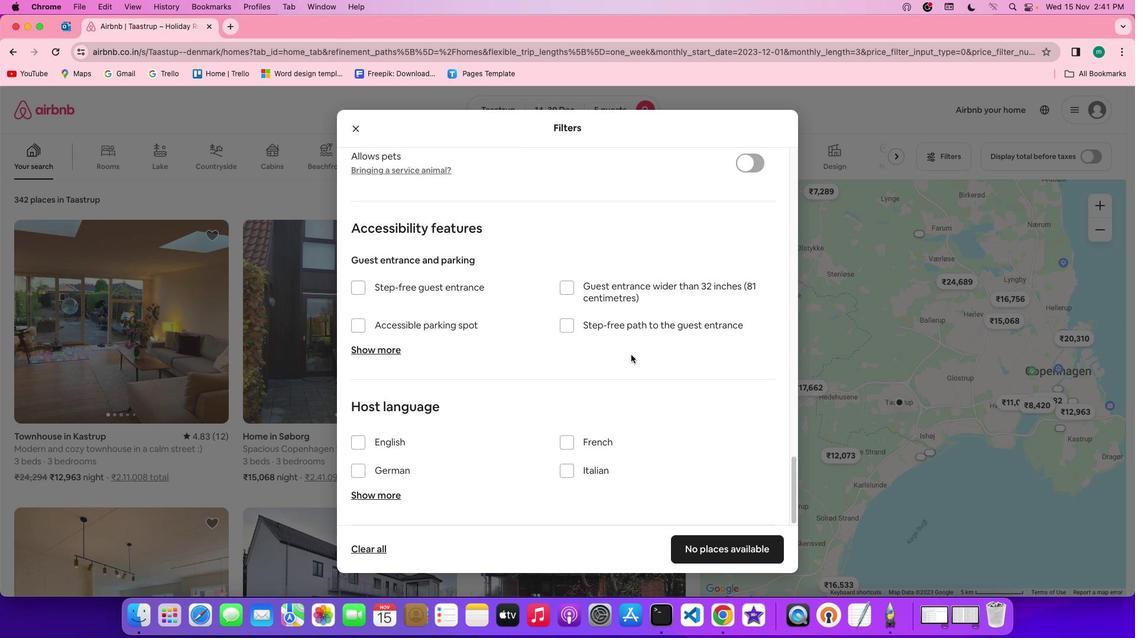 
Action: Mouse scrolled (631, 354) with delta (0, -1)
Screenshot: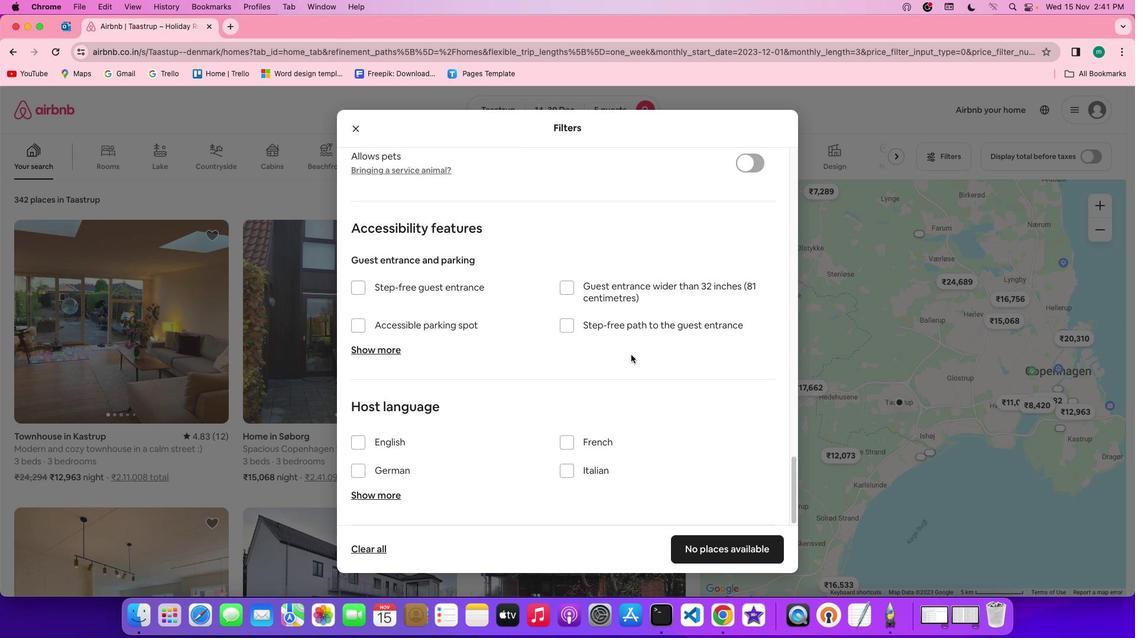 
Action: Mouse scrolled (631, 354) with delta (0, -1)
Screenshot: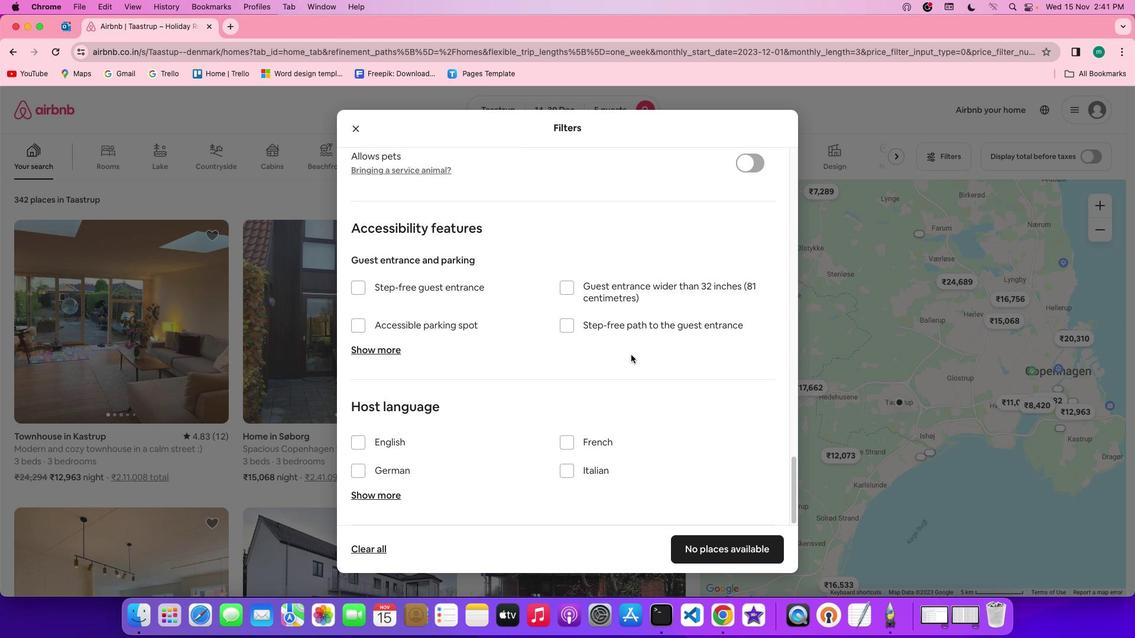 
Action: Mouse scrolled (631, 354) with delta (0, 0)
Screenshot: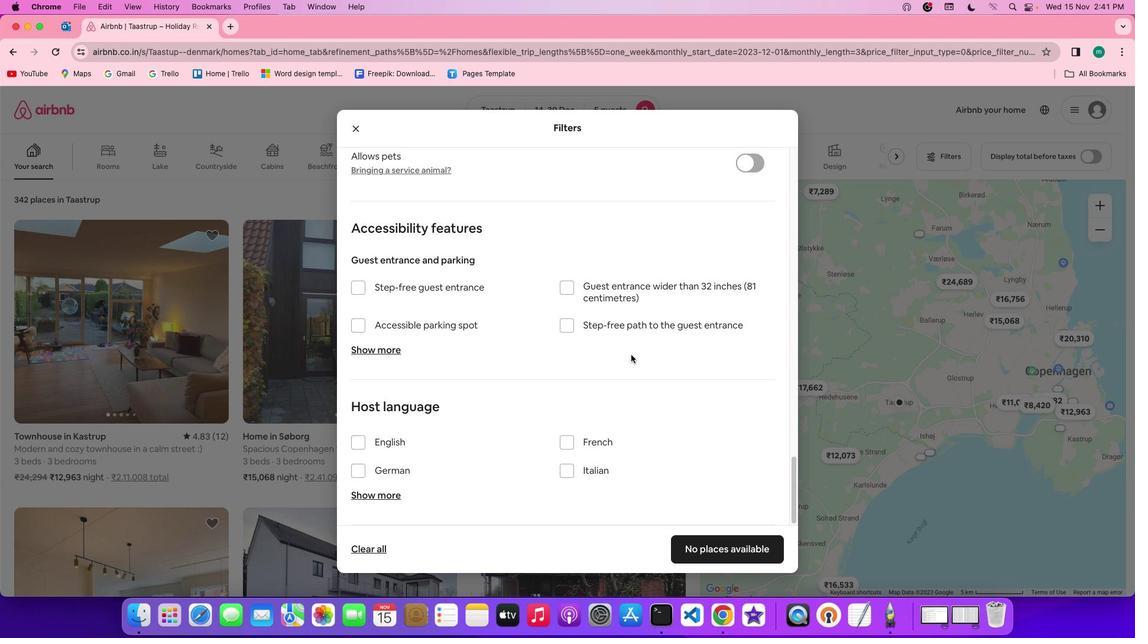 
Action: Mouse scrolled (631, 354) with delta (0, 0)
Screenshot: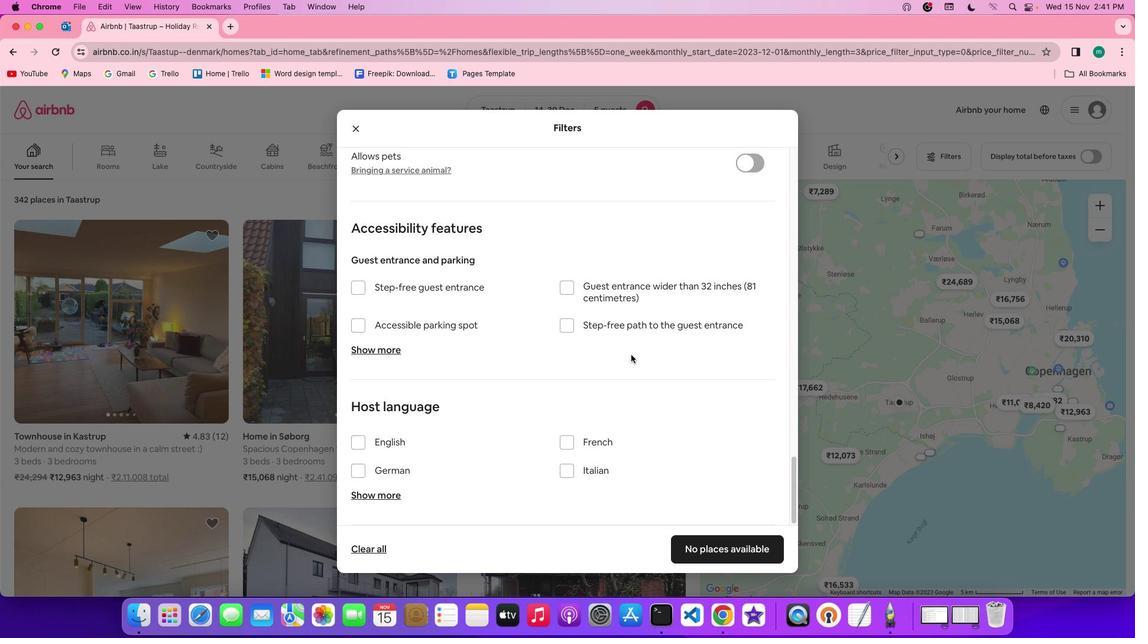 
Action: Mouse scrolled (631, 354) with delta (0, -1)
Screenshot: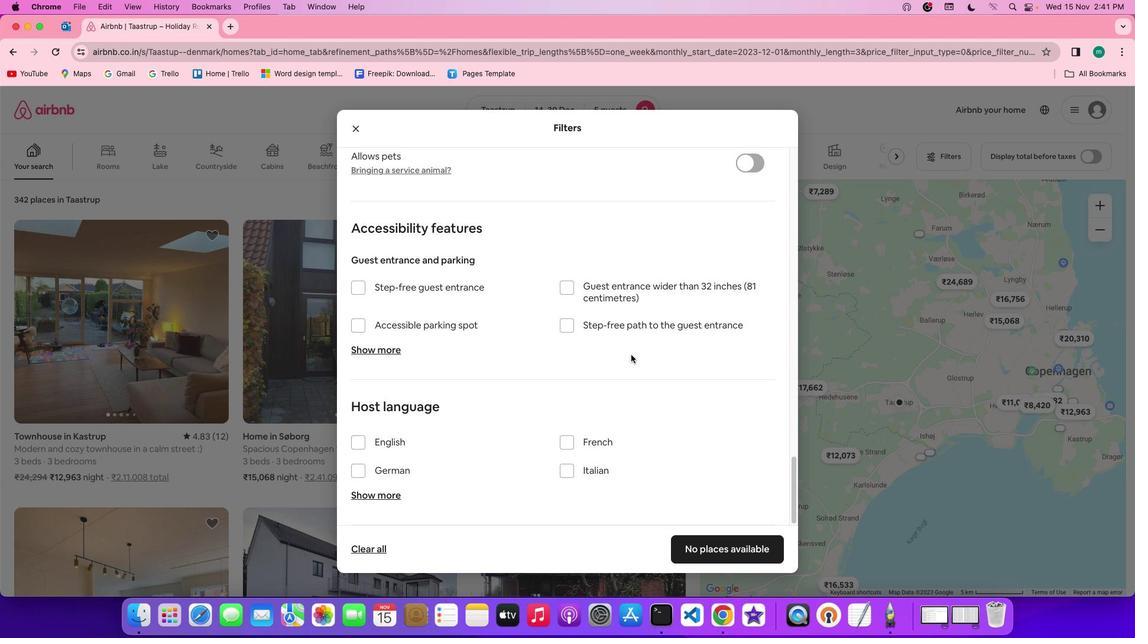 
Action: Mouse scrolled (631, 354) with delta (0, -2)
Screenshot: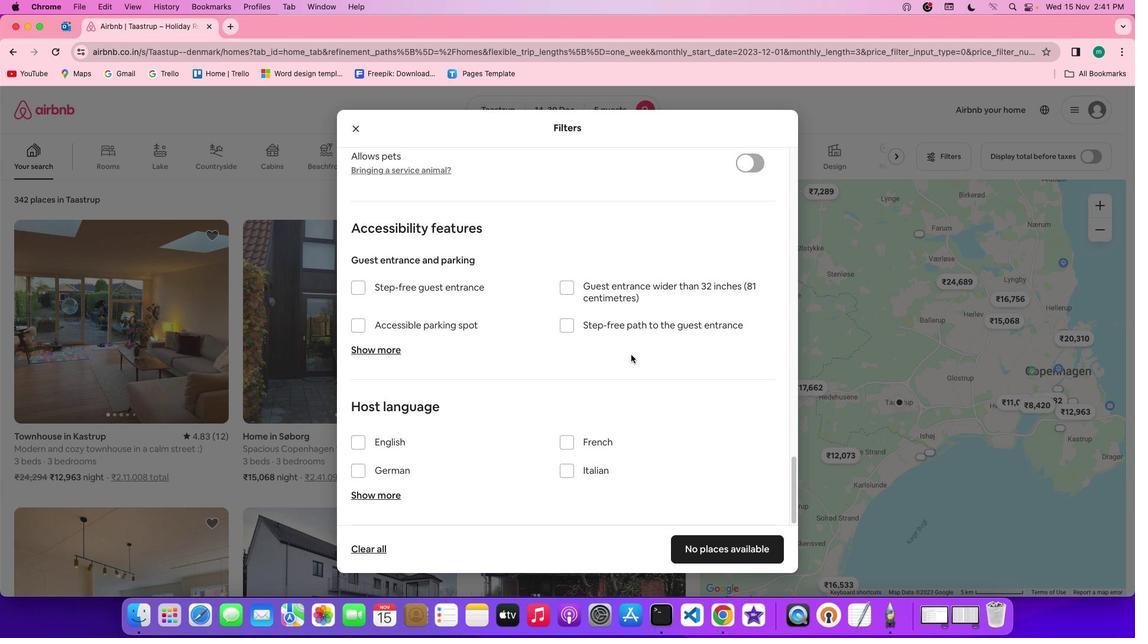 
Action: Mouse moved to (730, 537)
Screenshot: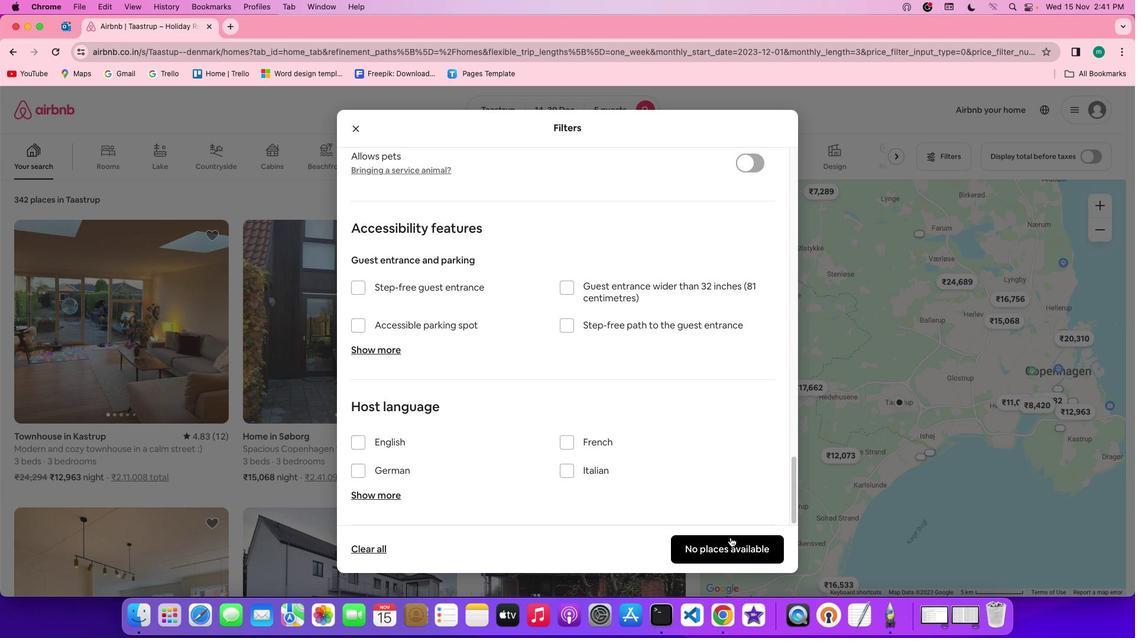 
Action: Mouse pressed left at (730, 537)
Screenshot: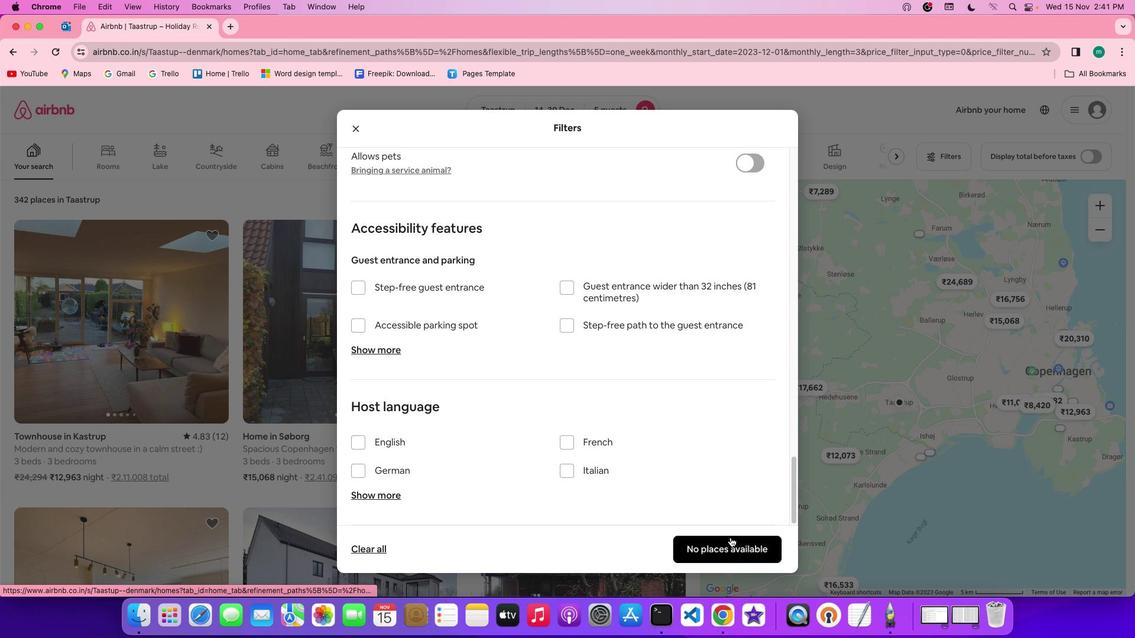 
Action: Mouse moved to (453, 369)
Screenshot: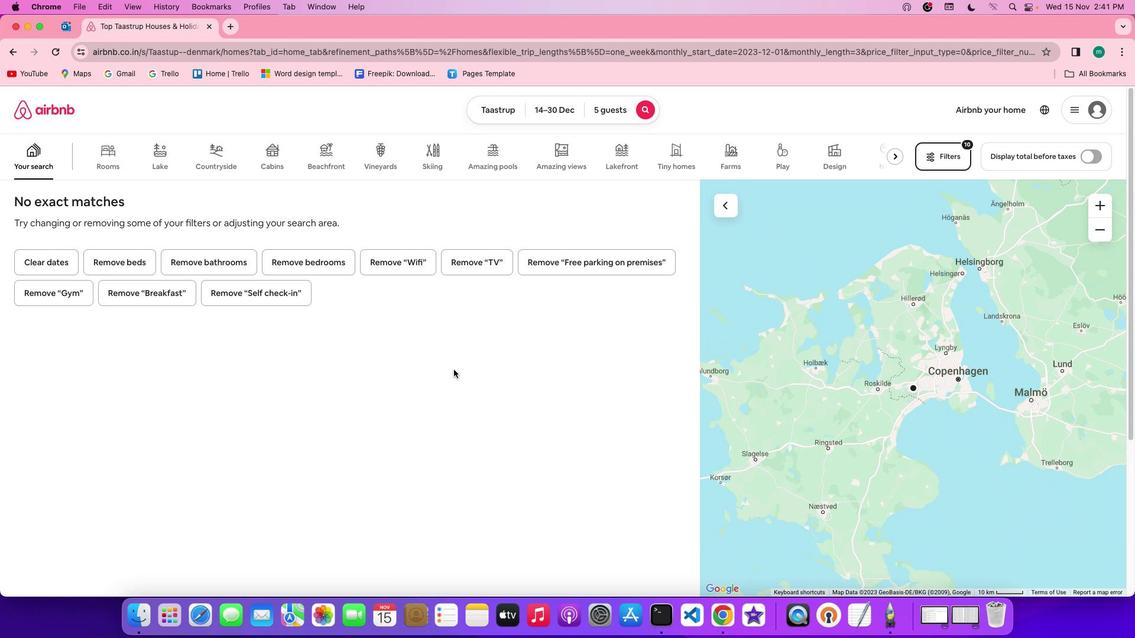 
Action: Mouse scrolled (453, 369) with delta (0, 0)
Screenshot: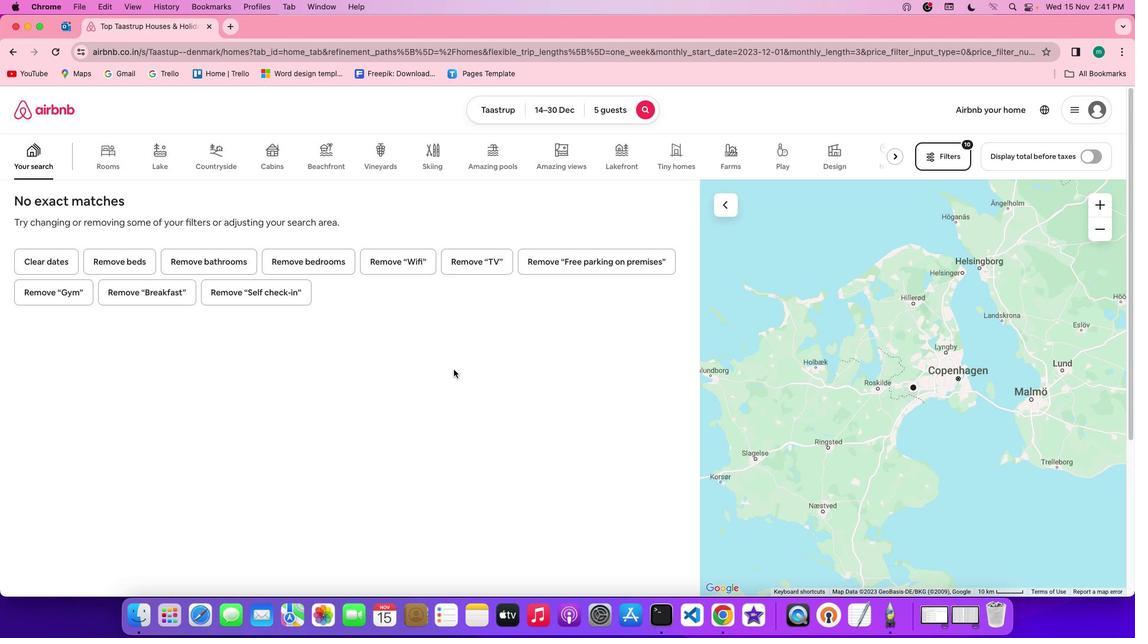 
Action: Mouse scrolled (453, 369) with delta (0, 0)
Screenshot: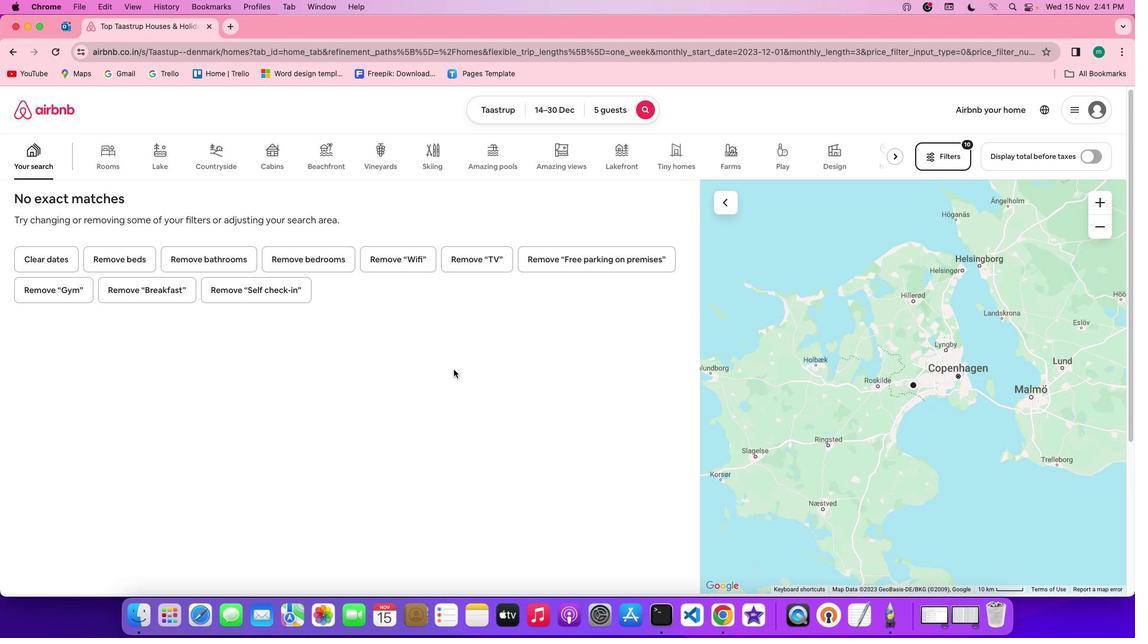 
Action: Mouse scrolled (453, 369) with delta (0, 0)
Screenshot: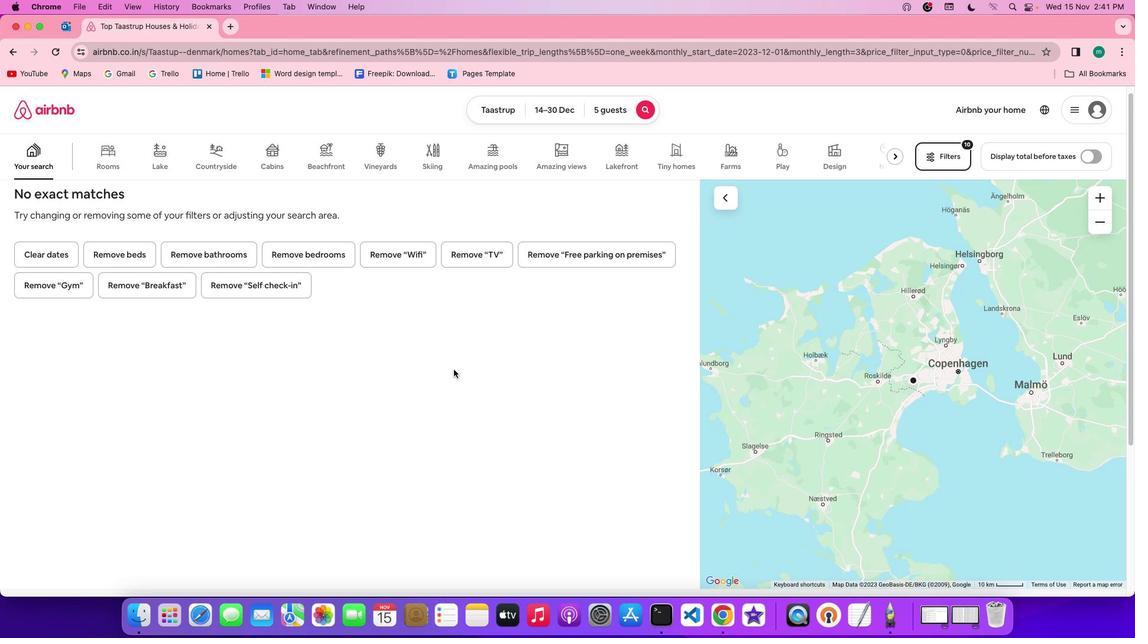 
Action: Mouse scrolled (453, 369) with delta (0, 0)
Screenshot: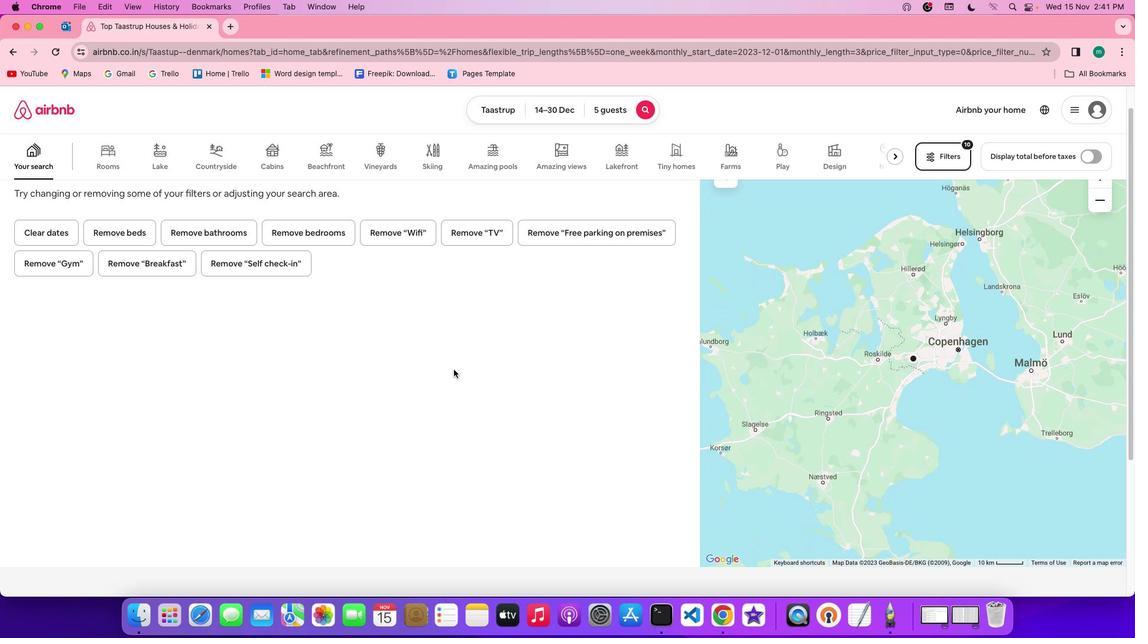 
